Task: Explore Airbnb properties in Alaska, emphasizing the  natural beauty and  wildlife.
Action: Mouse pressed left at (456, 84)
Screenshot: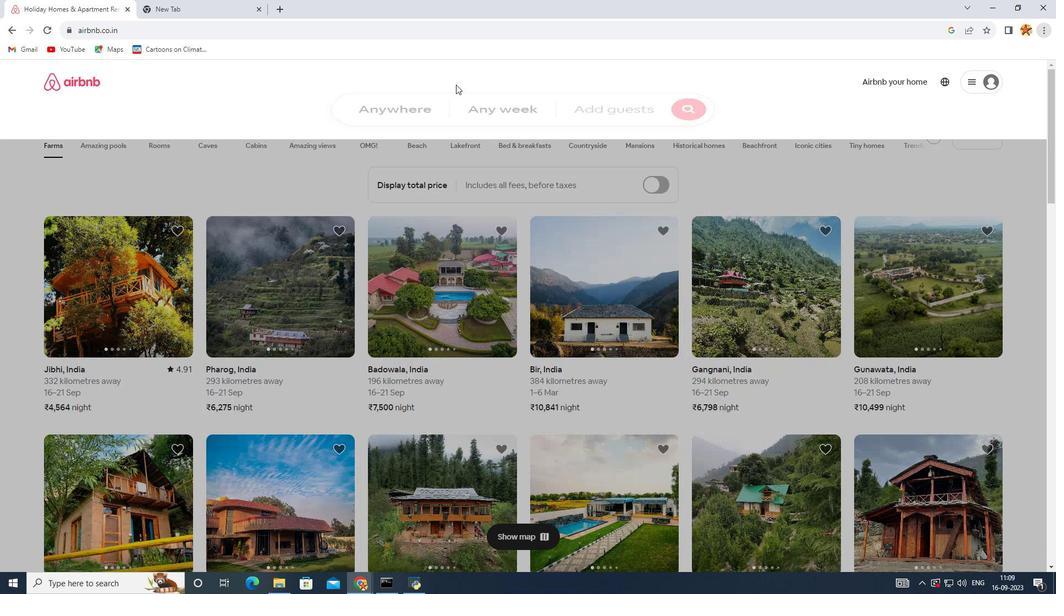 
Action: Mouse moved to (389, 121)
Screenshot: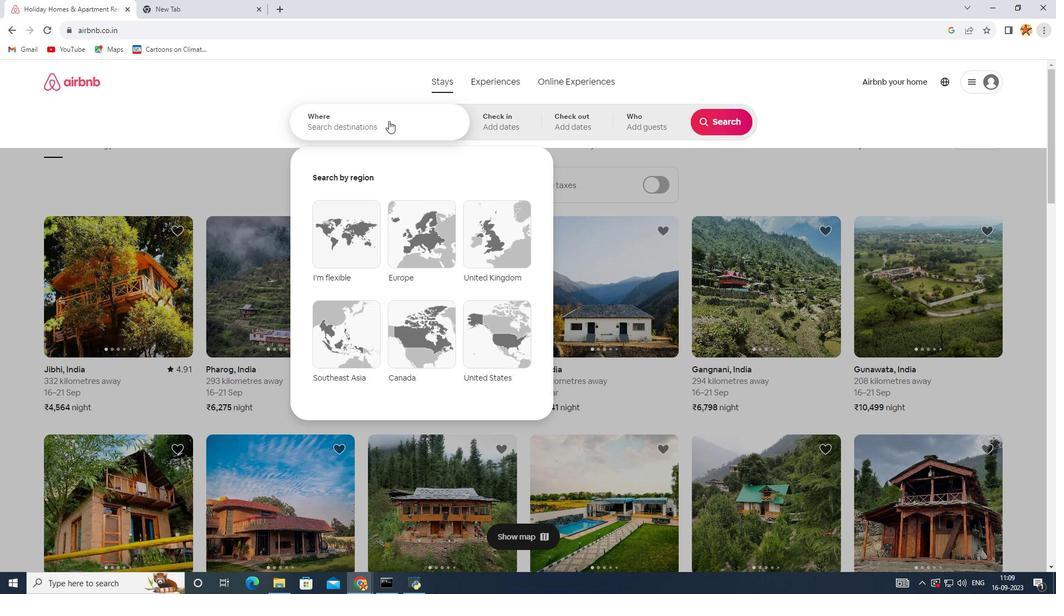 
Action: Mouse pressed left at (389, 121)
Screenshot: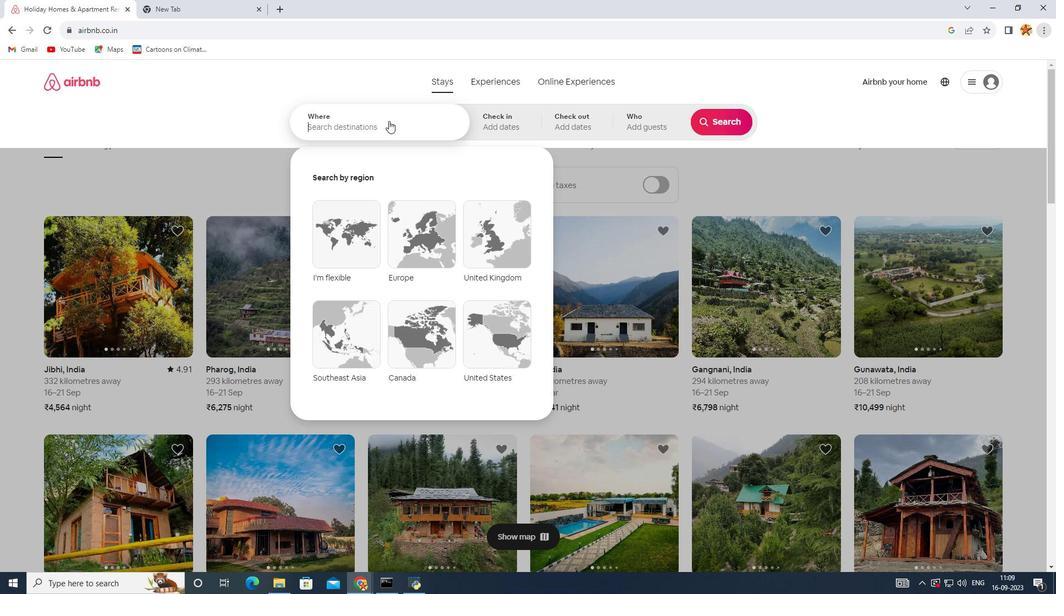 
Action: Mouse moved to (387, 121)
Screenshot: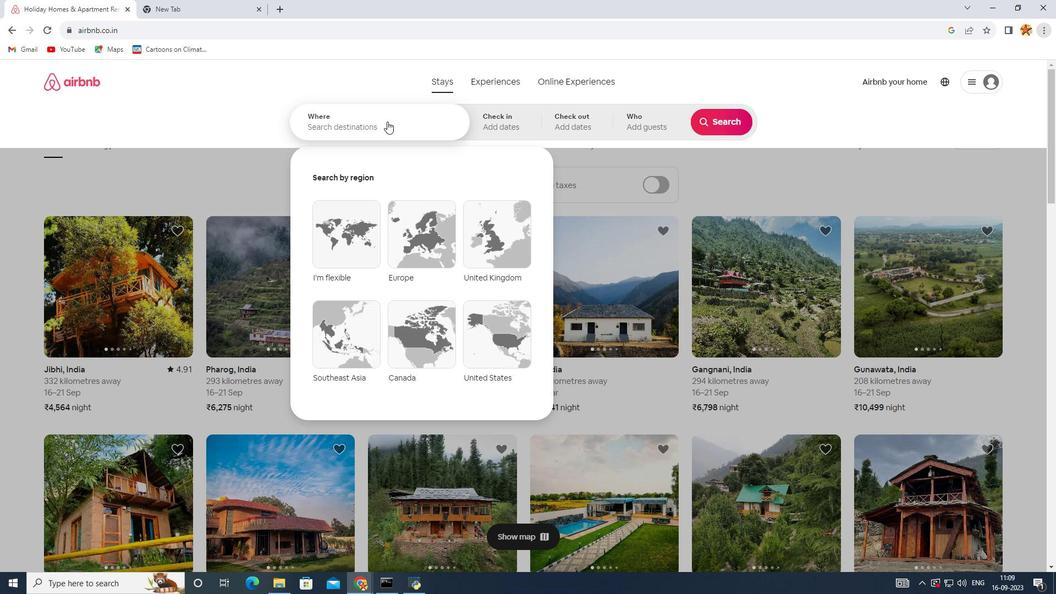 
Action: Key pressed <Key.caps_lock>A<Key.caps_lock>laska
Screenshot: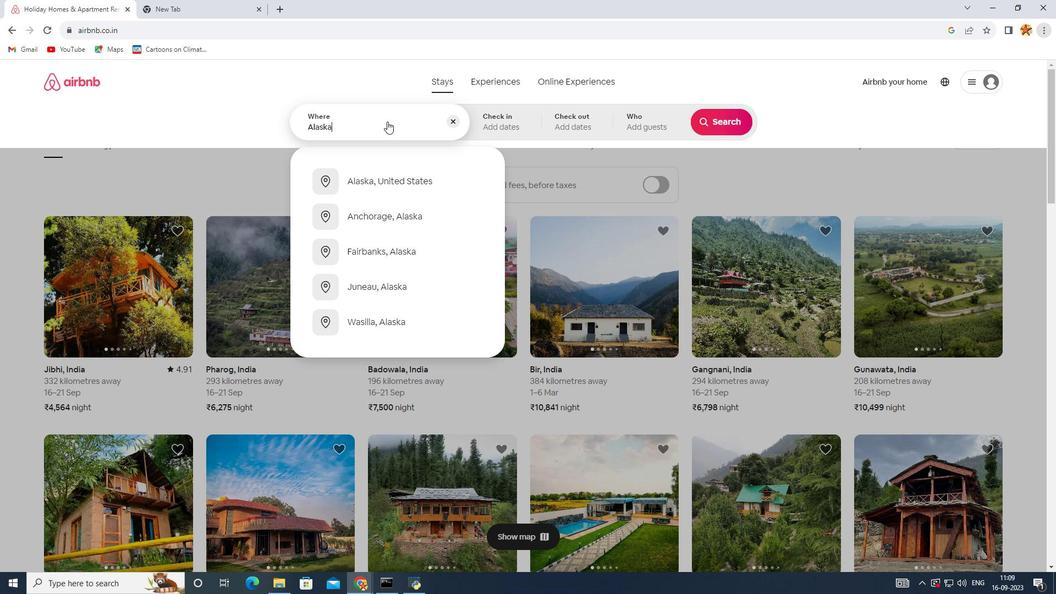 
Action: Mouse moved to (364, 184)
Screenshot: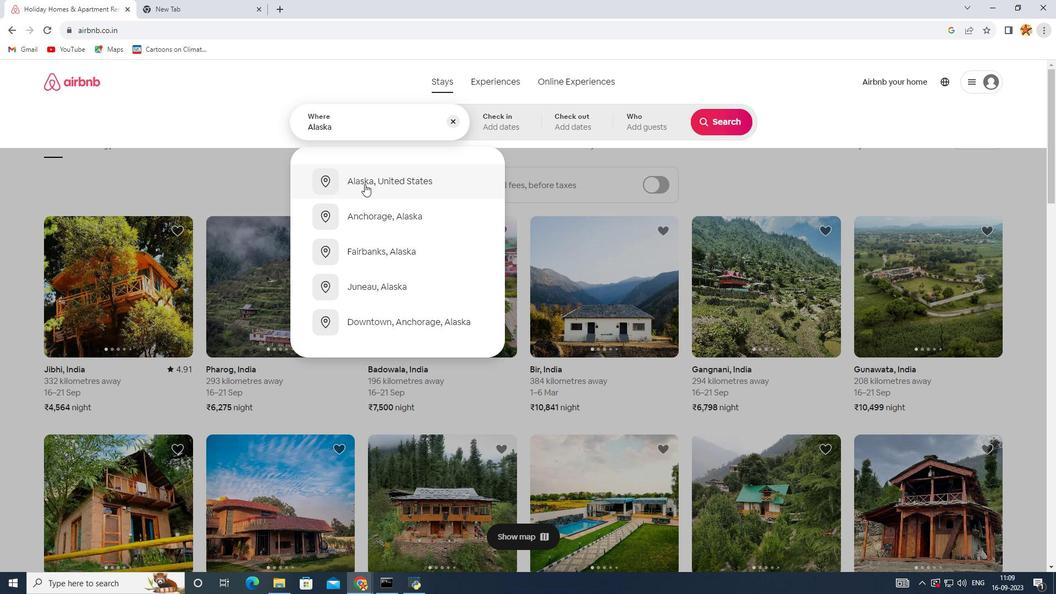 
Action: Mouse pressed left at (364, 184)
Screenshot: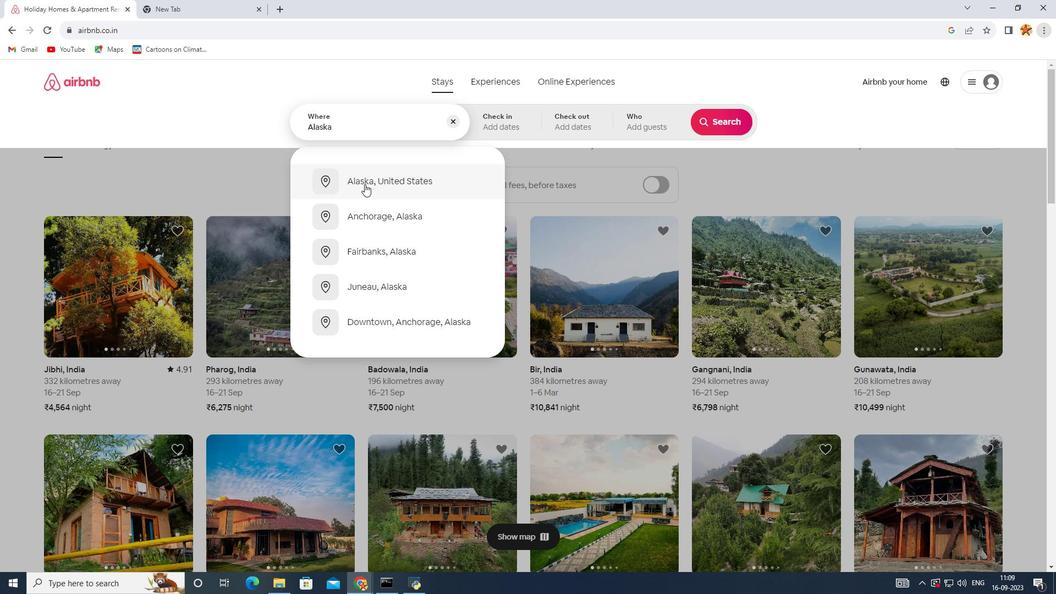
Action: Mouse moved to (707, 120)
Screenshot: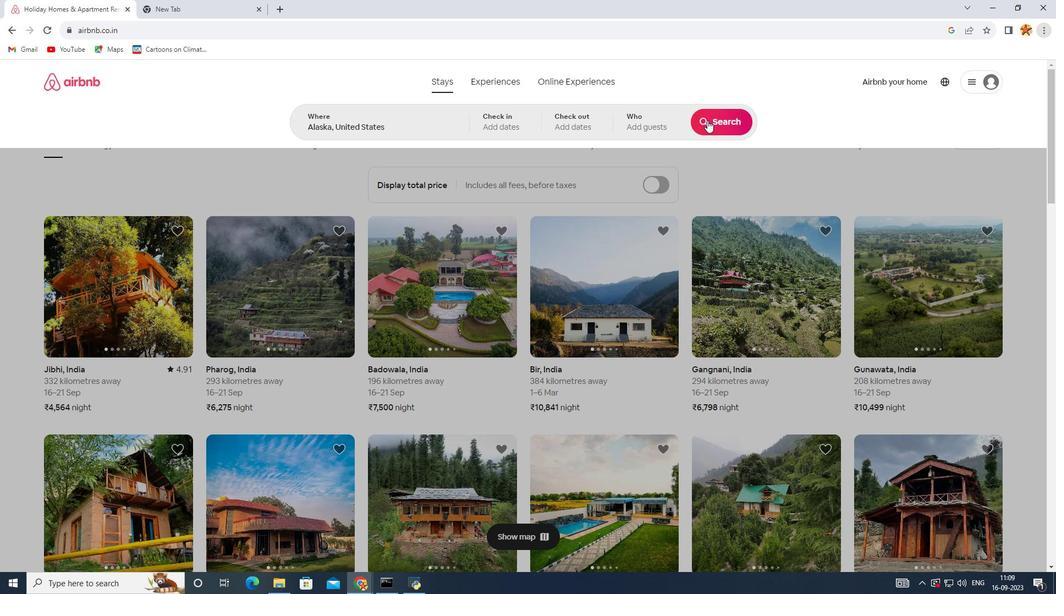 
Action: Mouse pressed left at (707, 120)
Screenshot: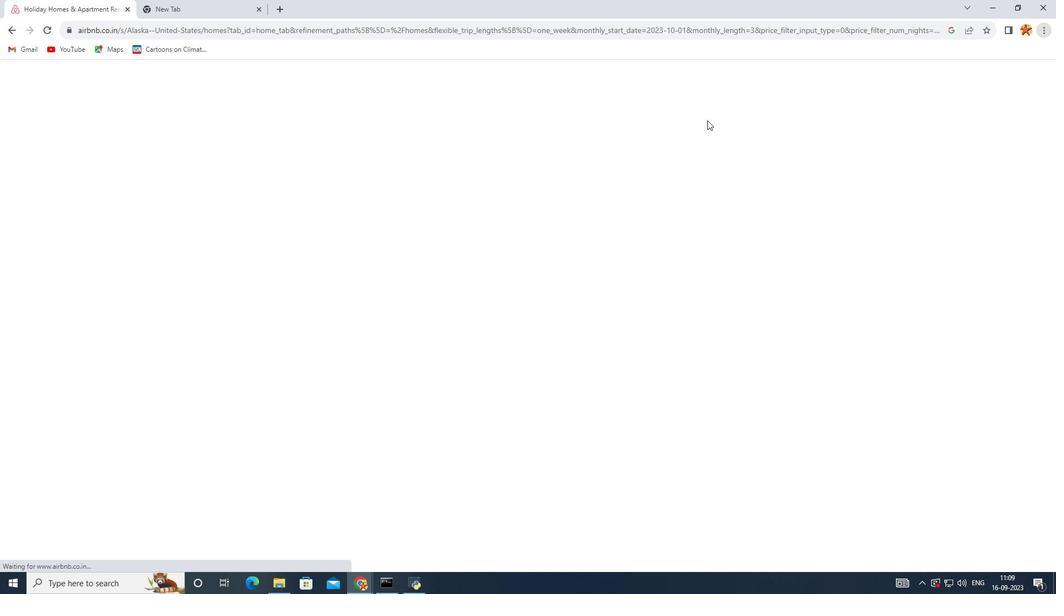 
Action: Mouse moved to (996, 124)
Screenshot: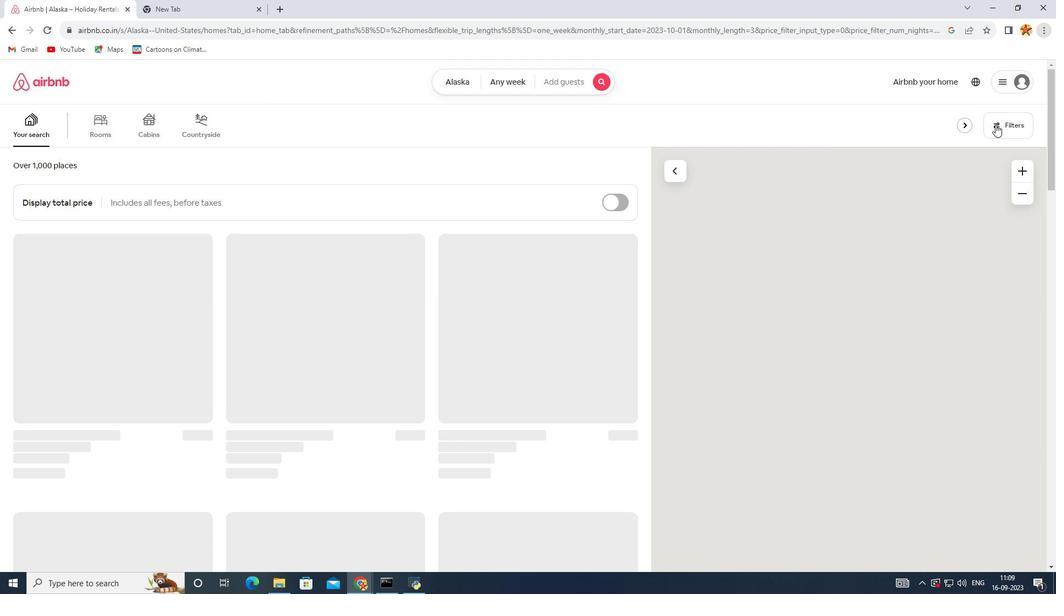 
Action: Mouse pressed left at (996, 124)
Screenshot: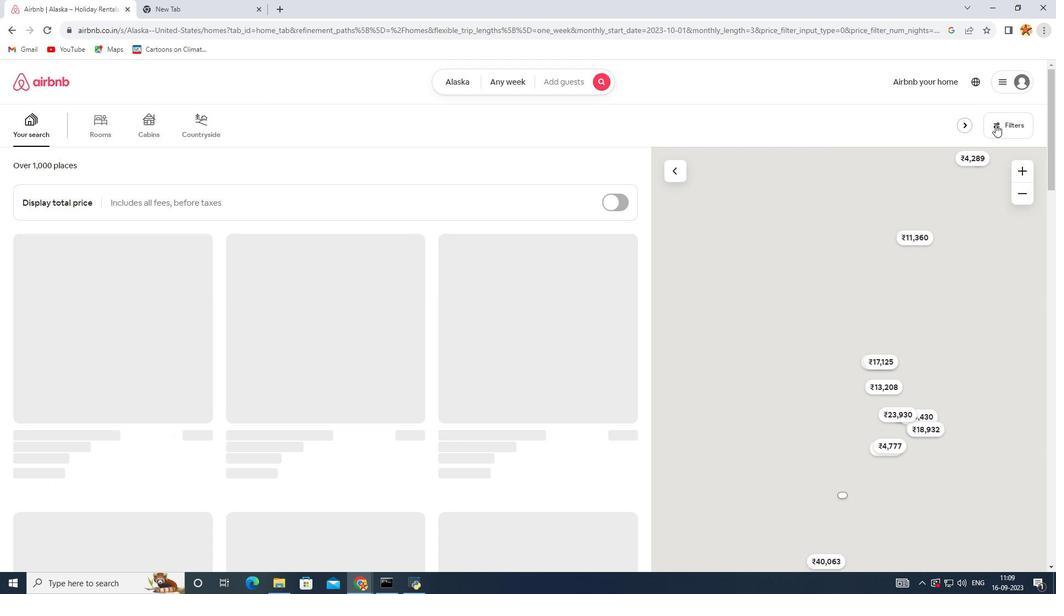 
Action: Mouse moved to (1011, 127)
Screenshot: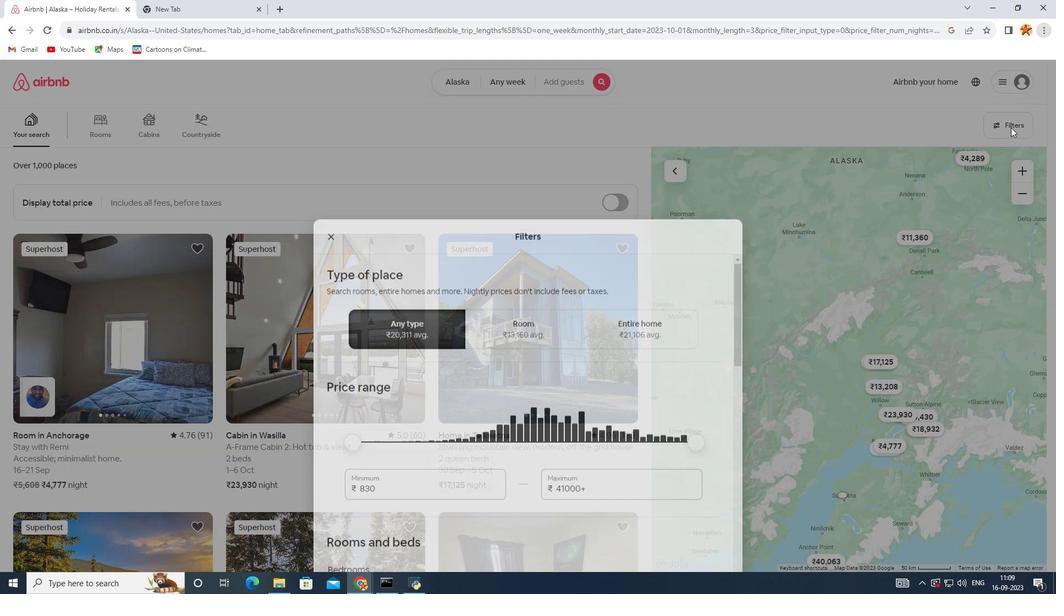
Action: Mouse pressed left at (1011, 127)
Screenshot: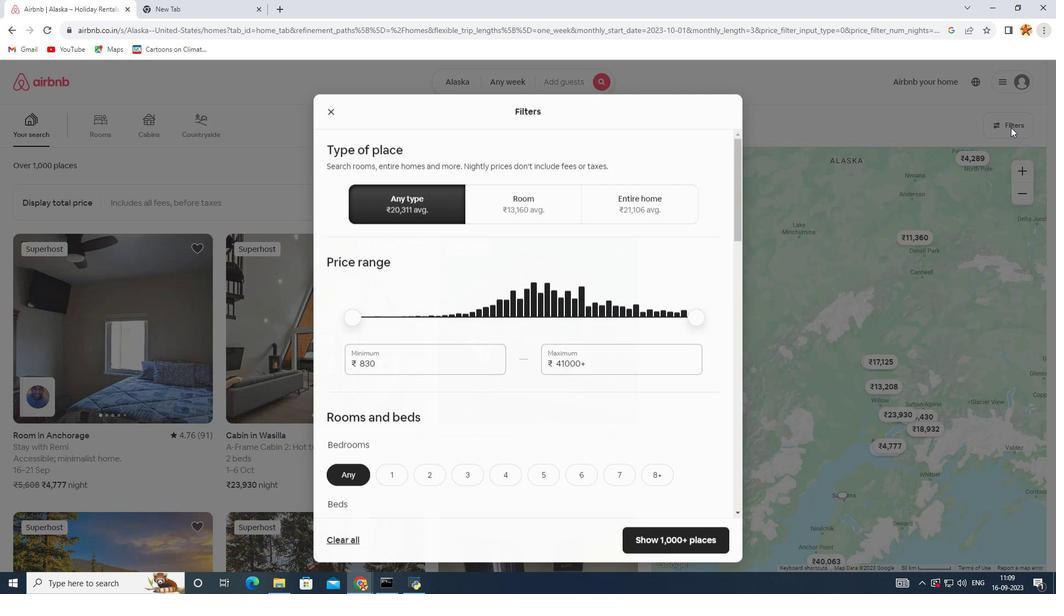 
Action: Mouse moved to (1027, 124)
Screenshot: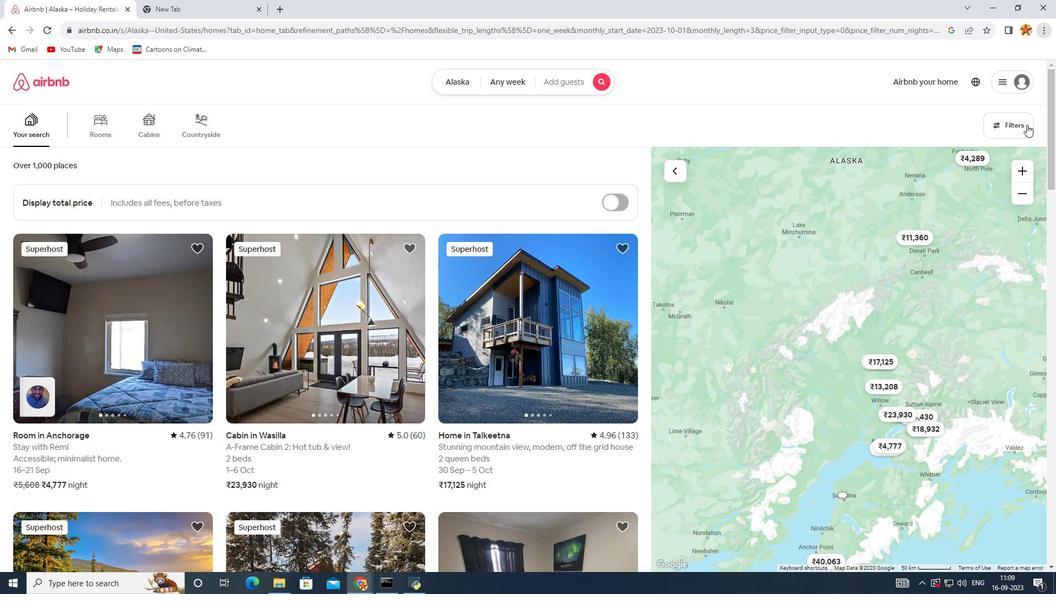 
Action: Mouse pressed left at (1027, 124)
Screenshot: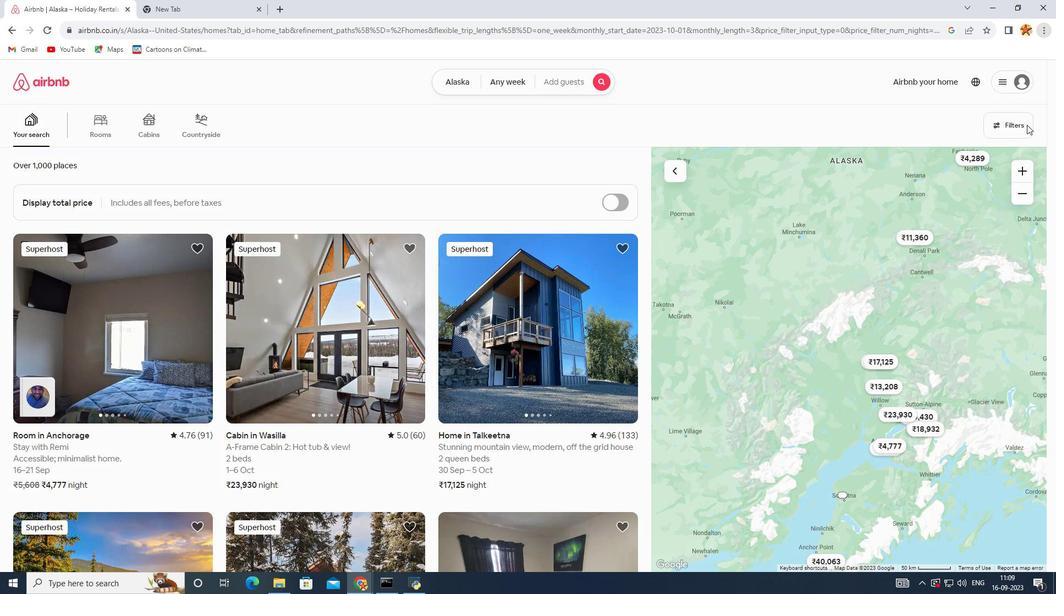 
Action: Mouse moved to (421, 384)
Screenshot: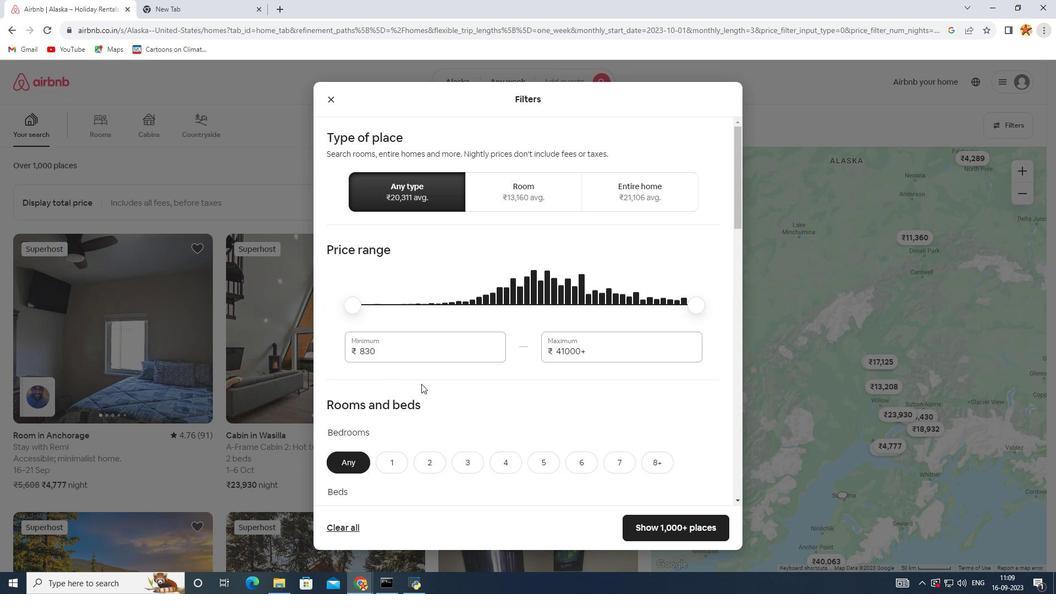 
Action: Mouse scrolled (421, 383) with delta (0, 0)
Screenshot: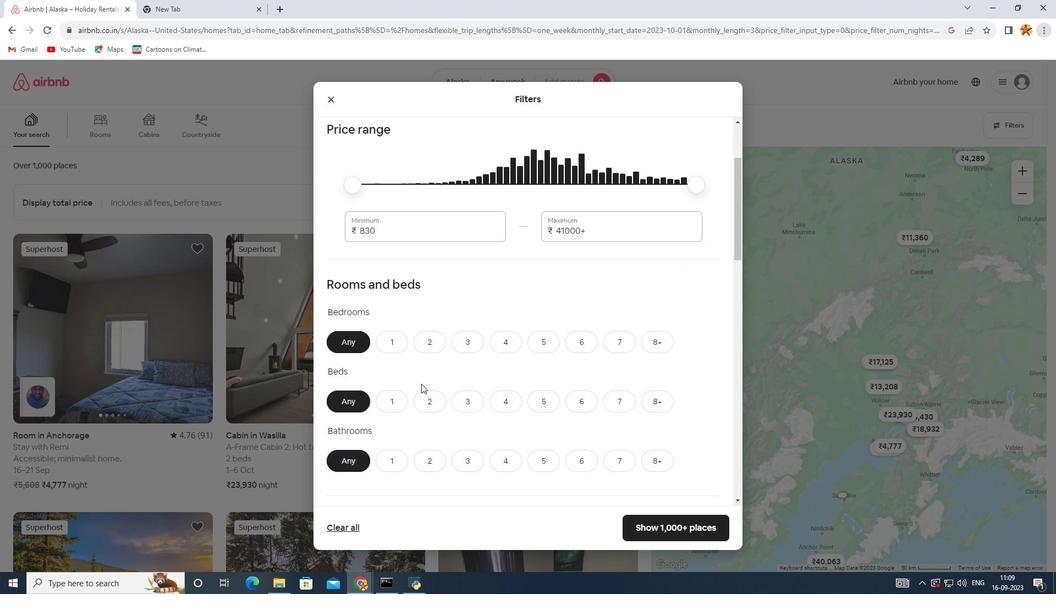 
Action: Mouse scrolled (421, 383) with delta (0, 0)
Screenshot: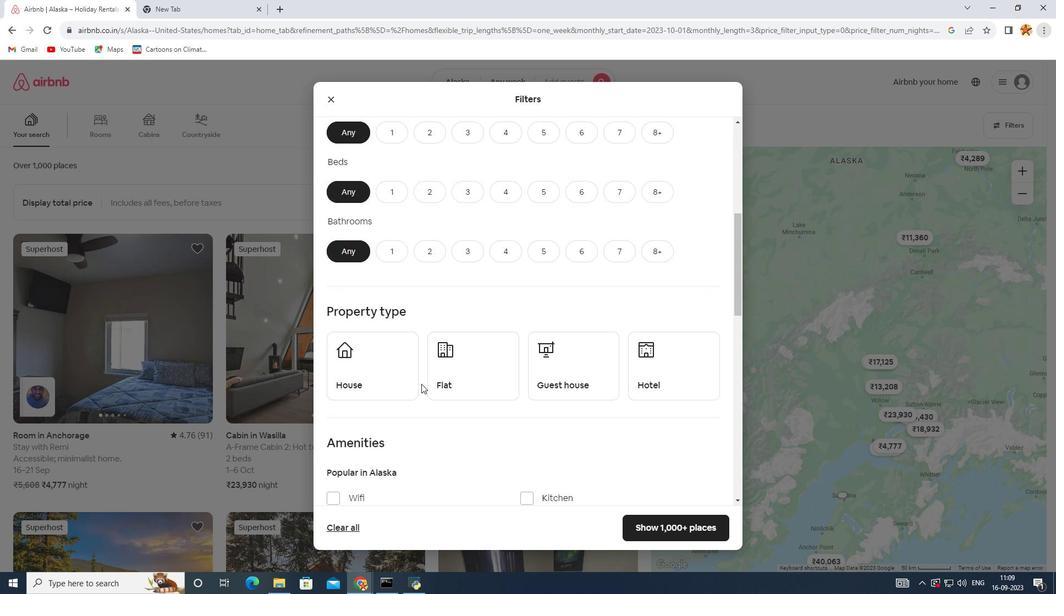 
Action: Mouse scrolled (421, 383) with delta (0, 0)
Screenshot: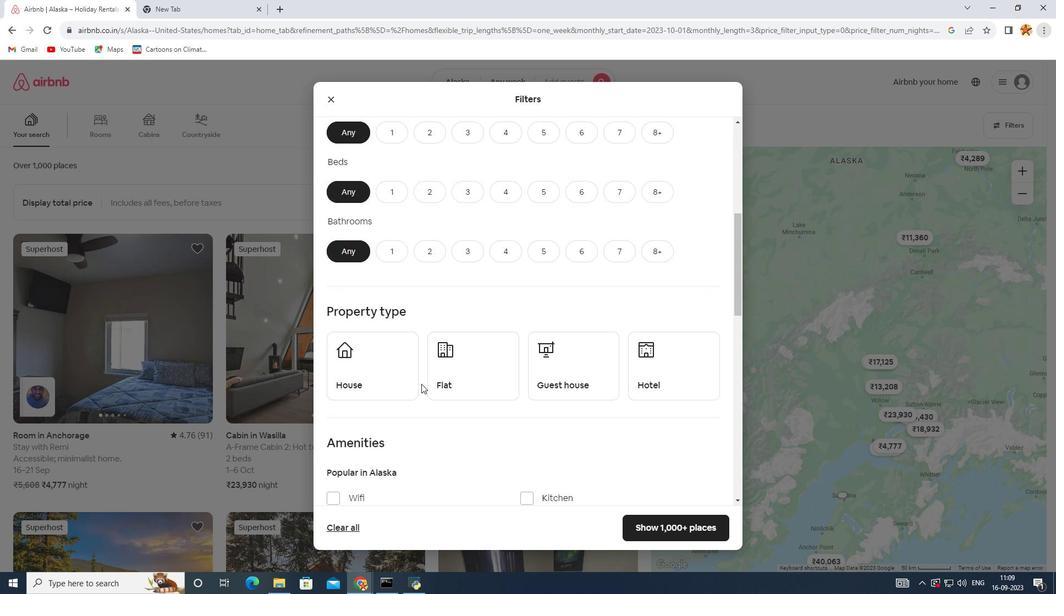 
Action: Mouse scrolled (421, 383) with delta (0, 0)
Screenshot: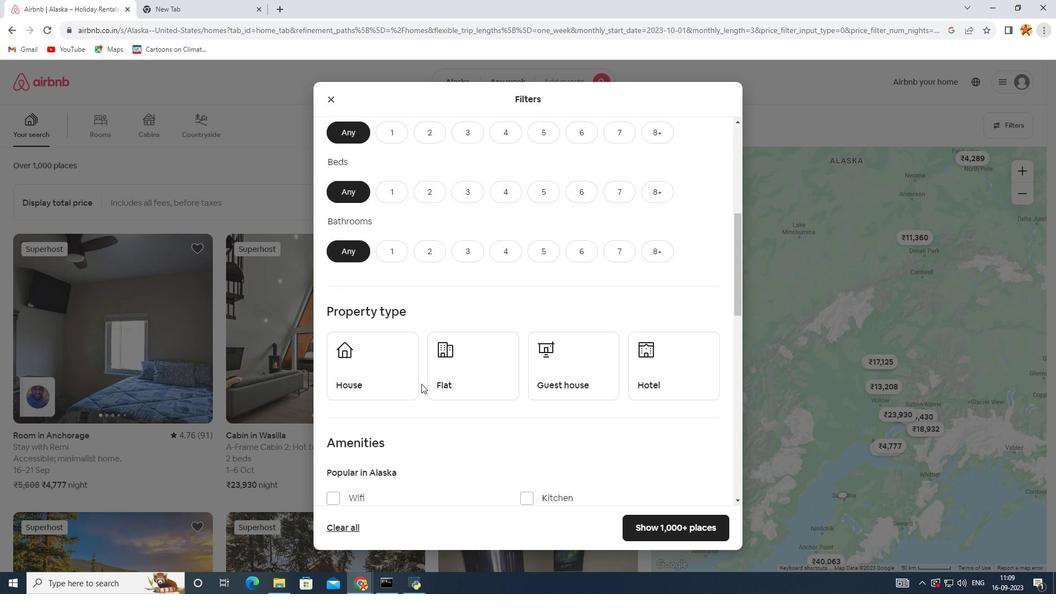 
Action: Mouse scrolled (421, 383) with delta (0, 0)
Screenshot: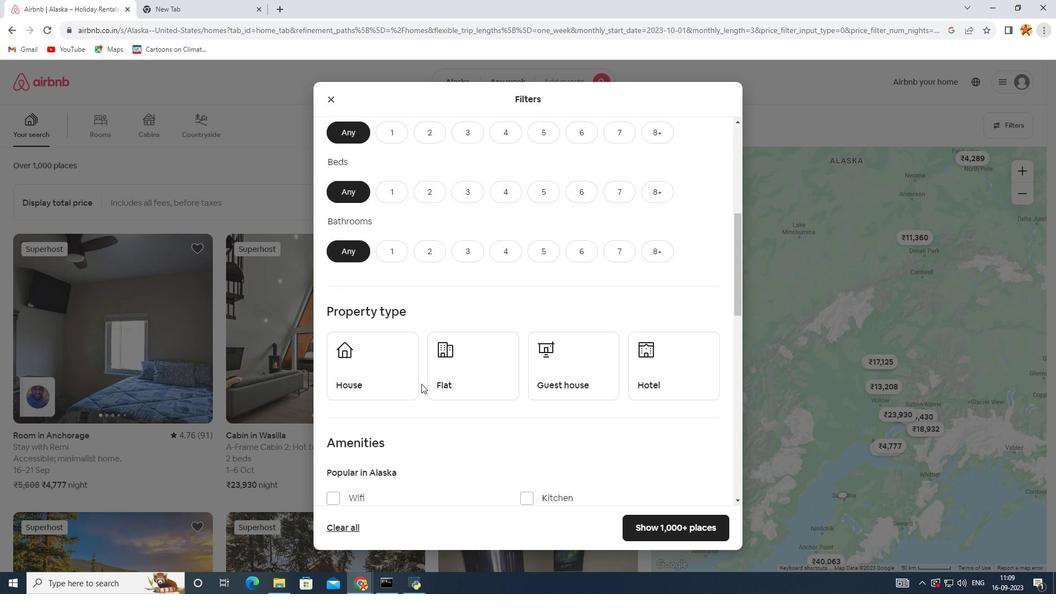 
Action: Mouse scrolled (421, 383) with delta (0, 0)
Screenshot: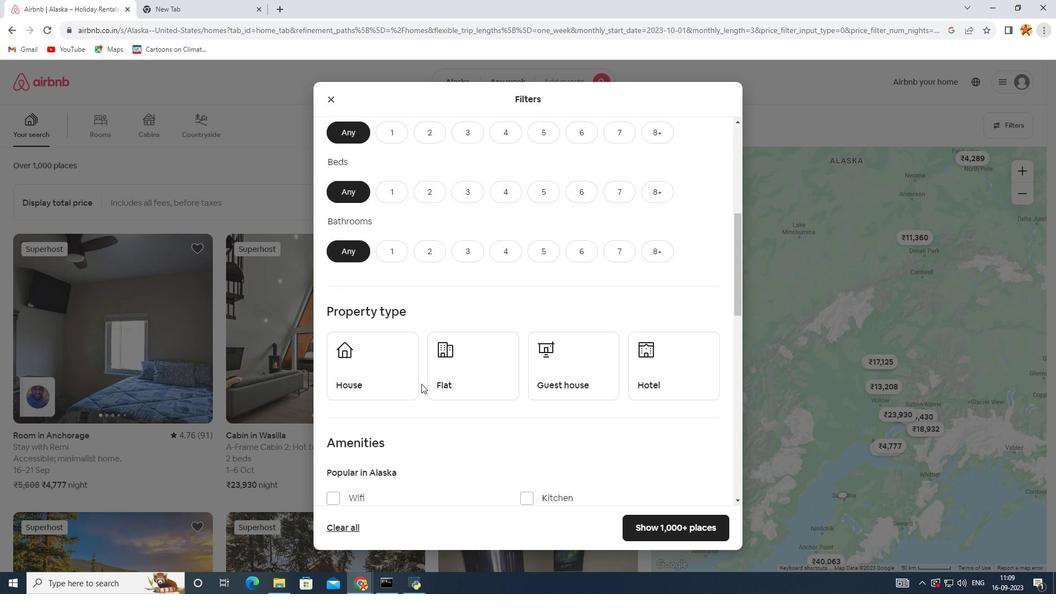 
Action: Mouse scrolled (421, 383) with delta (0, 0)
Screenshot: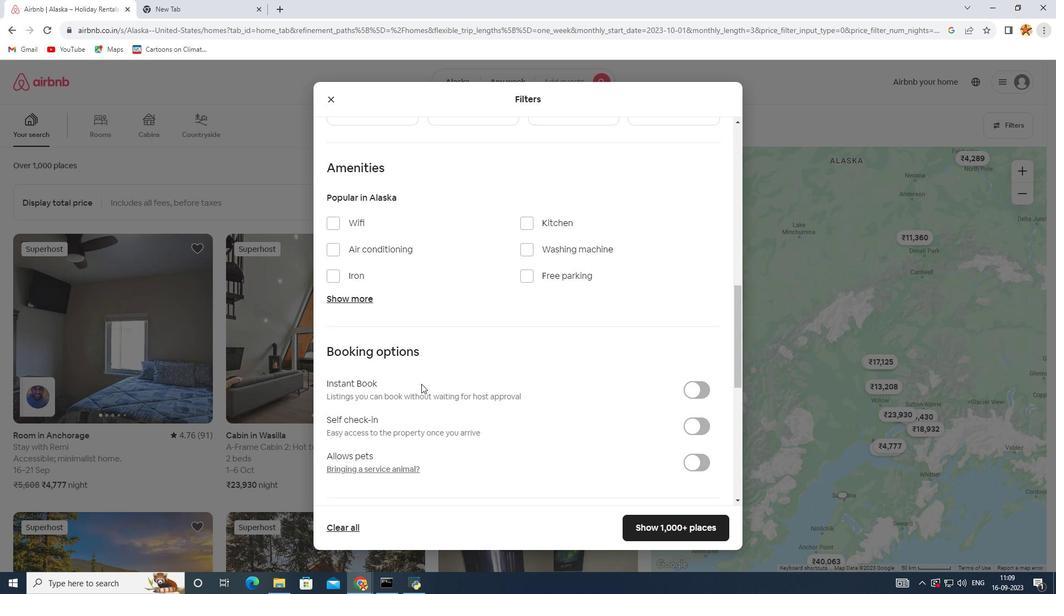 
Action: Mouse scrolled (421, 383) with delta (0, 0)
Screenshot: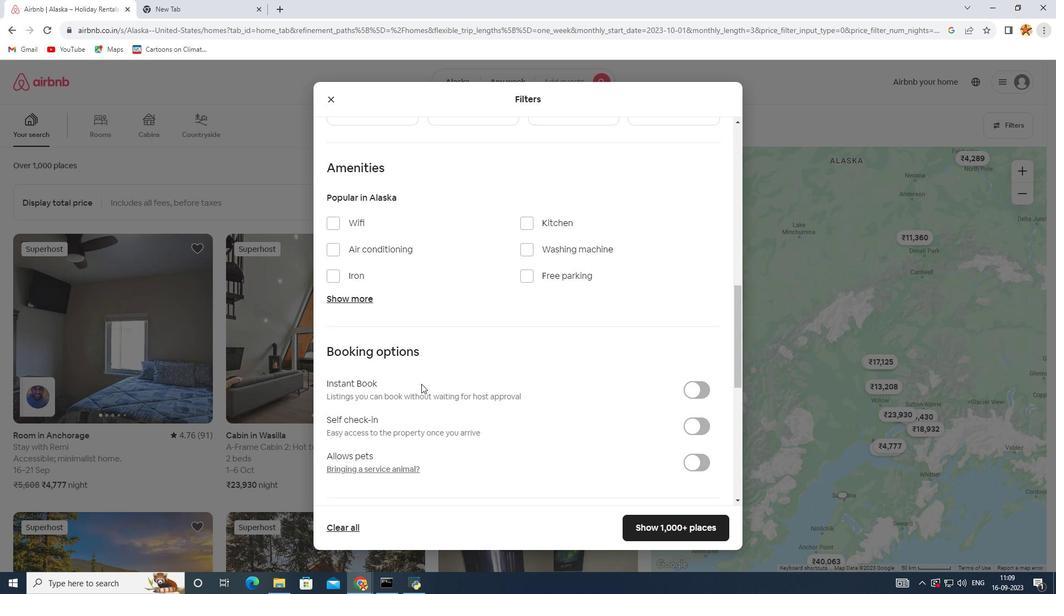 
Action: Mouse scrolled (421, 383) with delta (0, 0)
Screenshot: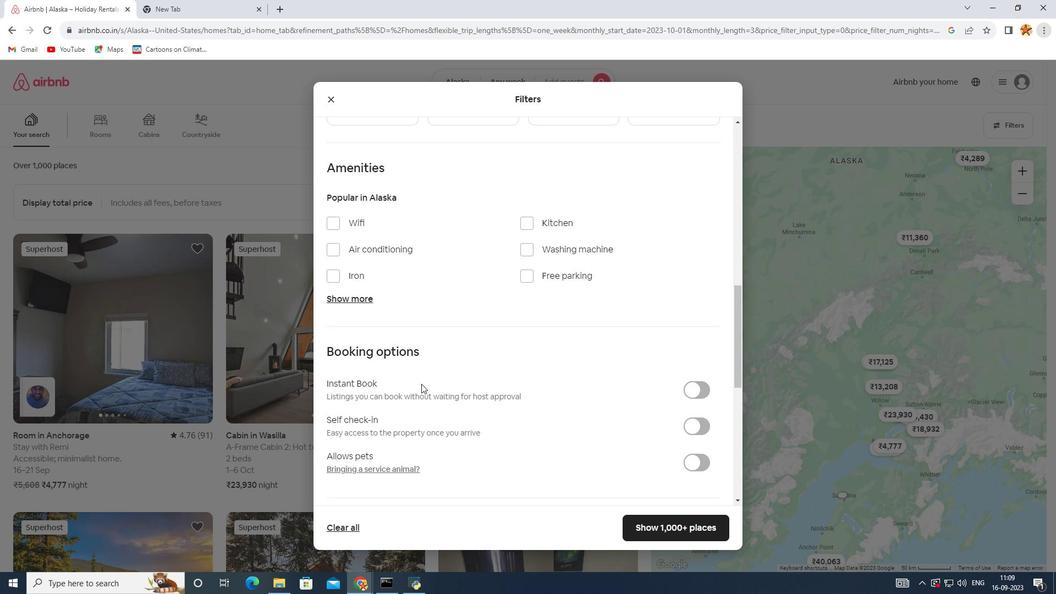 
Action: Mouse scrolled (421, 383) with delta (0, 0)
Screenshot: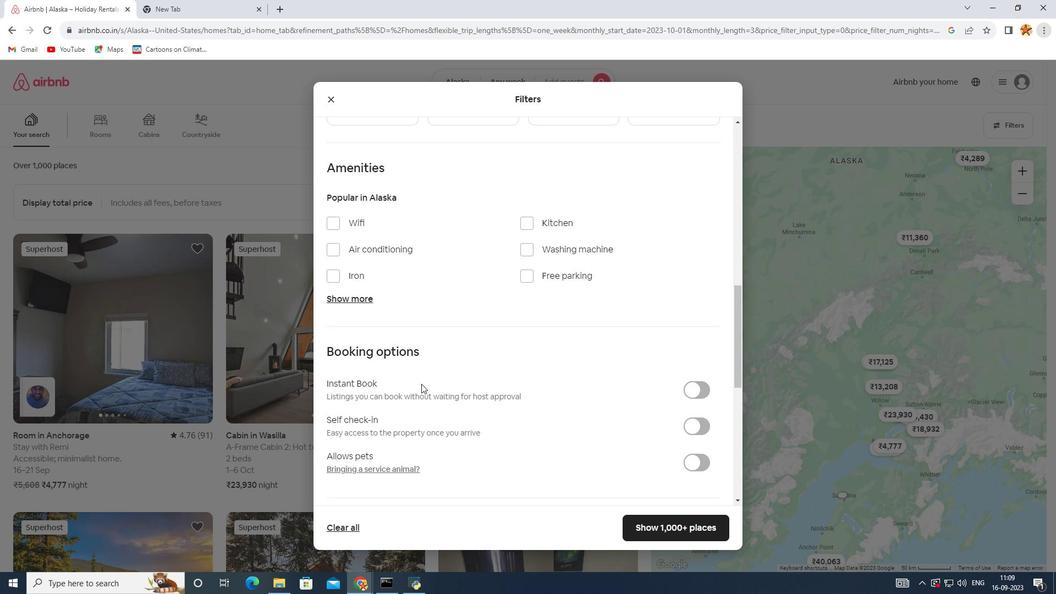 
Action: Mouse scrolled (421, 383) with delta (0, 0)
Screenshot: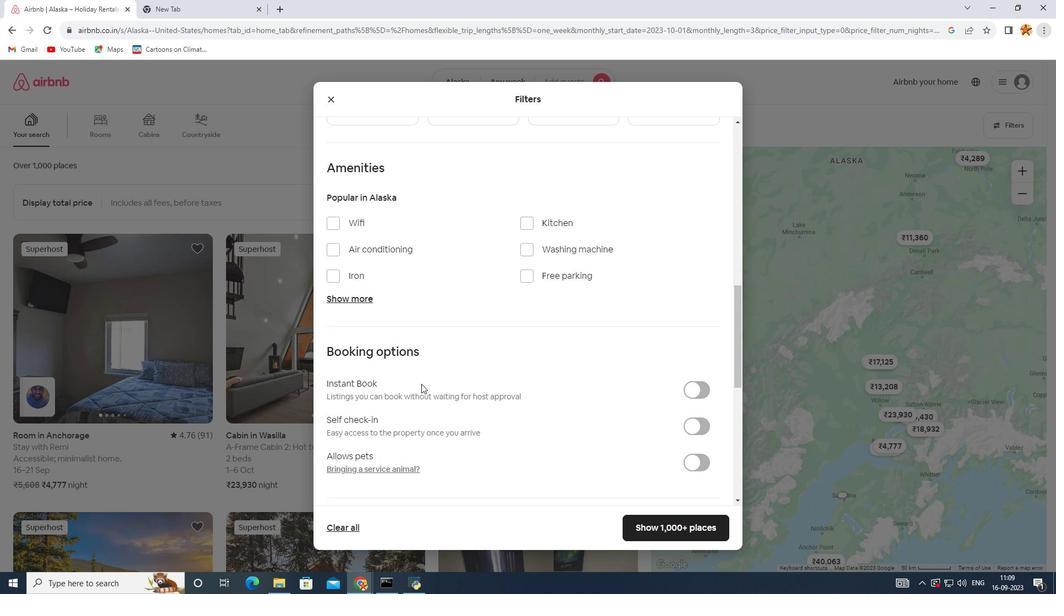 
Action: Mouse moved to (360, 300)
Screenshot: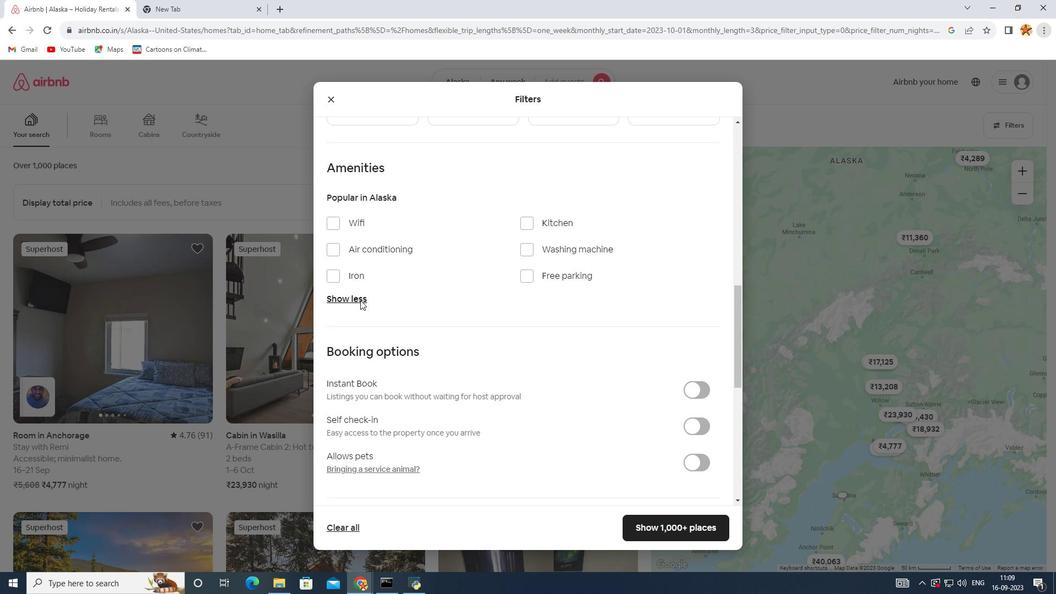 
Action: Mouse pressed left at (360, 300)
Screenshot: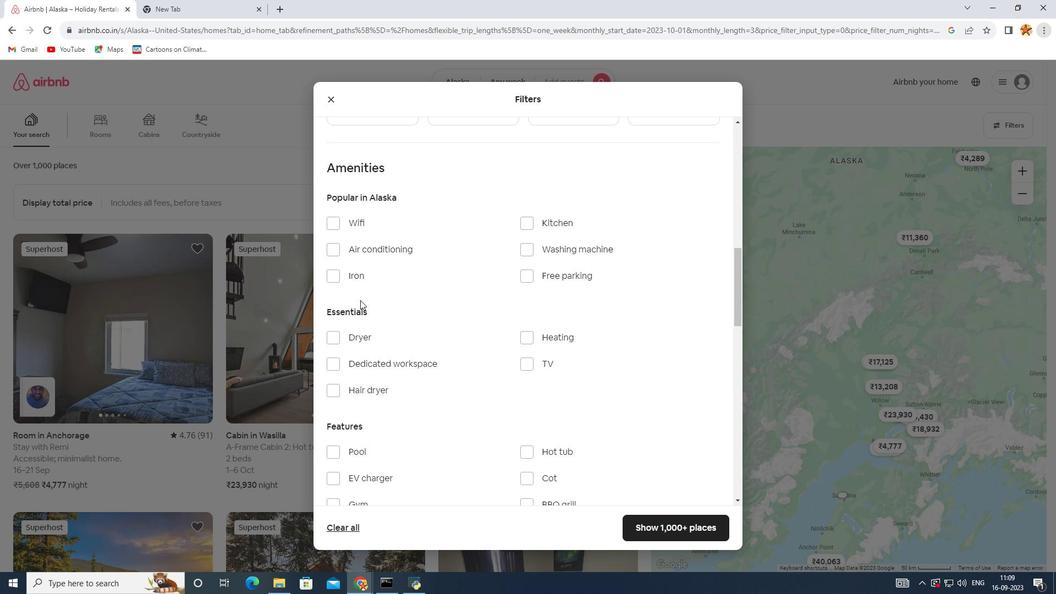 
Action: Mouse moved to (341, 250)
Screenshot: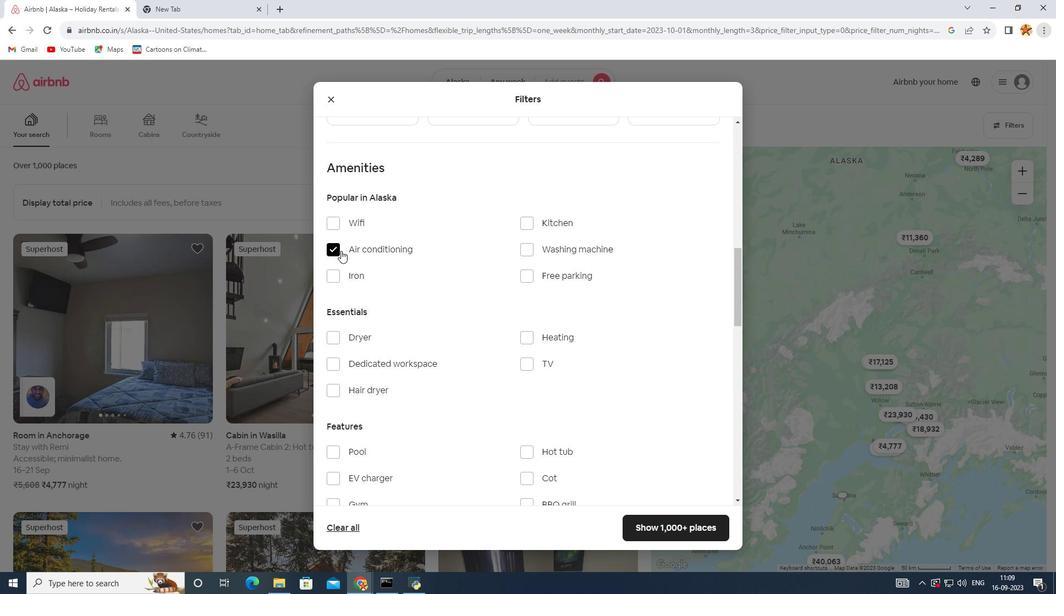 
Action: Mouse pressed left at (341, 250)
Screenshot: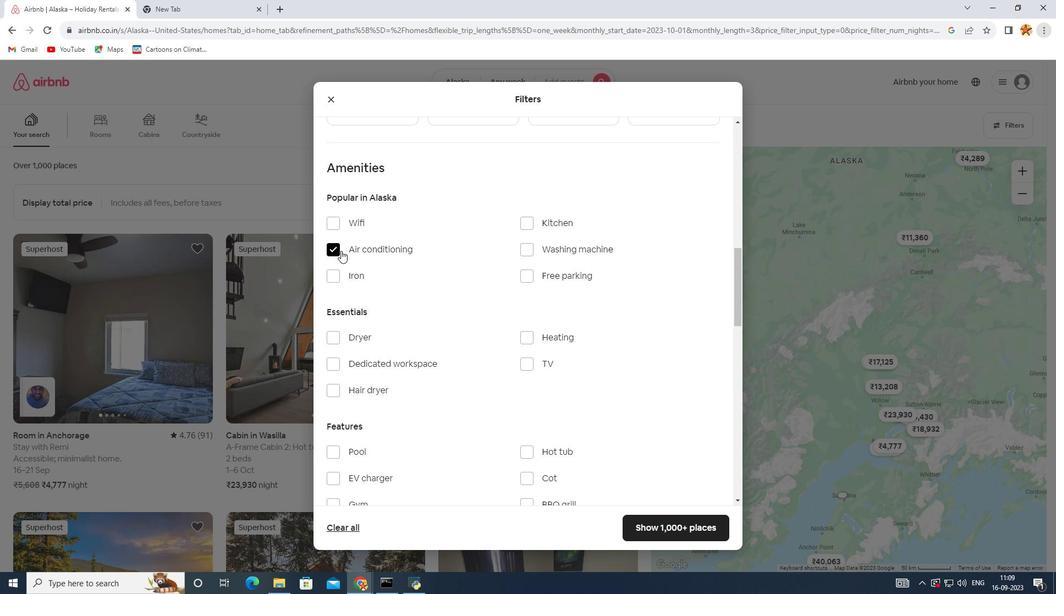 
Action: Mouse moved to (336, 212)
Screenshot: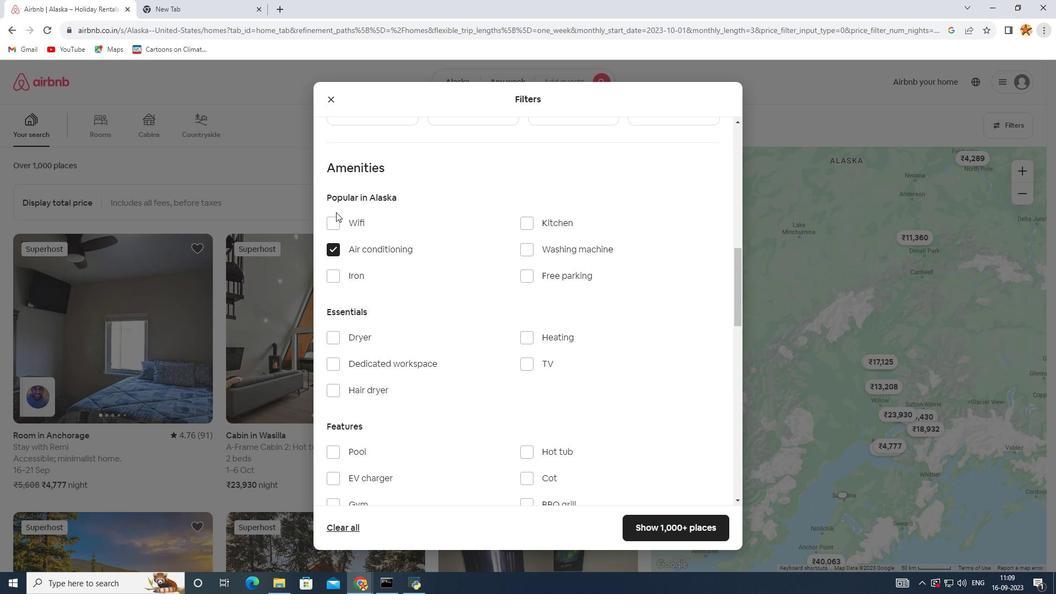 
Action: Mouse pressed left at (336, 212)
Screenshot: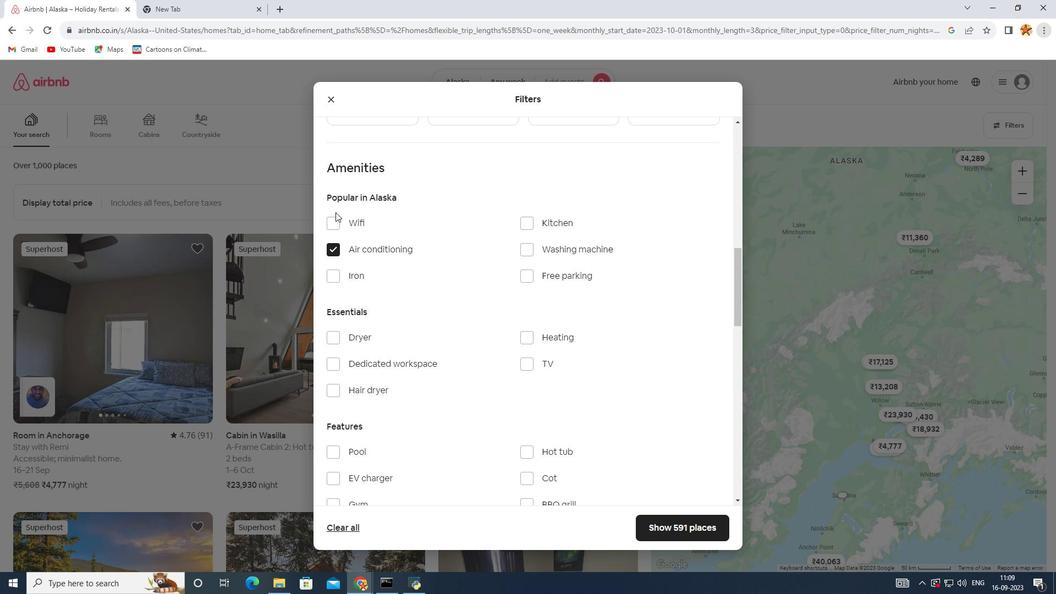 
Action: Mouse moved to (333, 226)
Screenshot: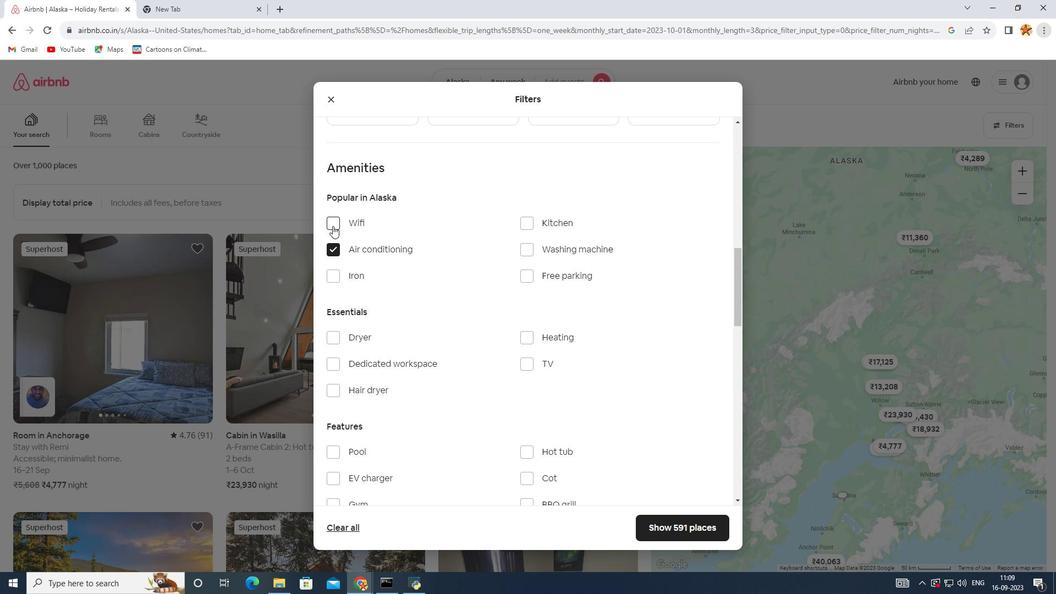 
Action: Mouse pressed left at (333, 226)
Screenshot: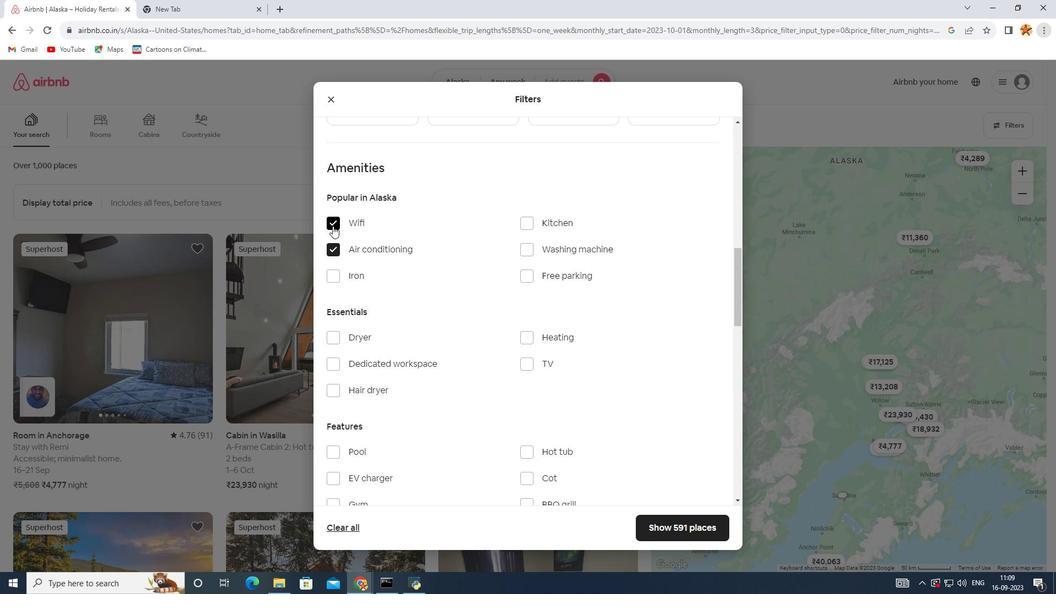 
Action: Mouse moved to (331, 253)
Screenshot: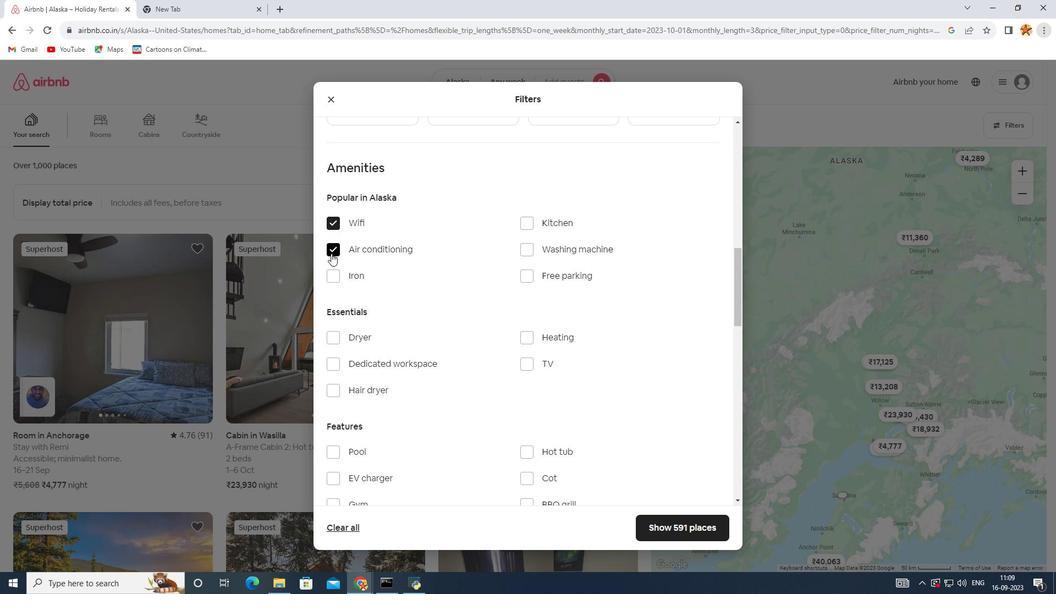 
Action: Mouse pressed left at (331, 253)
Screenshot: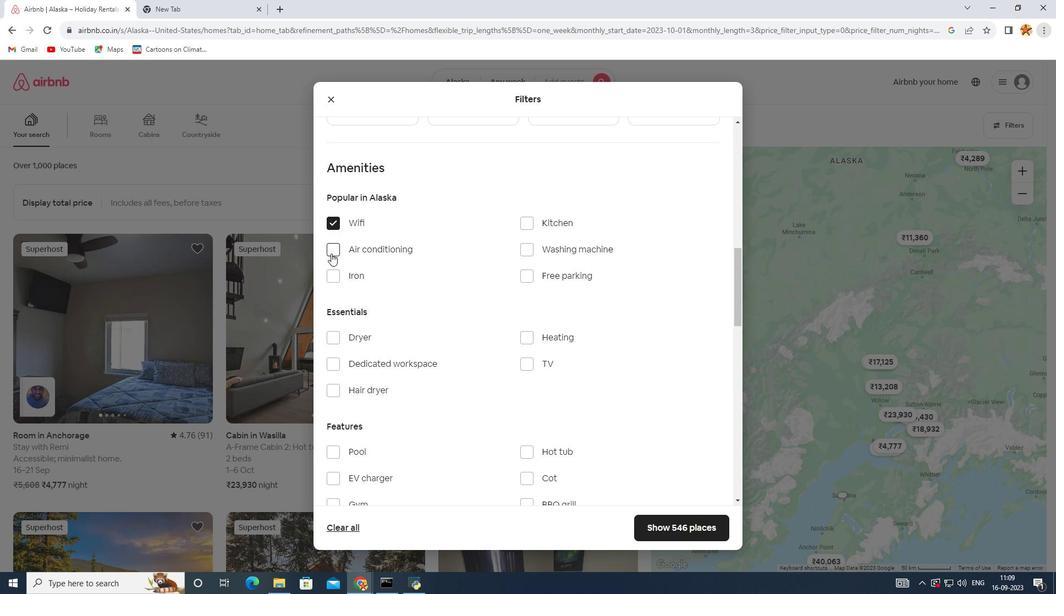 
Action: Mouse moved to (522, 249)
Screenshot: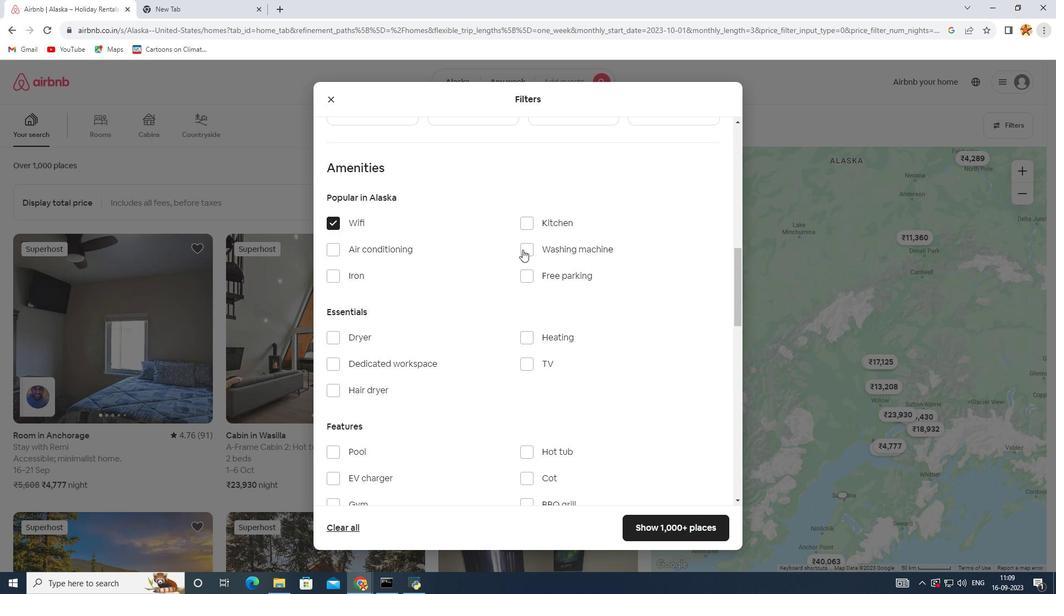 
Action: Mouse pressed left at (522, 249)
Screenshot: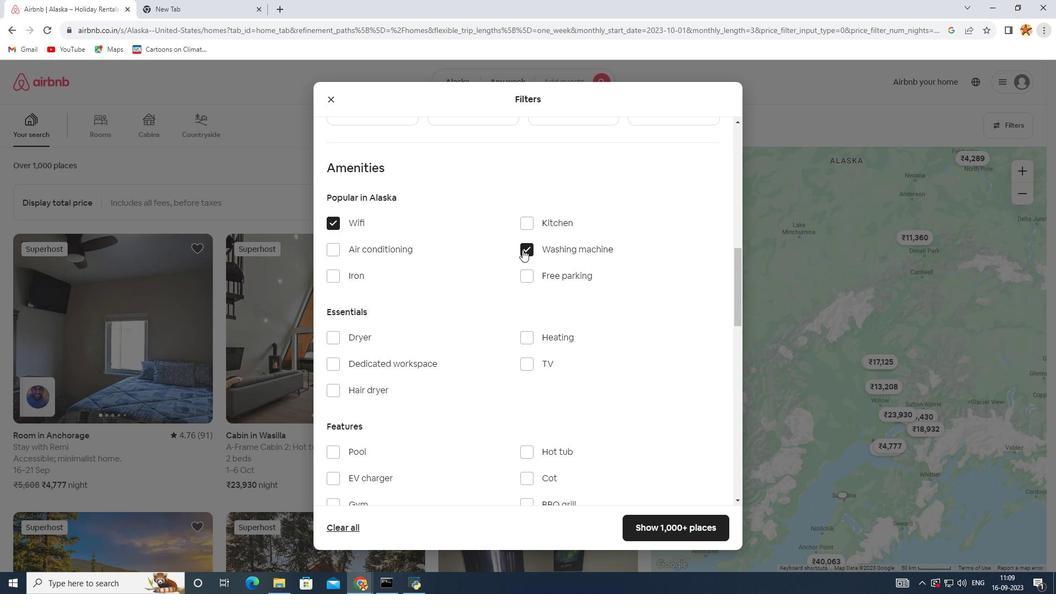
Action: Mouse moved to (530, 284)
Screenshot: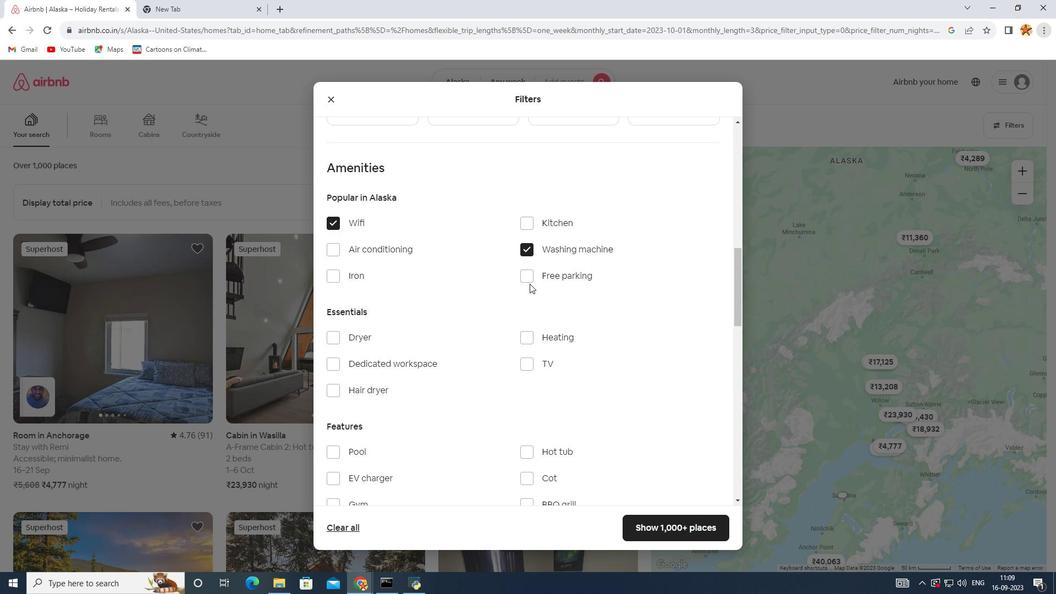 
Action: Mouse pressed left at (530, 284)
Screenshot: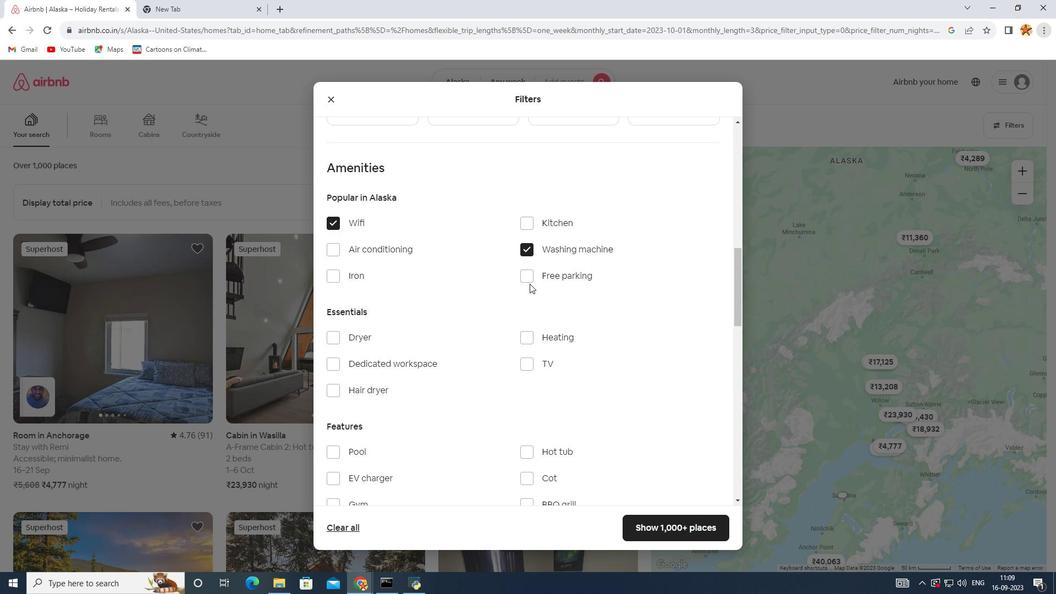 
Action: Mouse moved to (529, 270)
Screenshot: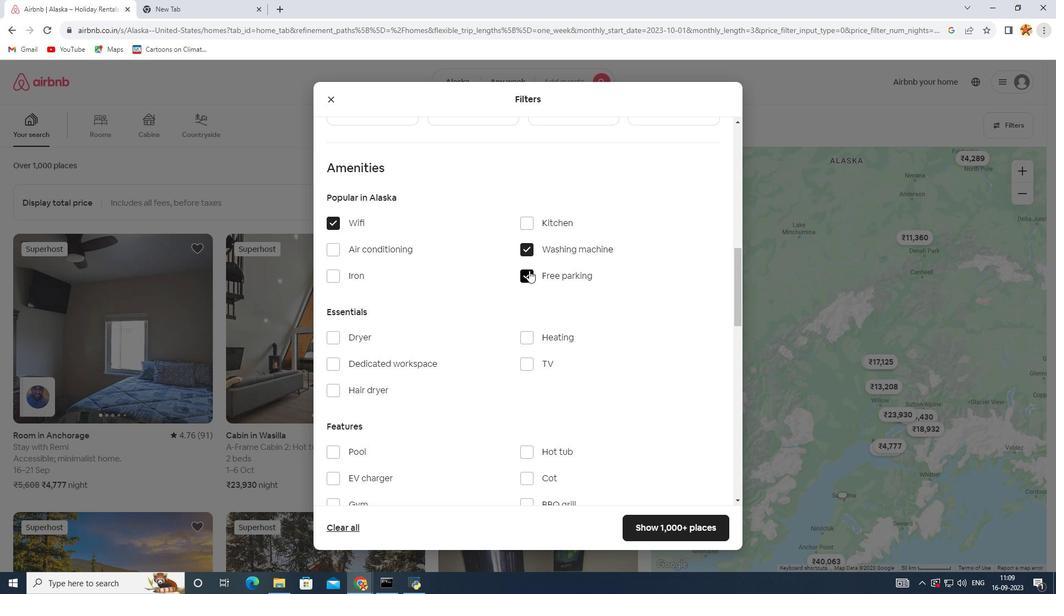 
Action: Mouse pressed left at (529, 270)
Screenshot: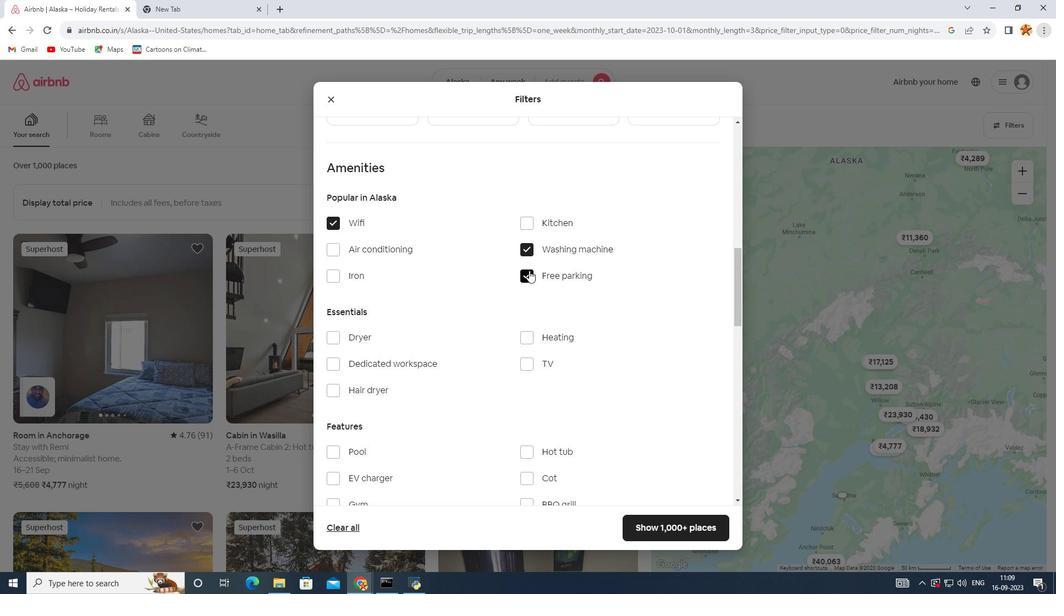 
Action: Mouse moved to (535, 342)
Screenshot: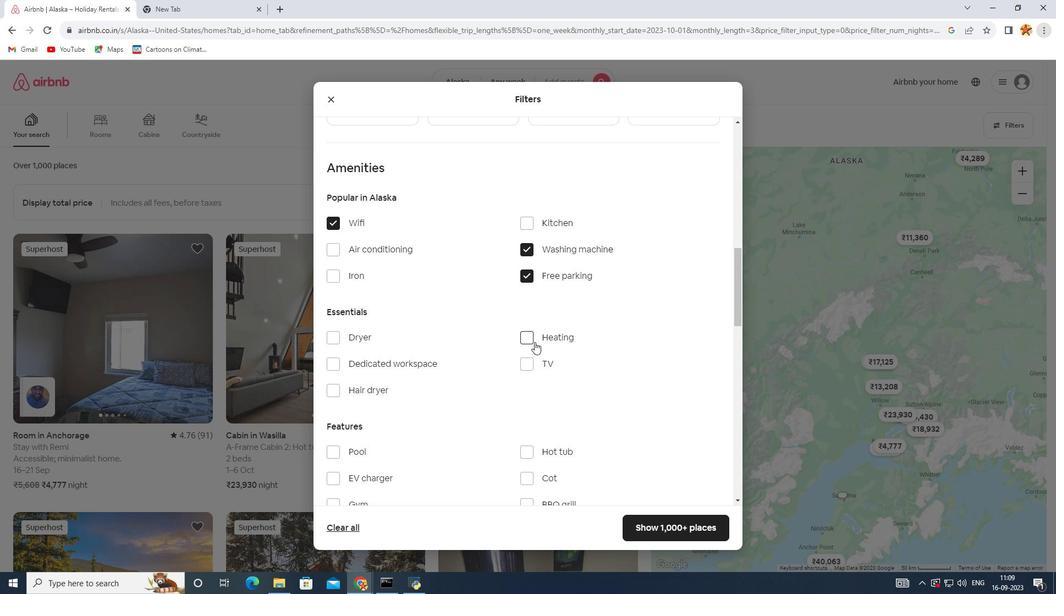 
Action: Mouse pressed left at (535, 342)
Screenshot: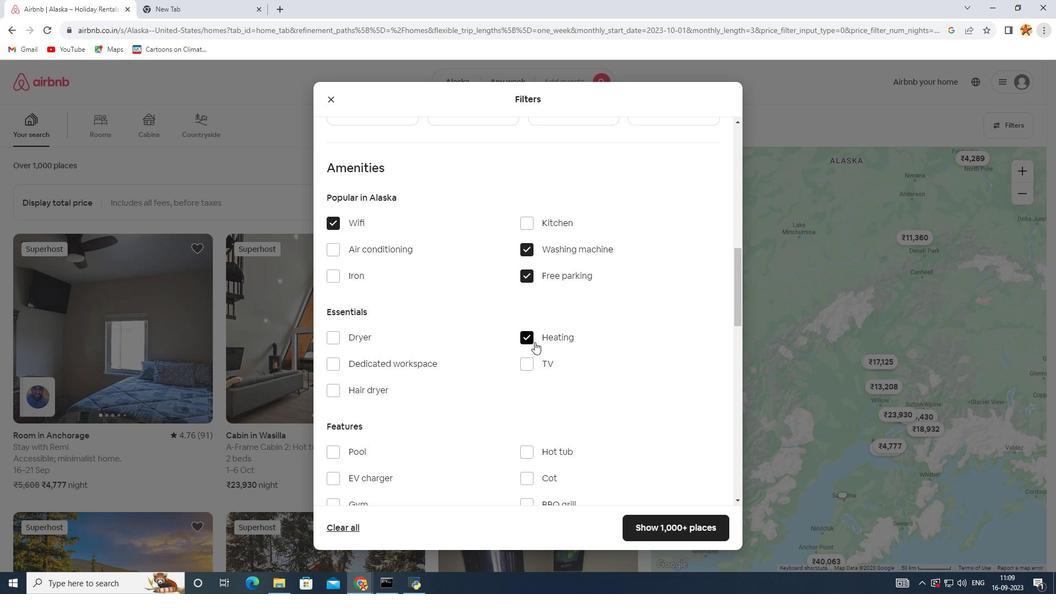 
Action: Mouse moved to (319, 397)
Screenshot: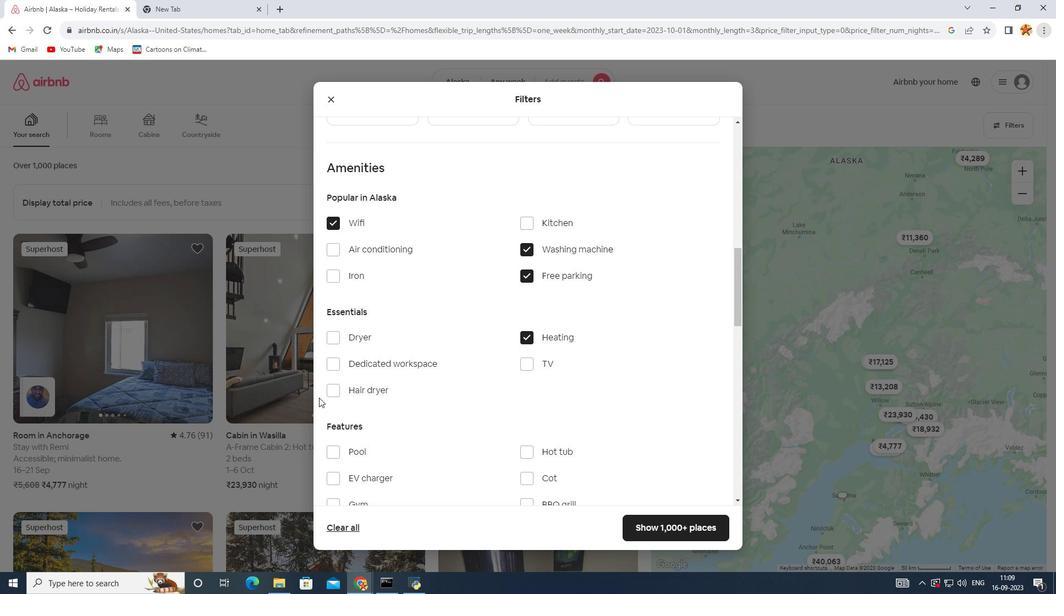 
Action: Mouse scrolled (319, 397) with delta (0, 0)
Screenshot: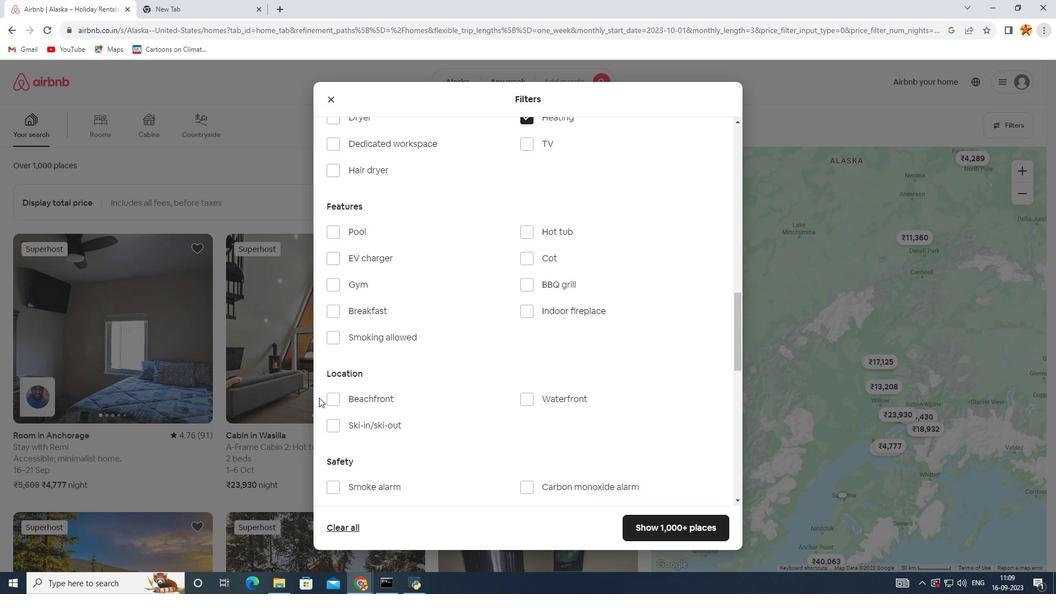 
Action: Mouse scrolled (319, 397) with delta (0, 0)
Screenshot: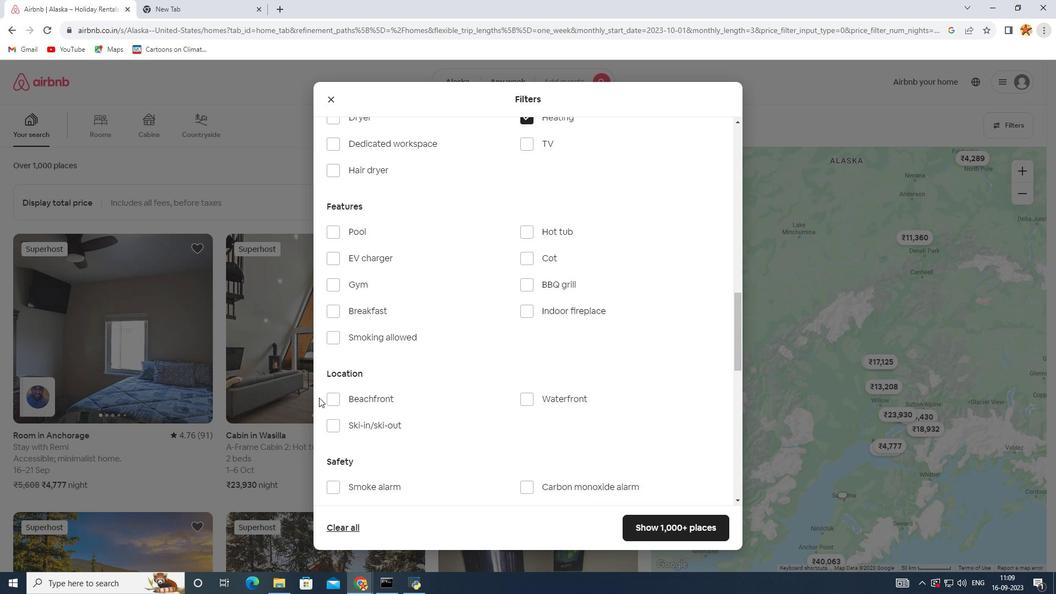 
Action: Mouse scrolled (319, 397) with delta (0, 0)
Screenshot: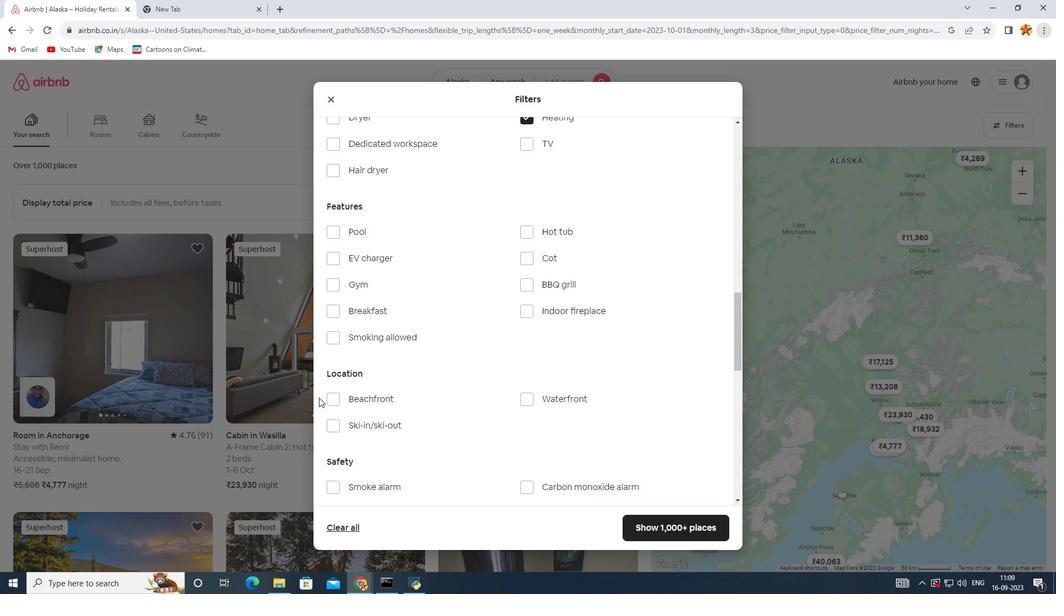 
Action: Mouse scrolled (319, 397) with delta (0, 0)
Screenshot: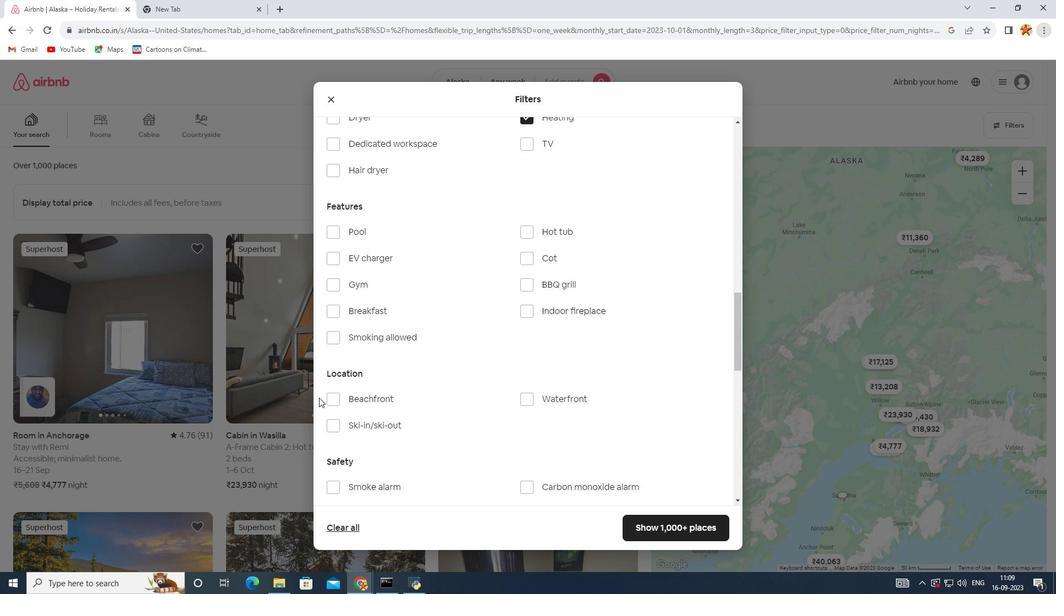 
Action: Mouse moved to (538, 285)
Screenshot: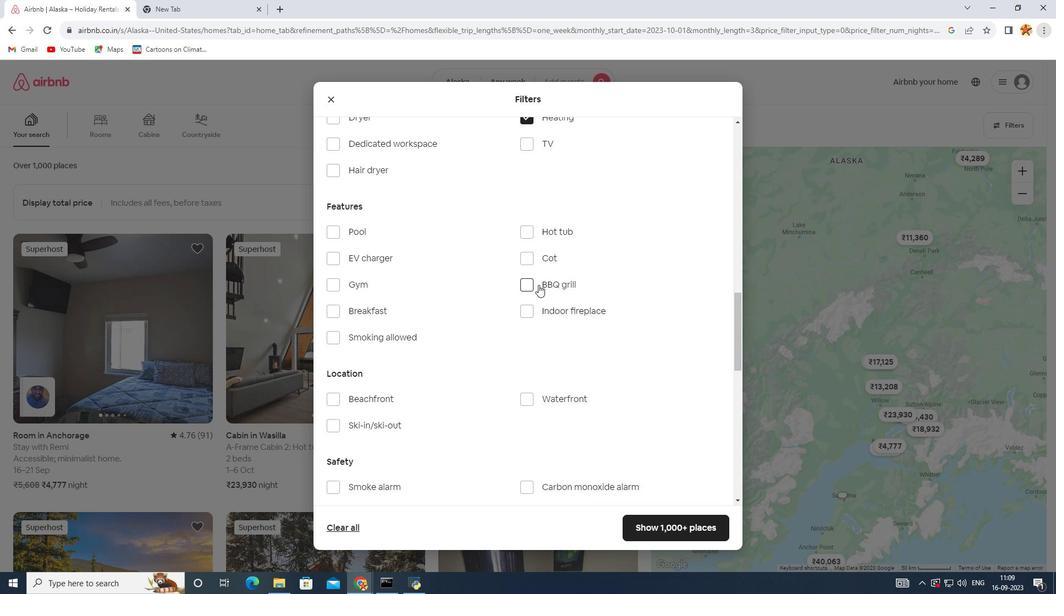 
Action: Mouse pressed left at (538, 285)
Screenshot: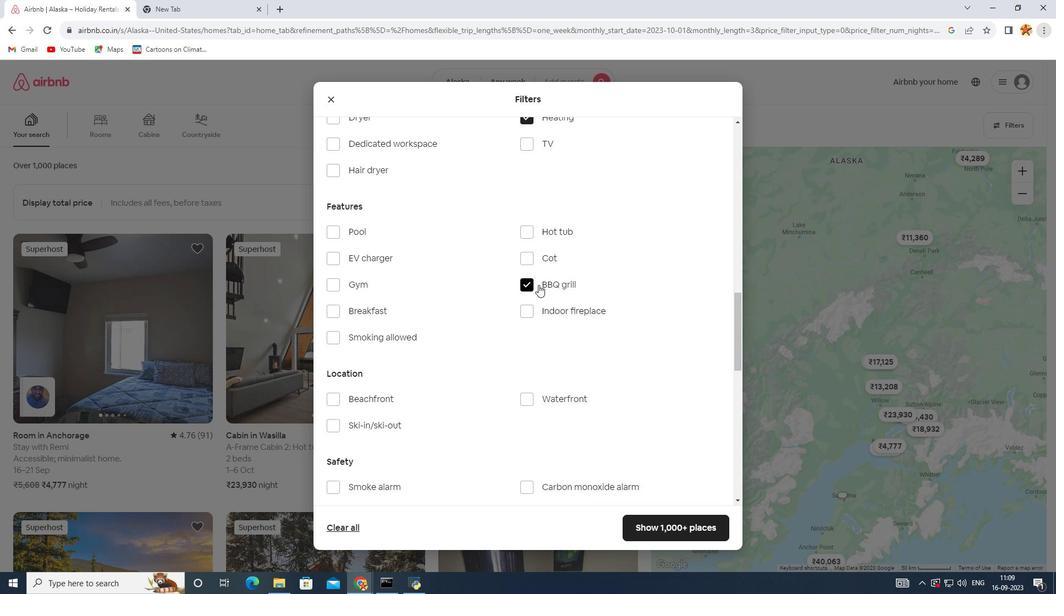 
Action: Mouse moved to (518, 312)
Screenshot: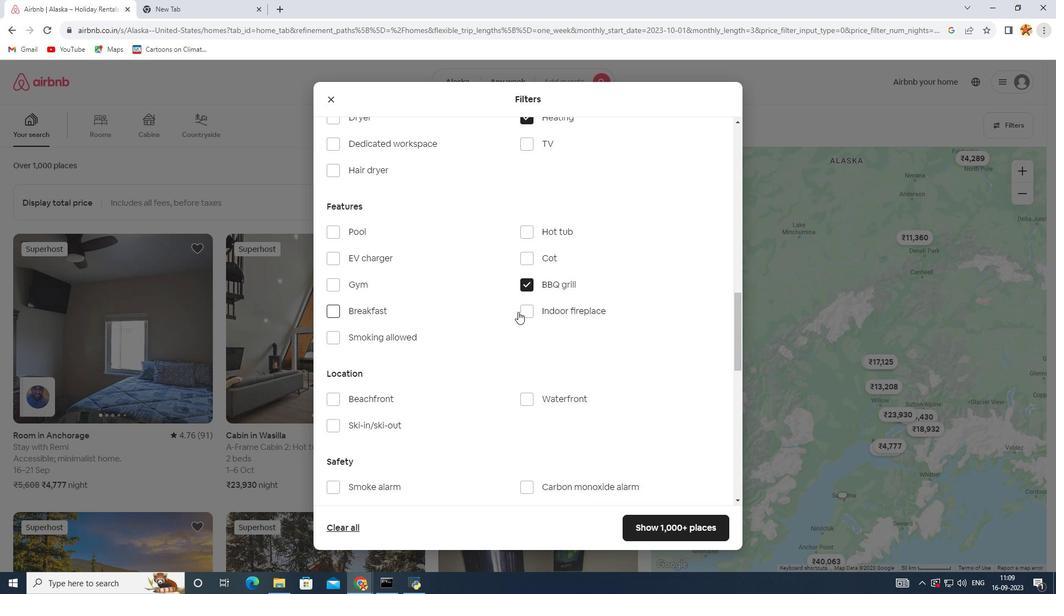
Action: Mouse pressed left at (518, 312)
Screenshot: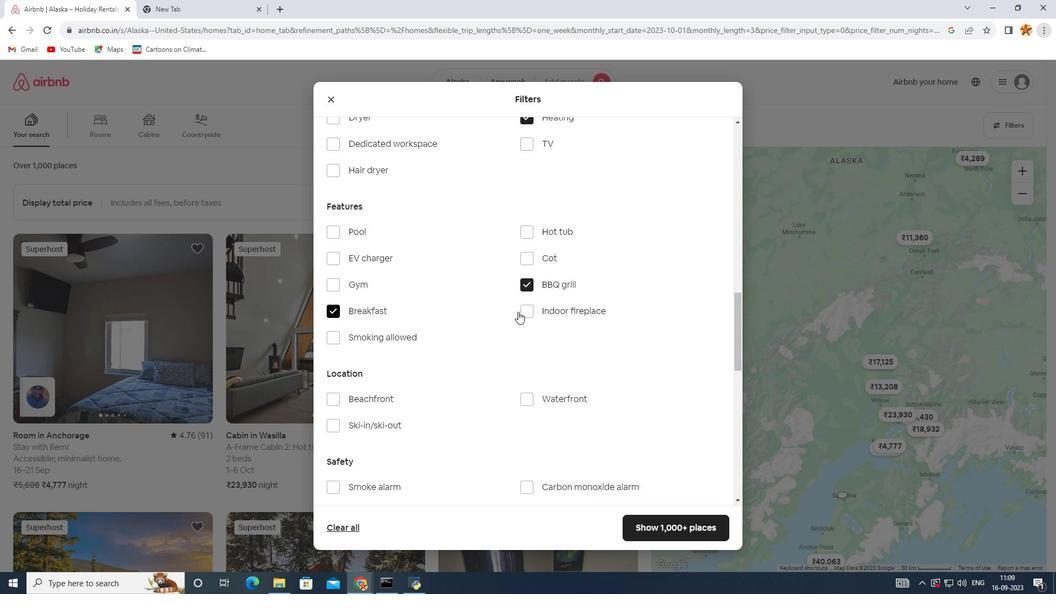 
Action: Mouse moved to (331, 313)
Screenshot: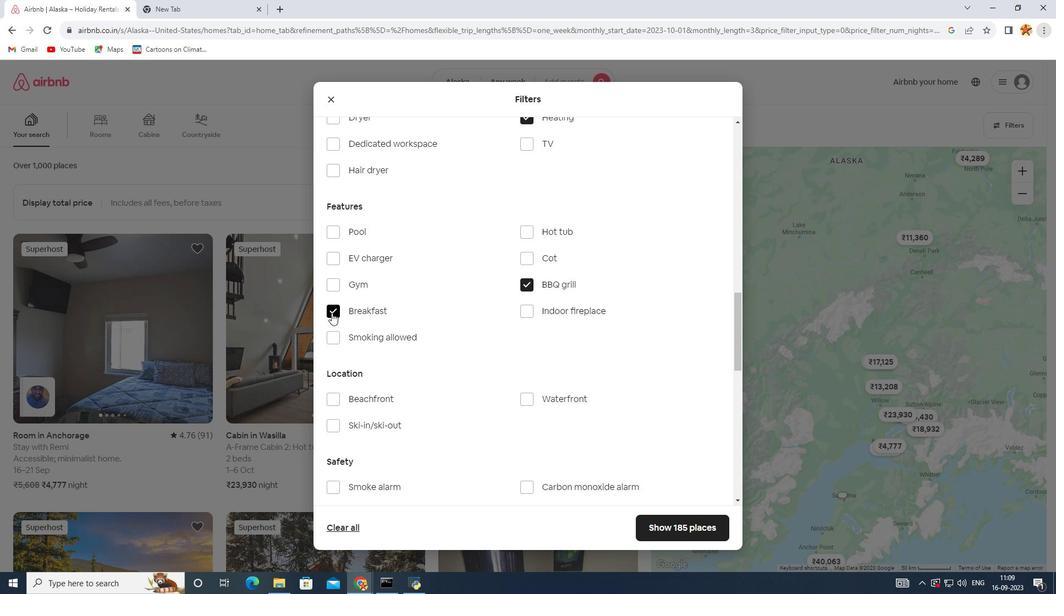 
Action: Mouse pressed left at (331, 313)
Screenshot: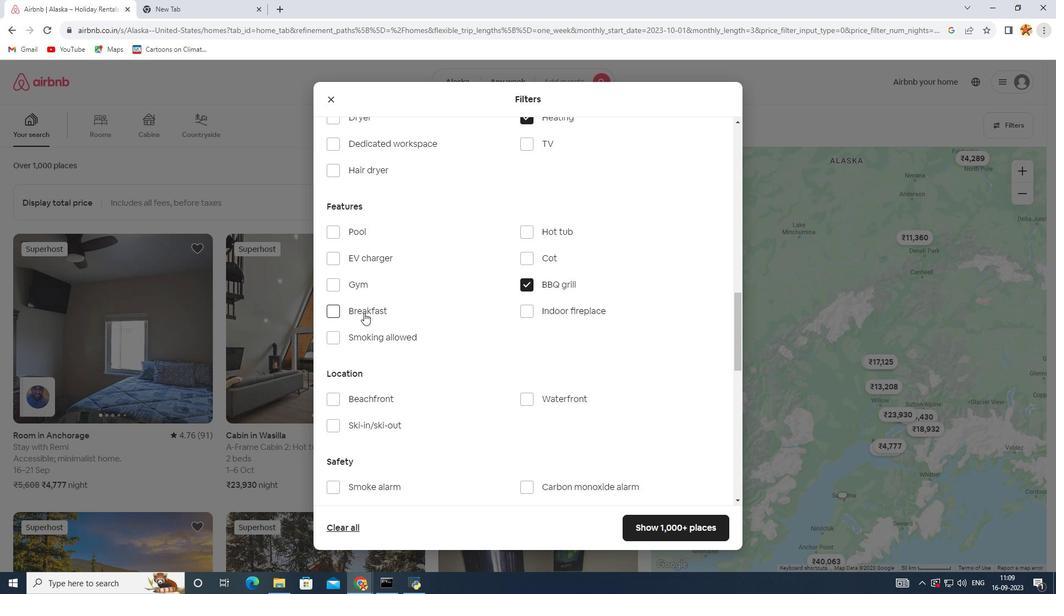 
Action: Mouse moved to (518, 308)
Screenshot: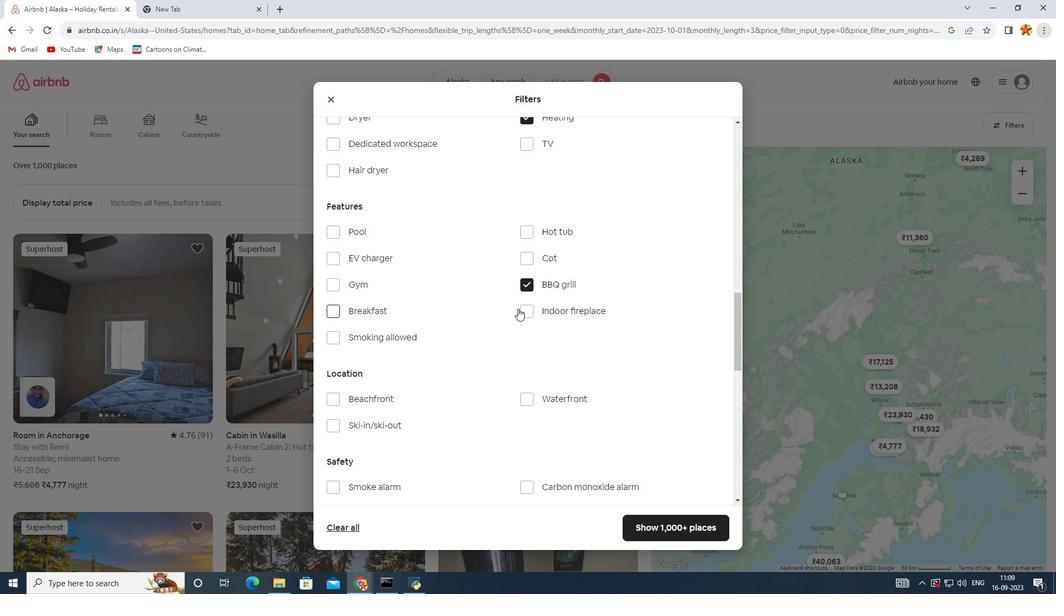 
Action: Mouse pressed left at (518, 308)
Screenshot: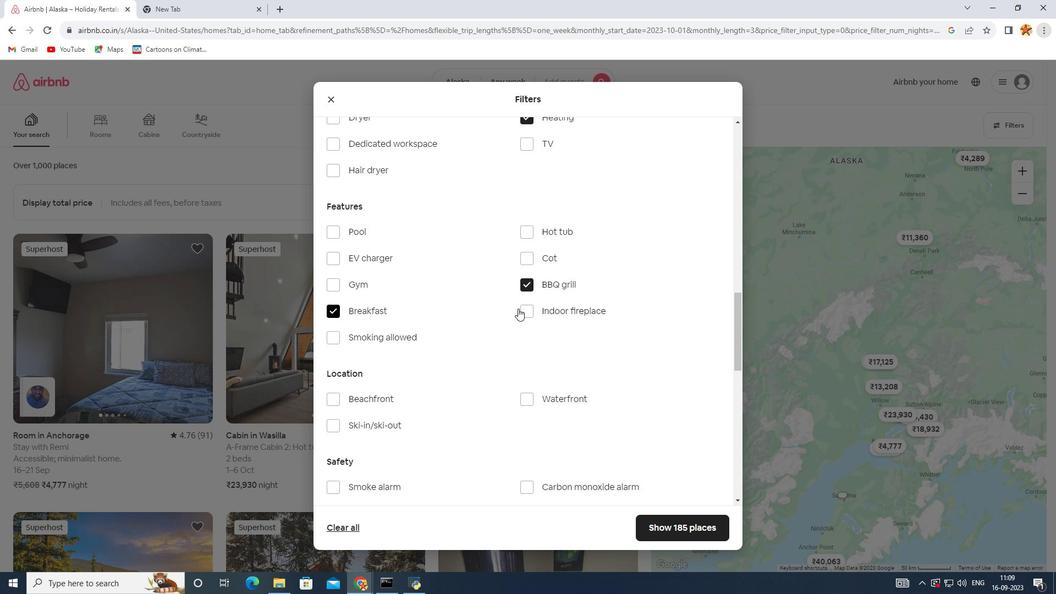 
Action: Mouse moved to (532, 309)
Screenshot: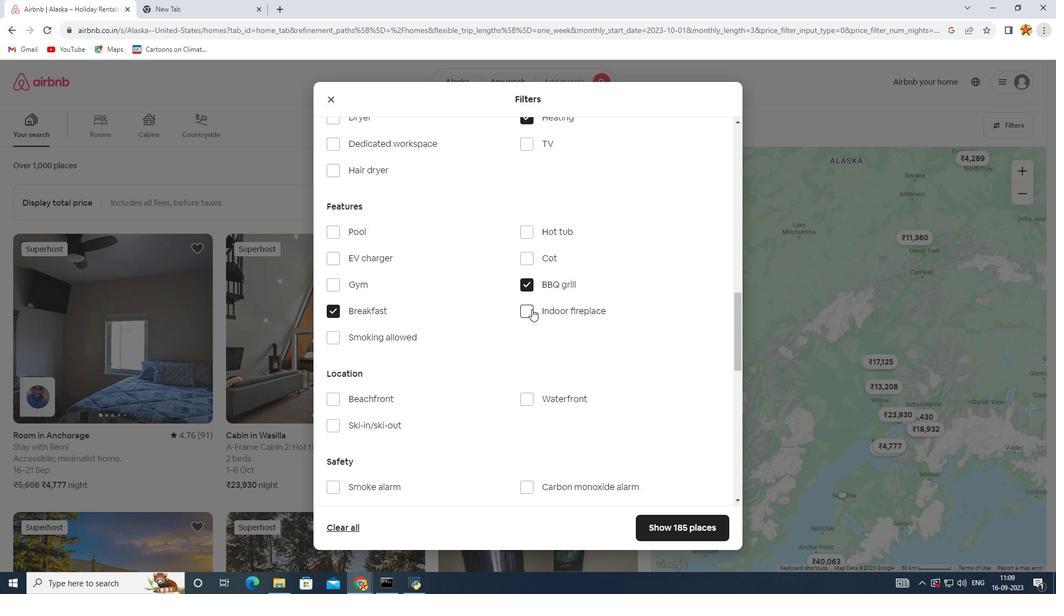 
Action: Mouse pressed left at (532, 309)
Screenshot: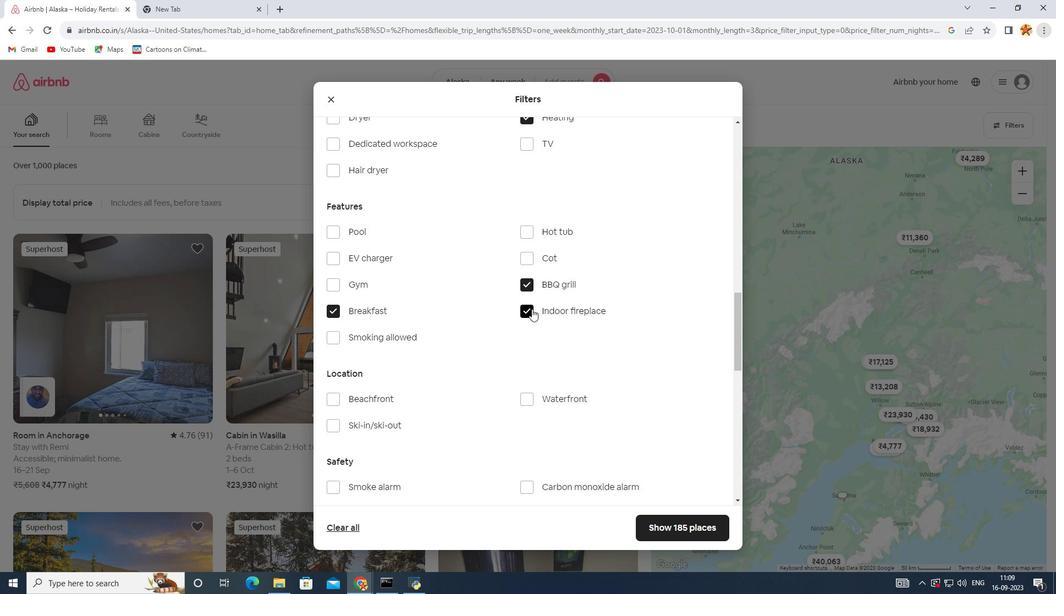 
Action: Mouse moved to (364, 363)
Screenshot: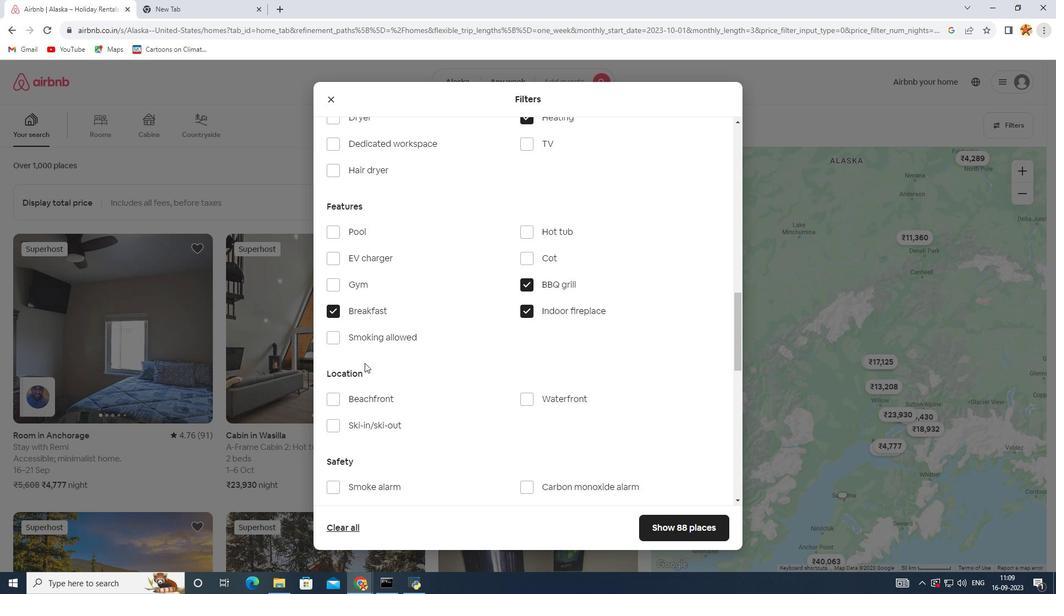 
Action: Mouse scrolled (364, 362) with delta (0, 0)
Screenshot: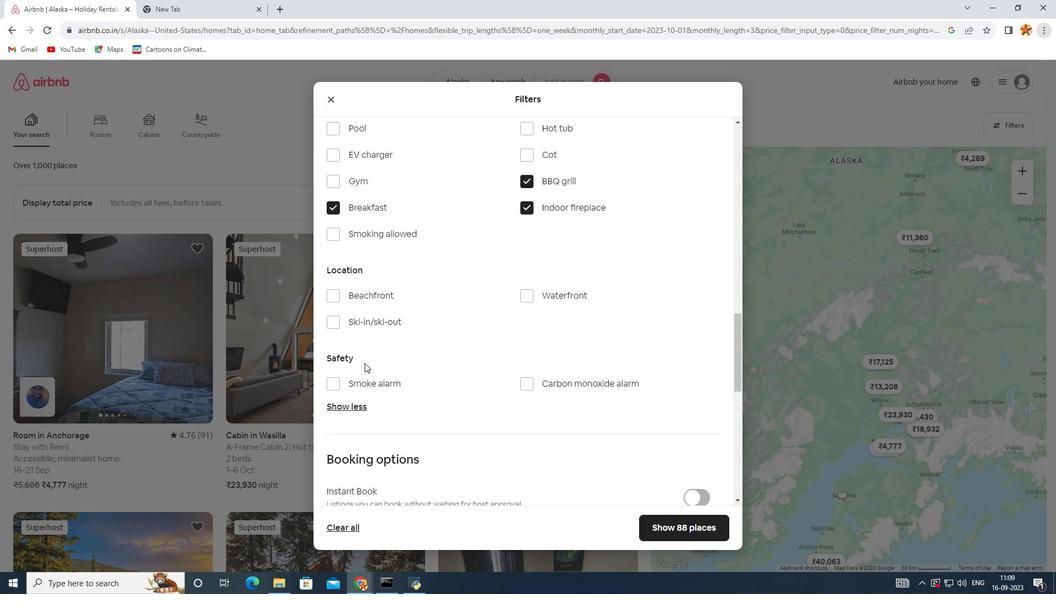 
Action: Mouse scrolled (364, 362) with delta (0, 0)
Screenshot: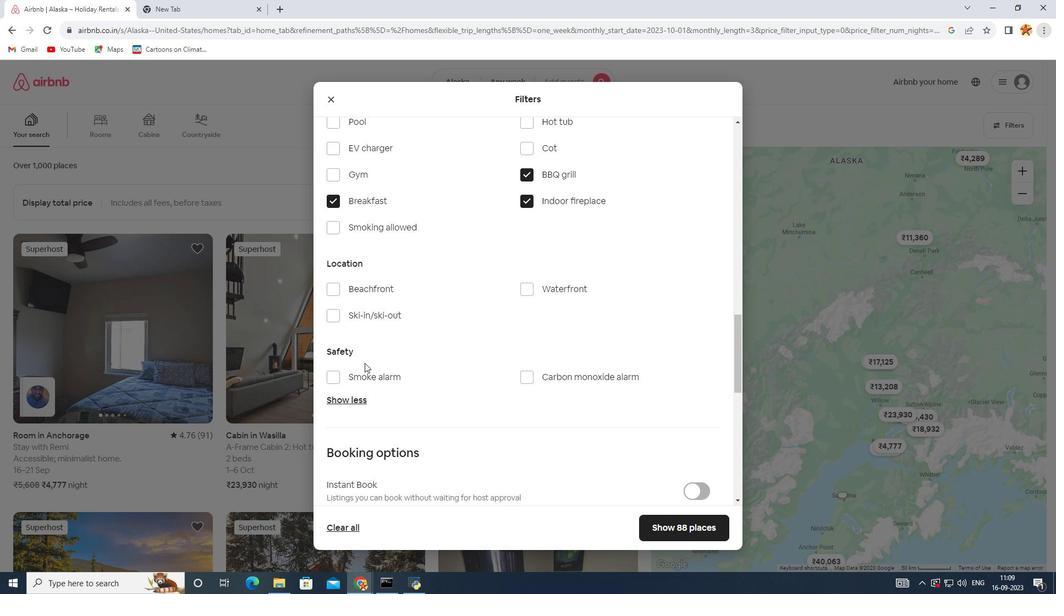 
Action: Mouse moved to (346, 292)
Screenshot: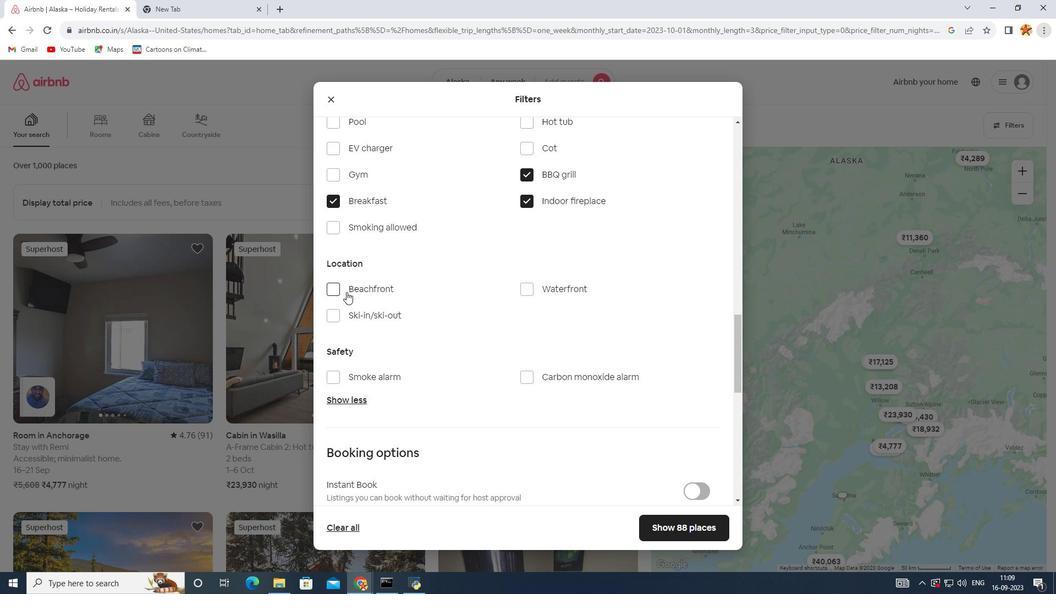 
Action: Mouse pressed left at (346, 292)
Screenshot: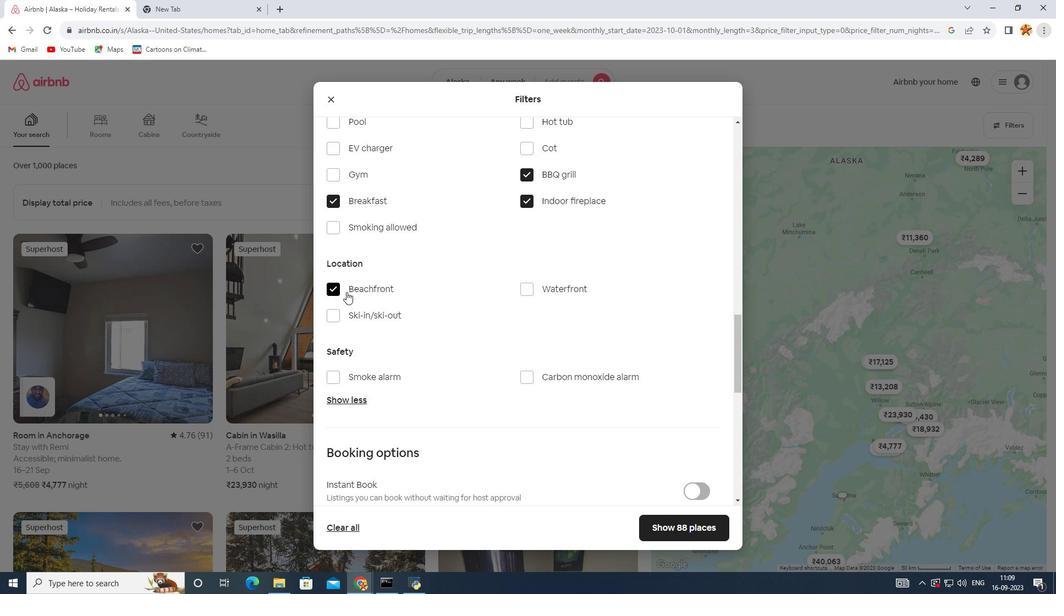 
Action: Mouse moved to (333, 325)
Screenshot: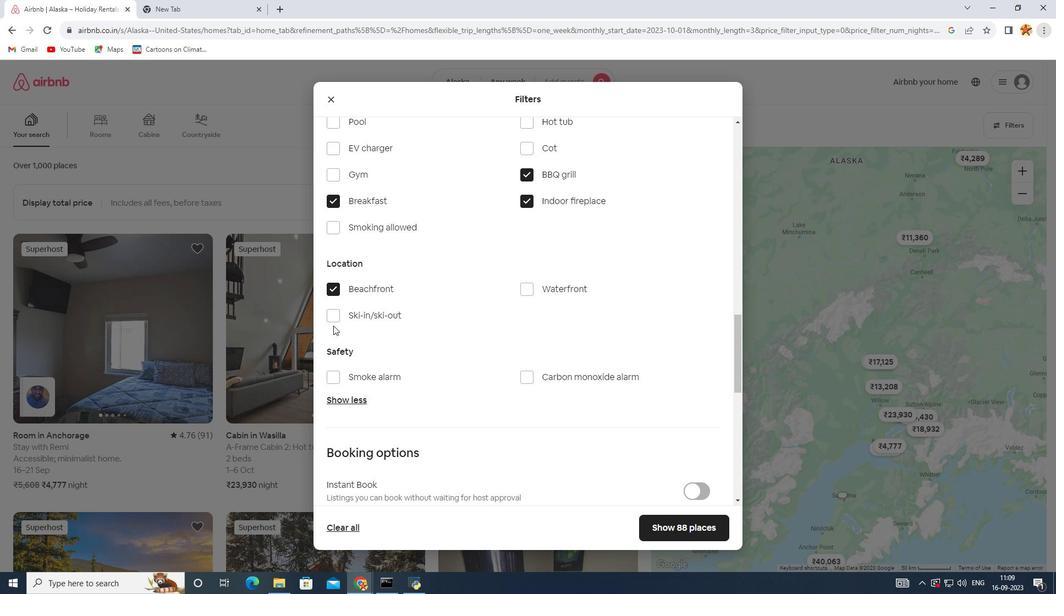 
Action: Mouse pressed left at (333, 325)
Screenshot: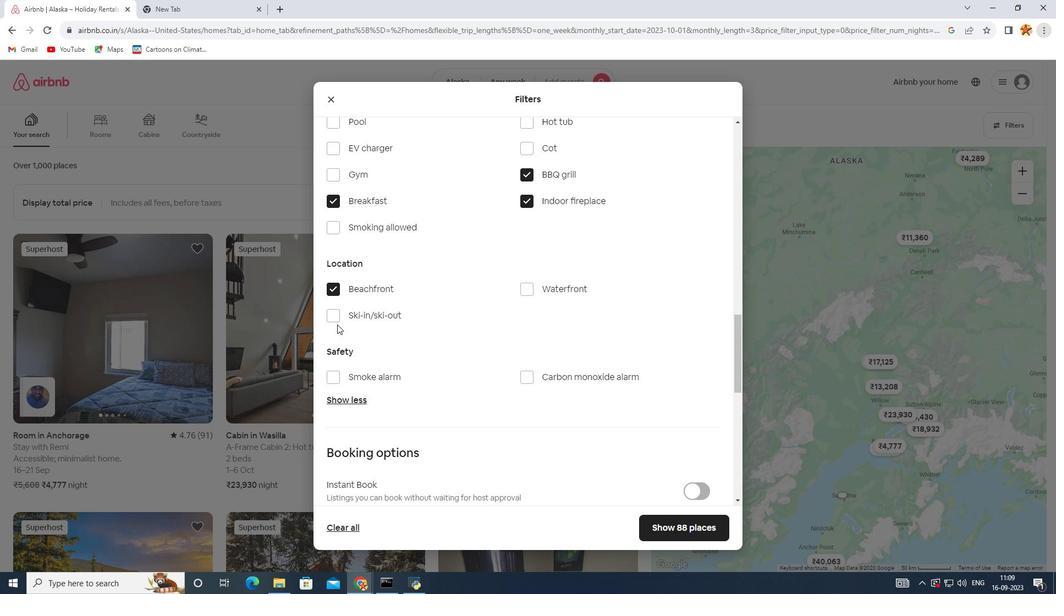 
Action: Mouse moved to (341, 315)
Screenshot: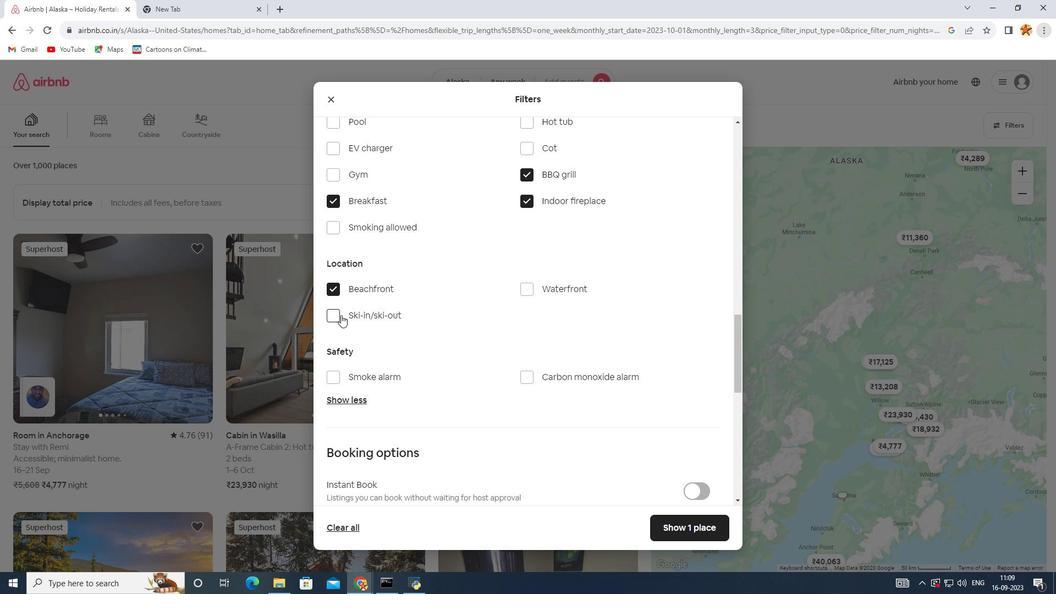 
Action: Mouse pressed left at (341, 315)
Screenshot: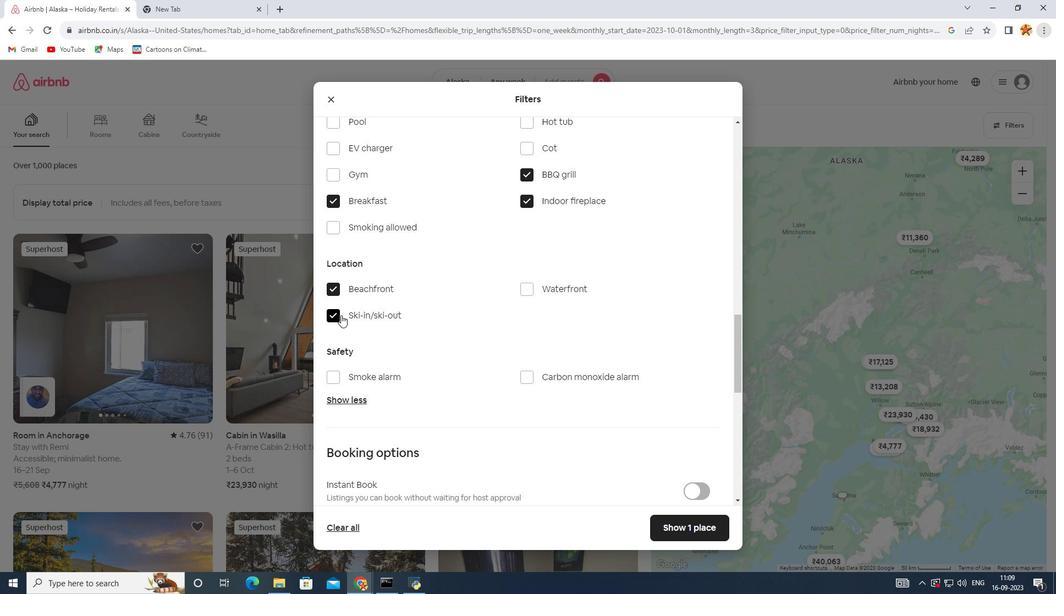 
Action: Mouse moved to (526, 293)
Screenshot: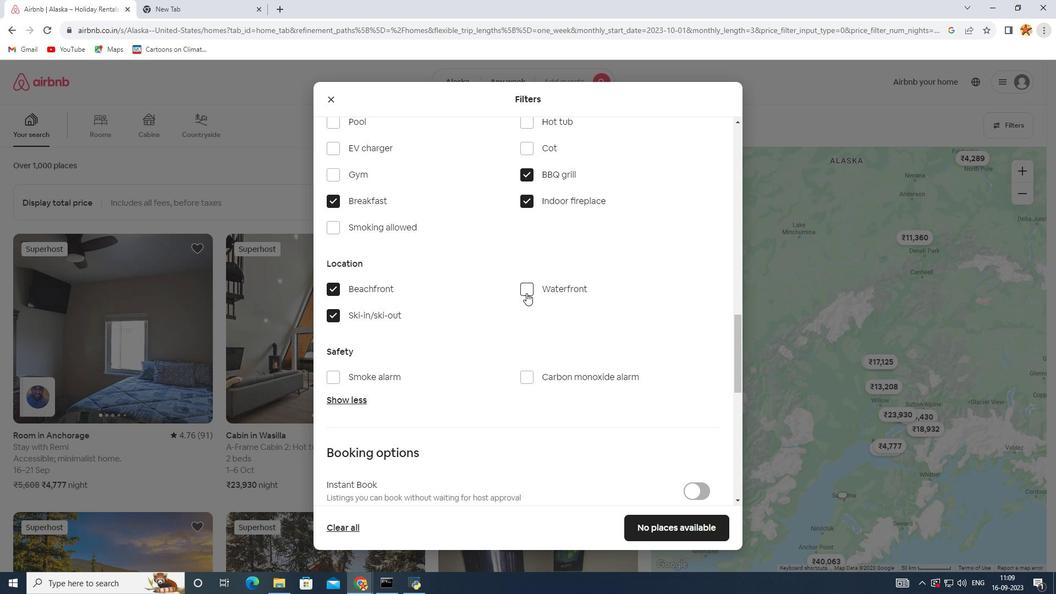 
Action: Mouse pressed left at (526, 293)
Screenshot: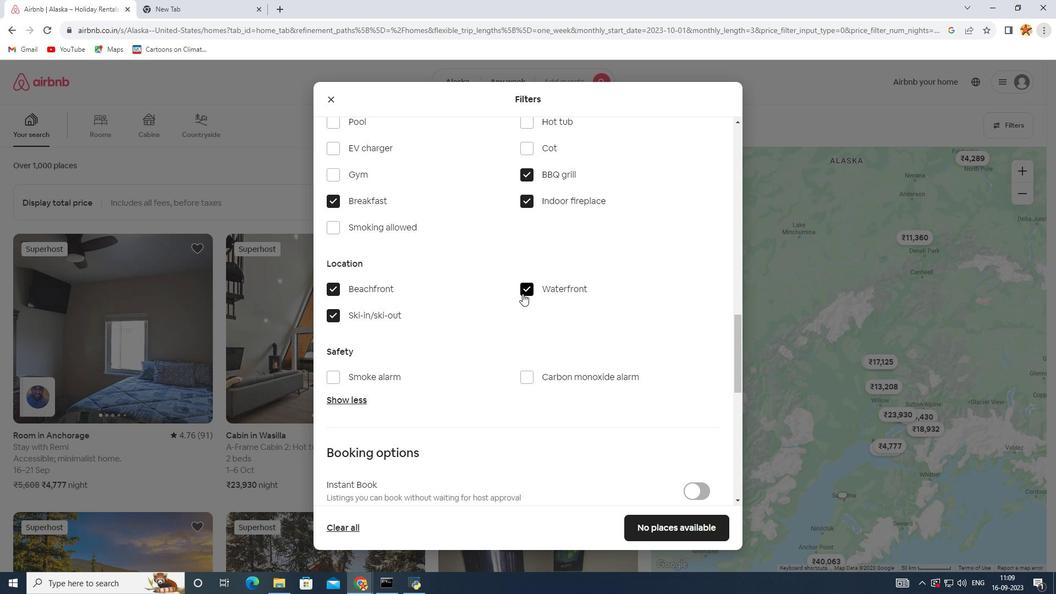 
Action: Mouse moved to (392, 345)
Screenshot: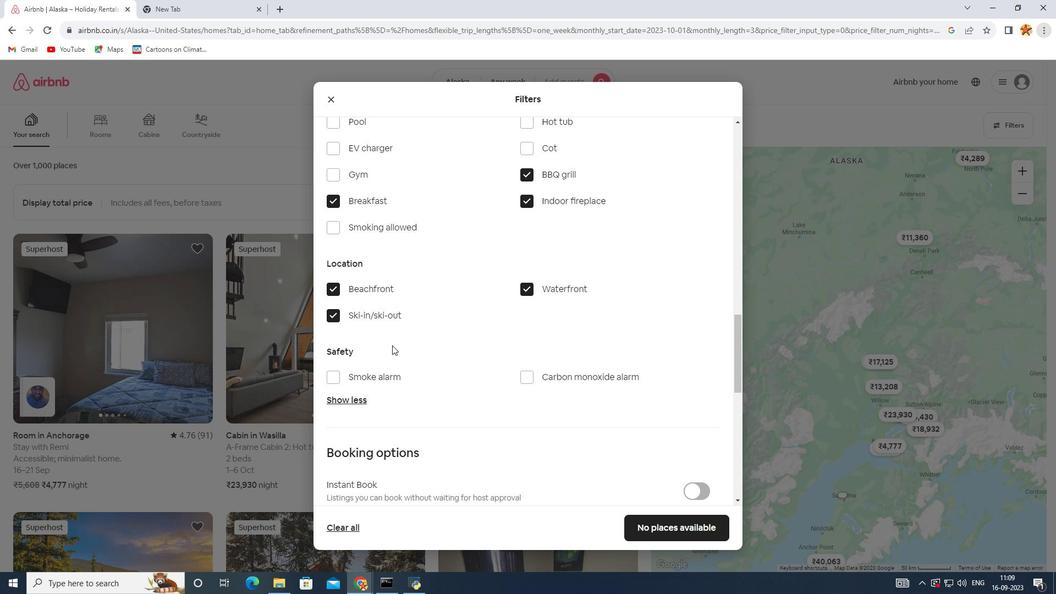 
Action: Mouse scrolled (392, 345) with delta (0, 0)
Screenshot: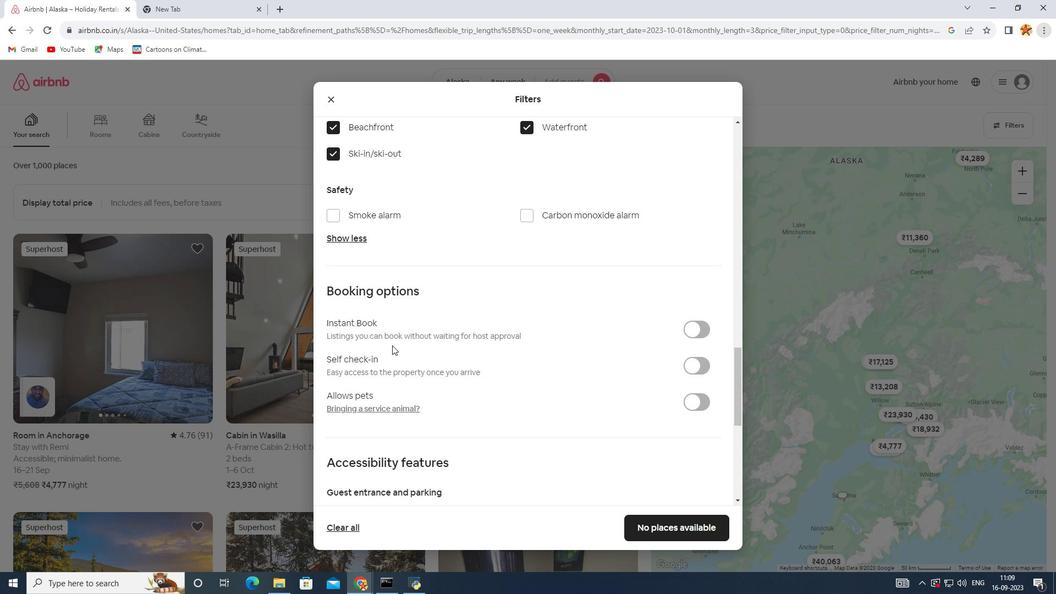 
Action: Mouse scrolled (392, 345) with delta (0, 0)
Screenshot: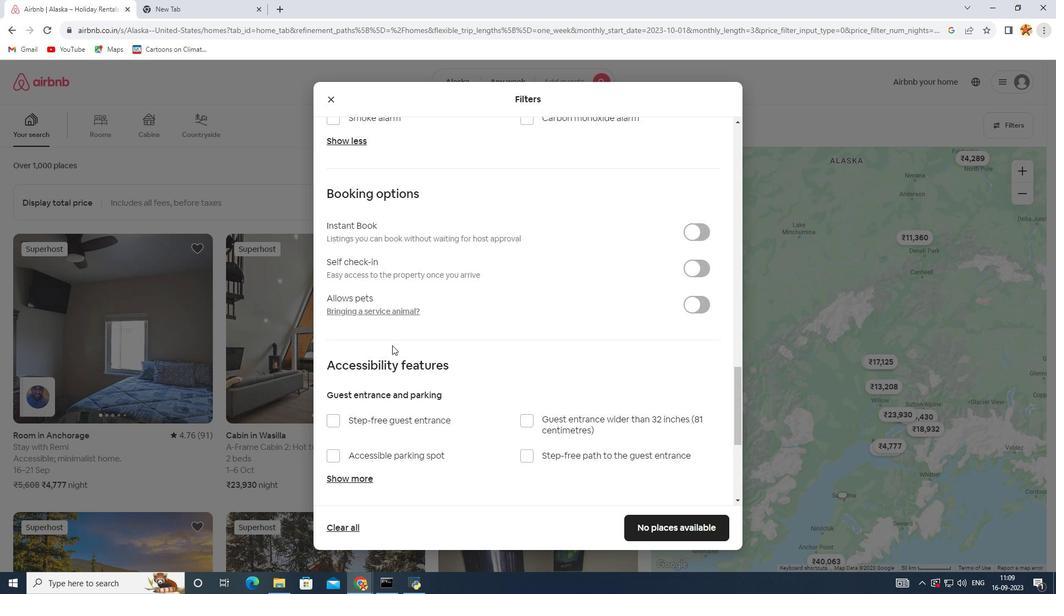 
Action: Mouse scrolled (392, 345) with delta (0, 0)
Screenshot: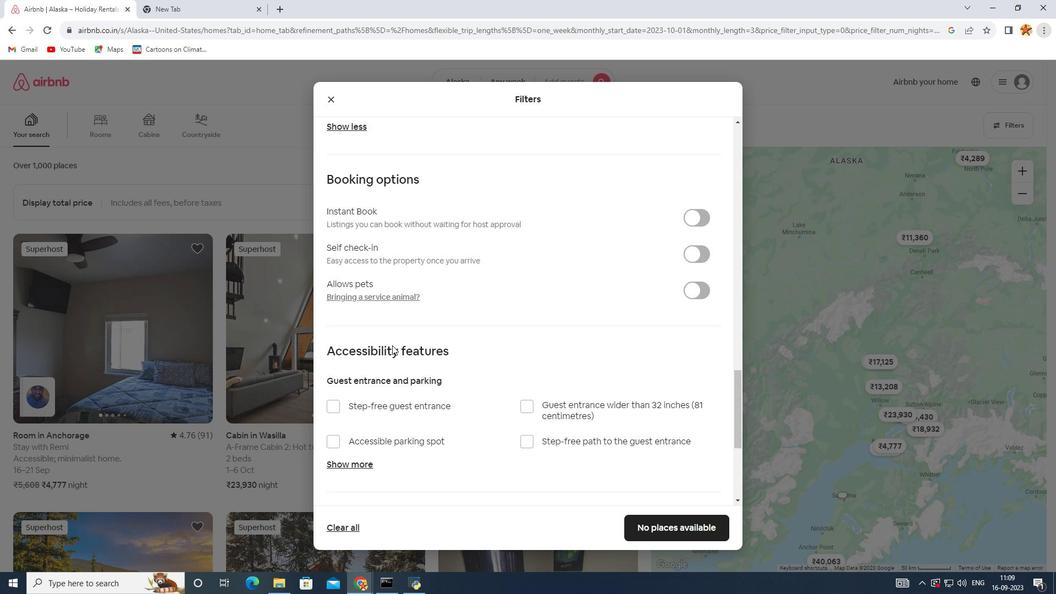 
Action: Mouse scrolled (392, 345) with delta (0, 0)
Screenshot: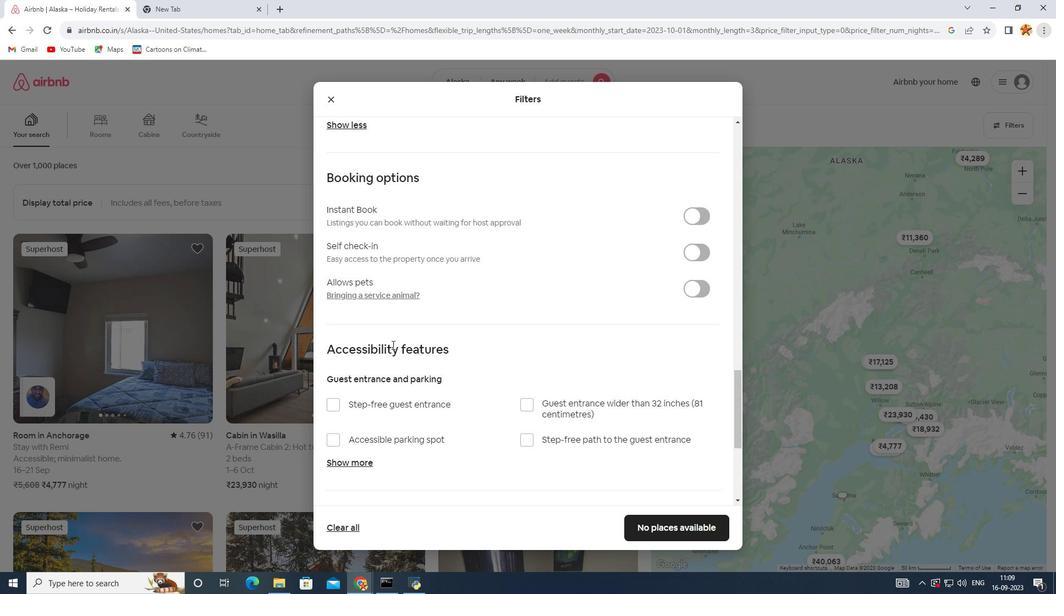 
Action: Mouse scrolled (392, 345) with delta (0, 0)
Screenshot: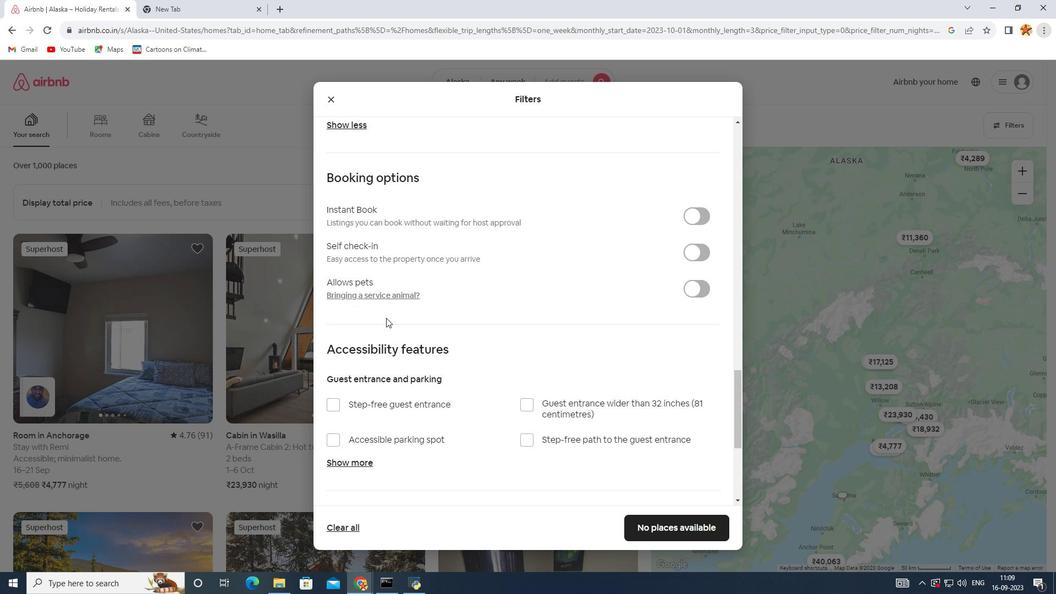 
Action: Mouse moved to (385, 366)
Screenshot: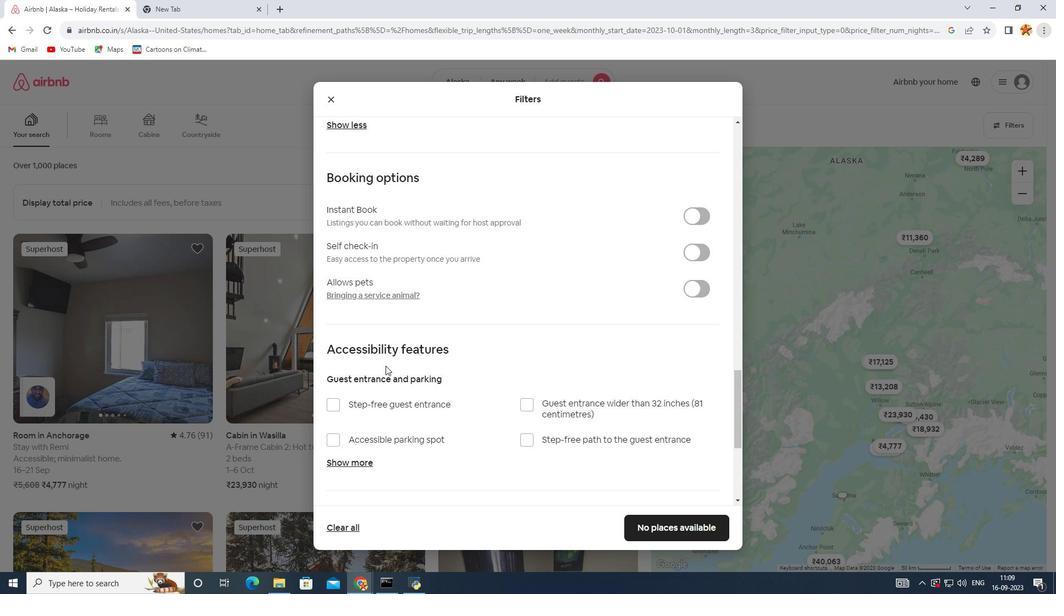 
Action: Mouse scrolled (385, 365) with delta (0, 0)
Screenshot: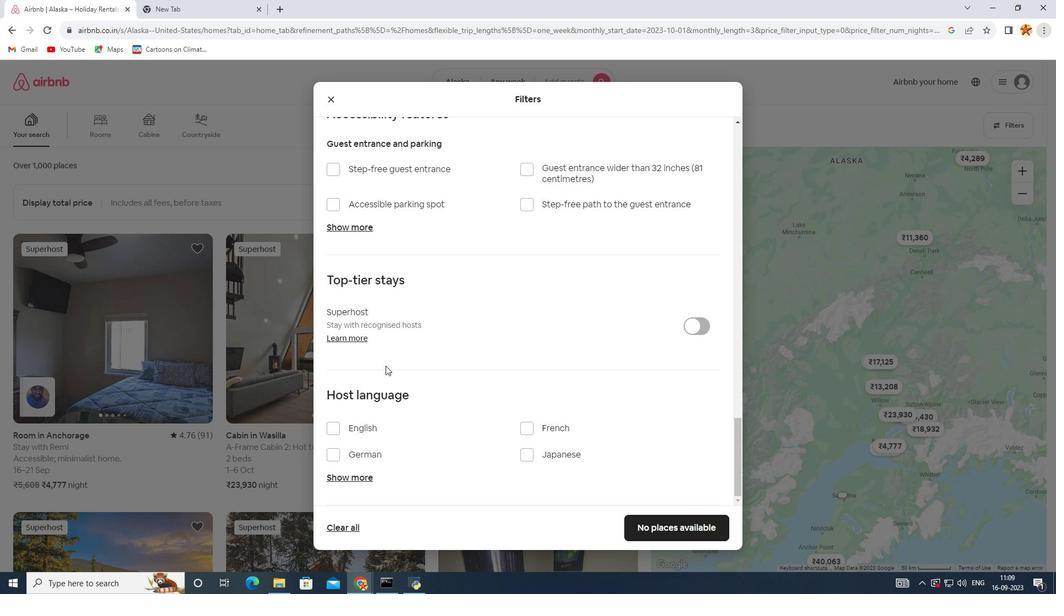 
Action: Mouse scrolled (385, 365) with delta (0, 0)
Screenshot: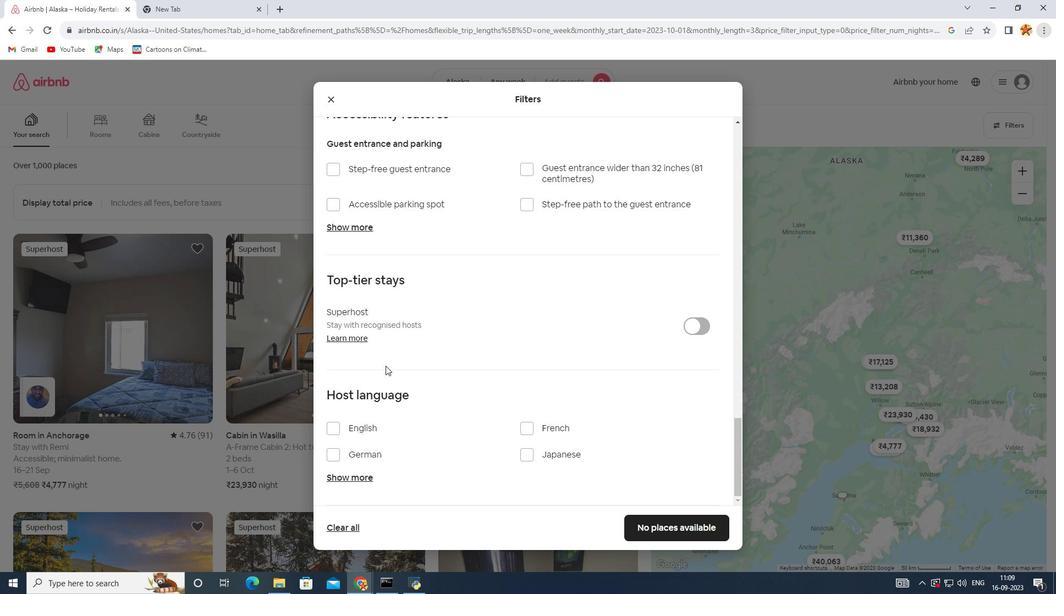 
Action: Mouse scrolled (385, 365) with delta (0, 0)
Screenshot: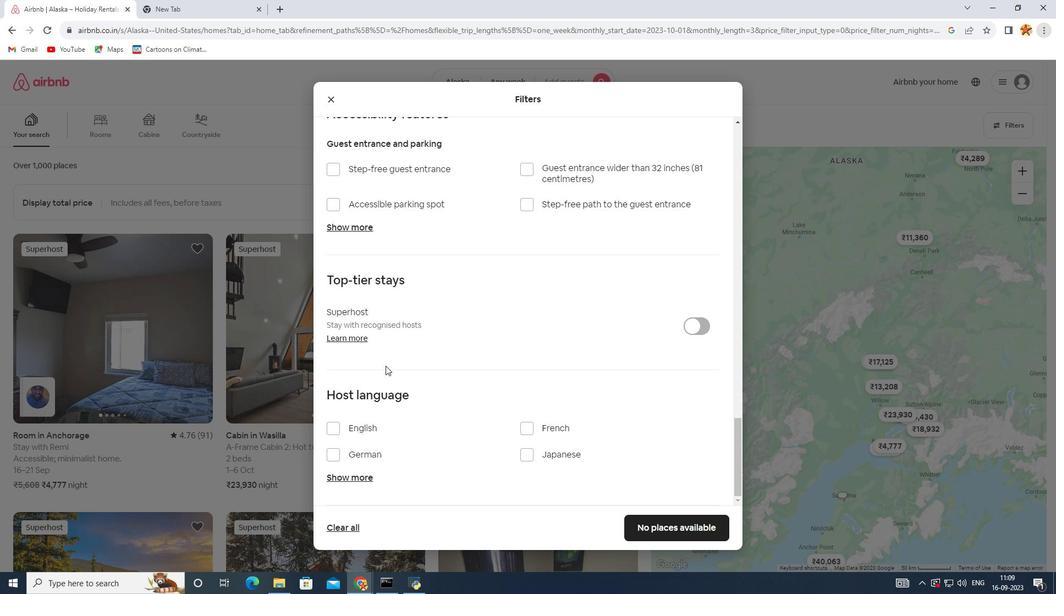 
Action: Mouse scrolled (385, 364) with delta (0, -1)
Screenshot: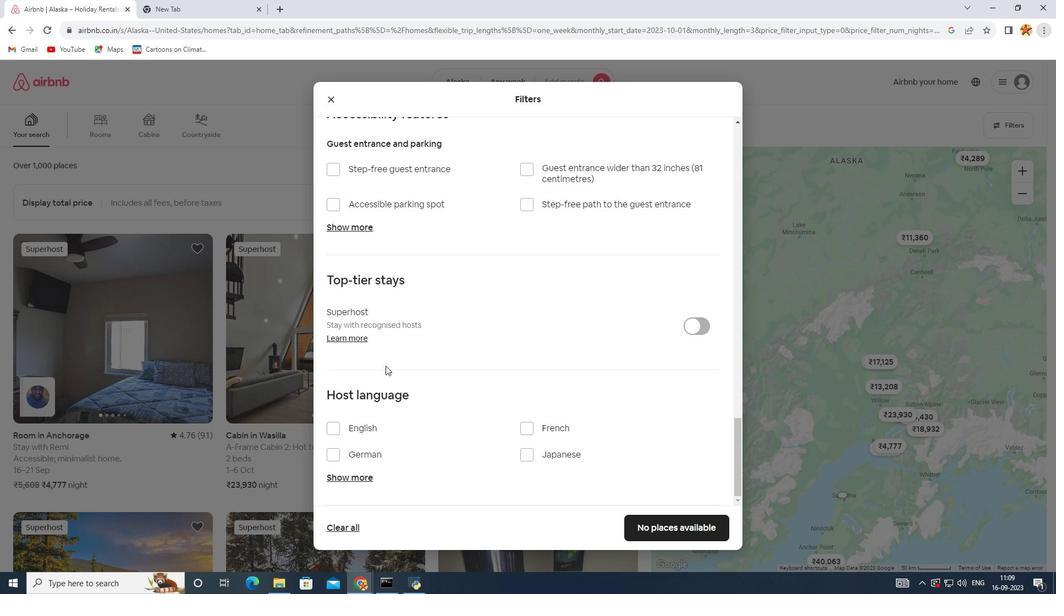 
Action: Mouse scrolled (385, 365) with delta (0, 0)
Screenshot: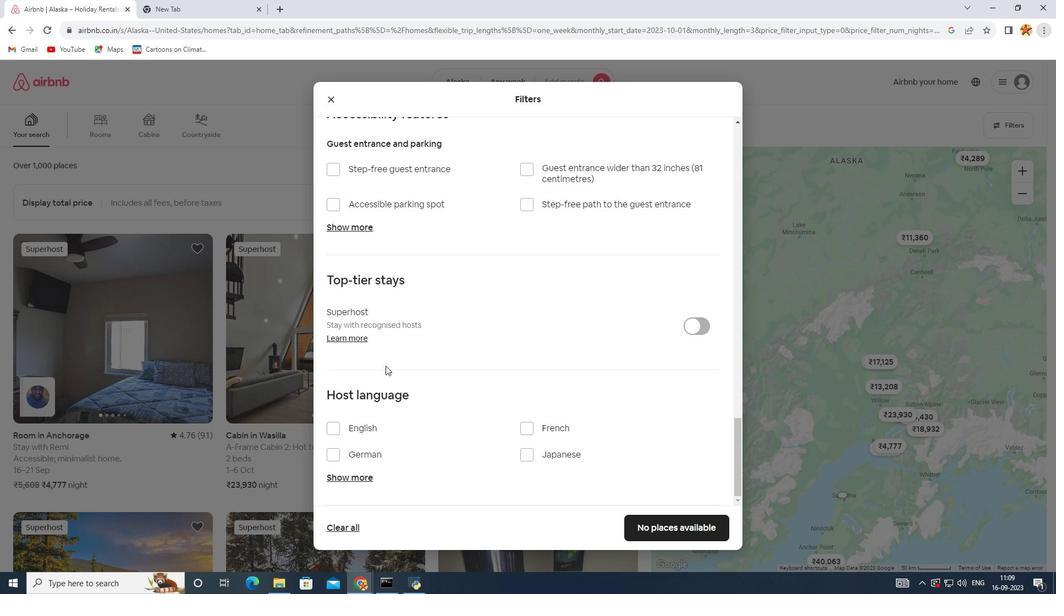 
Action: Mouse scrolled (385, 365) with delta (0, 0)
Screenshot: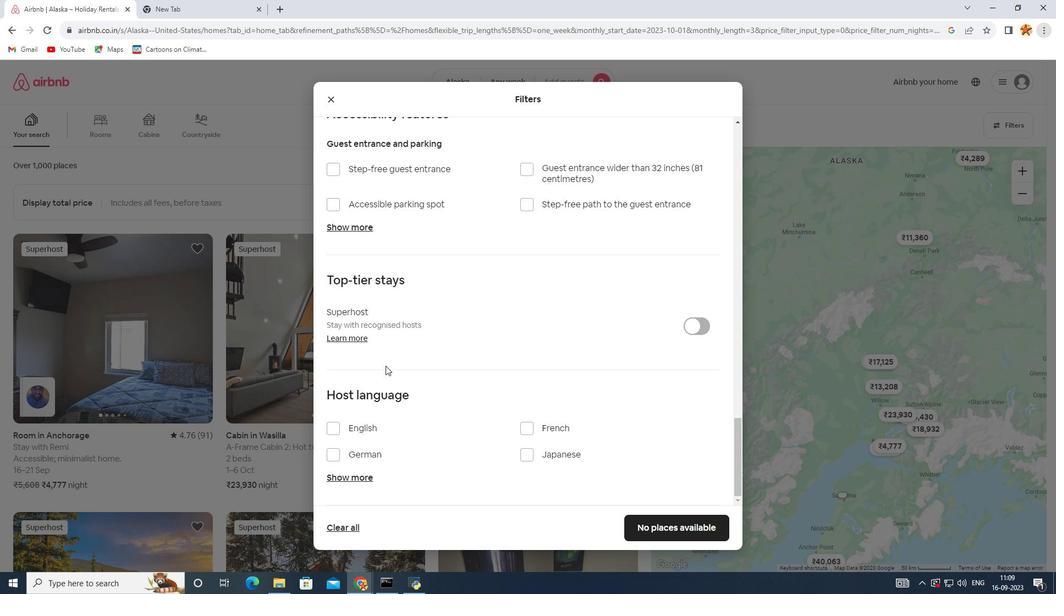 
Action: Mouse scrolled (385, 365) with delta (0, 0)
Screenshot: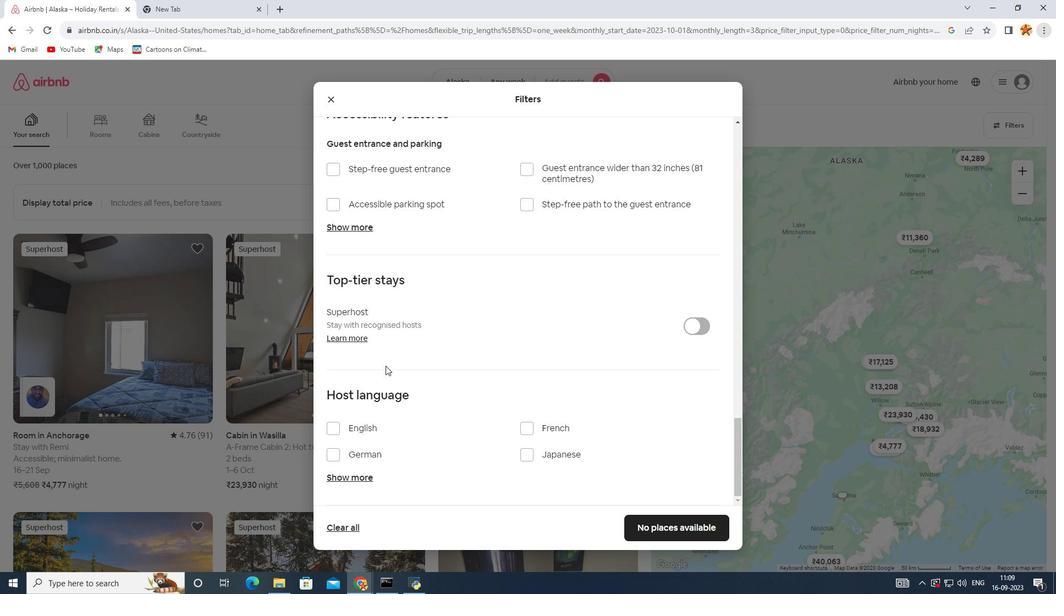 
Action: Mouse scrolled (385, 365) with delta (0, 0)
Screenshot: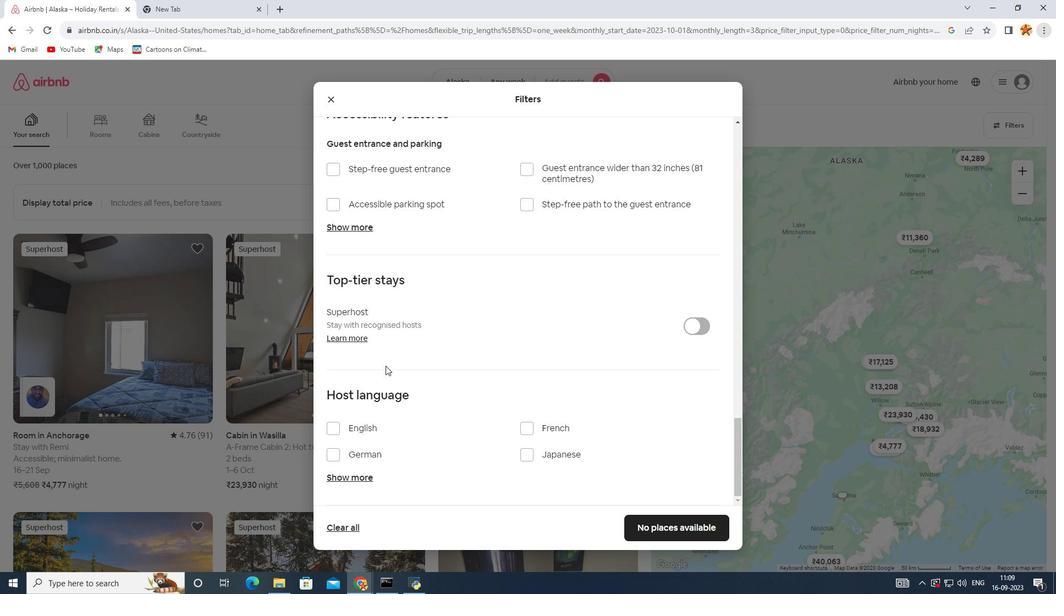
Action: Mouse scrolled (385, 365) with delta (0, 0)
Screenshot: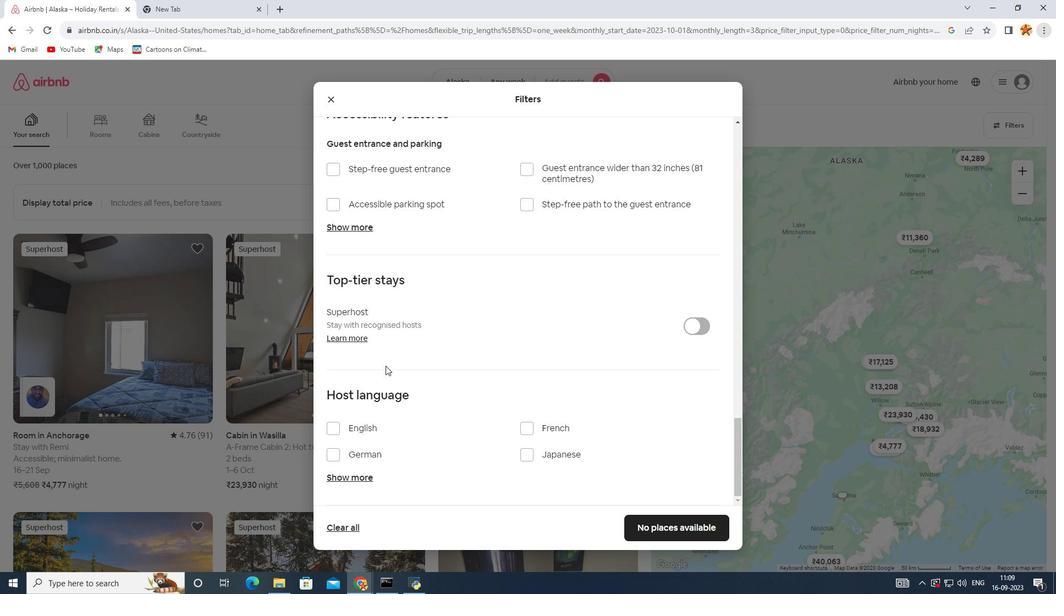 
Action: Mouse scrolled (385, 365) with delta (0, 0)
Screenshot: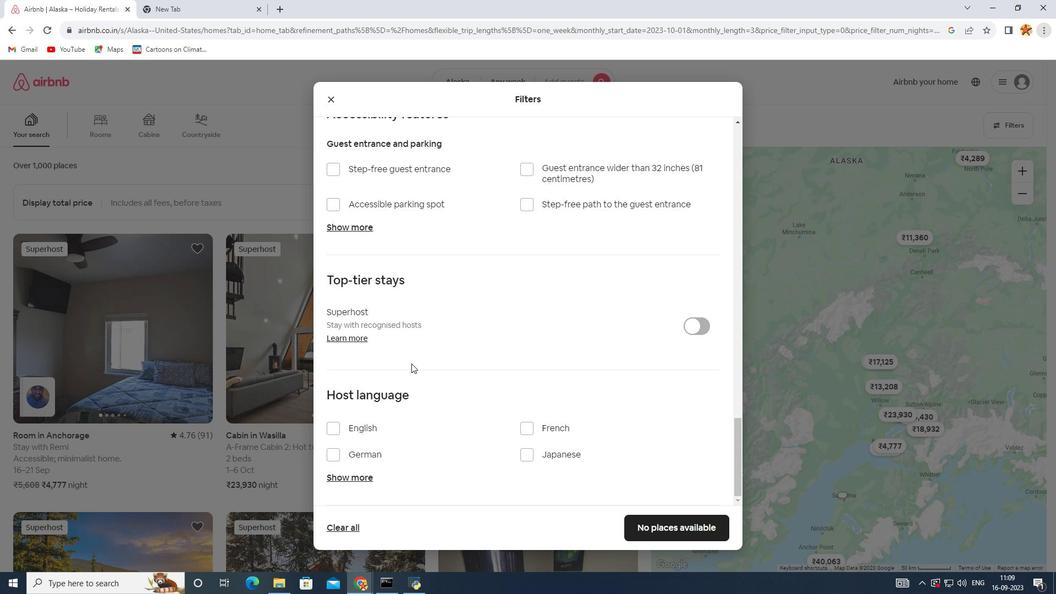 
Action: Mouse scrolled (385, 365) with delta (0, 0)
Screenshot: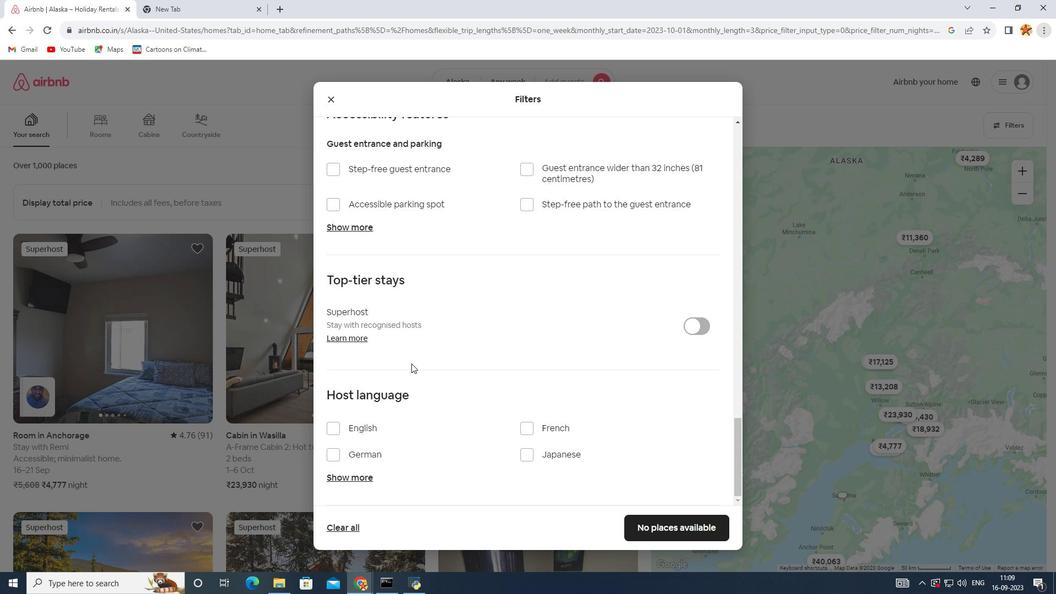
Action: Mouse moved to (457, 241)
Screenshot: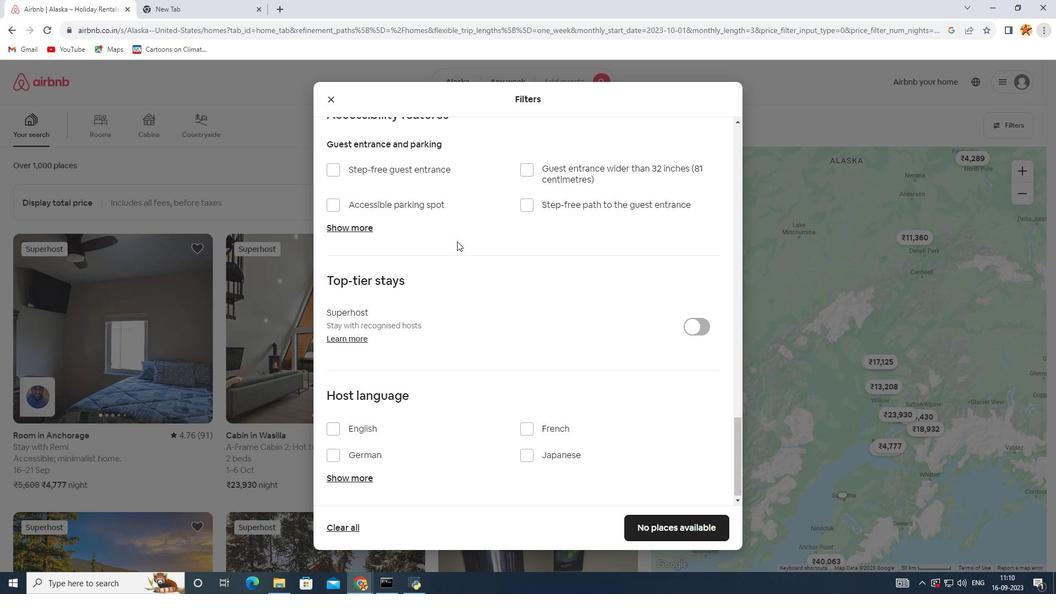 
Action: Mouse scrolled (457, 242) with delta (0, 0)
Screenshot: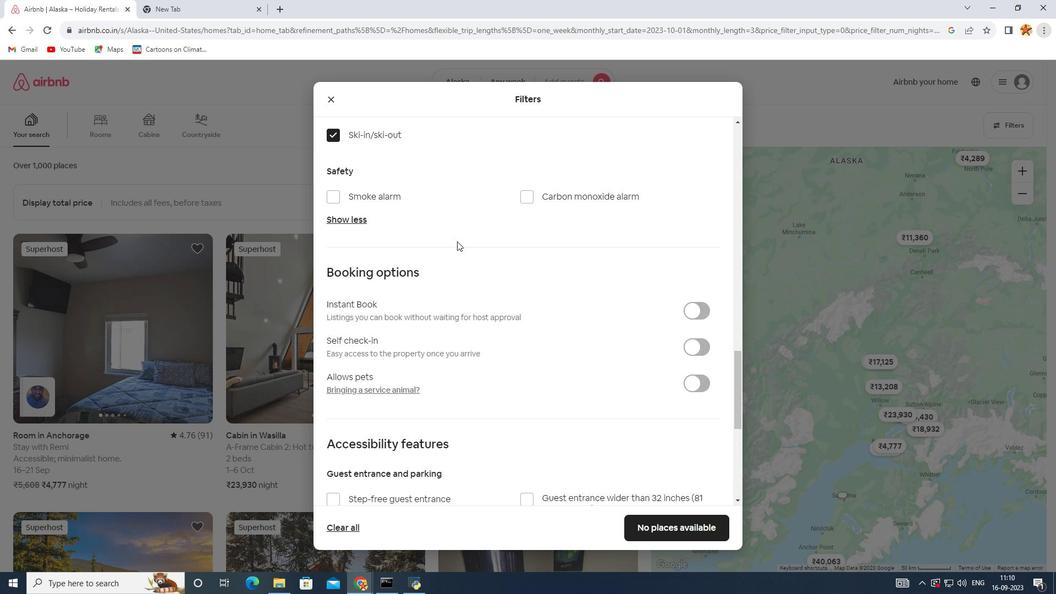 
Action: Mouse scrolled (457, 242) with delta (0, 0)
Screenshot: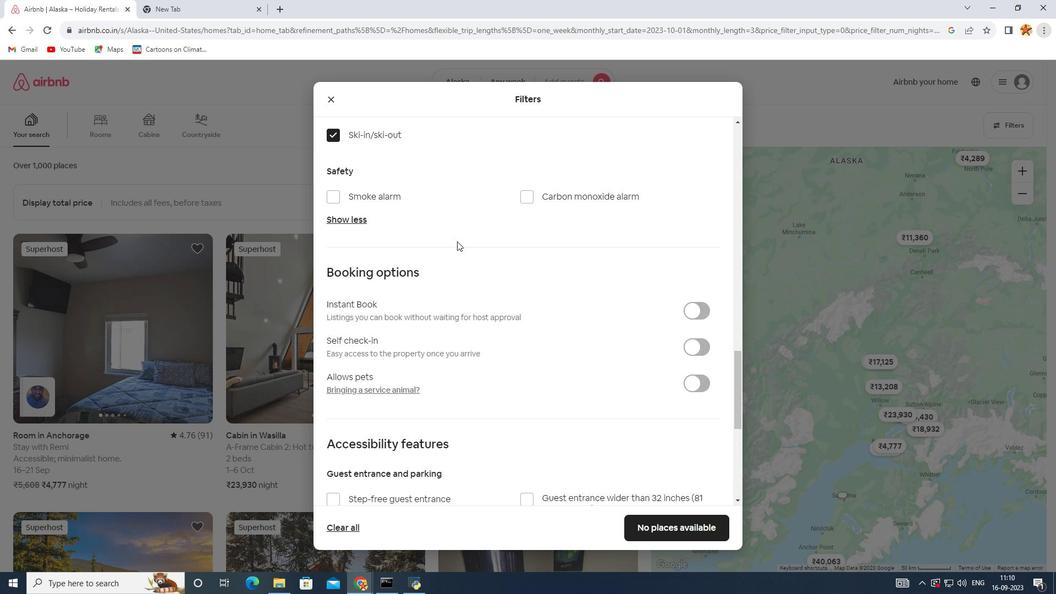 
Action: Mouse scrolled (457, 242) with delta (0, 0)
Screenshot: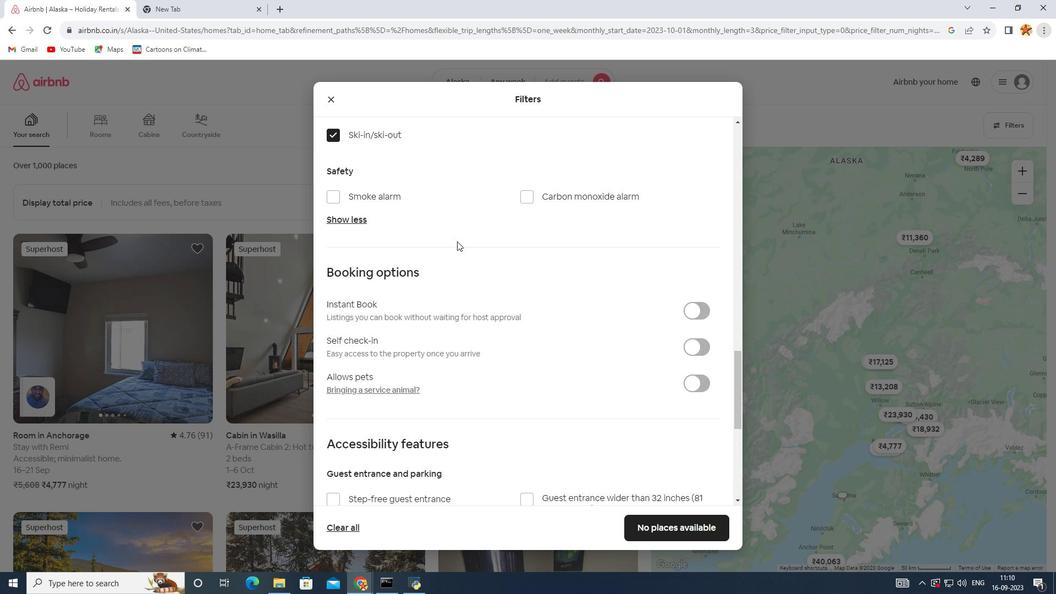 
Action: Mouse scrolled (457, 242) with delta (0, 0)
Screenshot: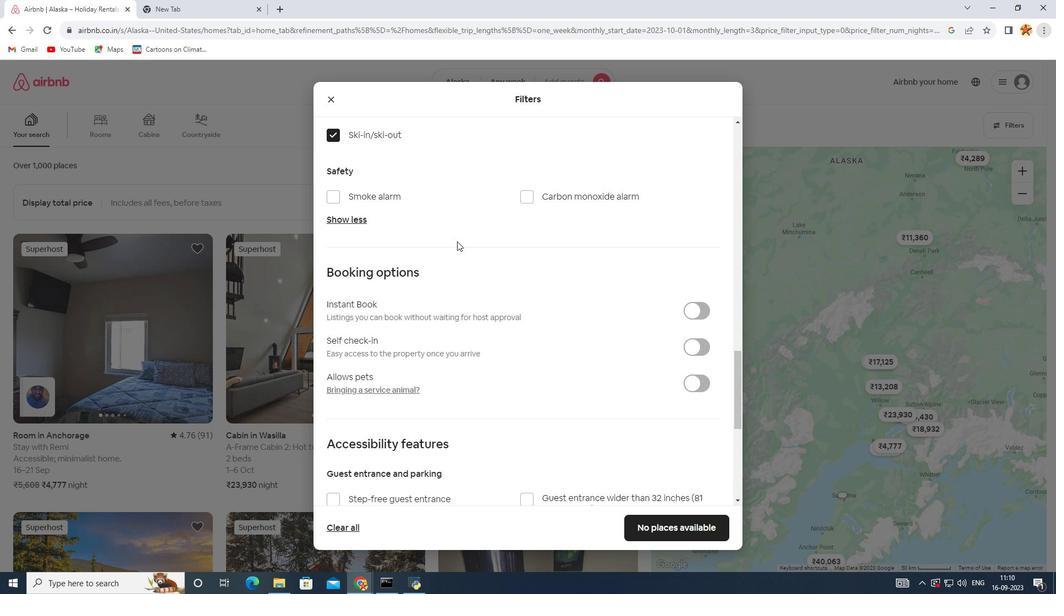 
Action: Mouse scrolled (457, 242) with delta (0, 0)
Screenshot: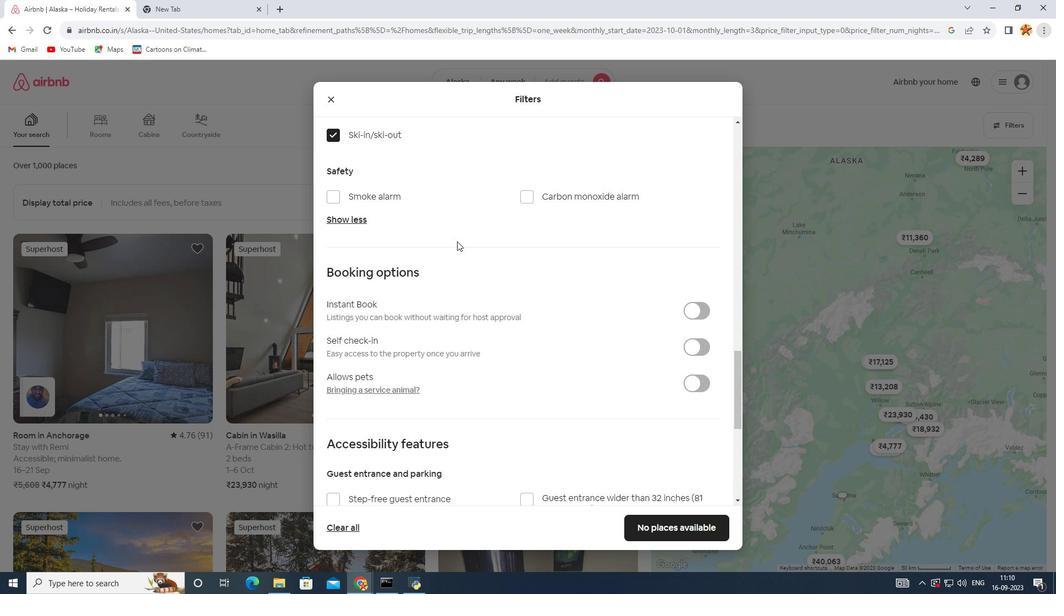 
Action: Mouse scrolled (457, 242) with delta (0, 0)
Screenshot: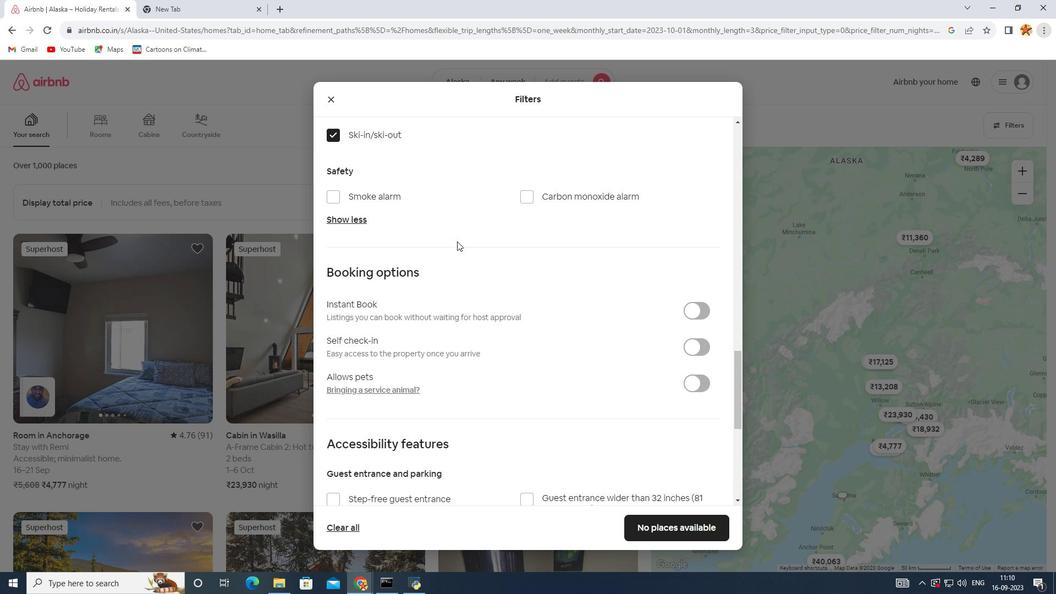 
Action: Mouse scrolled (457, 242) with delta (0, 0)
Screenshot: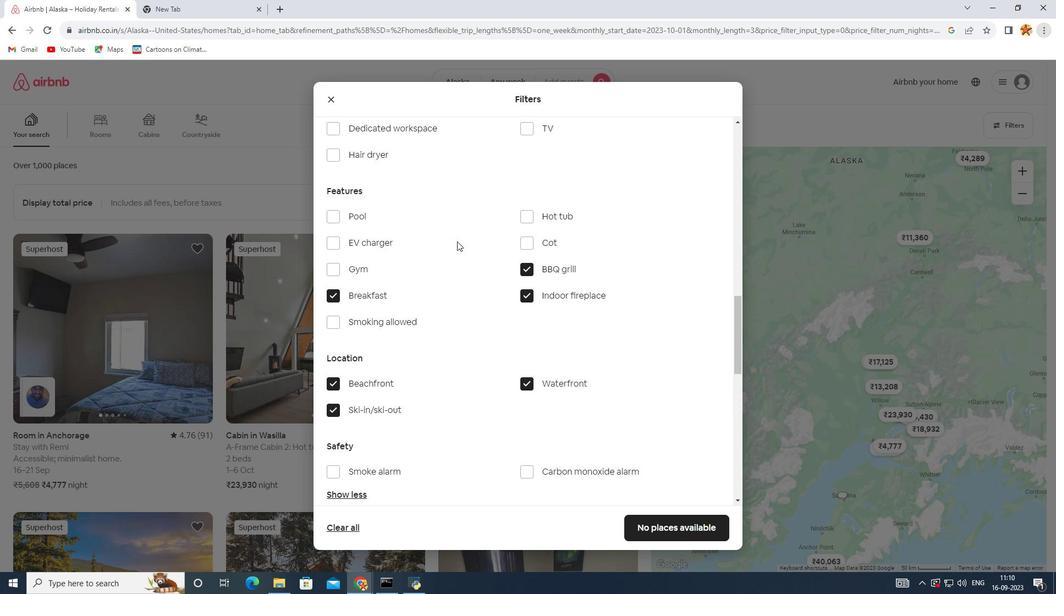 
Action: Mouse scrolled (457, 242) with delta (0, 0)
Screenshot: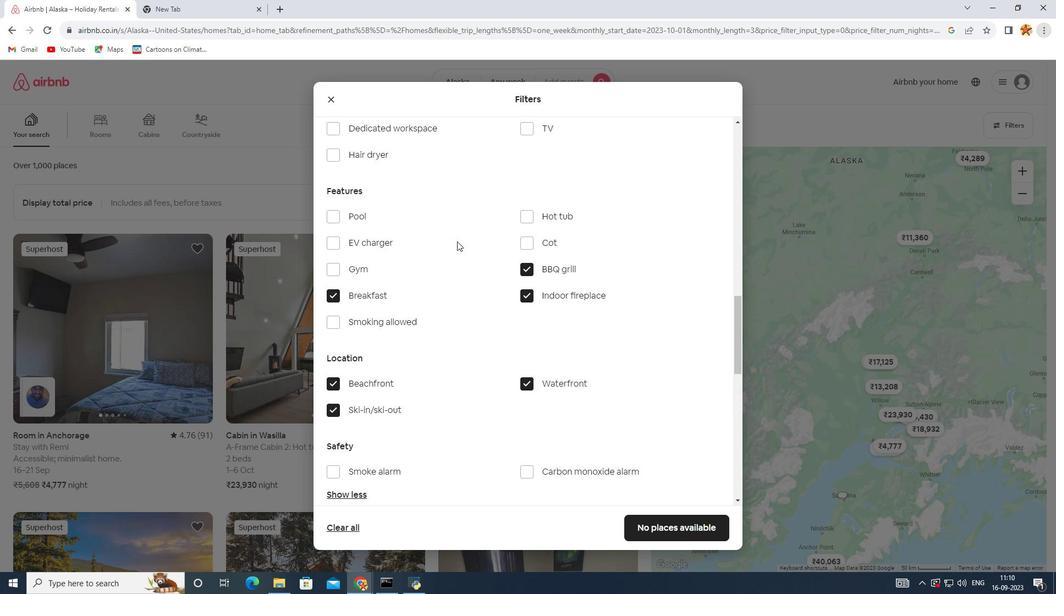 
Action: Mouse scrolled (457, 242) with delta (0, 0)
Screenshot: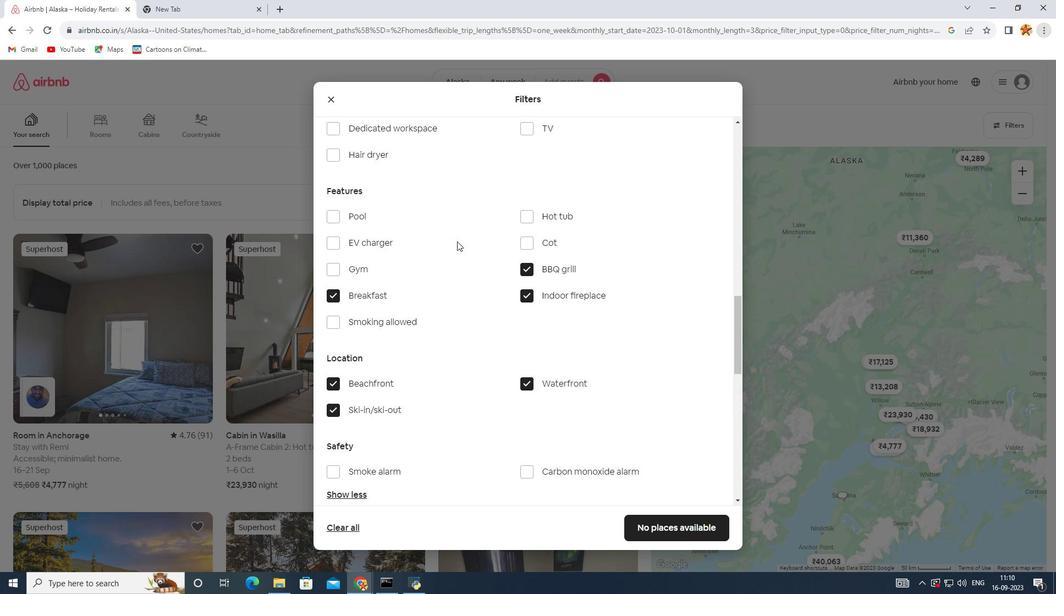 
Action: Mouse scrolled (457, 242) with delta (0, 0)
Screenshot: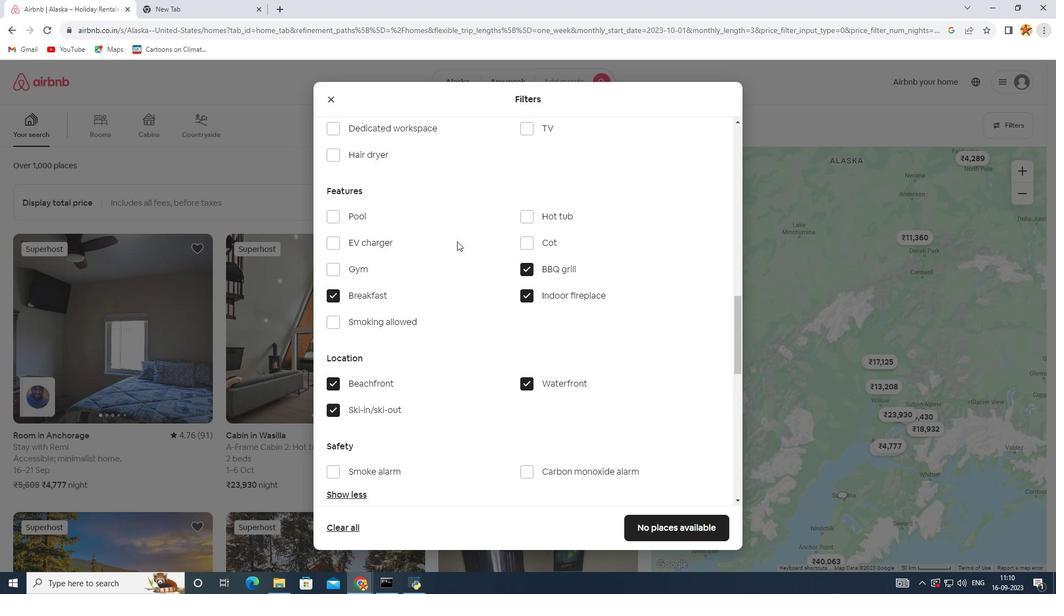 
Action: Mouse scrolled (457, 242) with delta (0, 0)
Screenshot: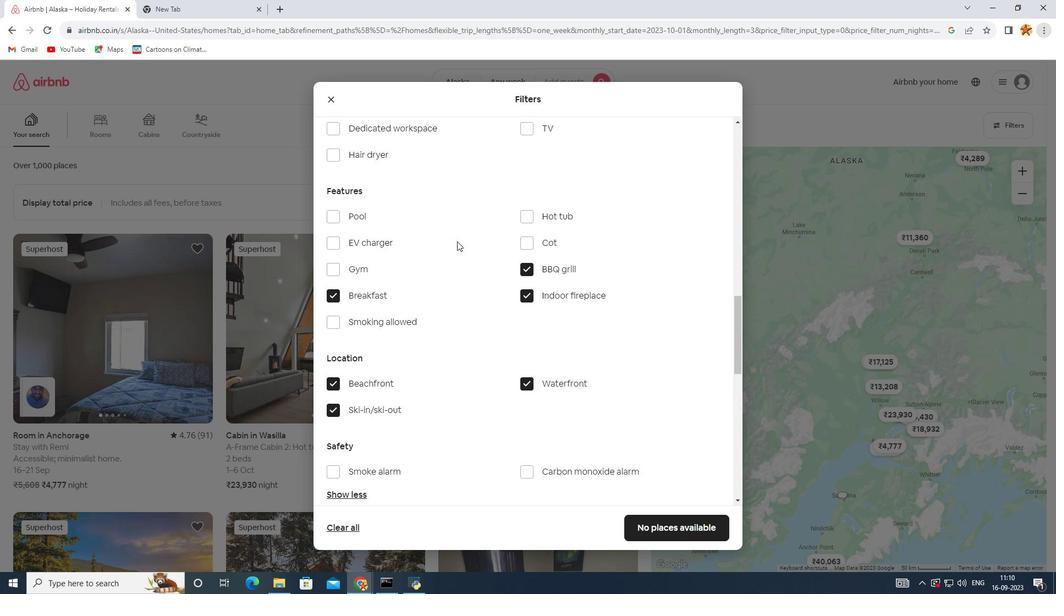 
Action: Mouse moved to (525, 384)
Screenshot: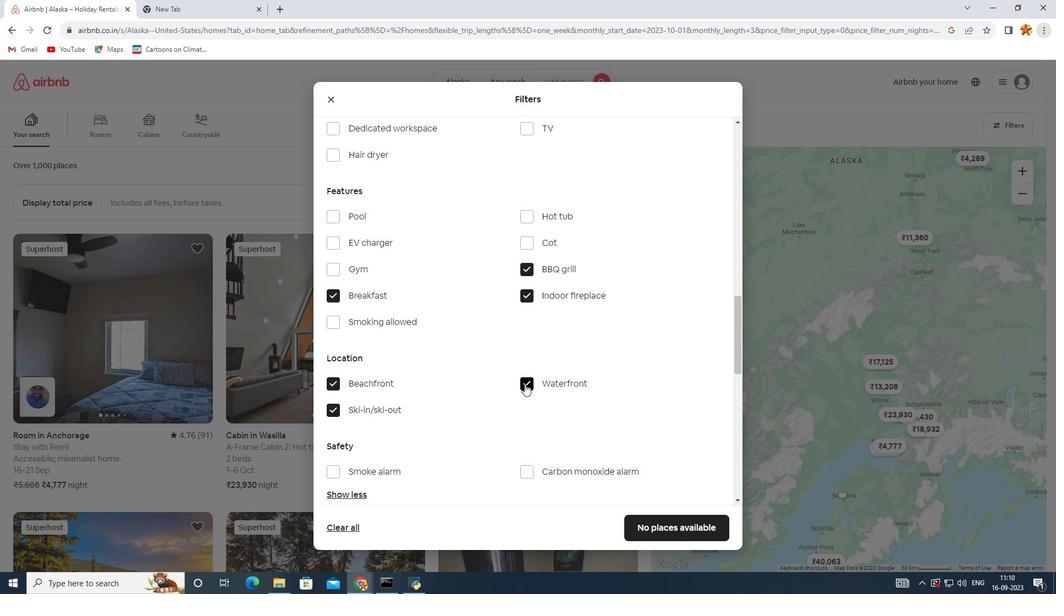 
Action: Mouse pressed left at (525, 384)
Screenshot: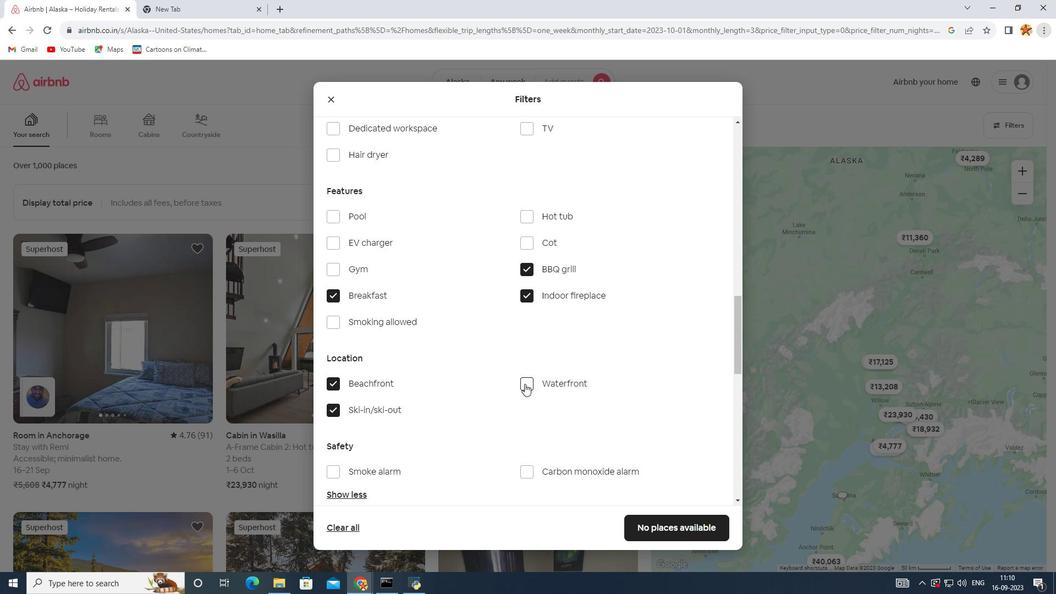 
Action: Mouse moved to (333, 410)
Screenshot: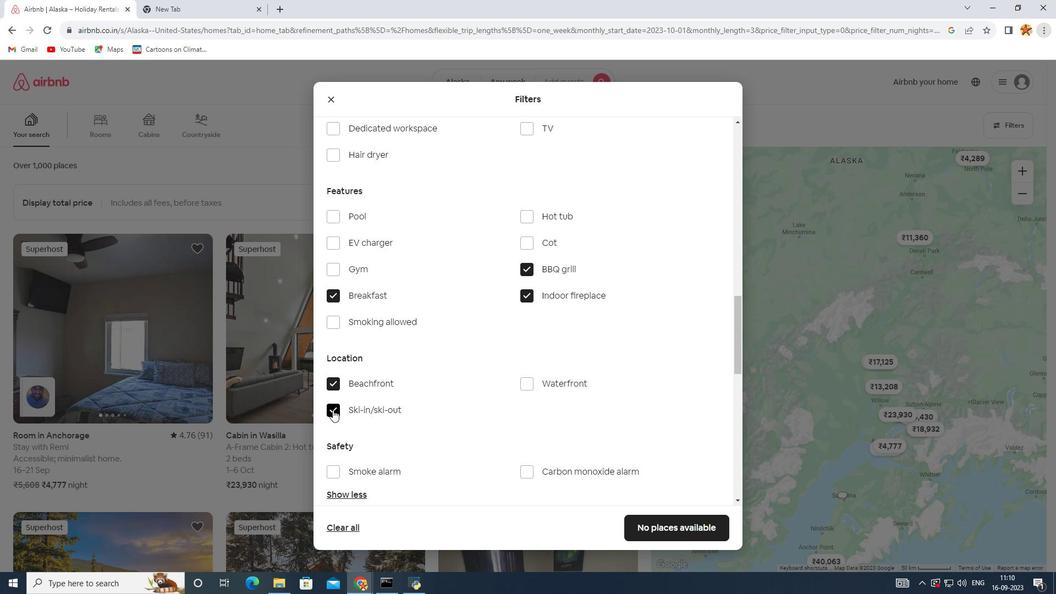 
Action: Mouse pressed left at (333, 410)
Screenshot: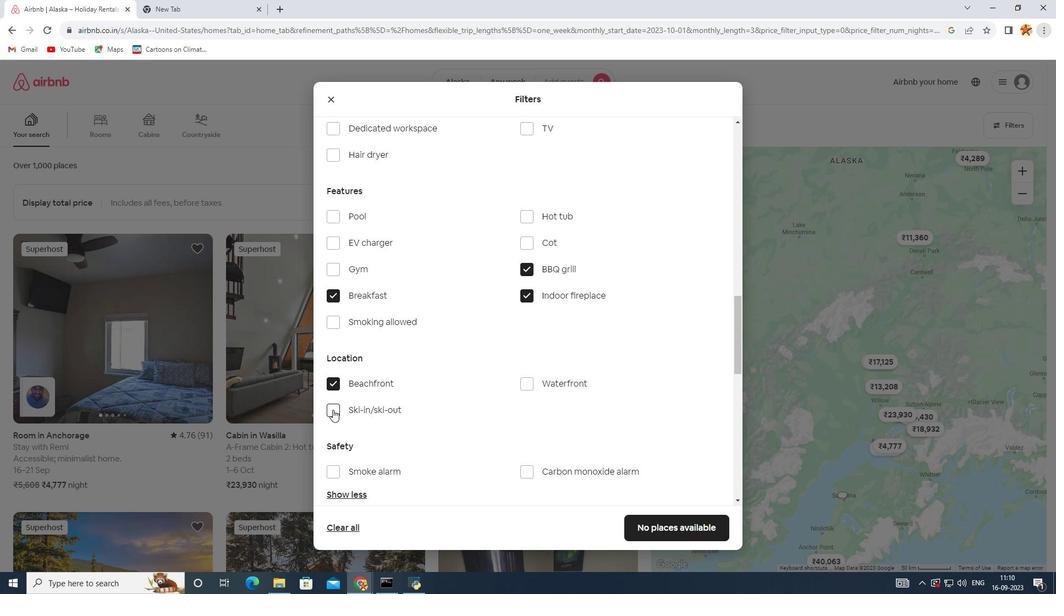 
Action: Mouse moved to (346, 304)
Screenshot: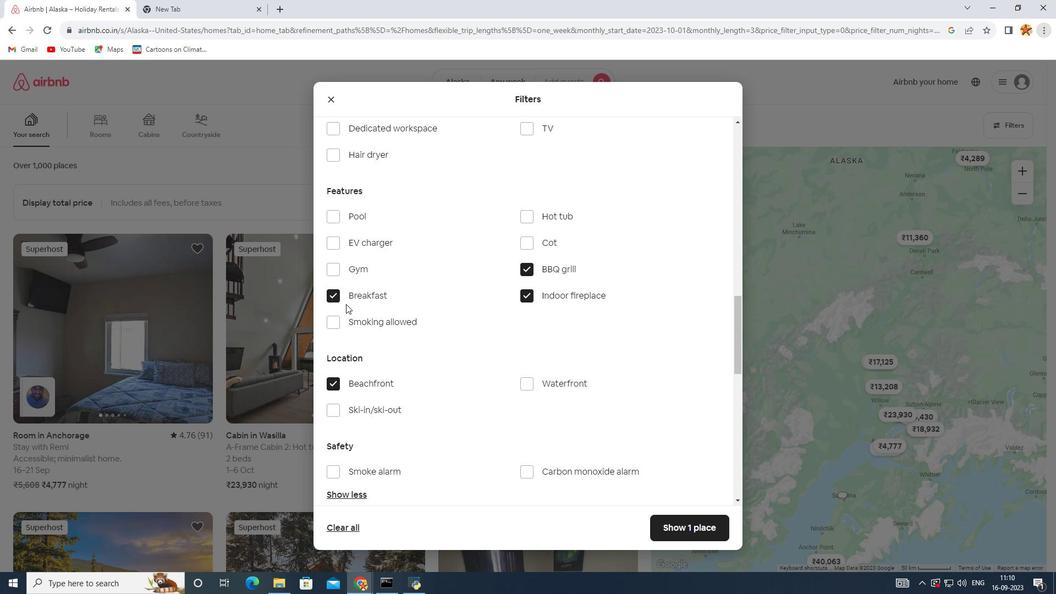 
Action: Mouse pressed left at (346, 304)
Screenshot: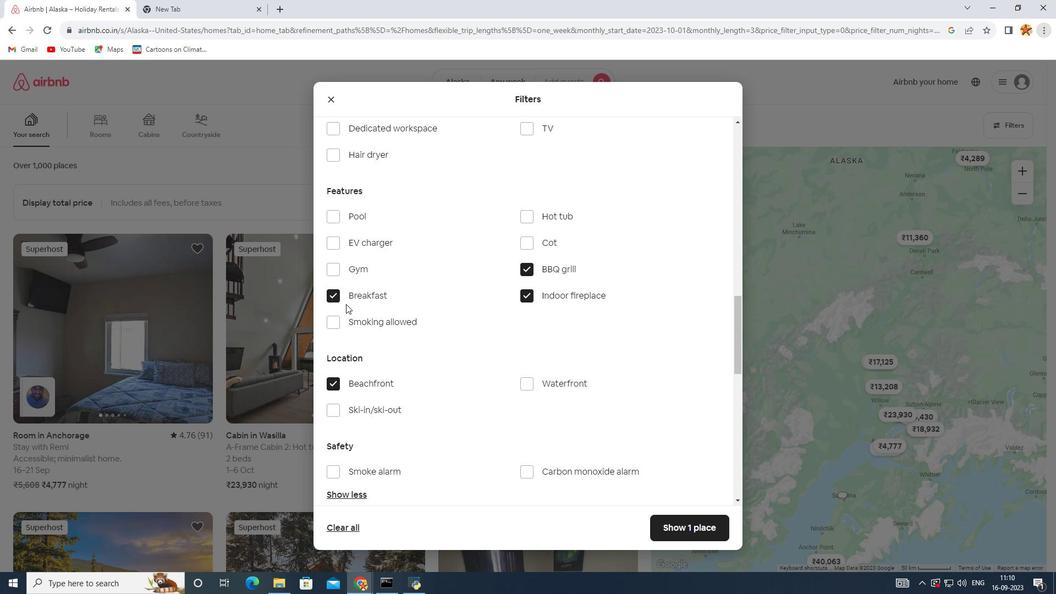 
Action: Mouse moved to (333, 301)
Screenshot: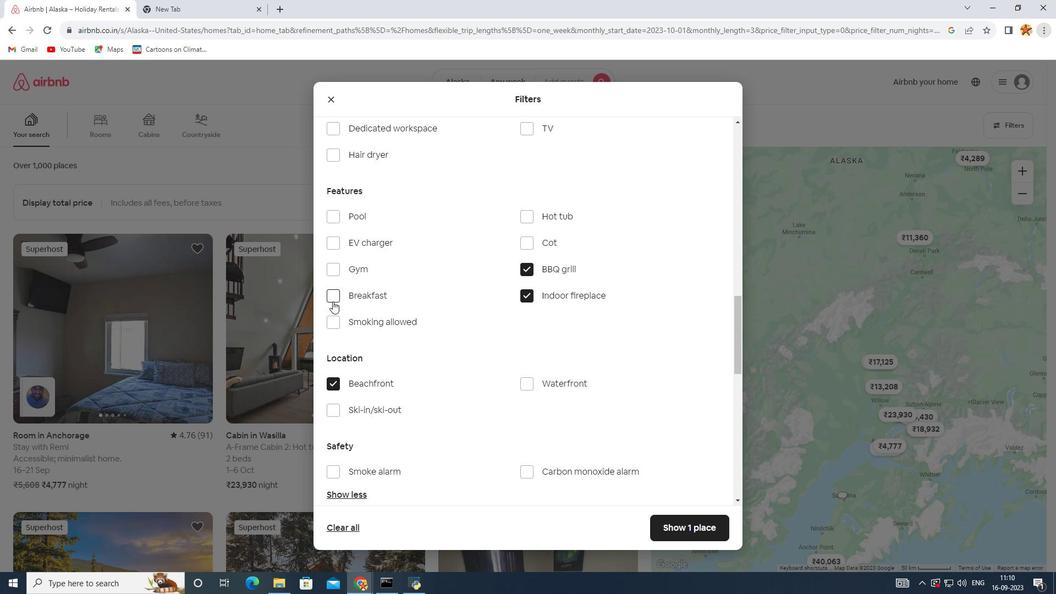 
Action: Mouse pressed left at (333, 301)
Screenshot: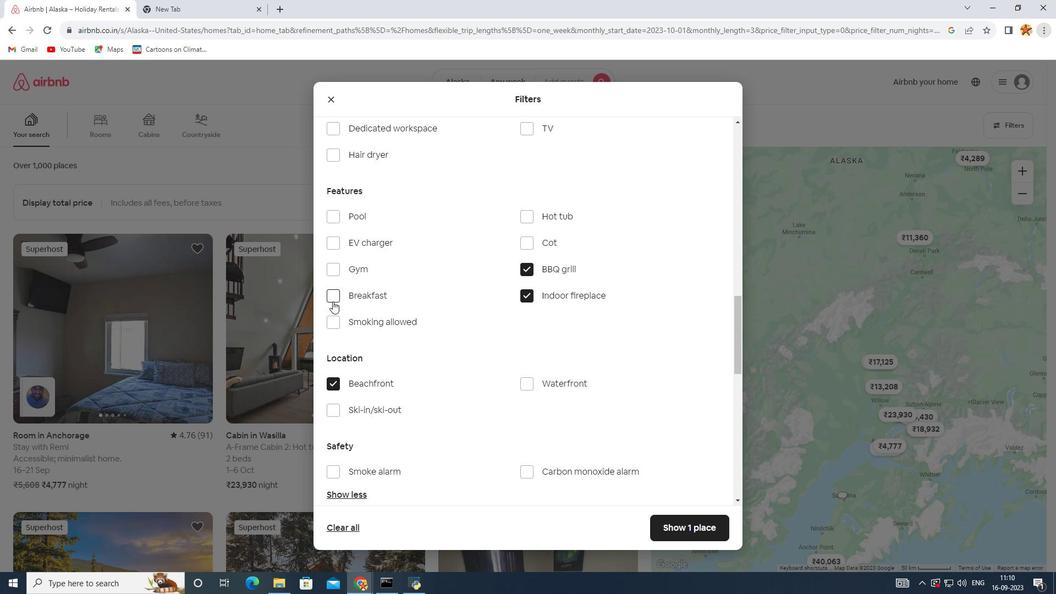
Action: Mouse moved to (533, 296)
Screenshot: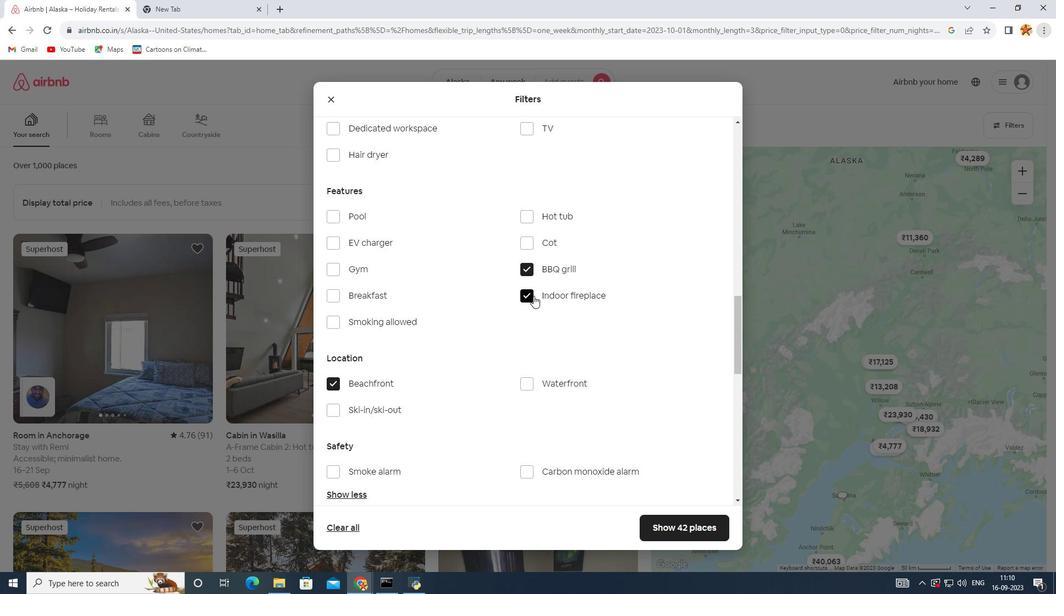 
Action: Mouse pressed left at (533, 296)
Screenshot: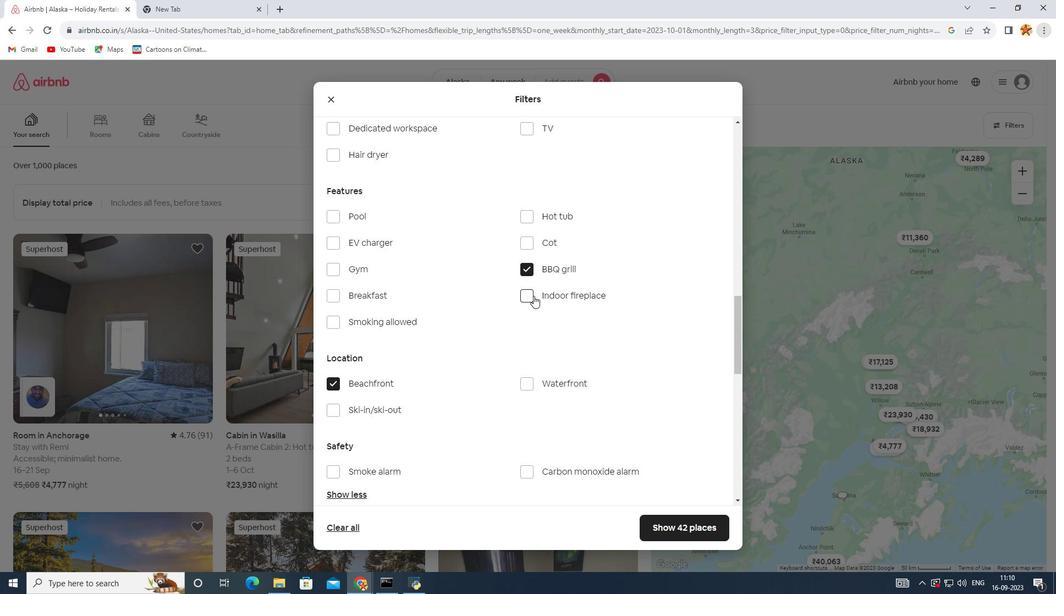 
Action: Mouse moved to (522, 261)
Screenshot: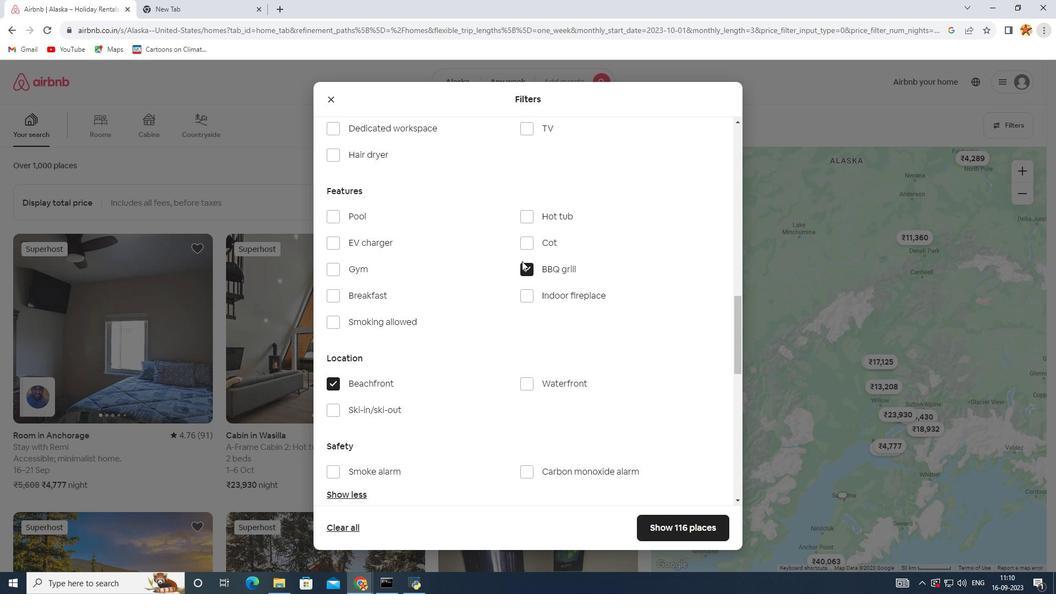 
Action: Mouse pressed left at (522, 261)
Screenshot: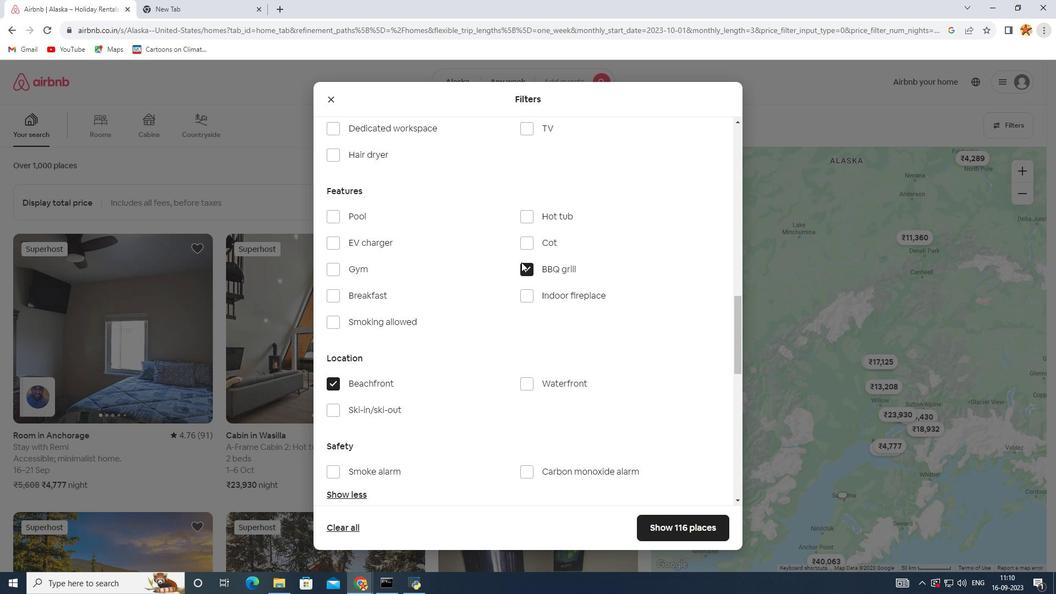 
Action: Mouse moved to (526, 277)
Screenshot: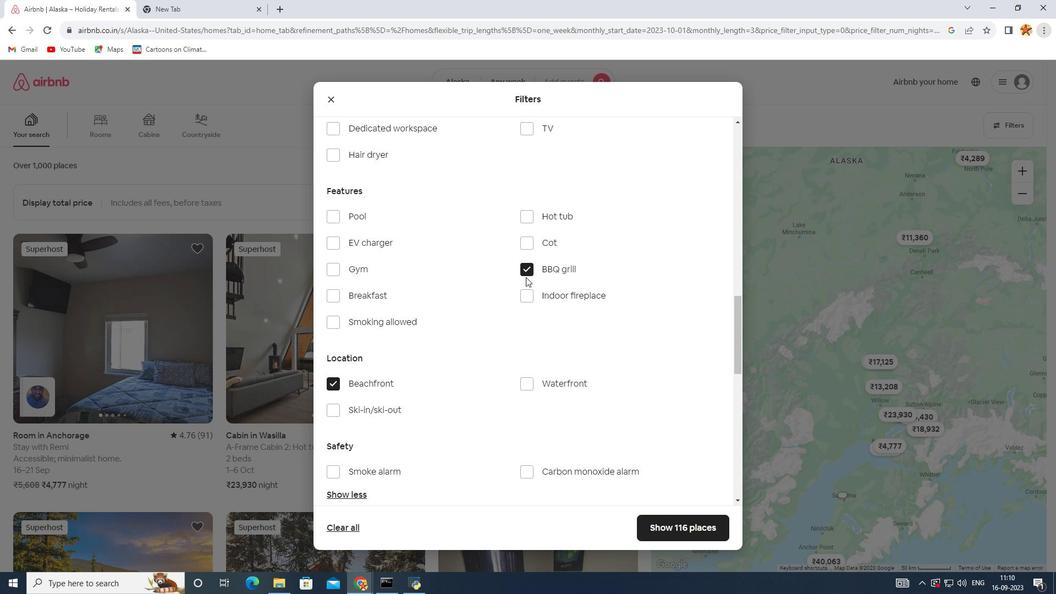 
Action: Mouse pressed left at (526, 277)
Screenshot: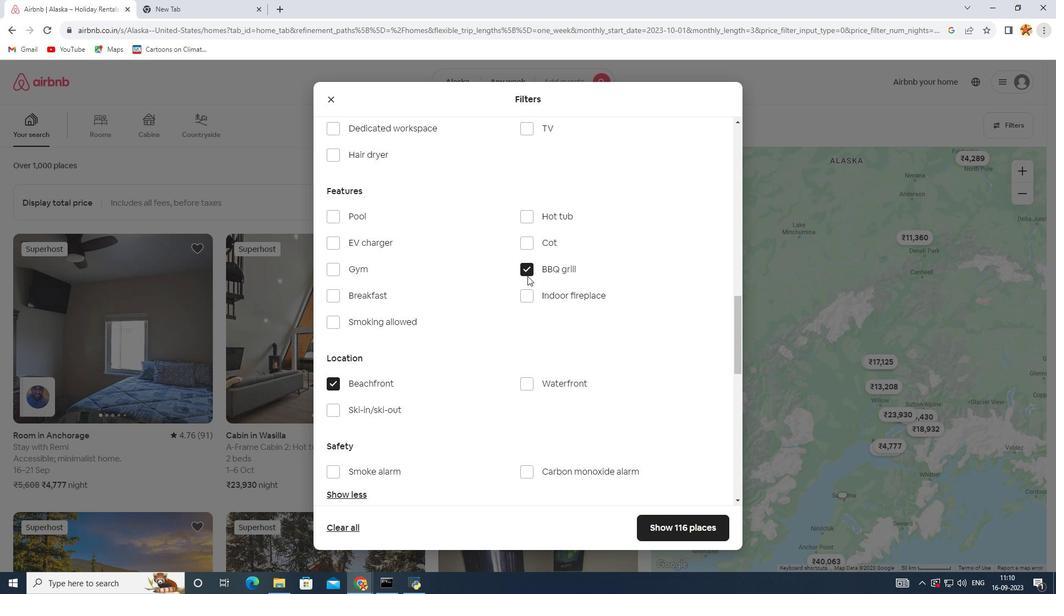 
Action: Mouse moved to (529, 271)
Screenshot: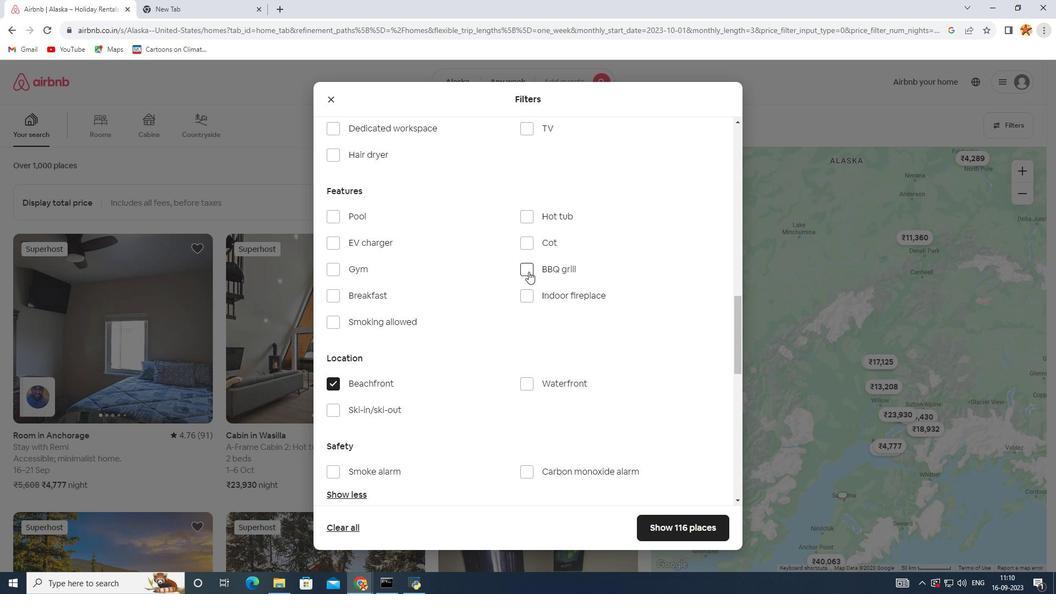 
Action: Mouse pressed left at (529, 271)
Screenshot: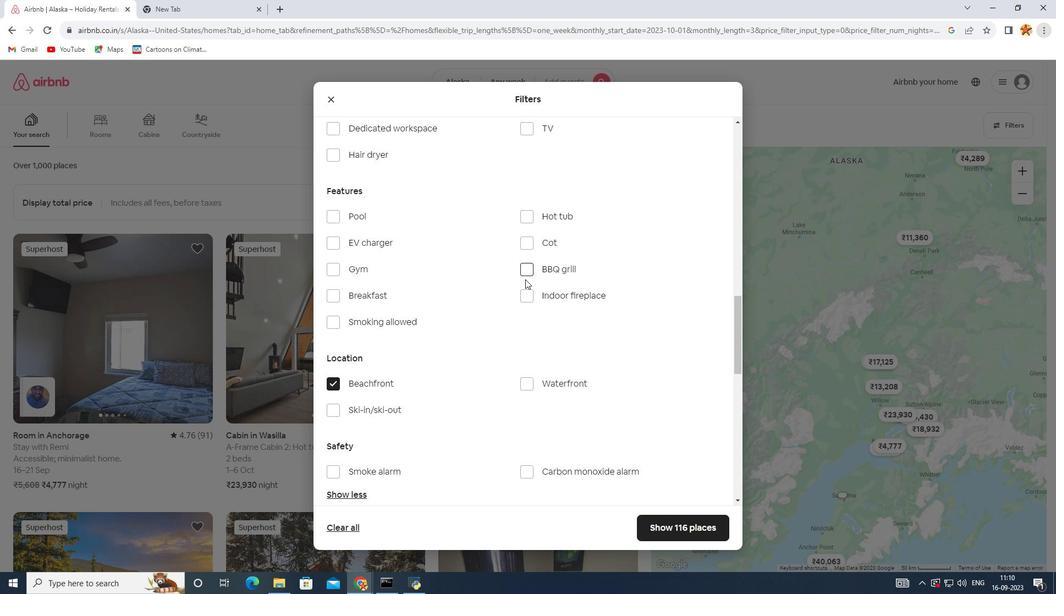 
Action: Mouse moved to (520, 300)
Screenshot: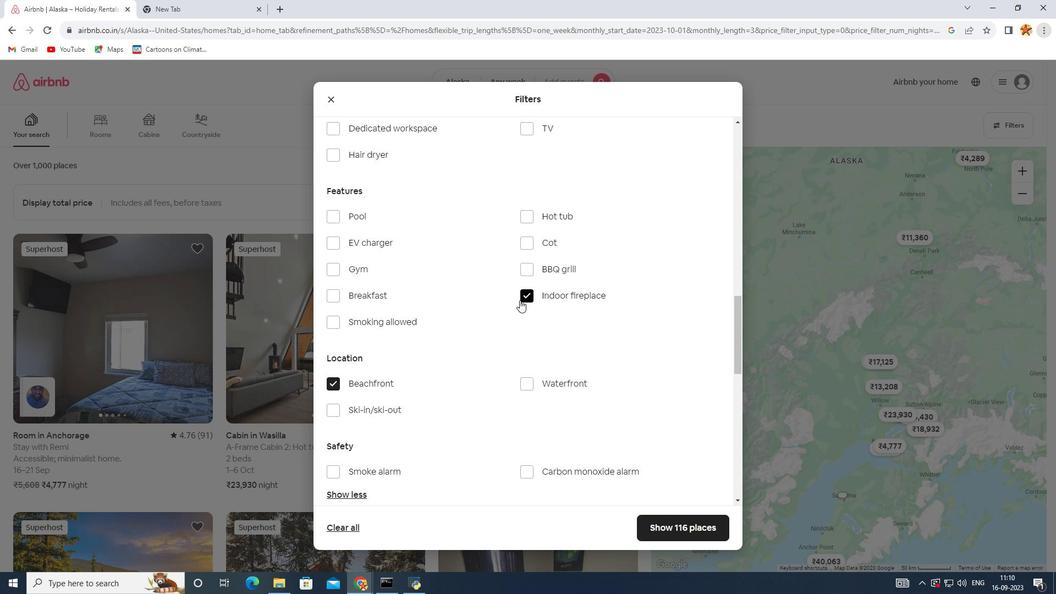 
Action: Mouse pressed left at (520, 300)
Screenshot: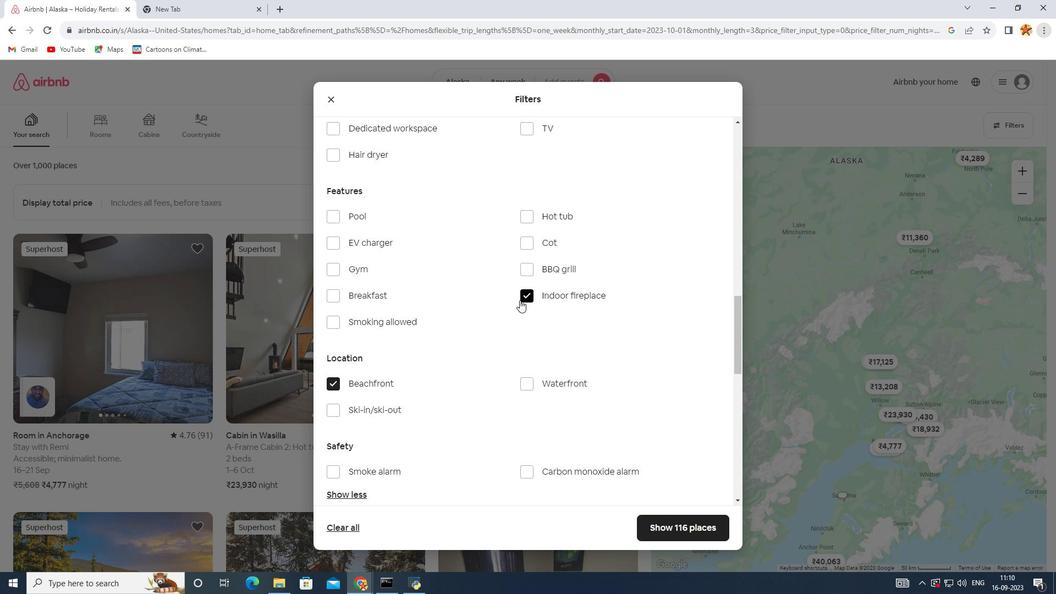 
Action: Mouse moved to (448, 304)
Screenshot: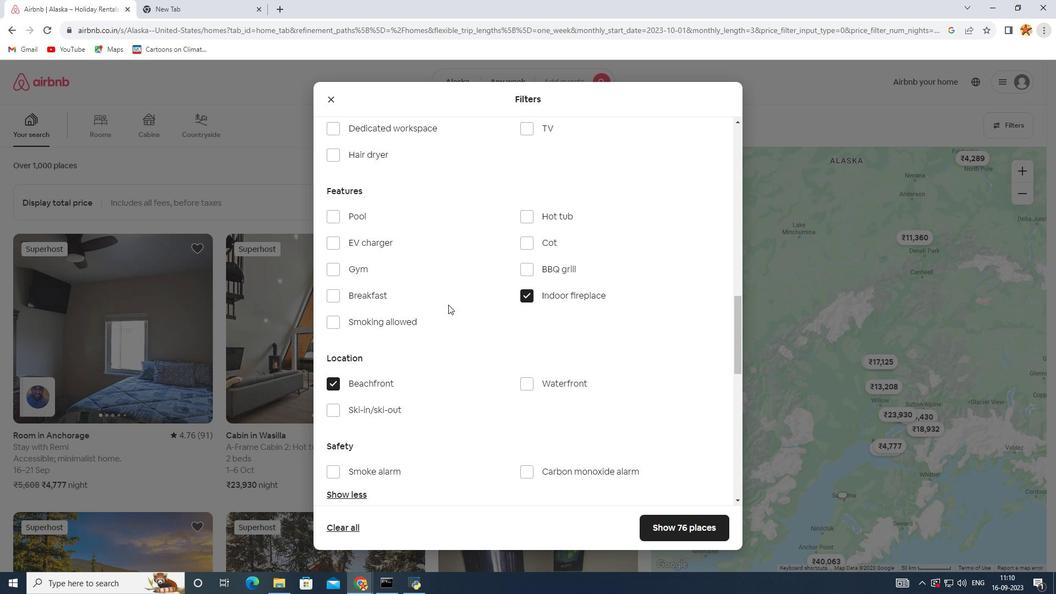 
Action: Mouse scrolled (448, 305) with delta (0, 0)
Screenshot: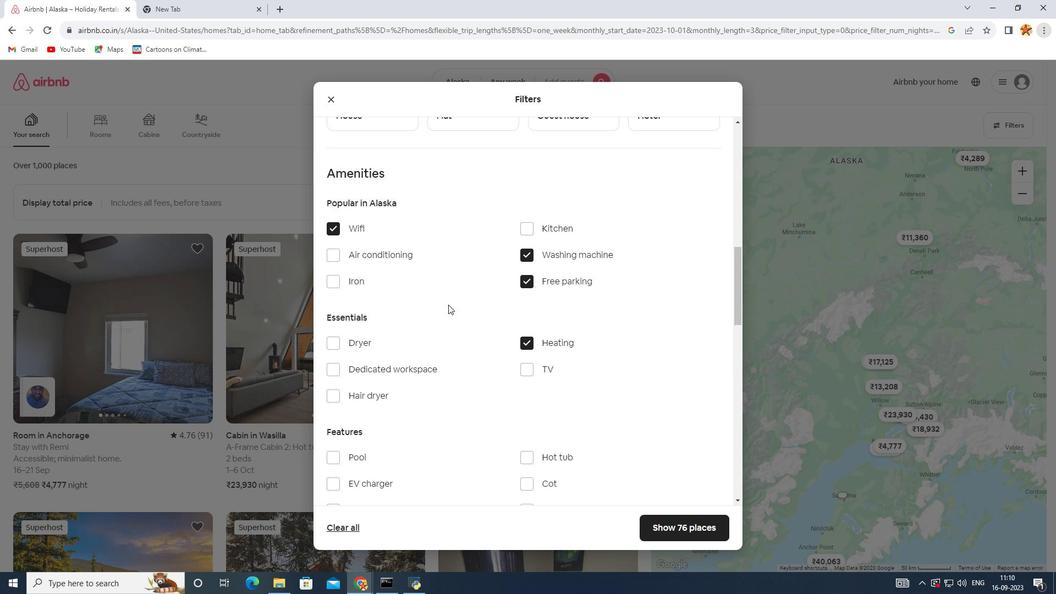 
Action: Mouse scrolled (448, 305) with delta (0, 0)
Screenshot: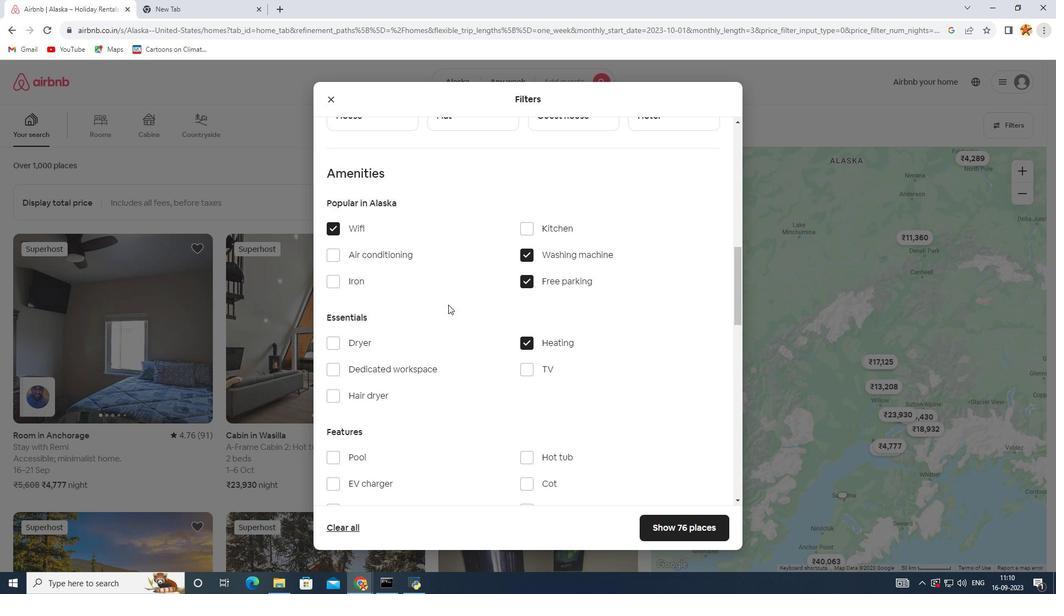 
Action: Mouse scrolled (448, 305) with delta (0, 0)
Screenshot: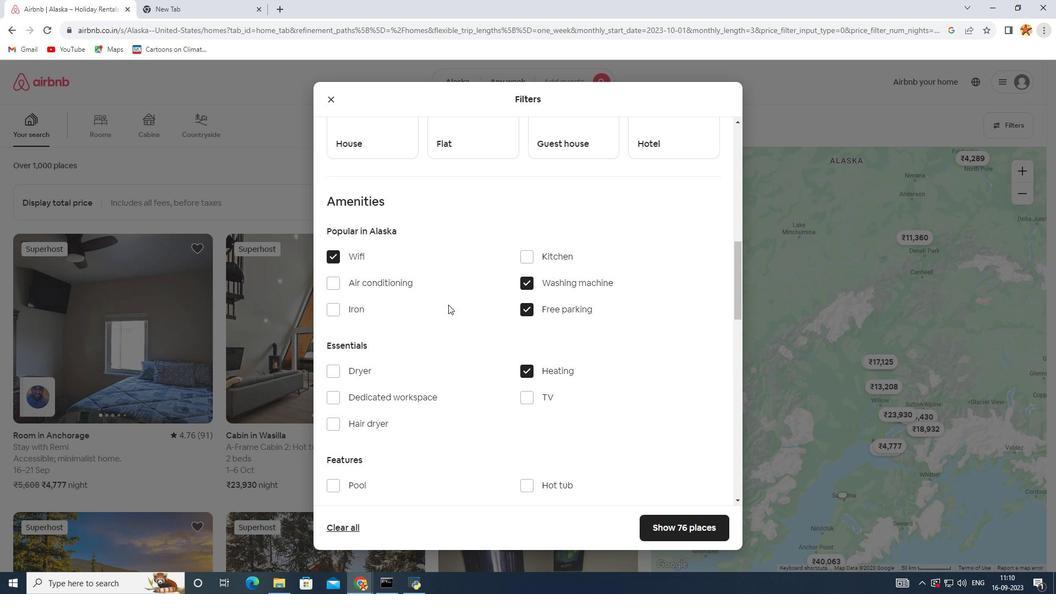 
Action: Mouse scrolled (448, 305) with delta (0, 0)
Screenshot: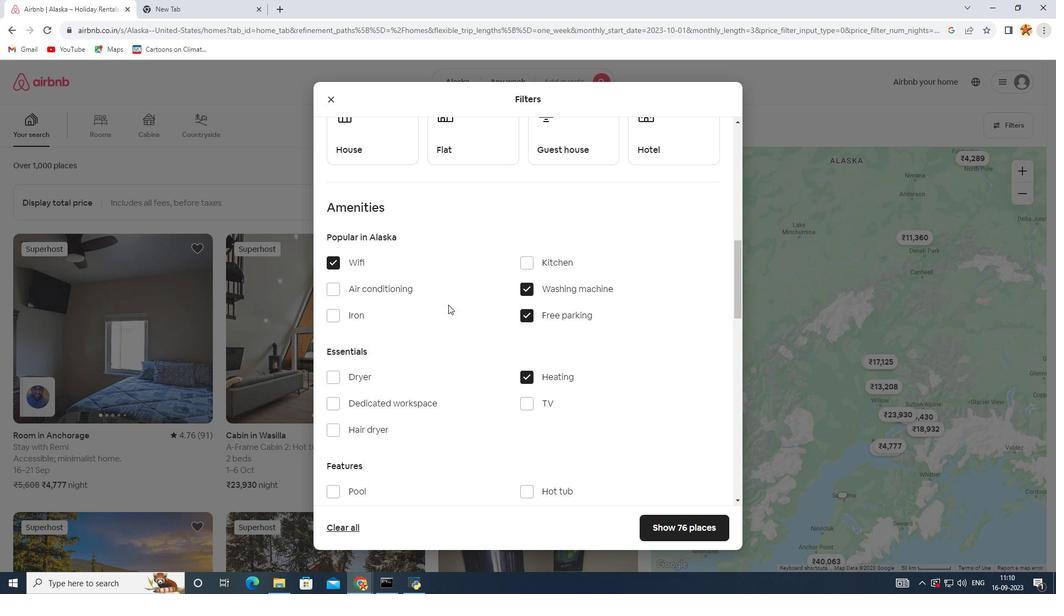 
Action: Mouse scrolled (448, 305) with delta (0, 0)
Screenshot: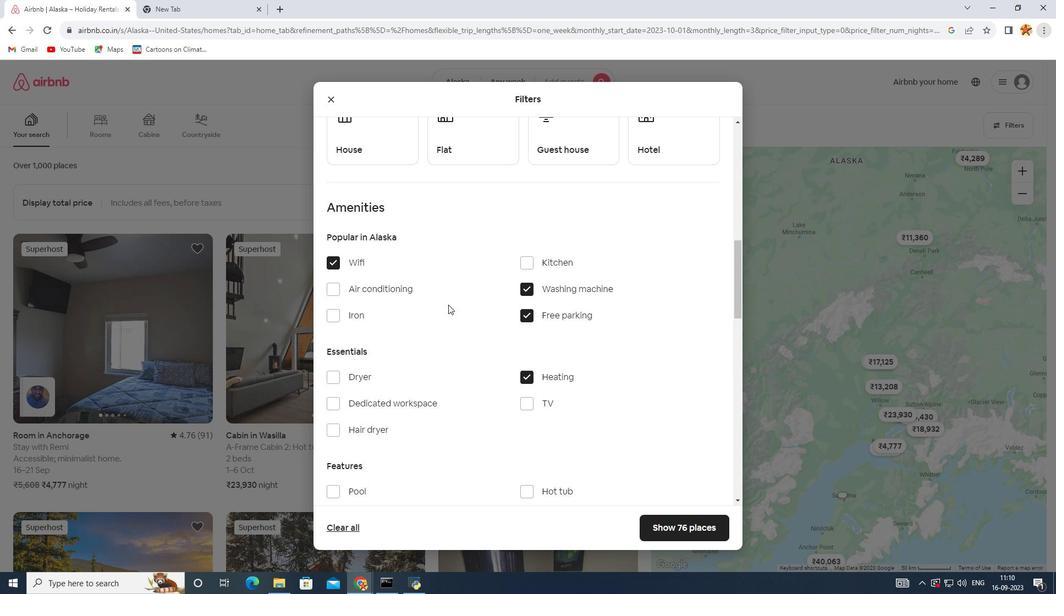 
Action: Mouse moved to (527, 314)
Screenshot: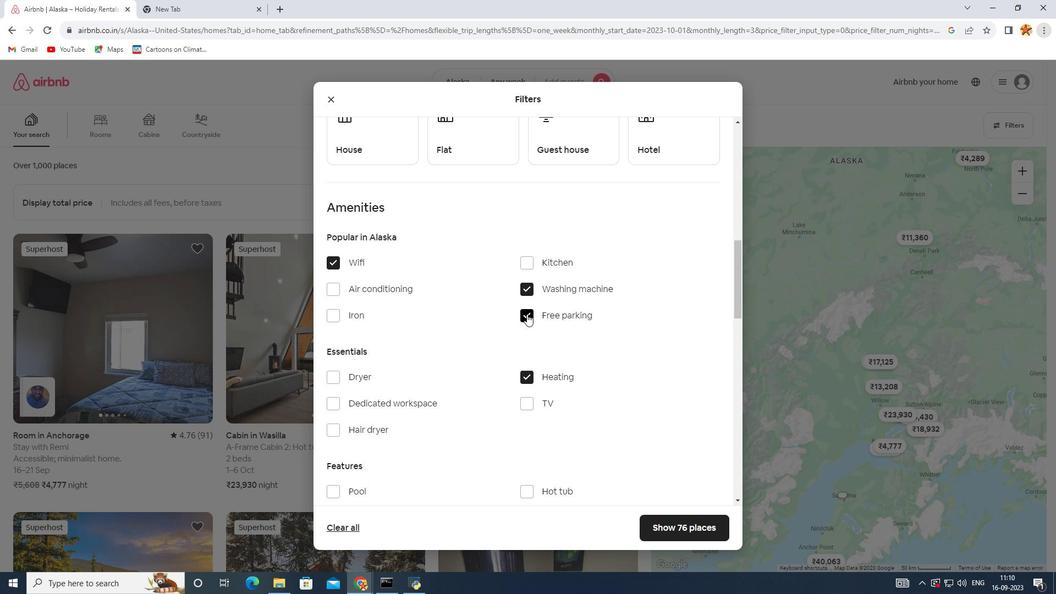 
Action: Mouse pressed left at (527, 314)
Screenshot: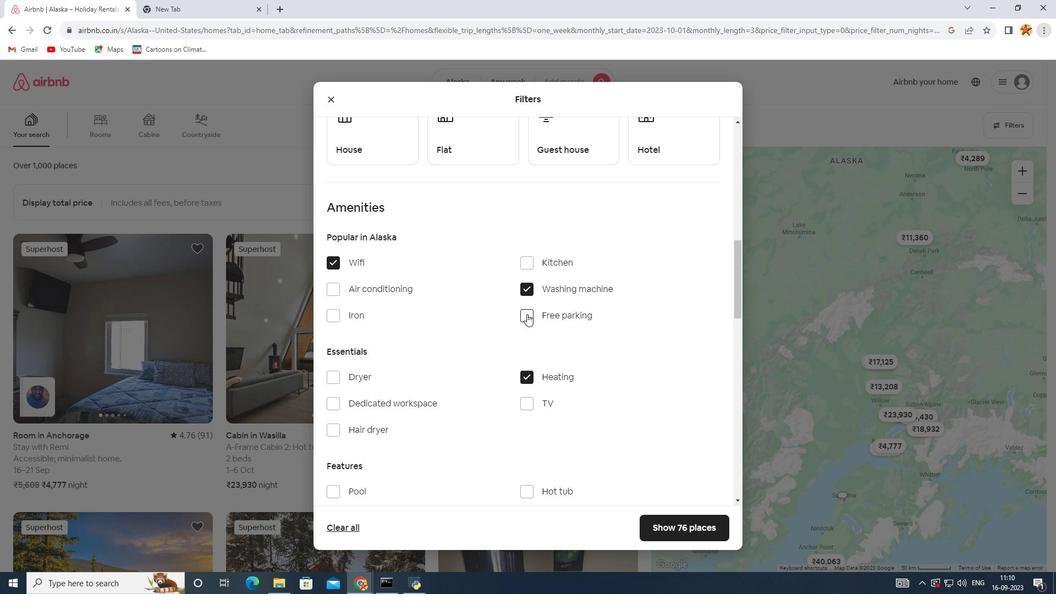 
Action: Mouse moved to (529, 313)
Screenshot: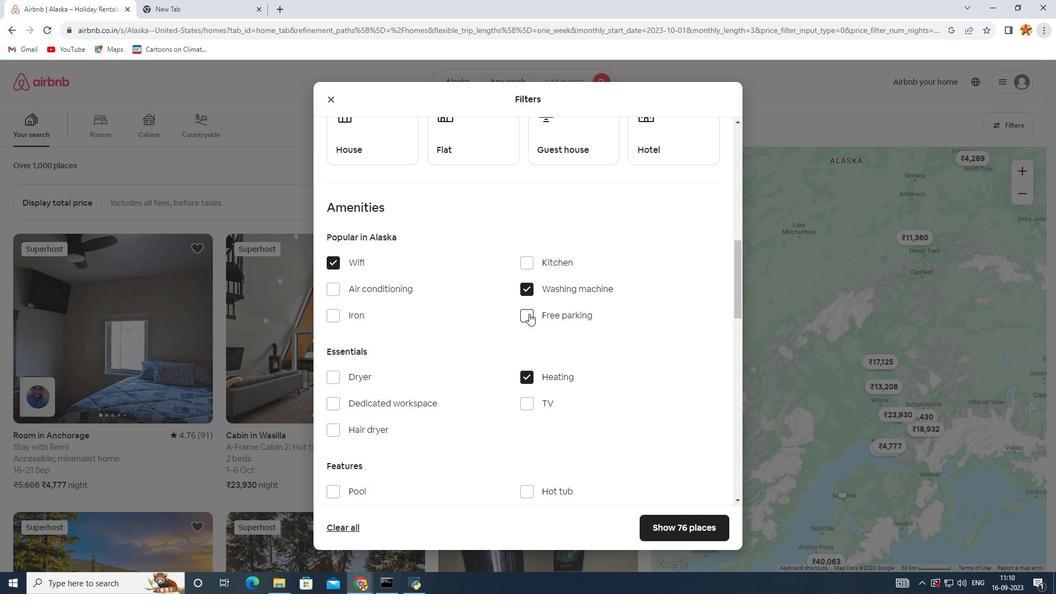 
Action: Mouse pressed left at (529, 313)
Screenshot: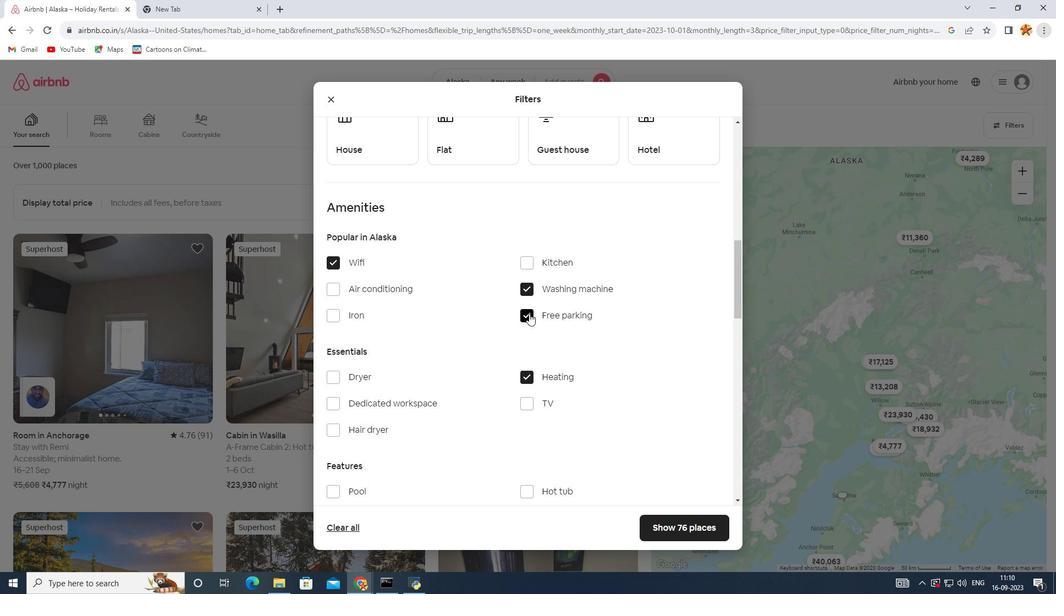 
Action: Mouse pressed left at (529, 313)
Screenshot: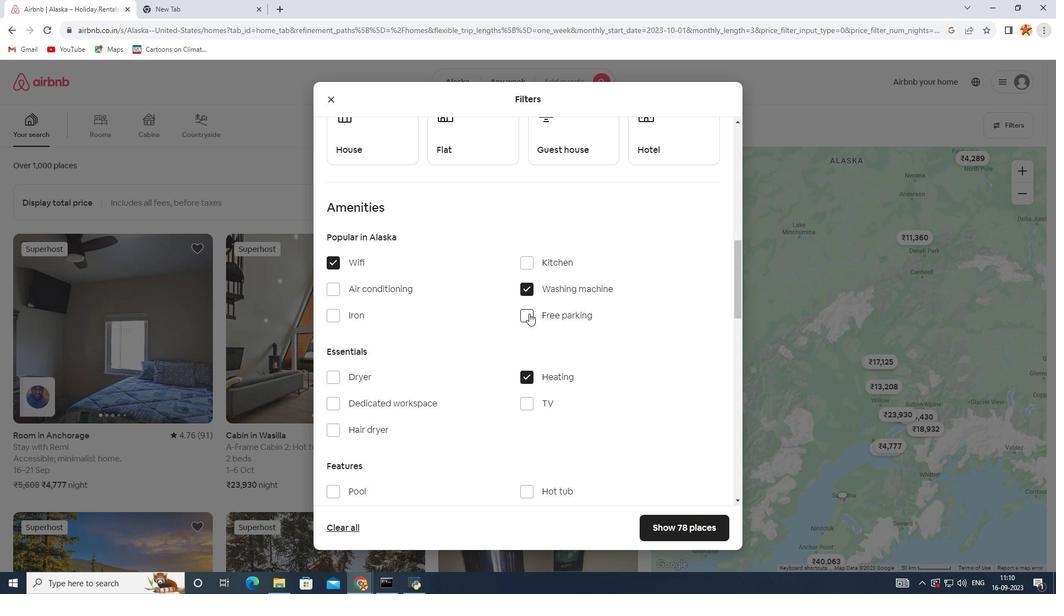 
Action: Mouse moved to (523, 287)
Screenshot: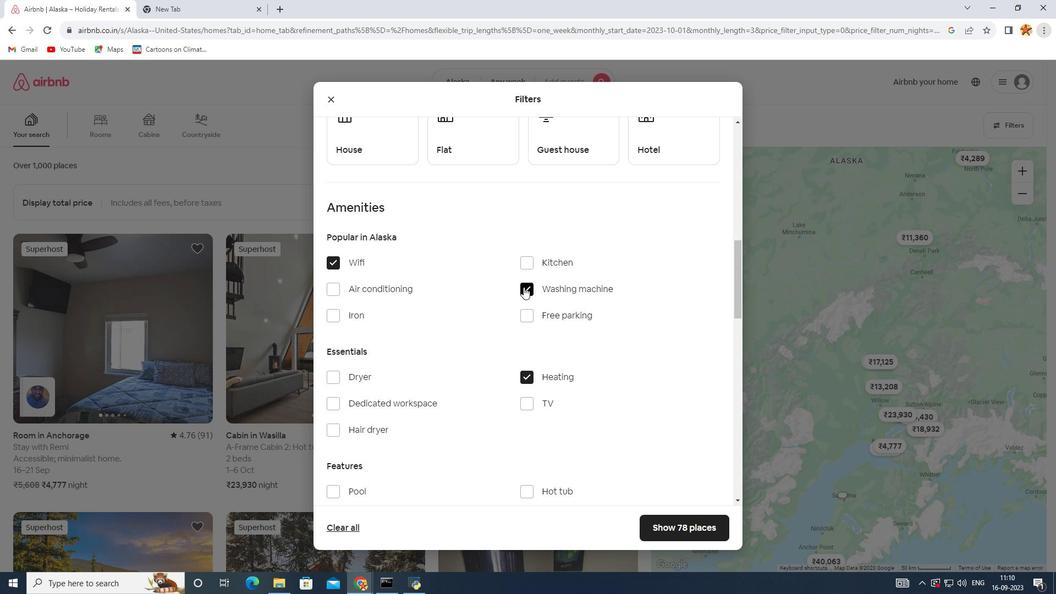 
Action: Mouse pressed left at (523, 287)
Screenshot: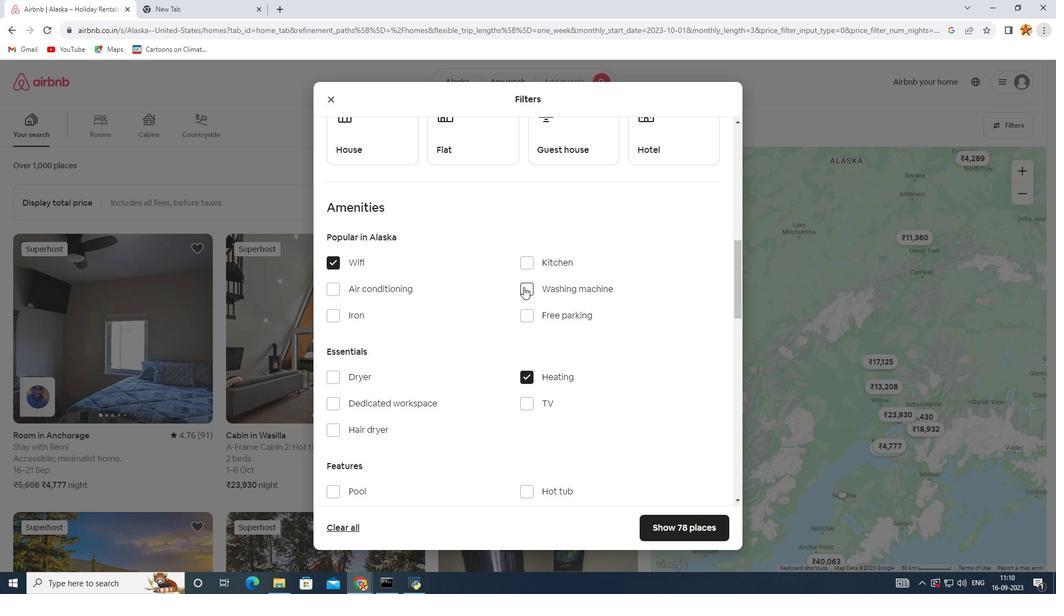 
Action: Mouse moved to (441, 346)
Screenshot: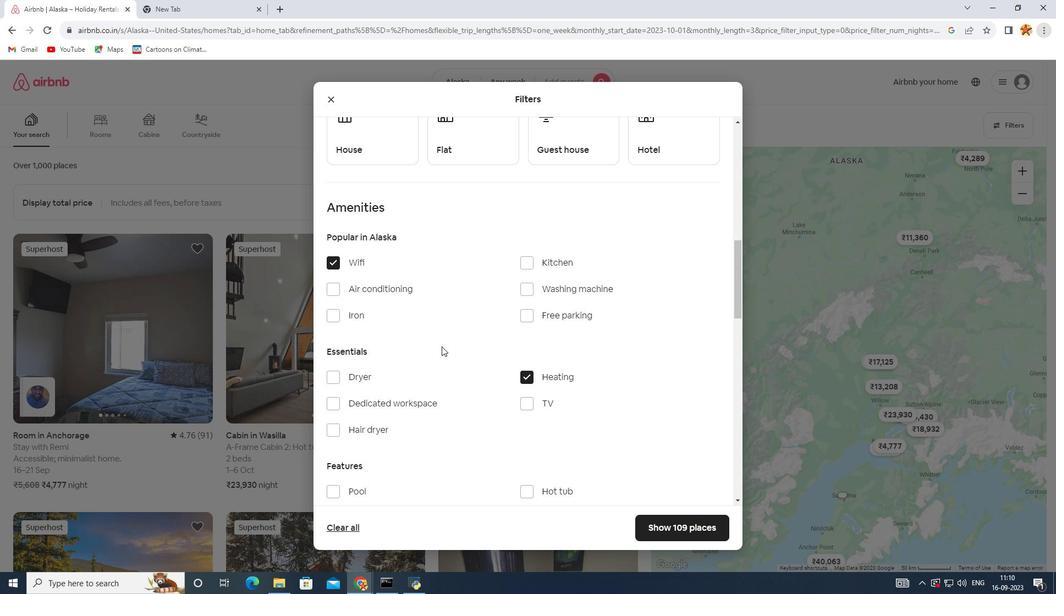 
Action: Mouse scrolled (441, 347) with delta (0, 0)
Screenshot: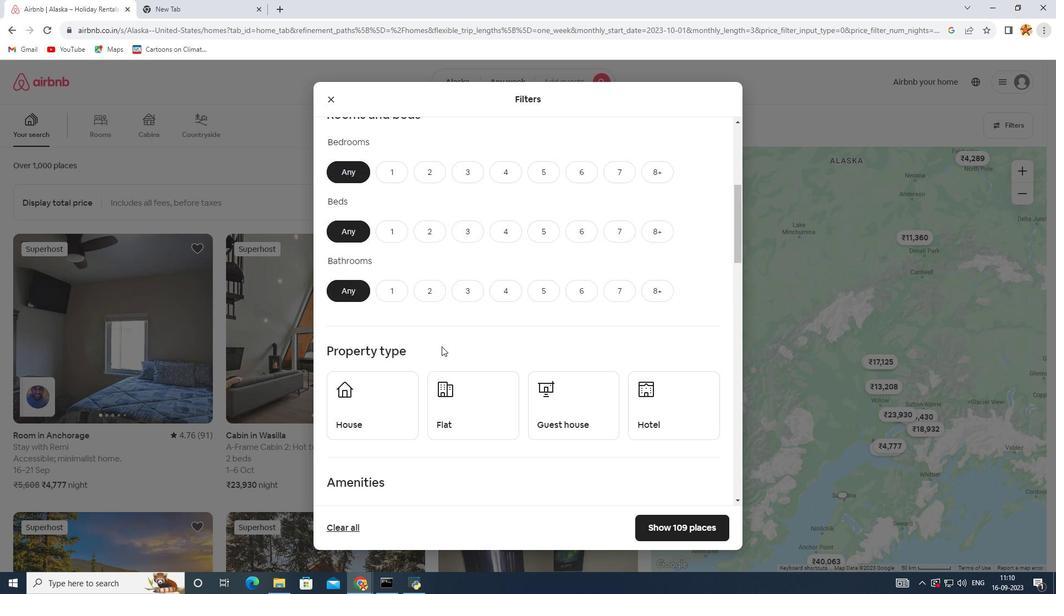 
Action: Mouse scrolled (441, 347) with delta (0, 0)
Screenshot: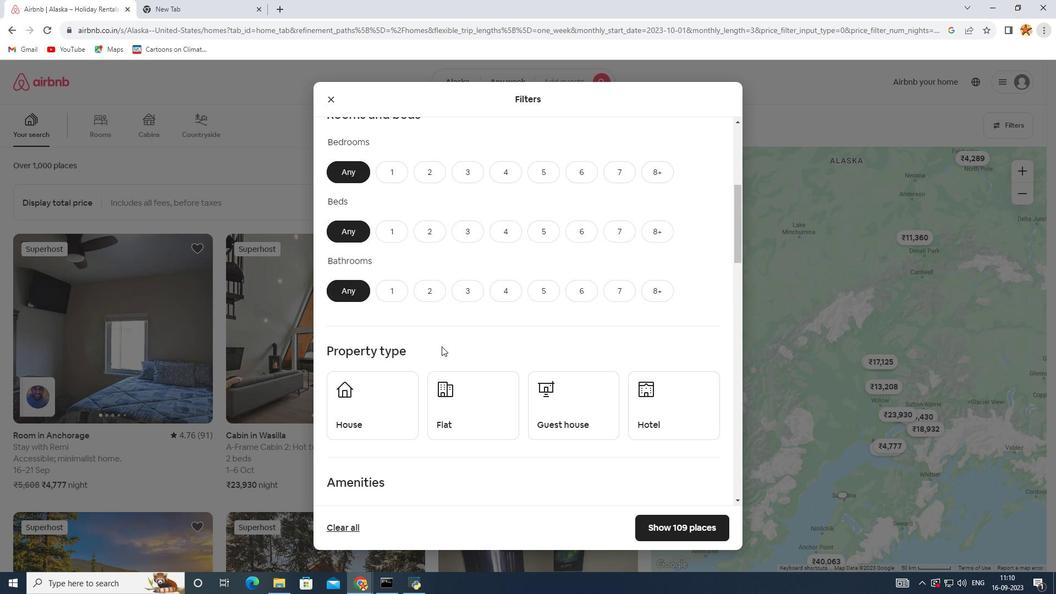 
Action: Mouse scrolled (441, 347) with delta (0, 0)
Screenshot: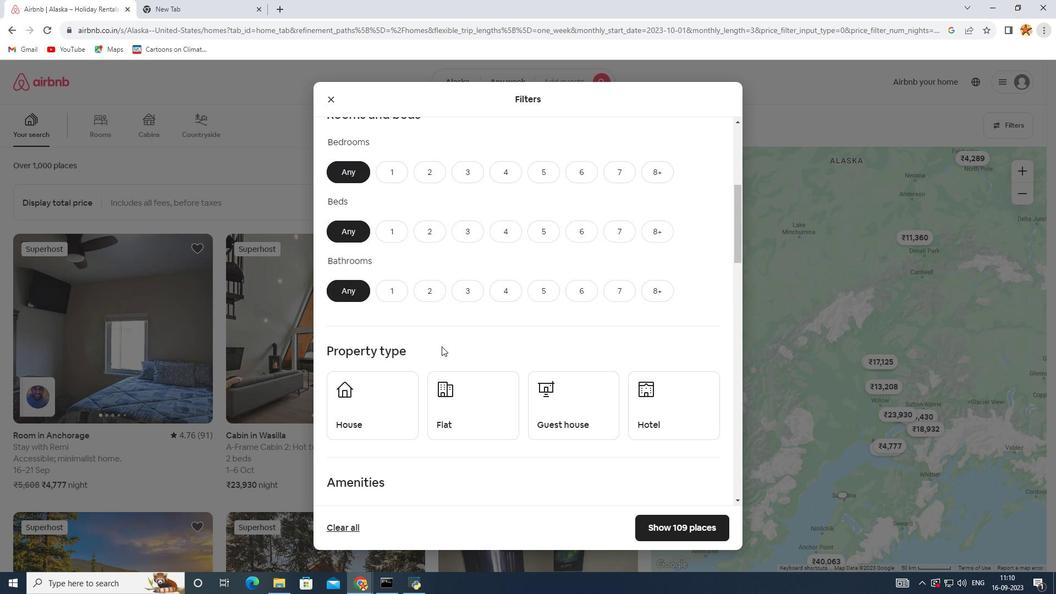
Action: Mouse scrolled (441, 347) with delta (0, 0)
Screenshot: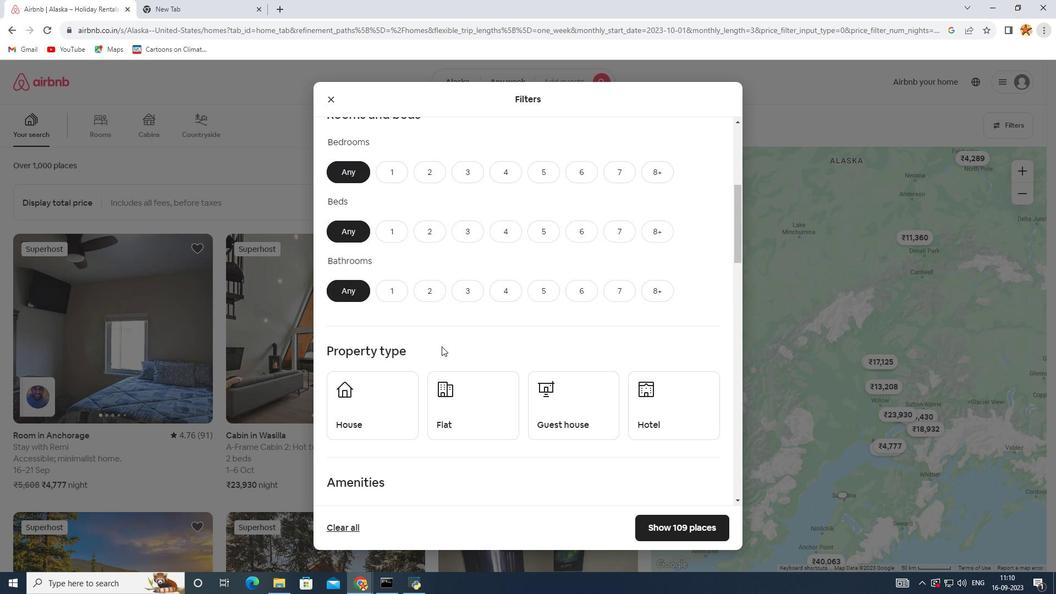 
Action: Mouse scrolled (441, 347) with delta (0, 0)
Screenshot: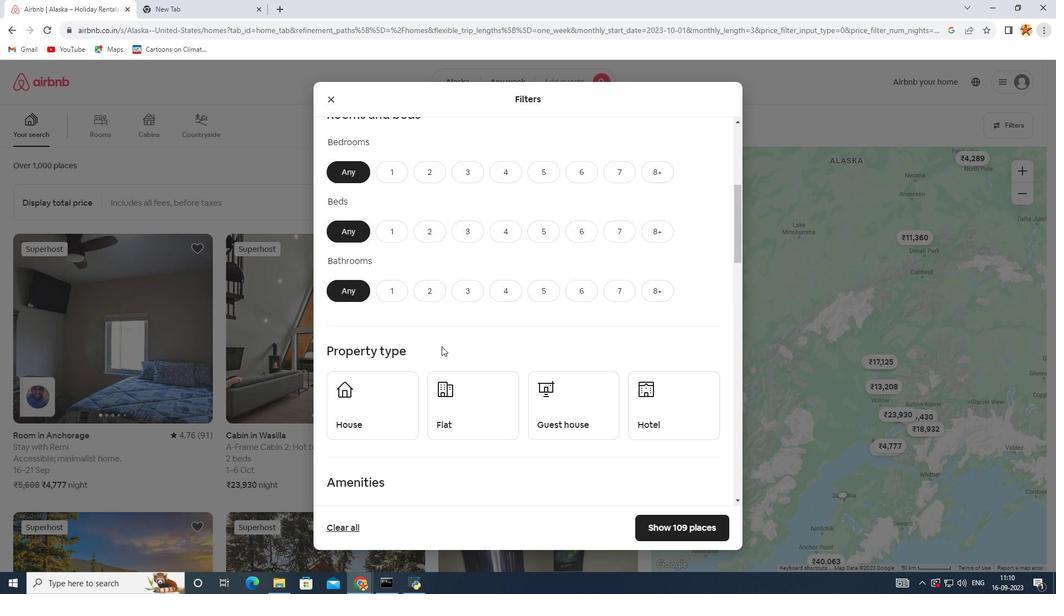 
Action: Mouse scrolled (441, 346) with delta (0, 0)
Screenshot: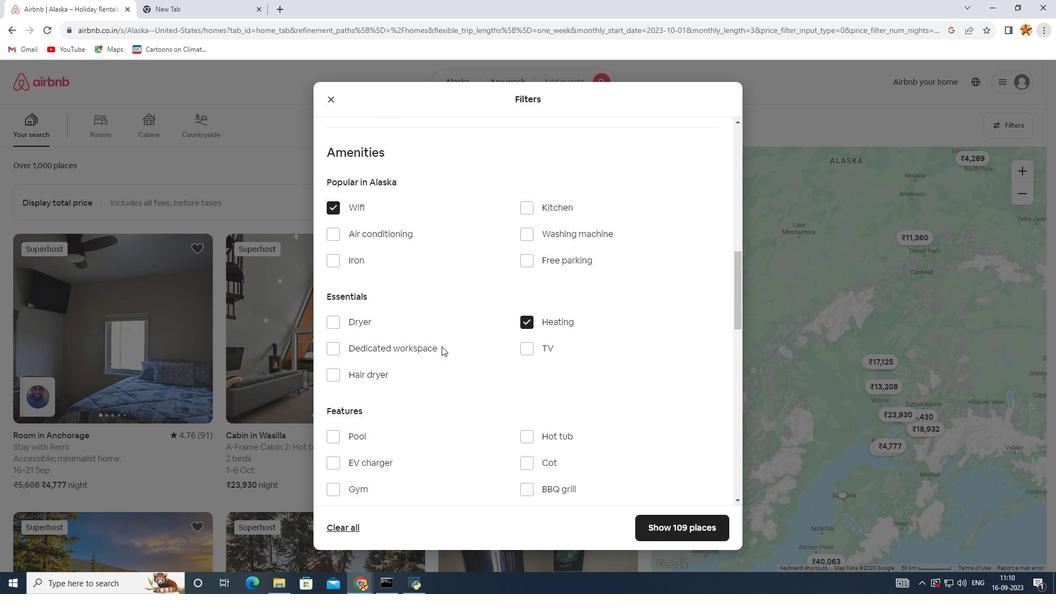 
Action: Mouse scrolled (441, 346) with delta (0, 0)
Screenshot: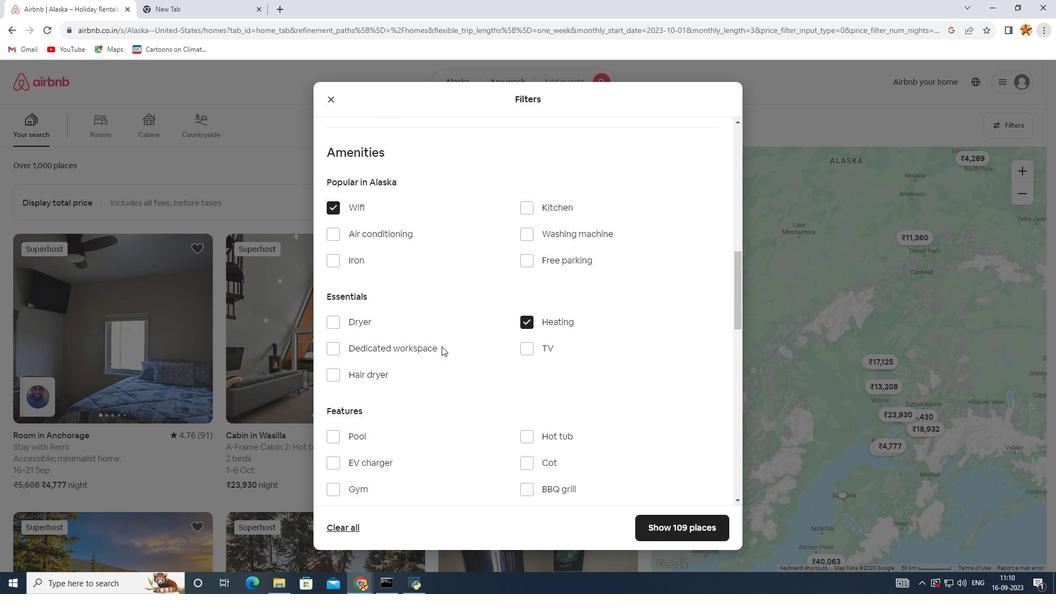 
Action: Mouse scrolled (441, 346) with delta (0, 0)
Screenshot: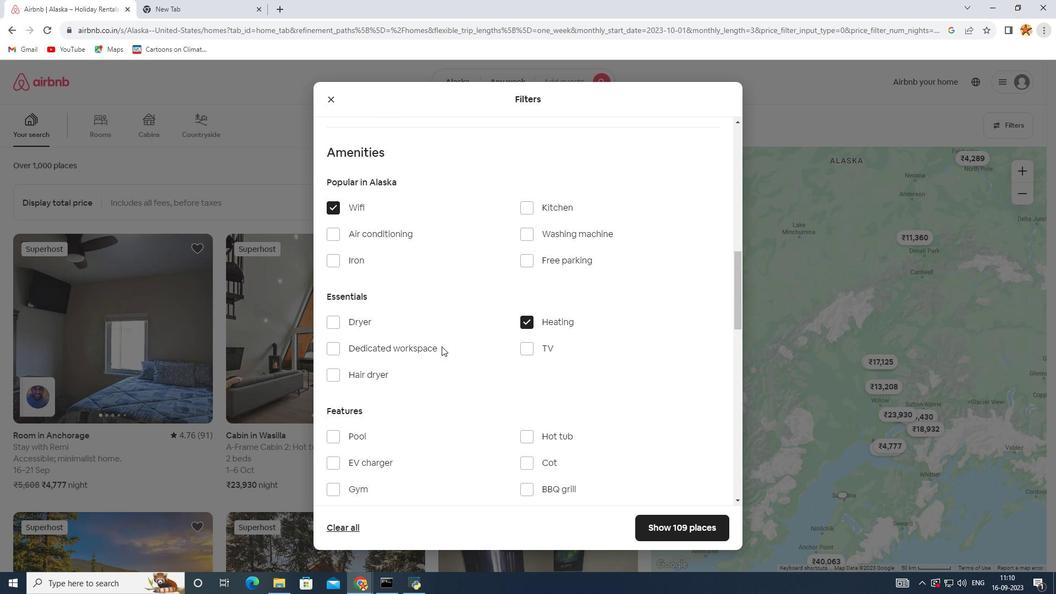 
Action: Mouse scrolled (441, 346) with delta (0, 0)
Screenshot: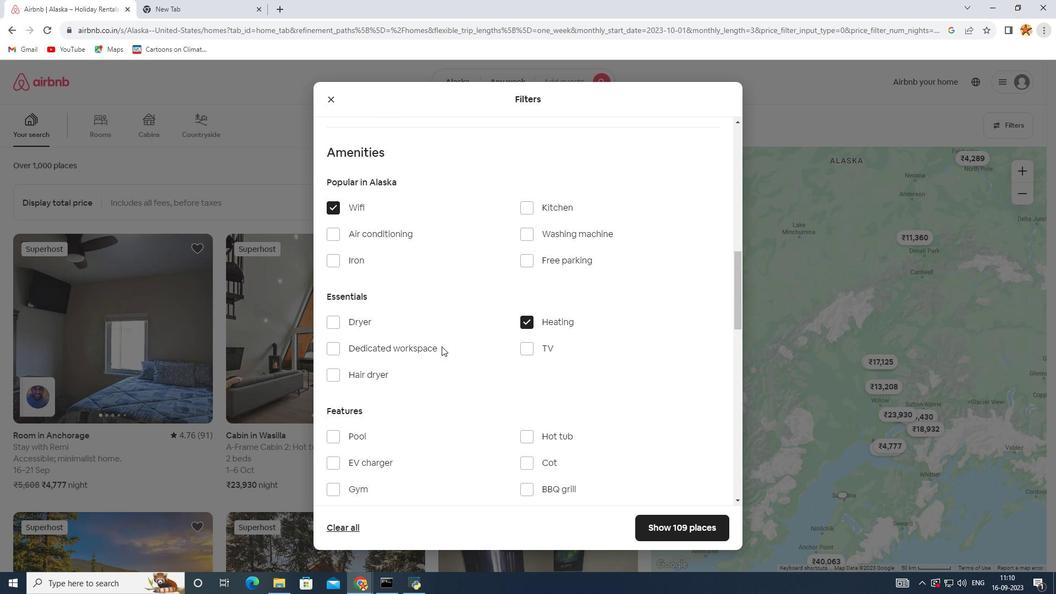 
Action: Mouse scrolled (441, 346) with delta (0, 0)
Screenshot: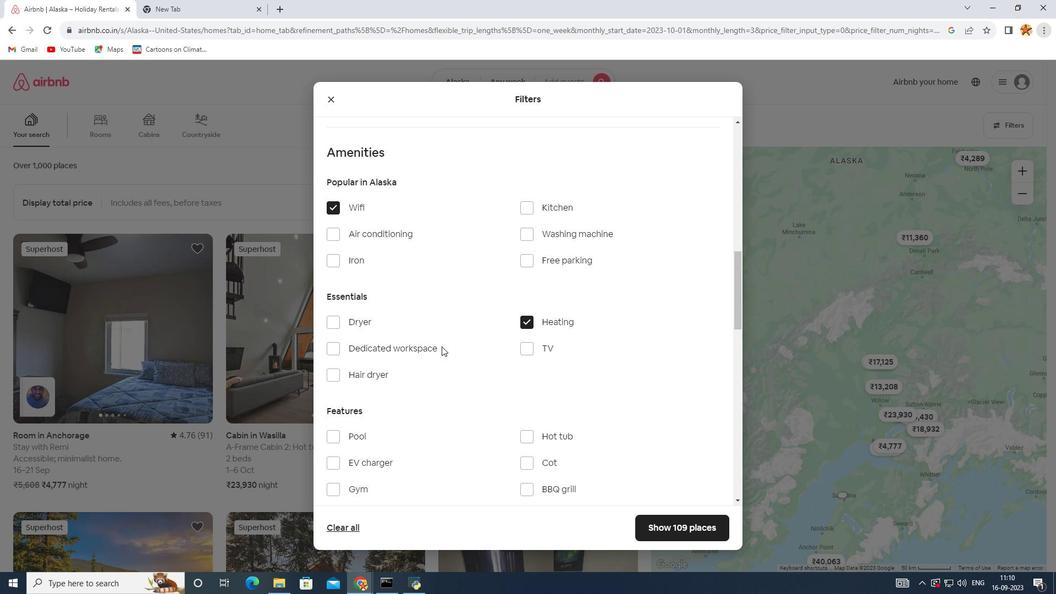 
Action: Mouse scrolled (441, 346) with delta (0, 0)
Screenshot: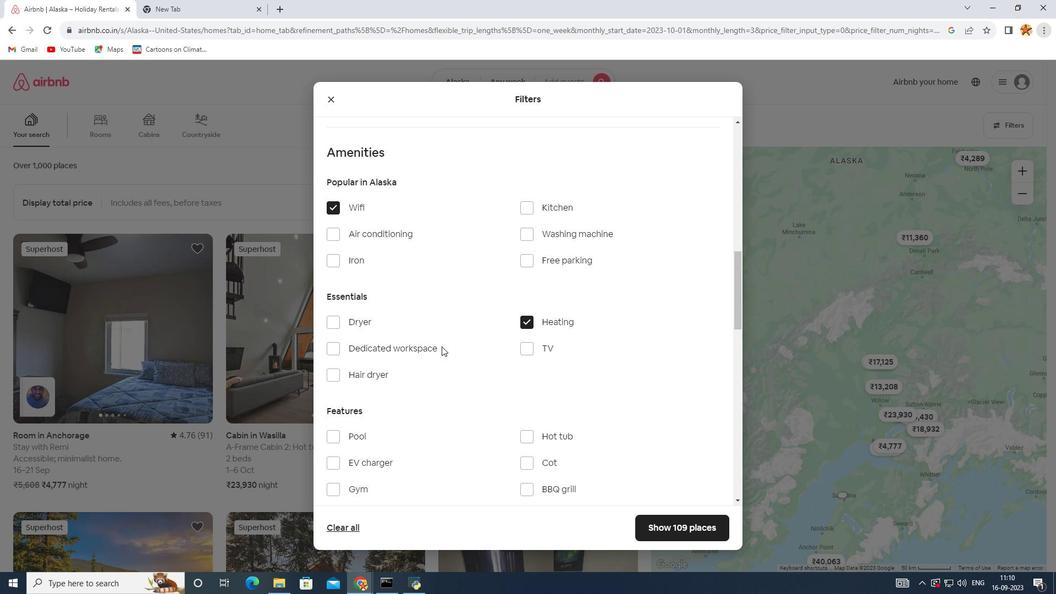 
Action: Mouse moved to (523, 320)
Screenshot: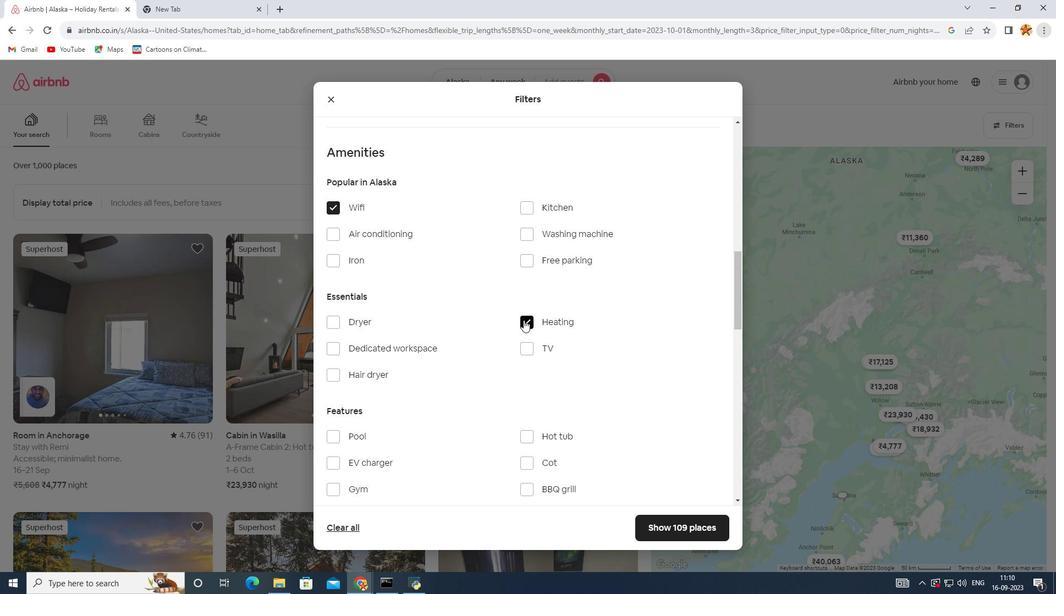 
Action: Mouse pressed left at (523, 320)
Screenshot: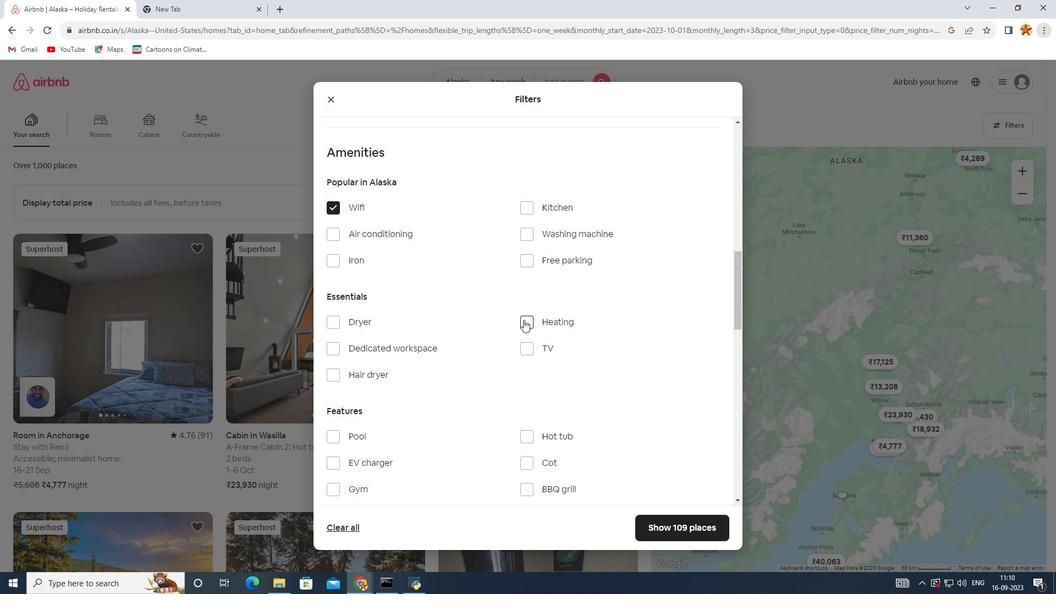 
Action: Mouse moved to (433, 336)
Screenshot: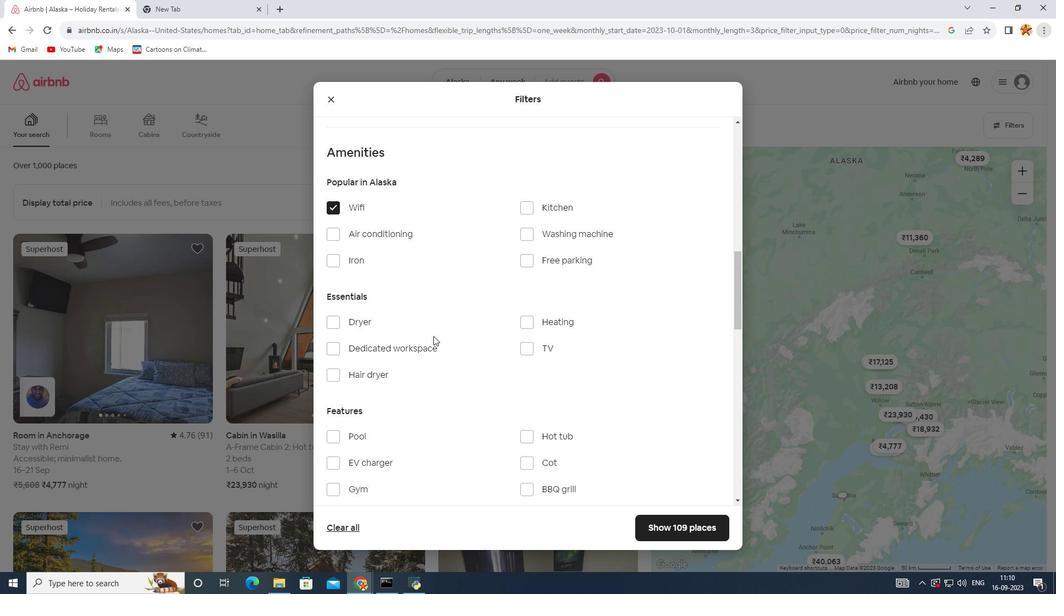 
Action: Mouse scrolled (433, 336) with delta (0, 0)
Screenshot: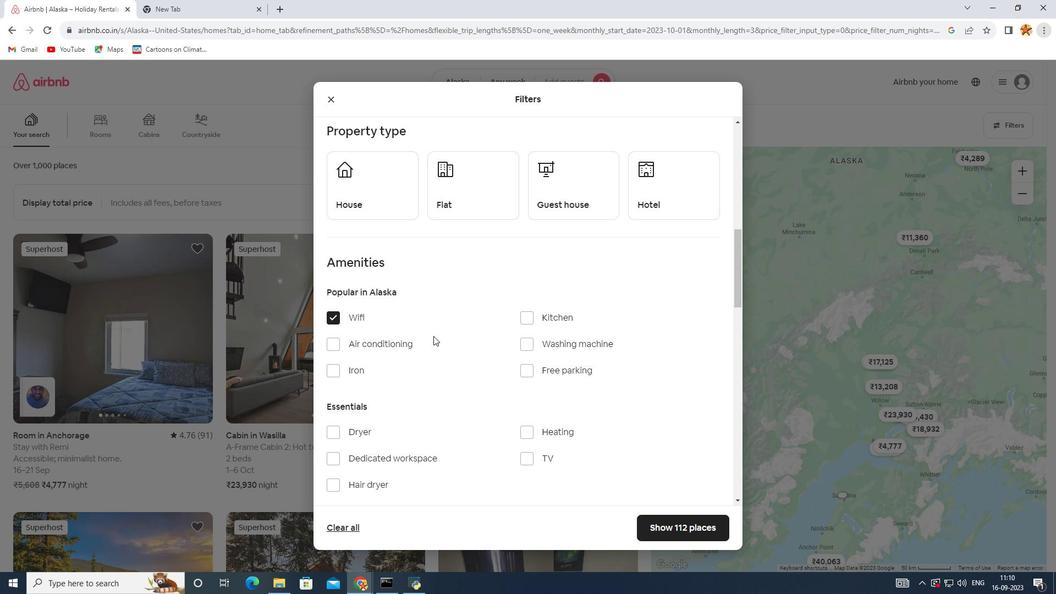 
Action: Mouse scrolled (433, 336) with delta (0, 0)
Screenshot: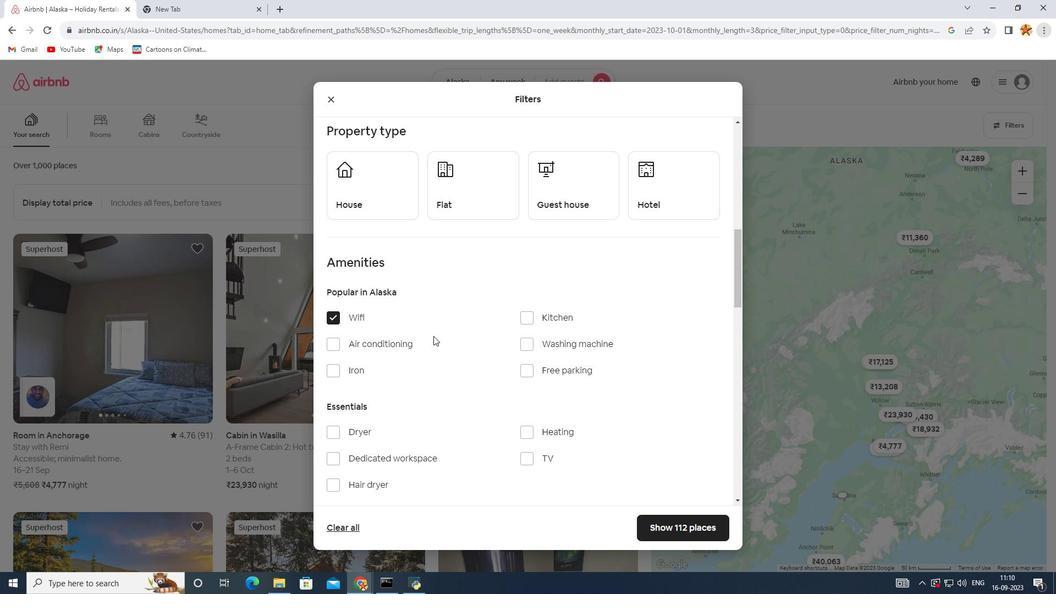 
Action: Mouse scrolled (433, 336) with delta (0, 0)
Screenshot: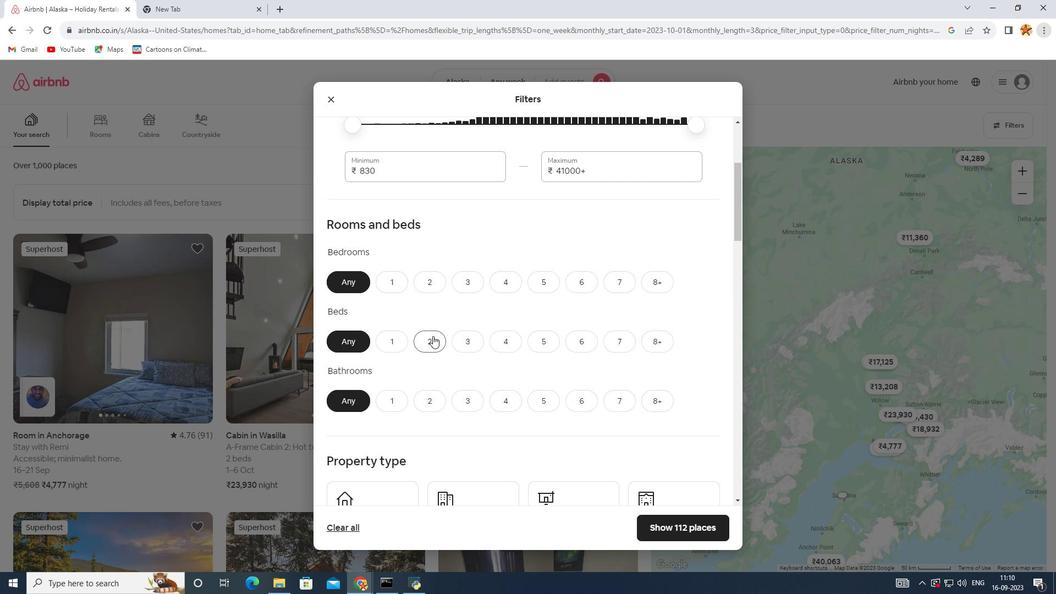
Action: Mouse scrolled (433, 336) with delta (0, 0)
Screenshot: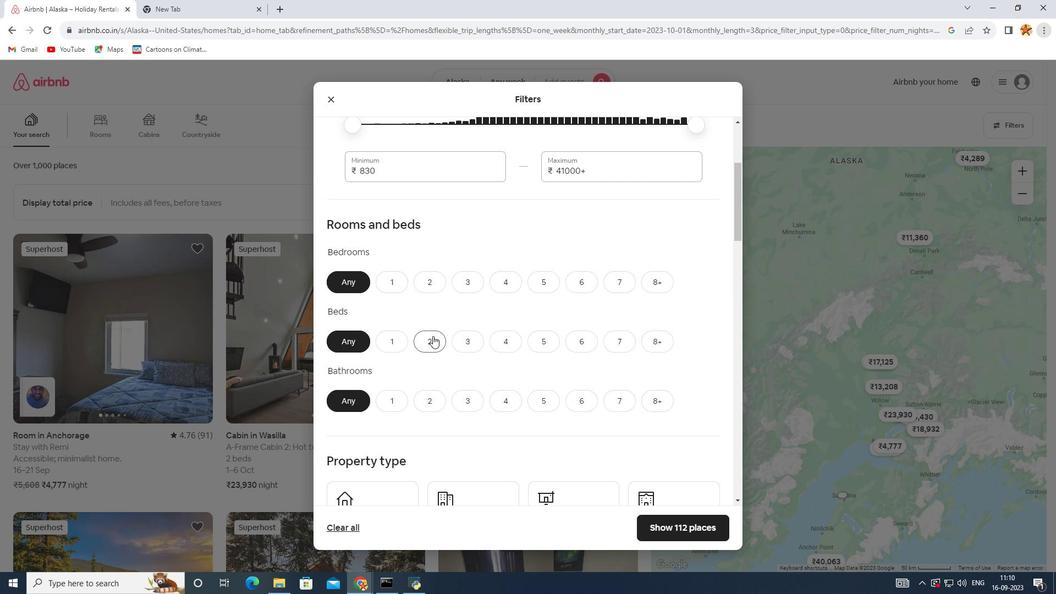 
Action: Mouse scrolled (433, 336) with delta (0, 0)
Screenshot: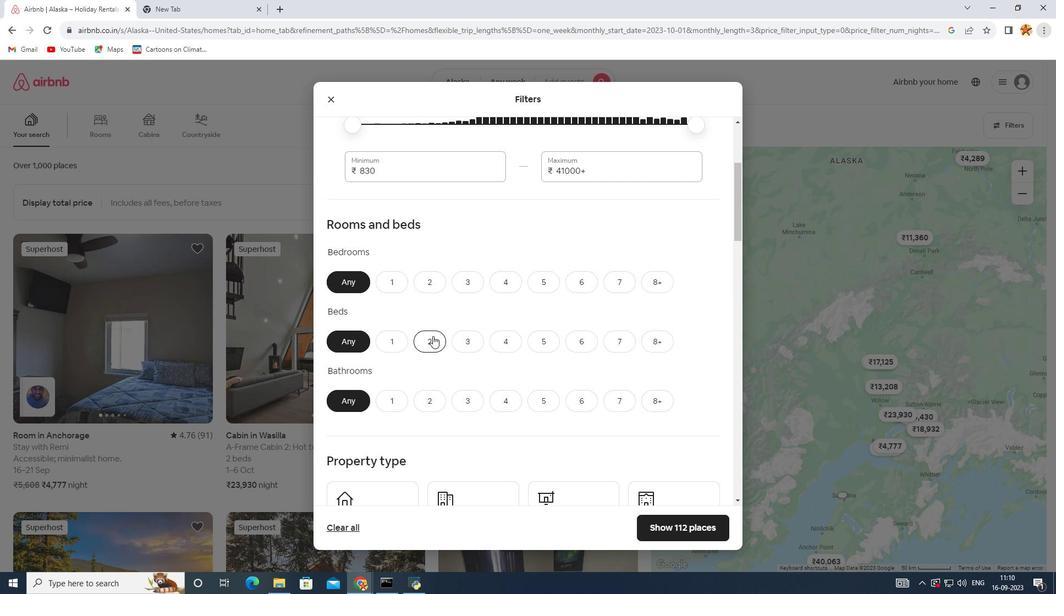 
Action: Mouse scrolled (433, 336) with delta (0, 0)
Screenshot: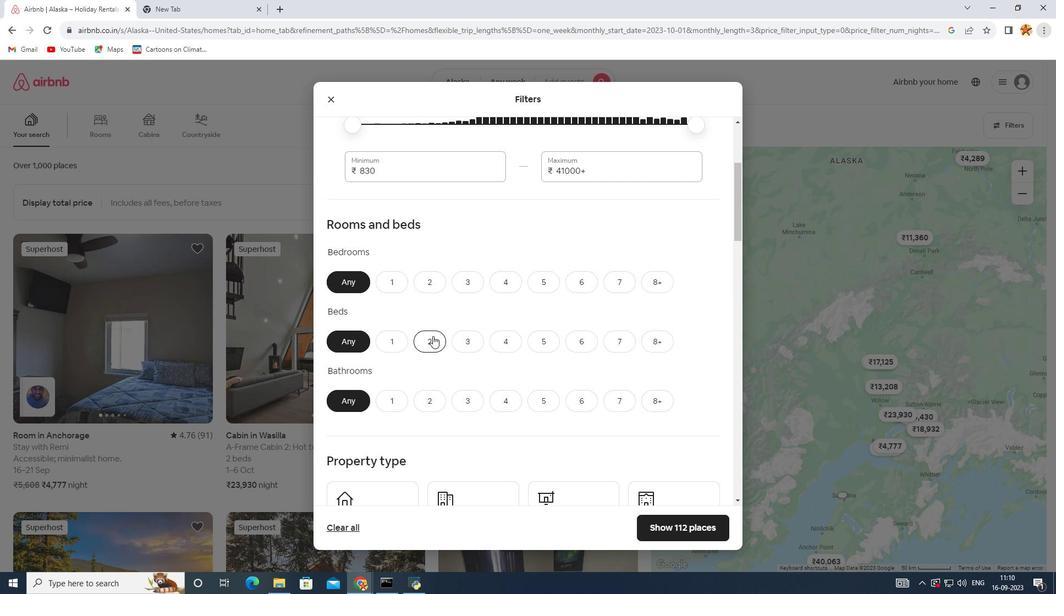 
Action: Mouse scrolled (433, 336) with delta (0, 0)
Screenshot: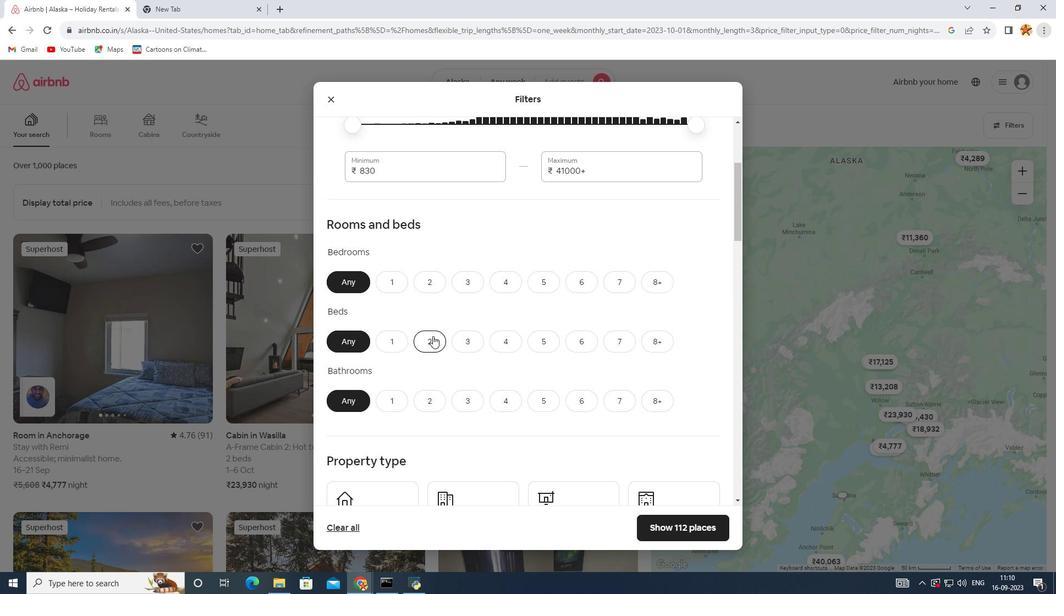 
Action: Mouse scrolled (433, 336) with delta (0, 0)
Screenshot: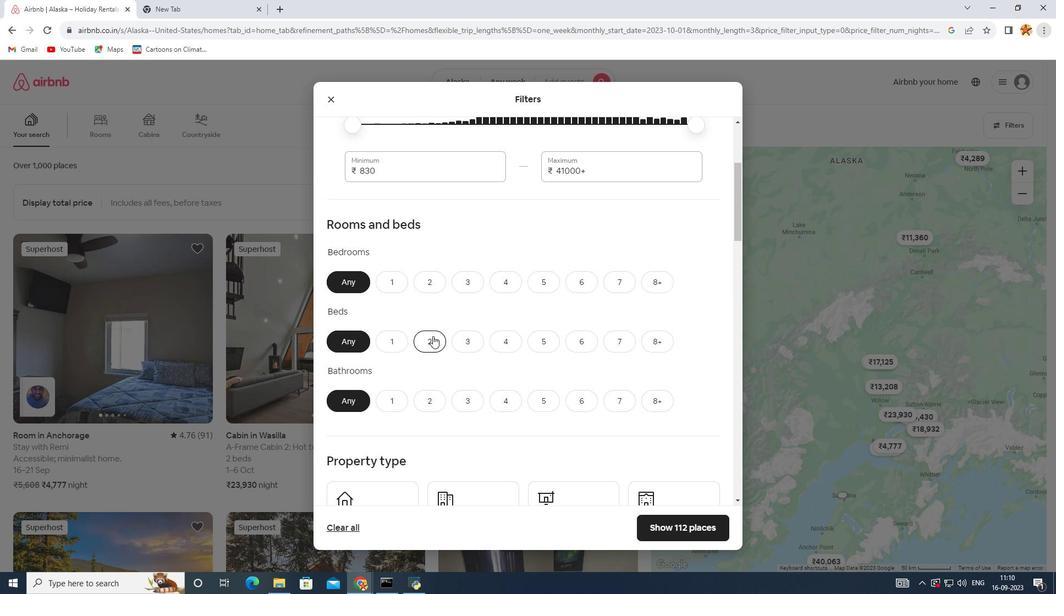
Action: Mouse moved to (433, 336)
Screenshot: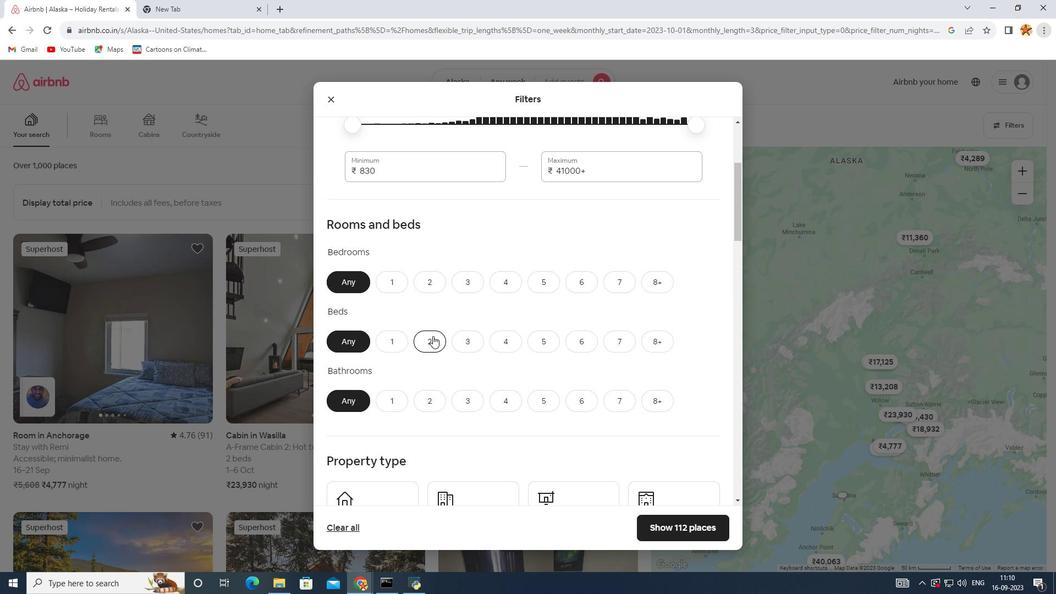 
Action: Mouse scrolled (433, 336) with delta (0, 0)
Screenshot: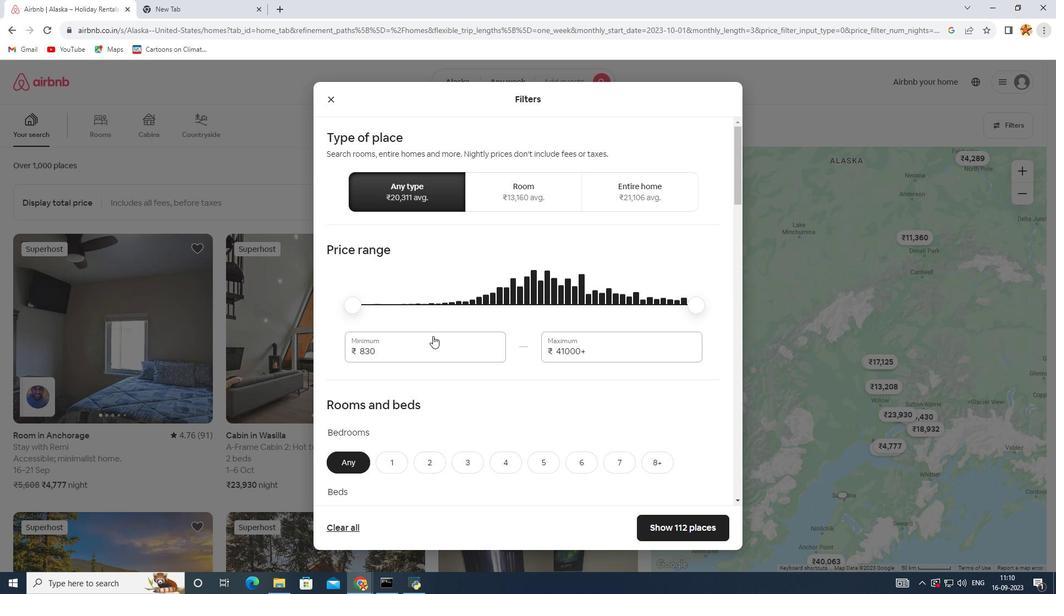 
Action: Mouse scrolled (433, 336) with delta (0, 0)
Screenshot: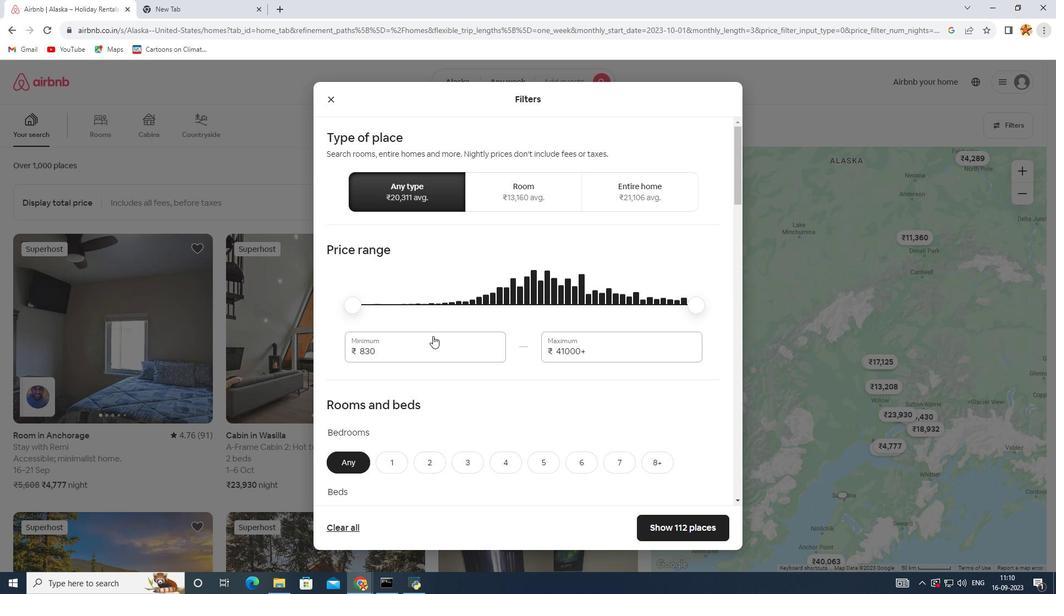 
Action: Mouse scrolled (433, 336) with delta (0, 0)
Screenshot: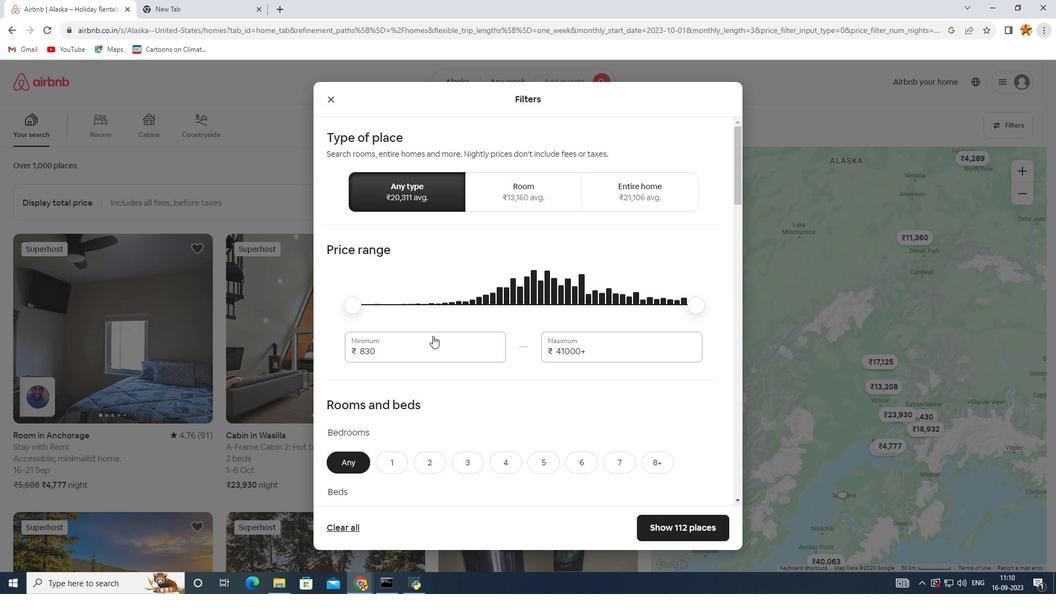 
Action: Mouse scrolled (433, 336) with delta (0, 0)
Screenshot: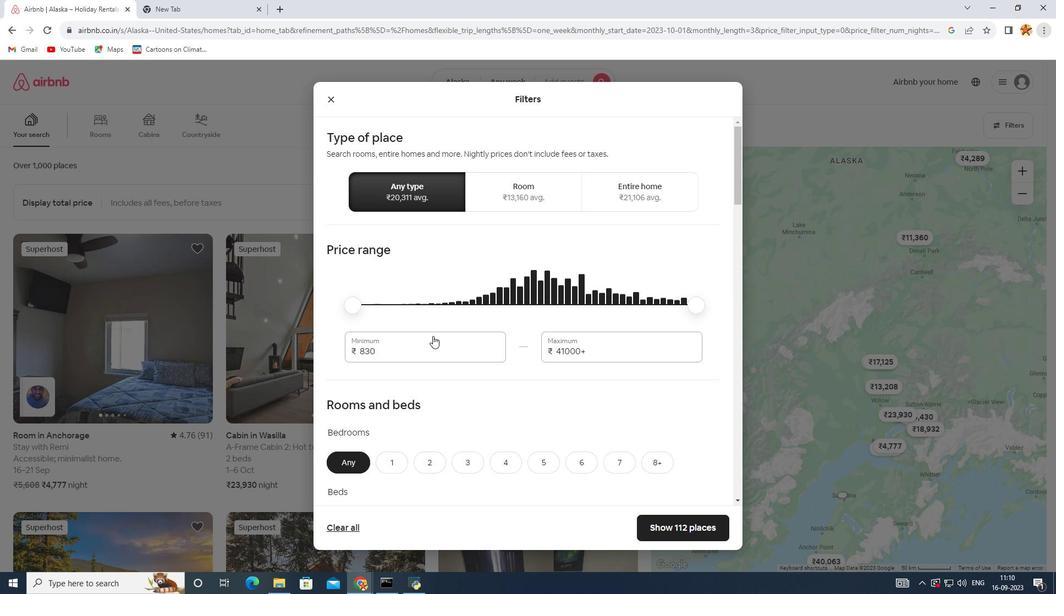 
Action: Mouse scrolled (433, 336) with delta (0, 0)
Screenshot: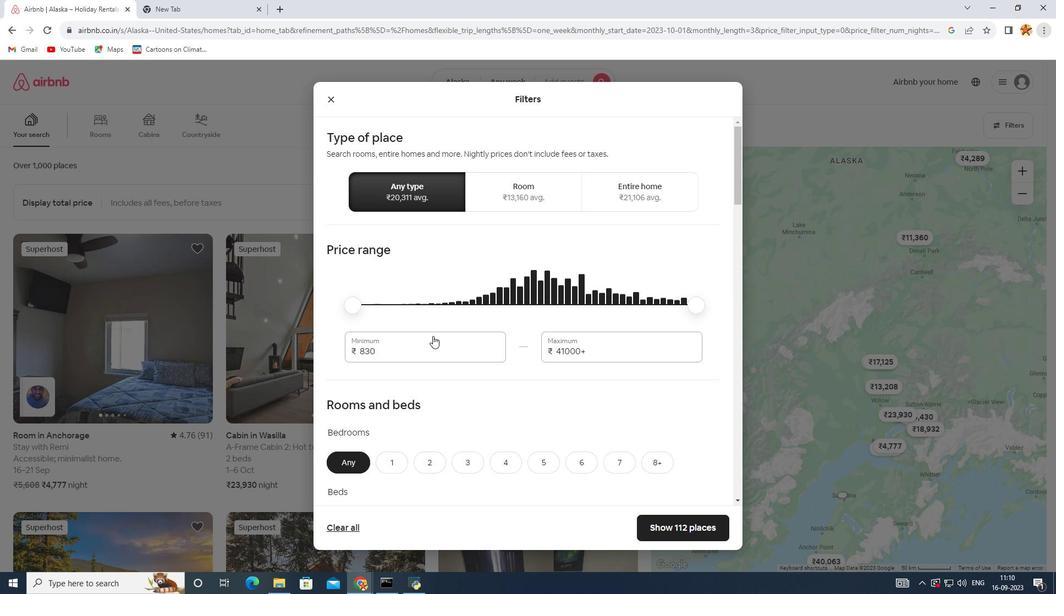
Action: Mouse scrolled (433, 336) with delta (0, 0)
Screenshot: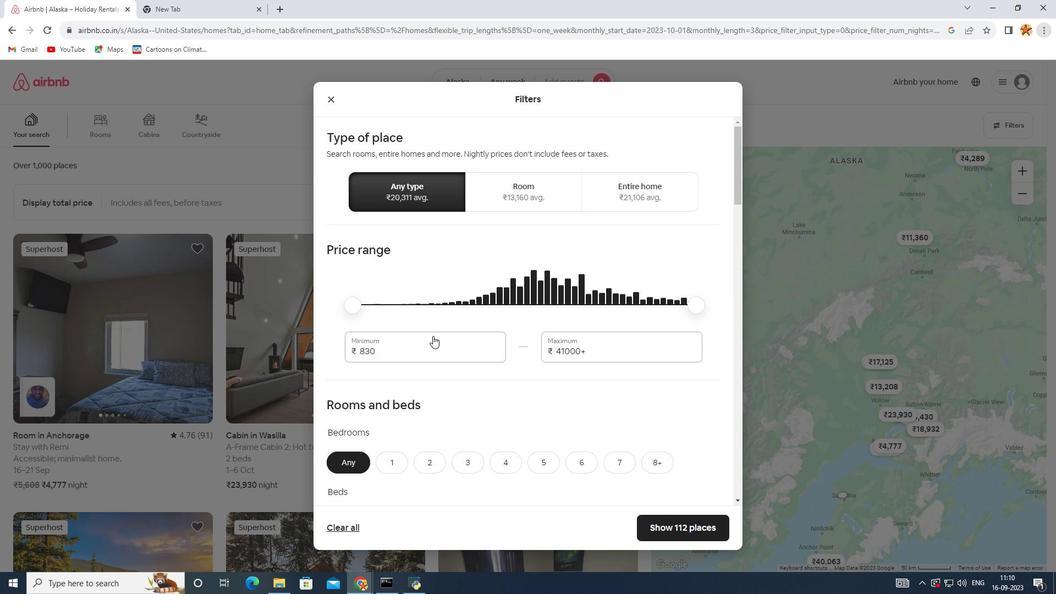 
Action: Mouse scrolled (433, 336) with delta (0, 0)
Screenshot: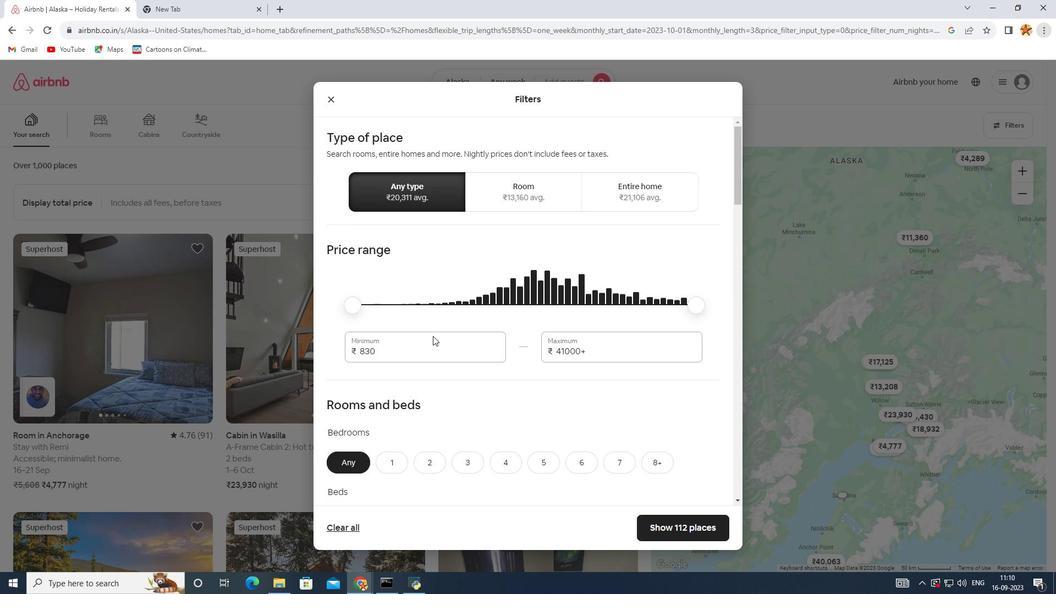 
Action: Mouse scrolled (433, 336) with delta (0, 0)
Screenshot: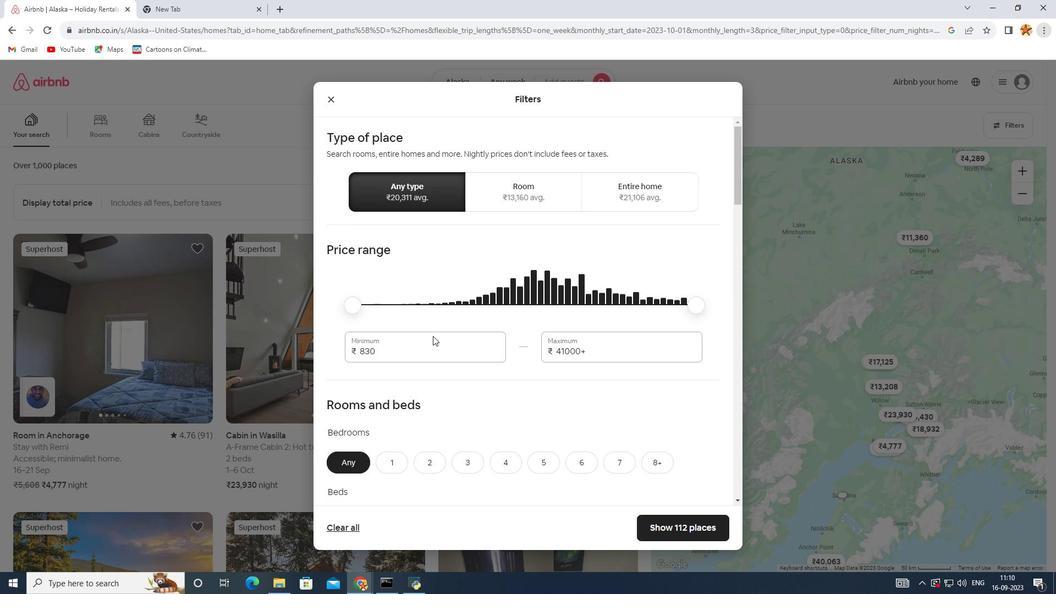 
Action: Mouse scrolled (433, 336) with delta (0, 0)
Screenshot: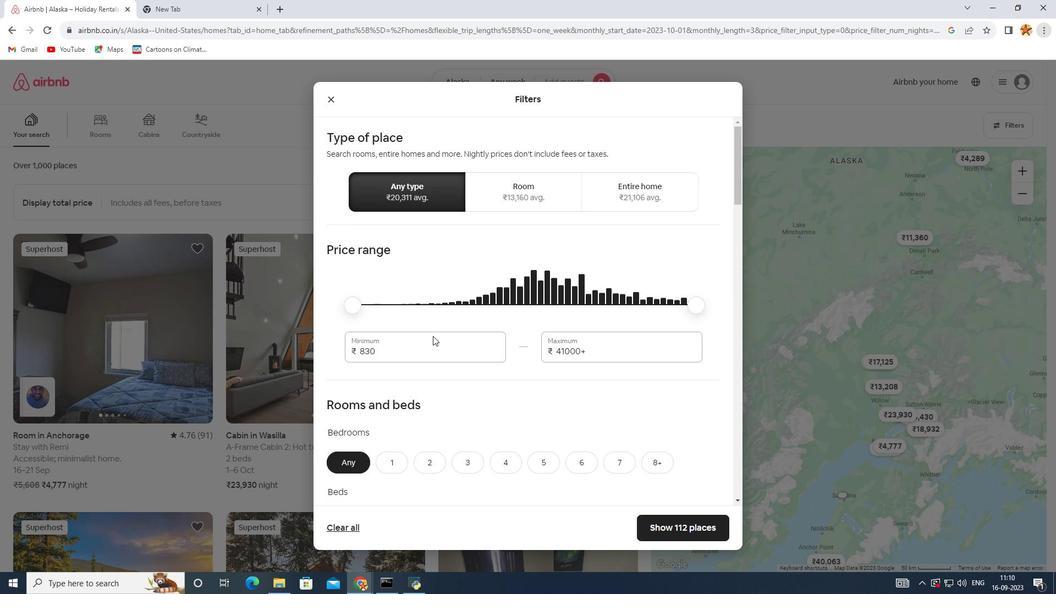 
Action: Mouse scrolled (433, 336) with delta (0, 0)
Screenshot: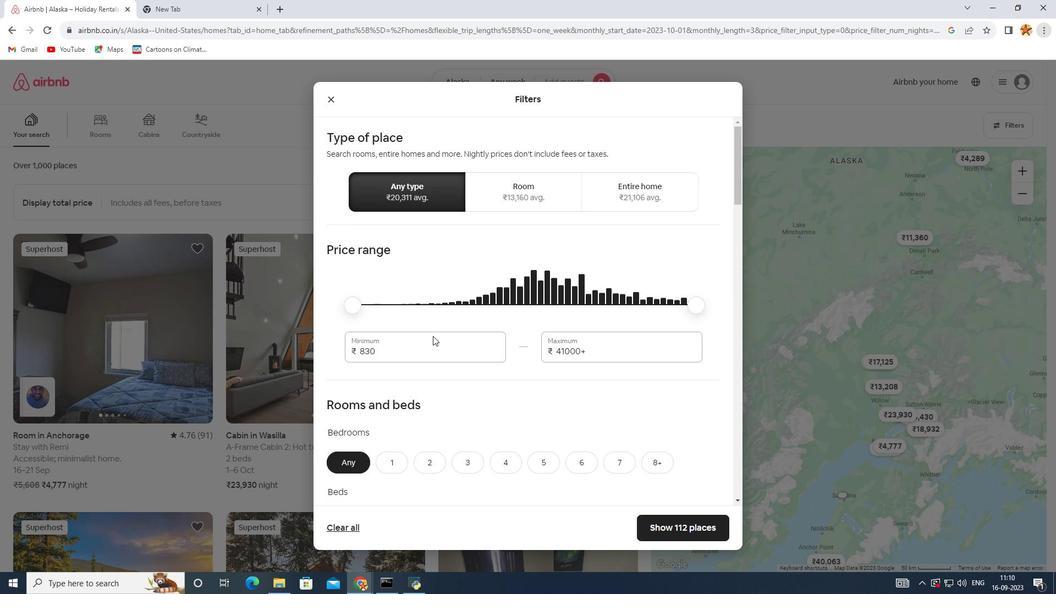 
Action: Mouse moved to (689, 531)
Screenshot: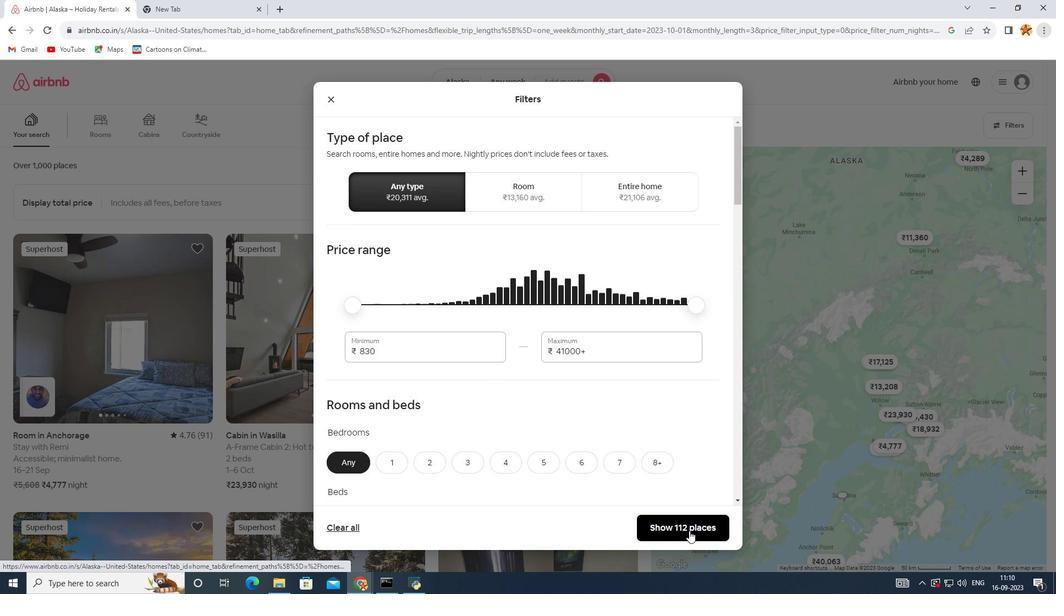 
Action: Mouse pressed left at (689, 531)
Screenshot: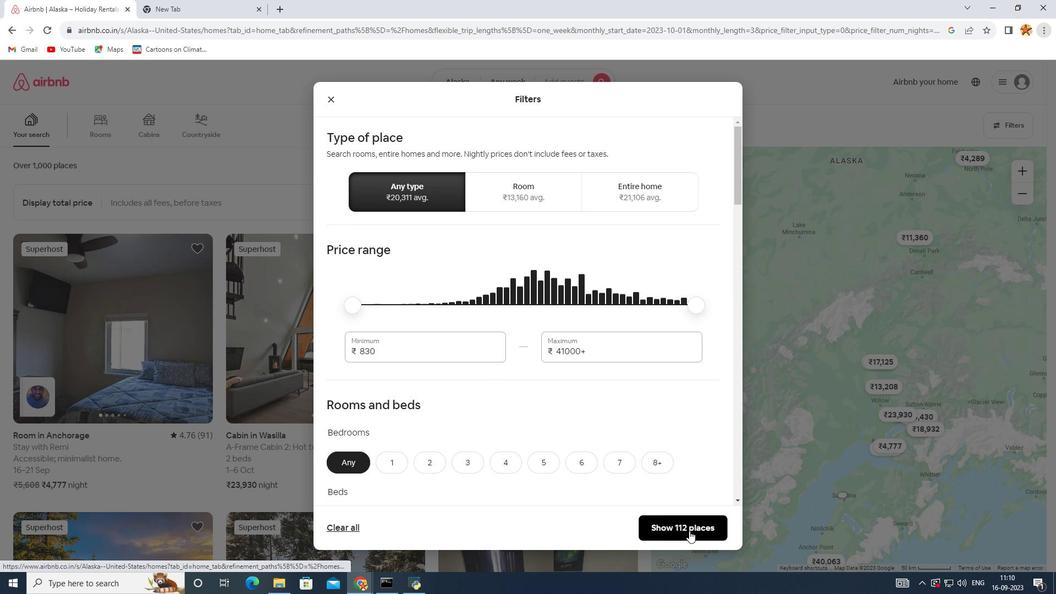 
Action: Mouse moved to (1020, 126)
Screenshot: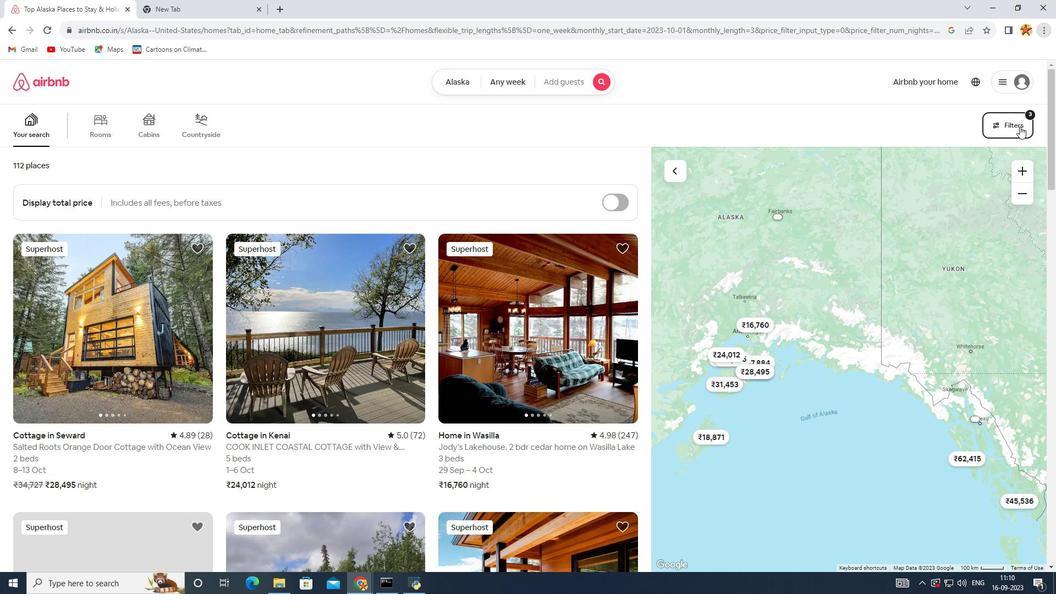 
Action: Mouse pressed left at (1020, 126)
Screenshot: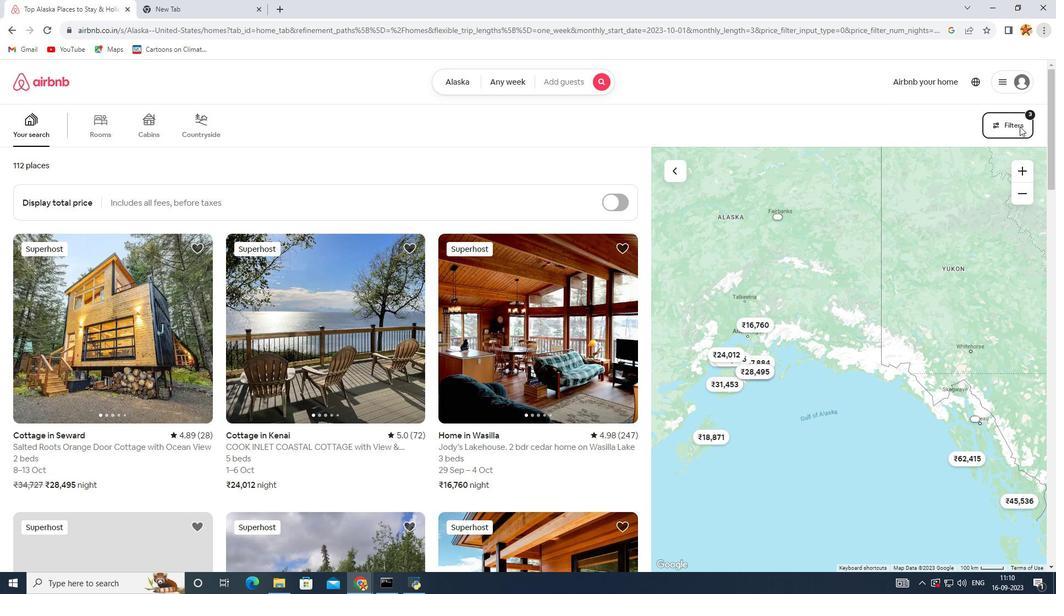 
Action: Mouse moved to (462, 394)
Screenshot: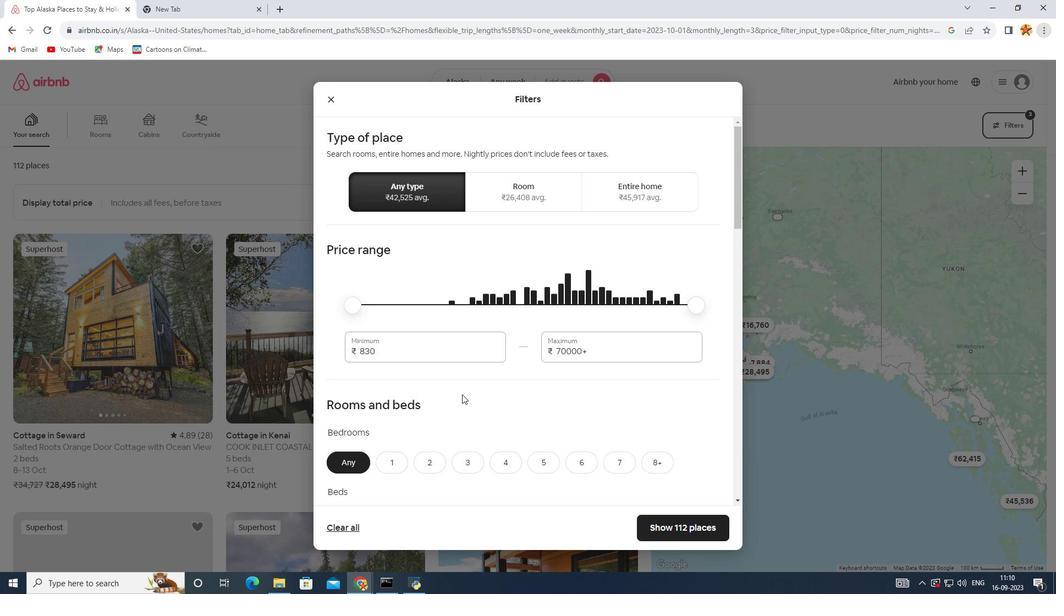 
Action: Mouse scrolled (462, 394) with delta (0, 0)
Screenshot: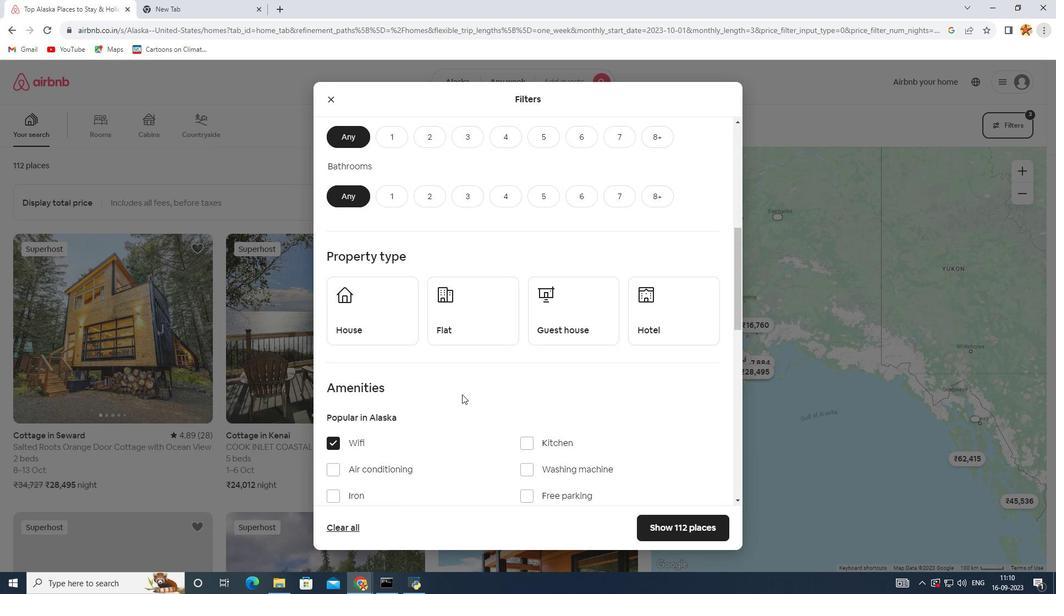 
Action: Mouse scrolled (462, 394) with delta (0, 0)
Screenshot: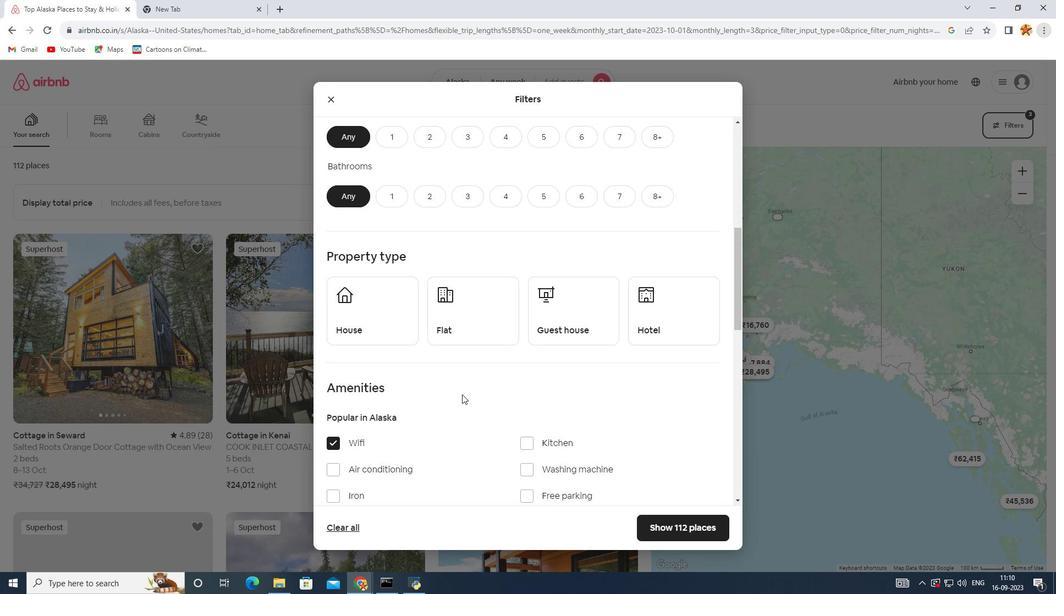 
Action: Mouse scrolled (462, 394) with delta (0, 0)
Screenshot: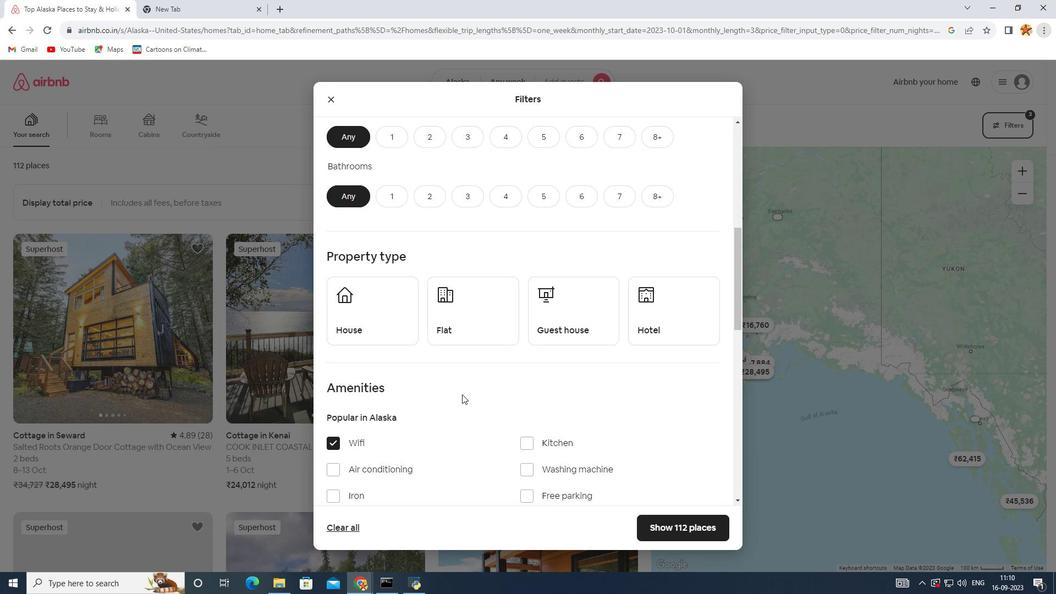 
Action: Mouse scrolled (462, 394) with delta (0, 0)
Screenshot: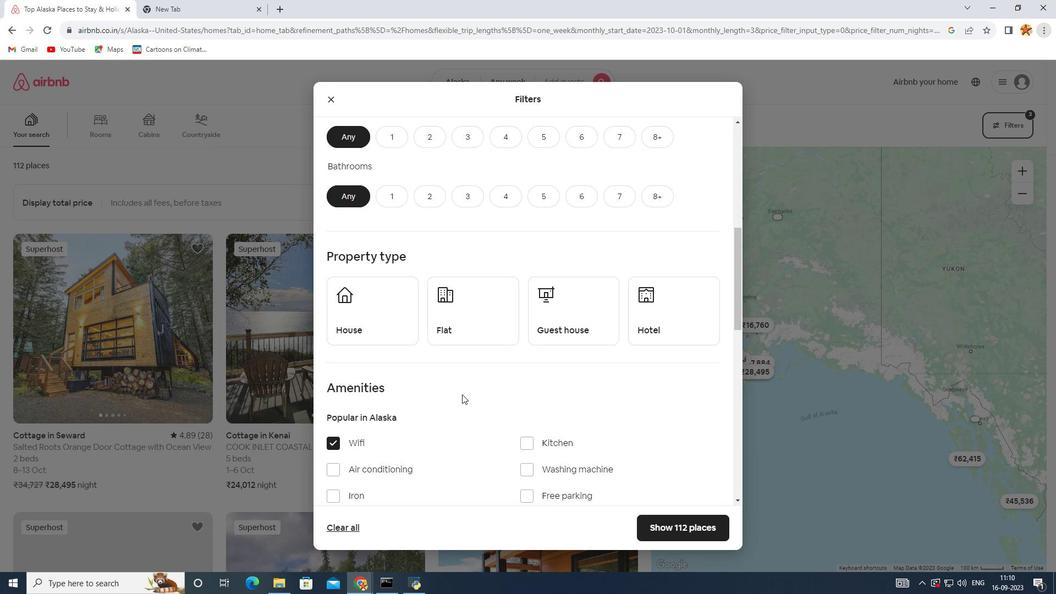 
Action: Mouse scrolled (462, 394) with delta (0, 0)
Screenshot: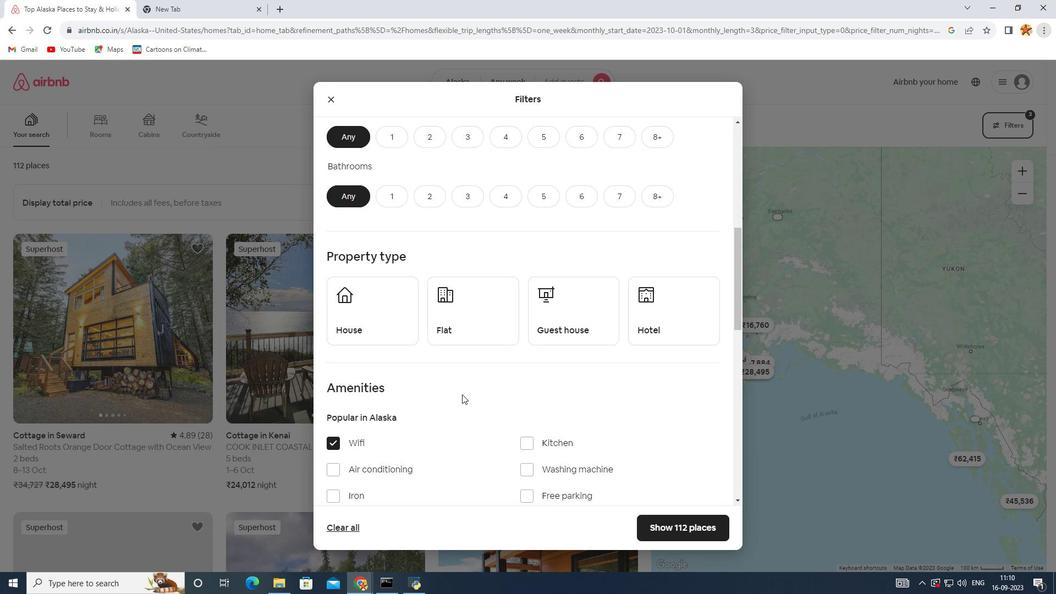 
Action: Mouse scrolled (462, 394) with delta (0, 0)
Screenshot: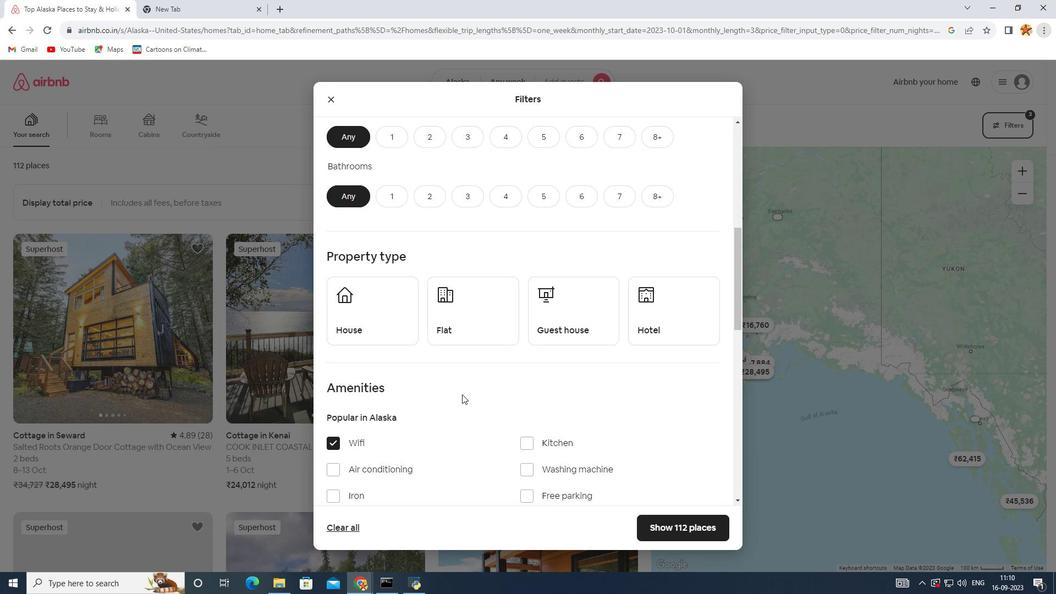 
Action: Mouse scrolled (462, 394) with delta (0, 0)
Screenshot: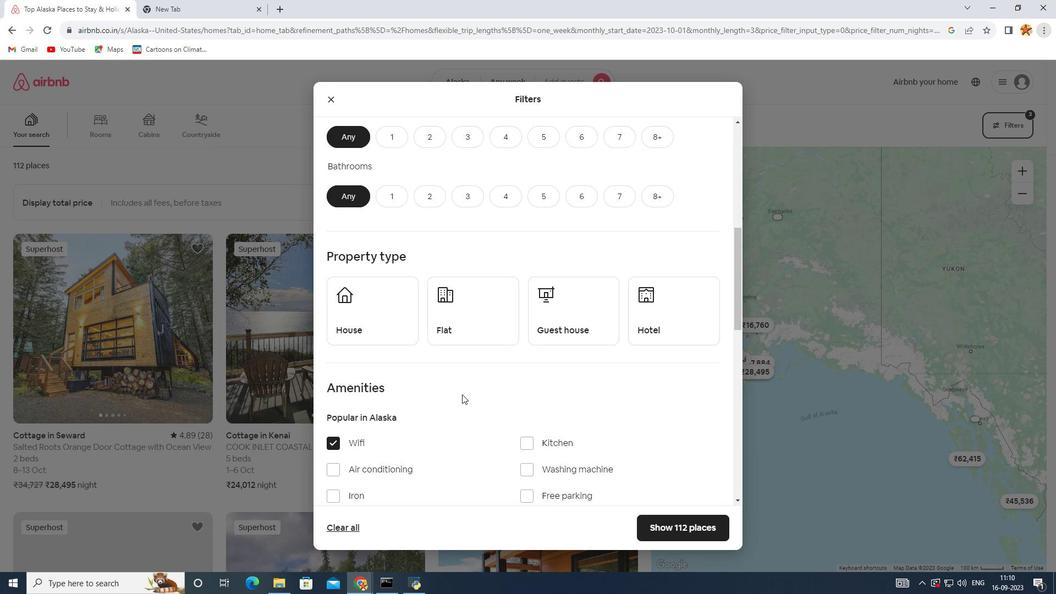 
Action: Mouse scrolled (462, 394) with delta (0, 0)
Screenshot: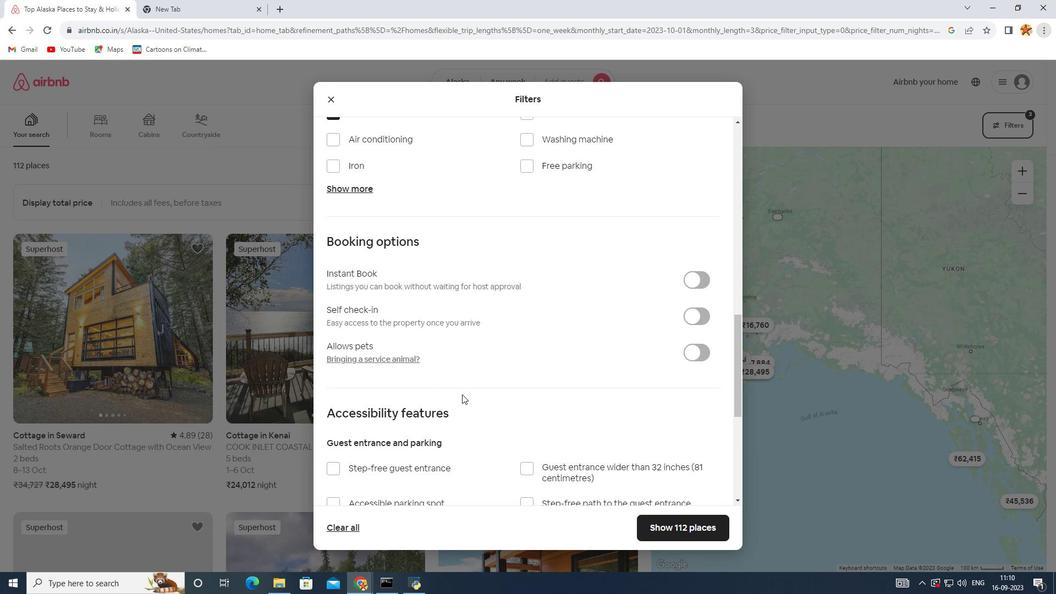 
Action: Mouse scrolled (462, 394) with delta (0, 0)
Screenshot: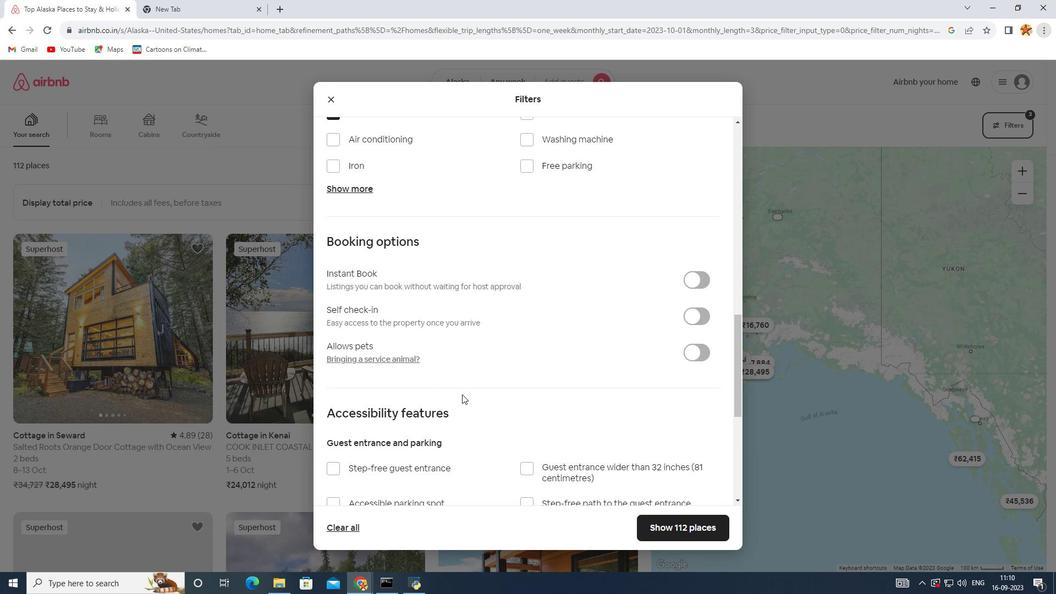 
Action: Mouse scrolled (462, 394) with delta (0, 0)
Screenshot: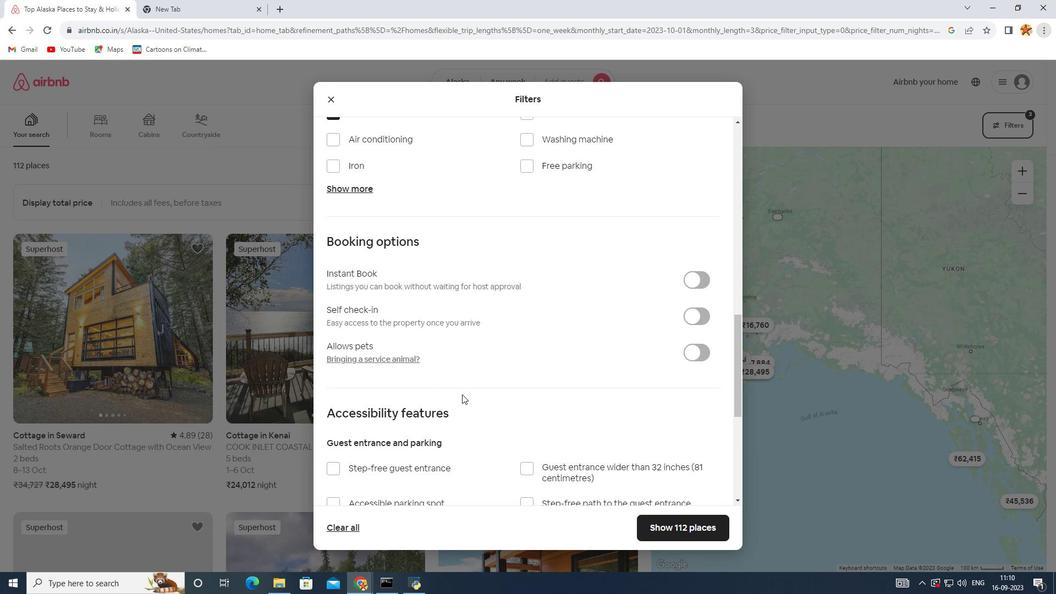 
Action: Mouse scrolled (462, 394) with delta (0, 0)
Screenshot: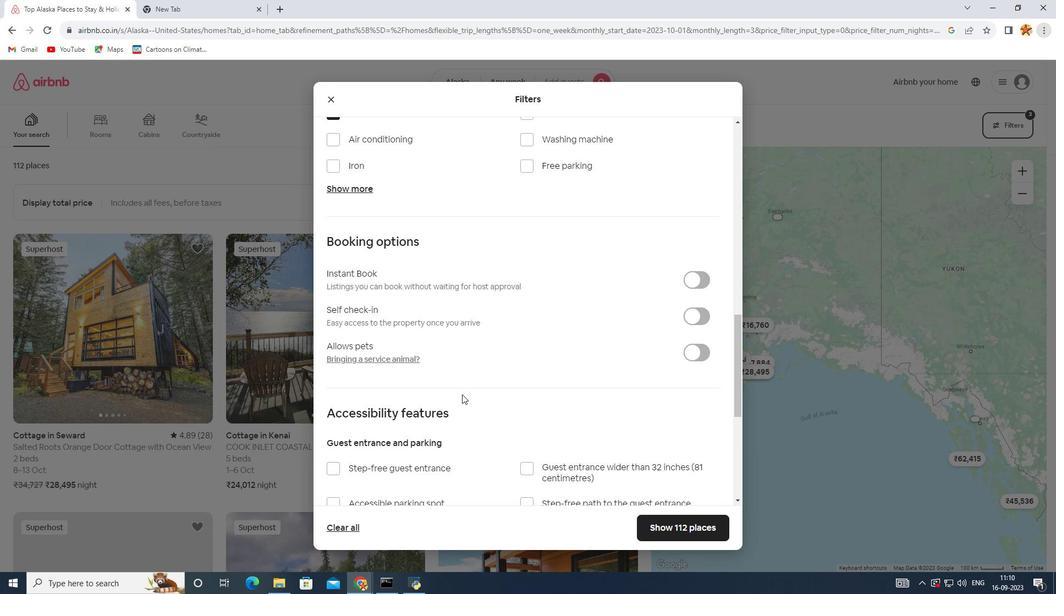 
Action: Mouse scrolled (462, 394) with delta (0, 0)
Screenshot: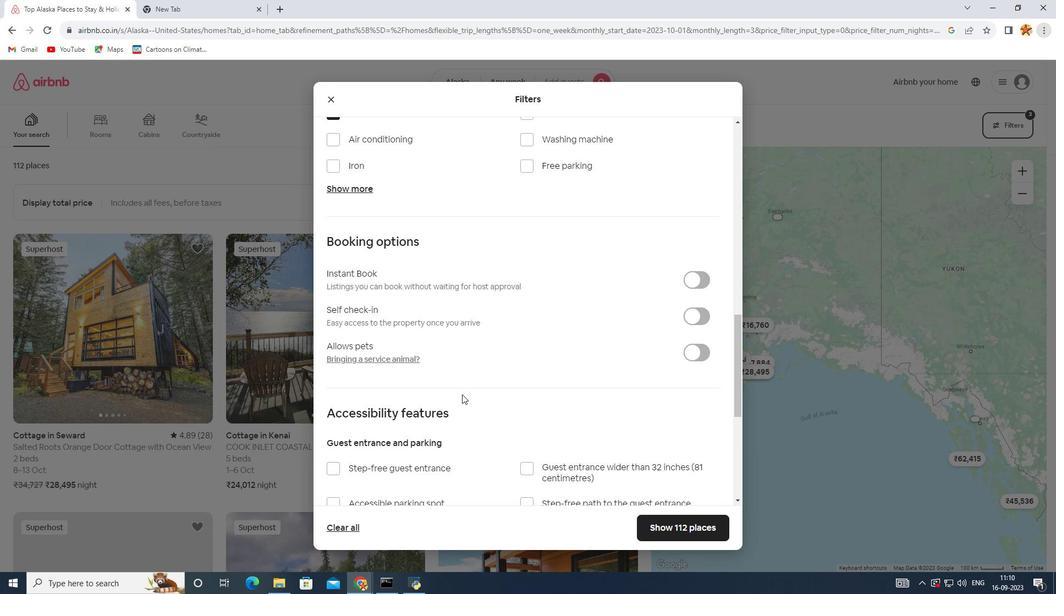 
Action: Mouse scrolled (462, 394) with delta (0, 0)
Screenshot: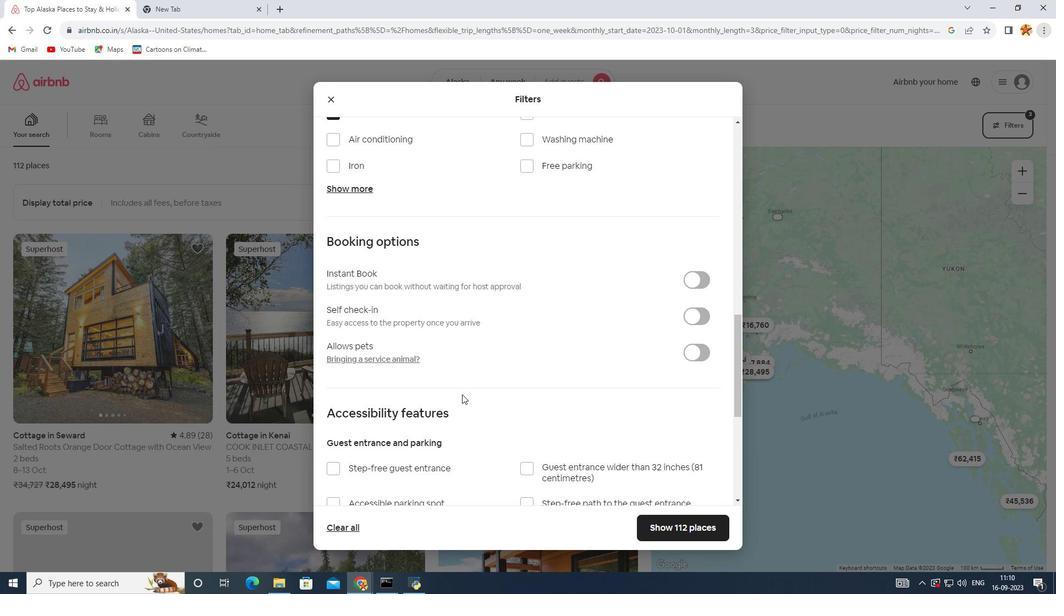 
Action: Mouse scrolled (462, 395) with delta (0, 0)
Screenshot: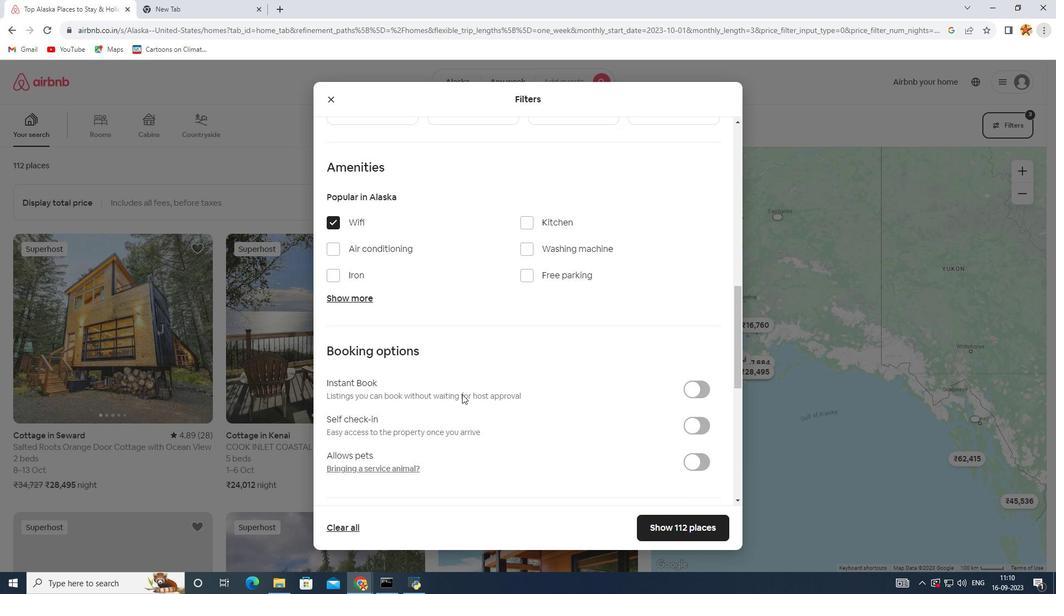 
Action: Mouse scrolled (462, 395) with delta (0, 0)
Screenshot: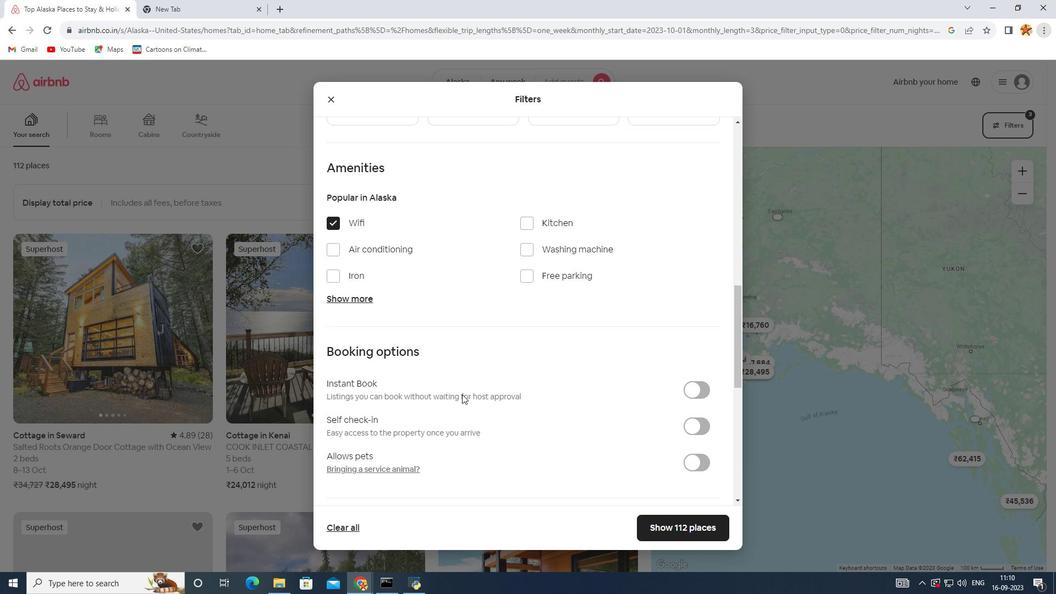 
Action: Mouse scrolled (462, 394) with delta (0, 0)
Screenshot: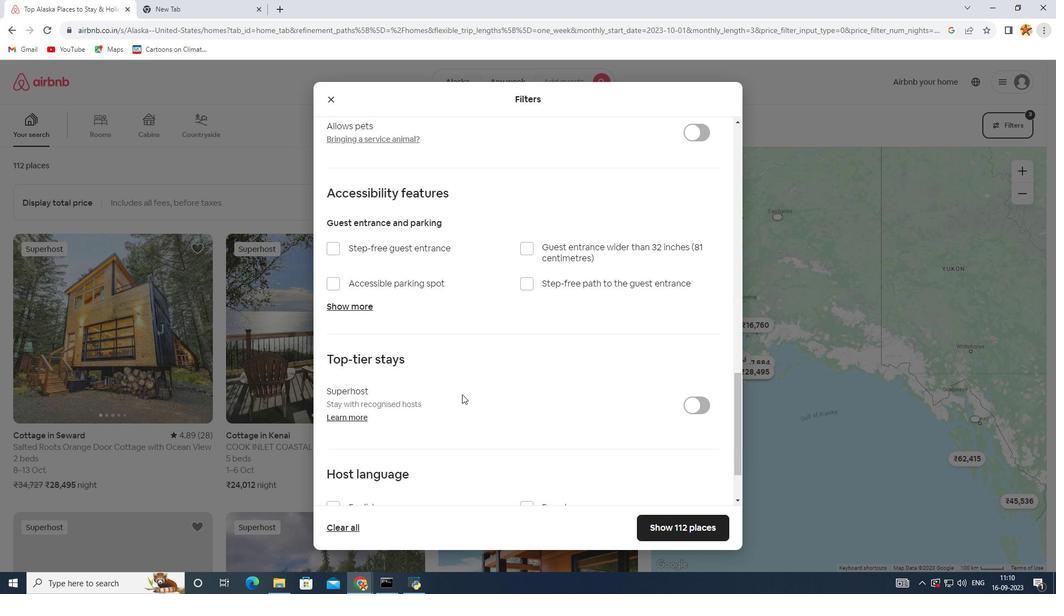 
Action: Mouse scrolled (462, 394) with delta (0, 0)
Screenshot: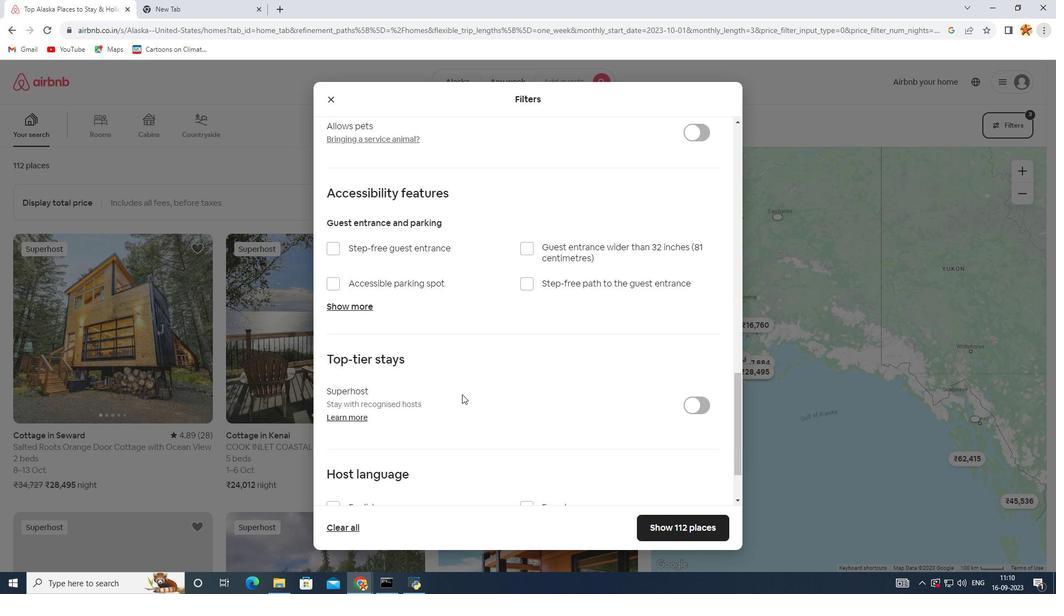 
Action: Mouse scrolled (462, 394) with delta (0, 0)
Screenshot: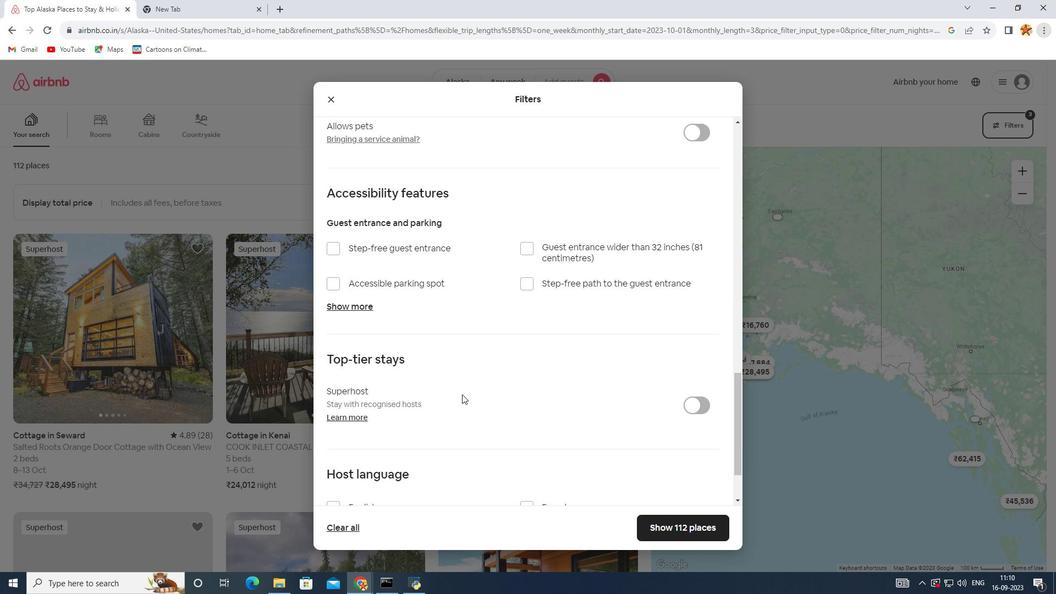 
Action: Mouse scrolled (462, 394) with delta (0, 0)
Screenshot: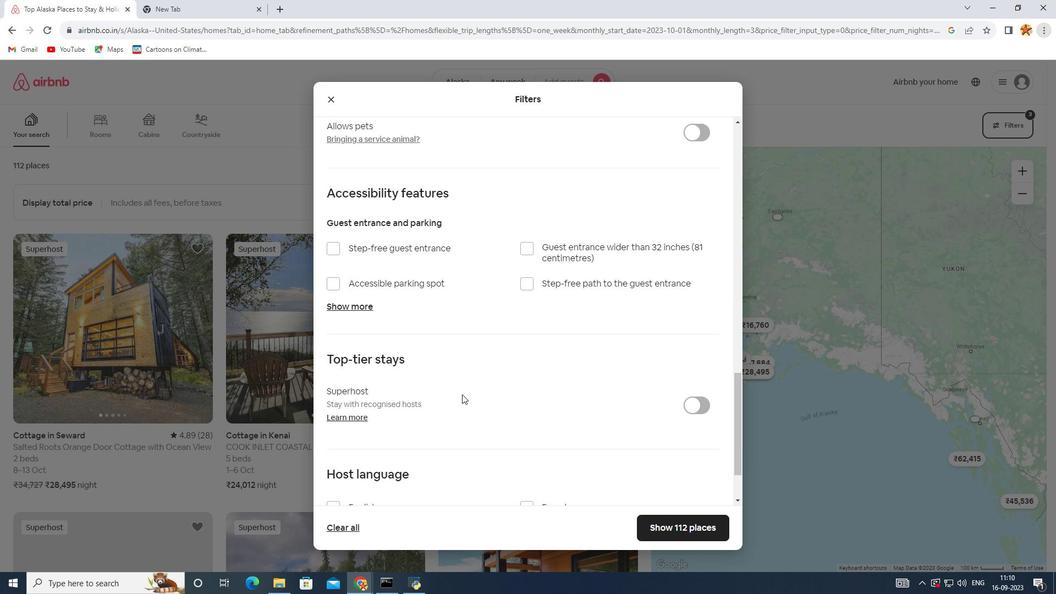 
Action: Mouse scrolled (462, 394) with delta (0, 0)
Screenshot: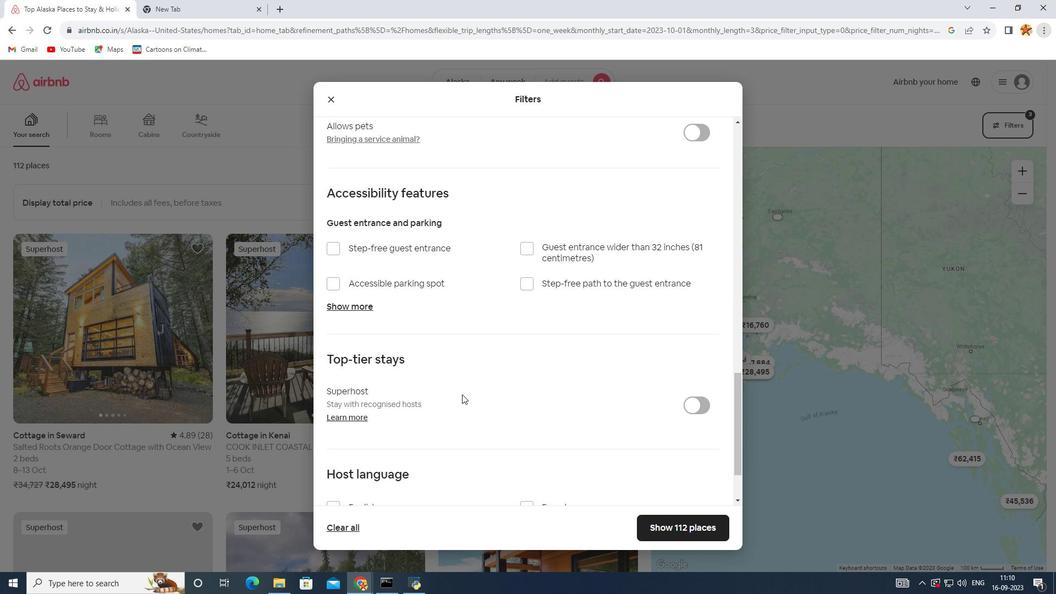 
Action: Mouse scrolled (462, 394) with delta (0, 0)
Screenshot: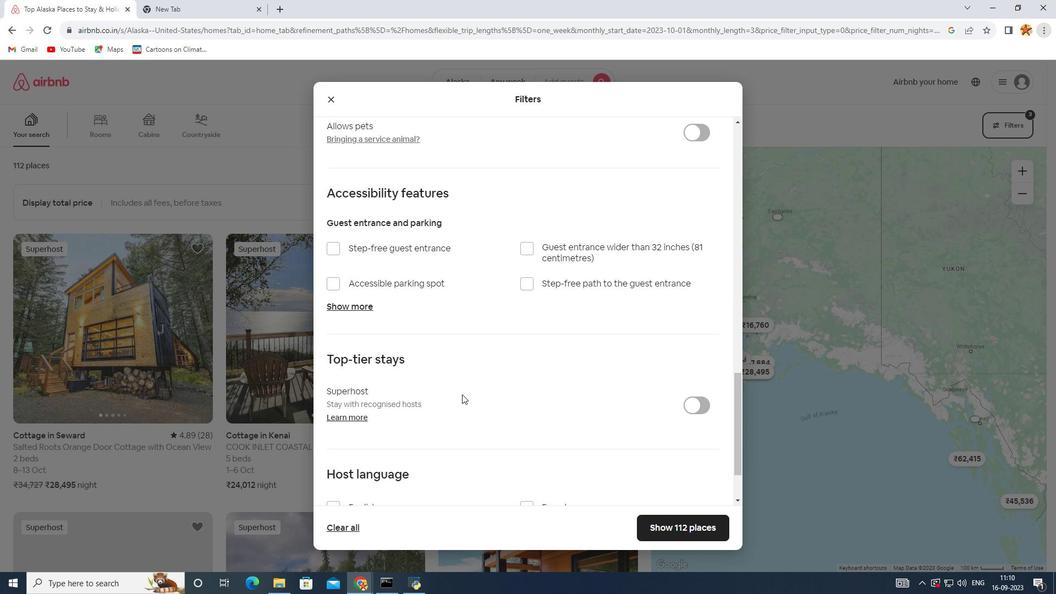 
Action: Mouse scrolled (462, 394) with delta (0, 0)
Screenshot: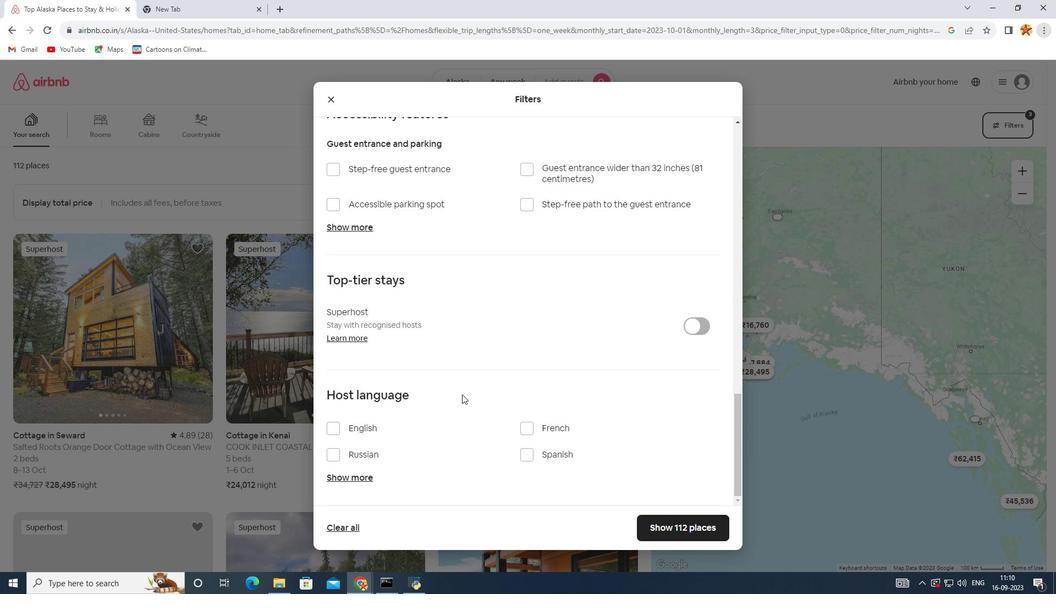 
Action: Mouse scrolled (462, 394) with delta (0, 0)
Screenshot: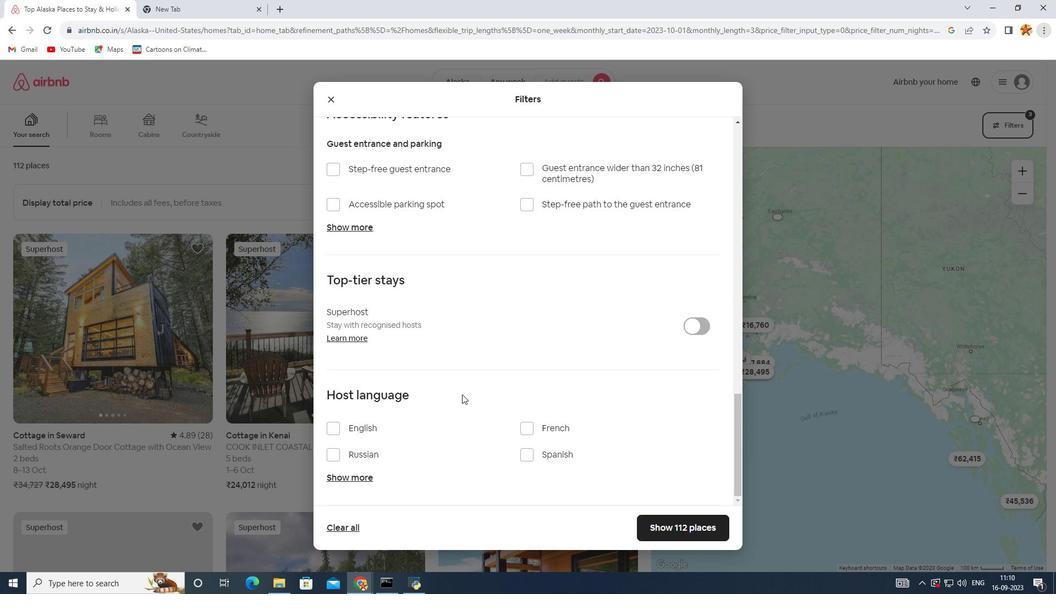 
Action: Mouse scrolled (462, 394) with delta (0, 0)
Screenshot: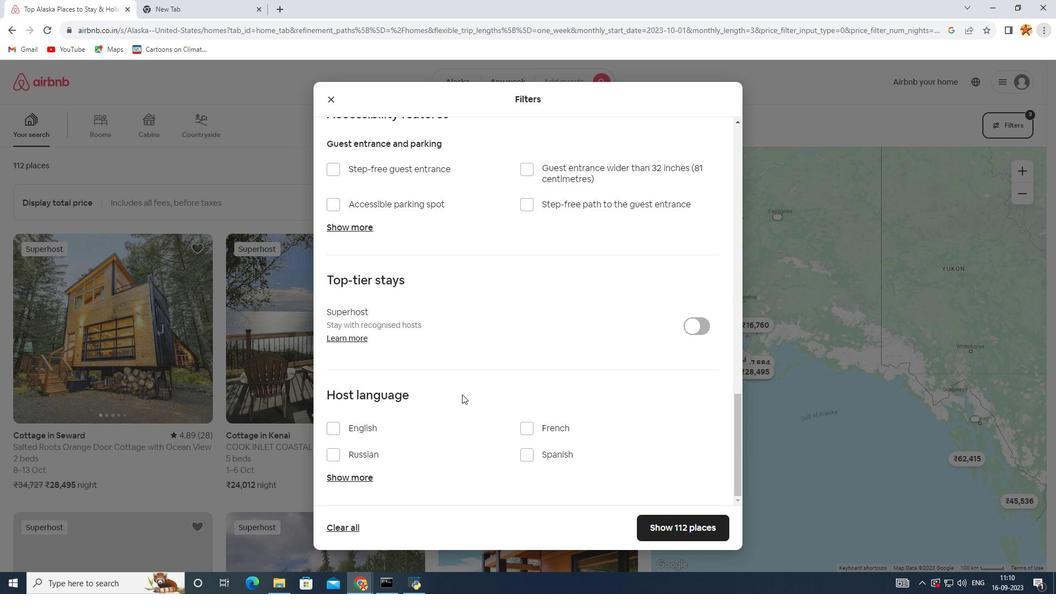 
Action: Mouse scrolled (462, 394) with delta (0, 0)
Screenshot: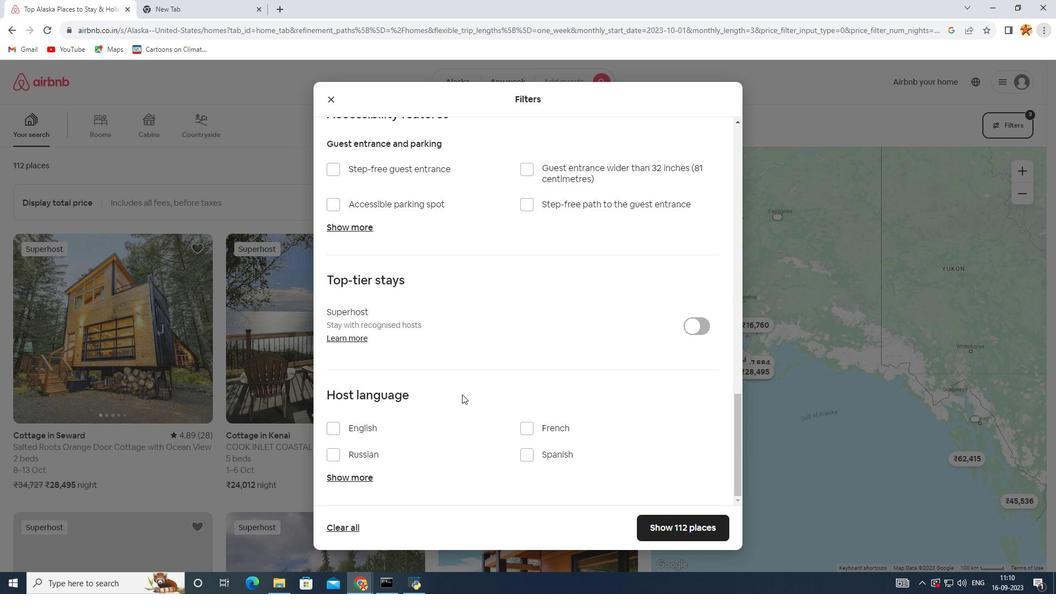 
Action: Mouse scrolled (462, 394) with delta (0, 0)
Screenshot: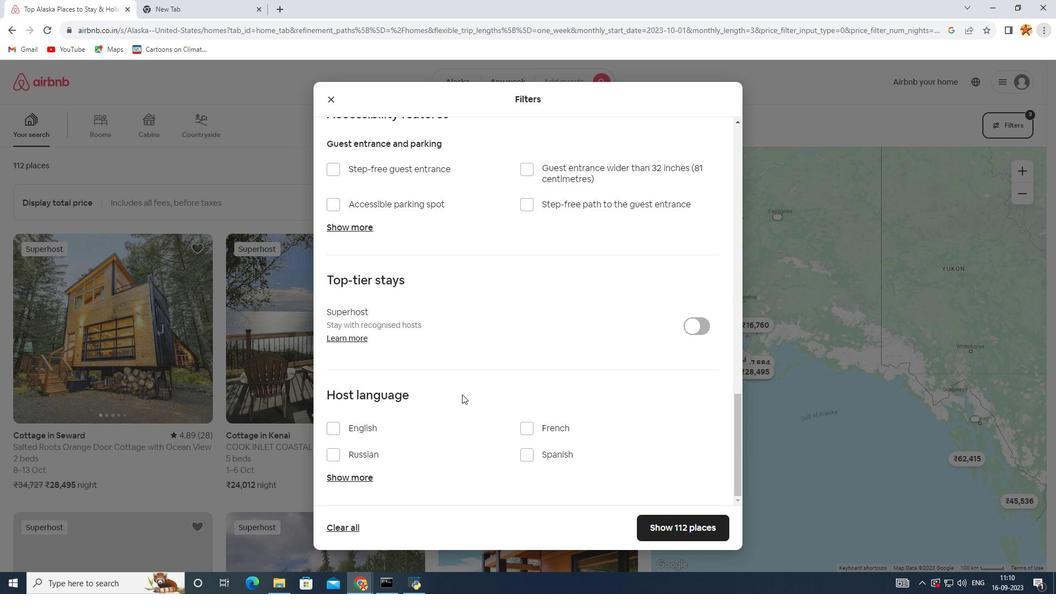
Action: Mouse scrolled (462, 395) with delta (0, 0)
Screenshot: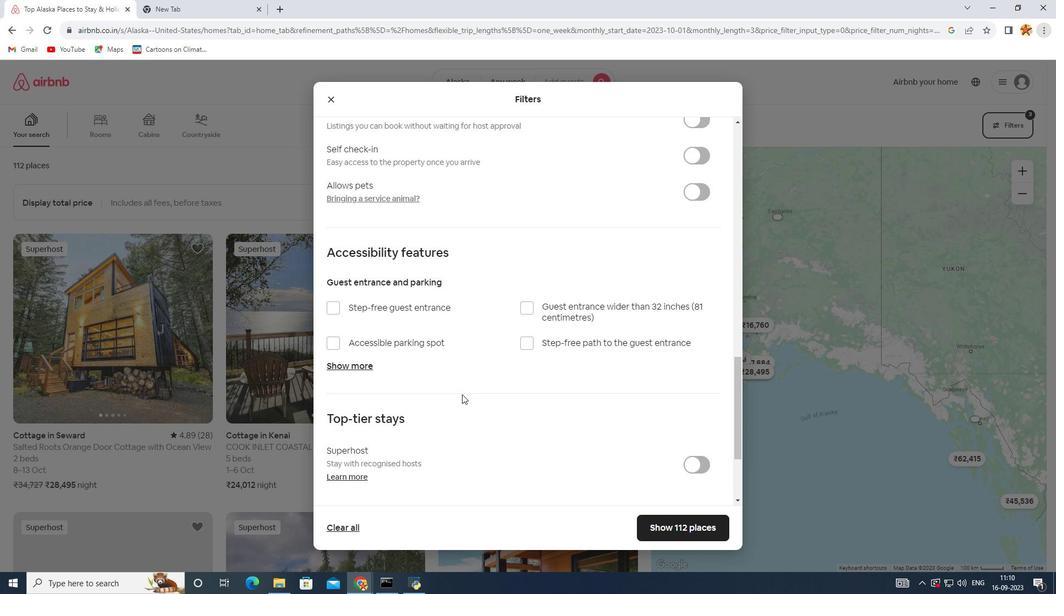 
Action: Mouse scrolled (462, 395) with delta (0, 0)
Screenshot: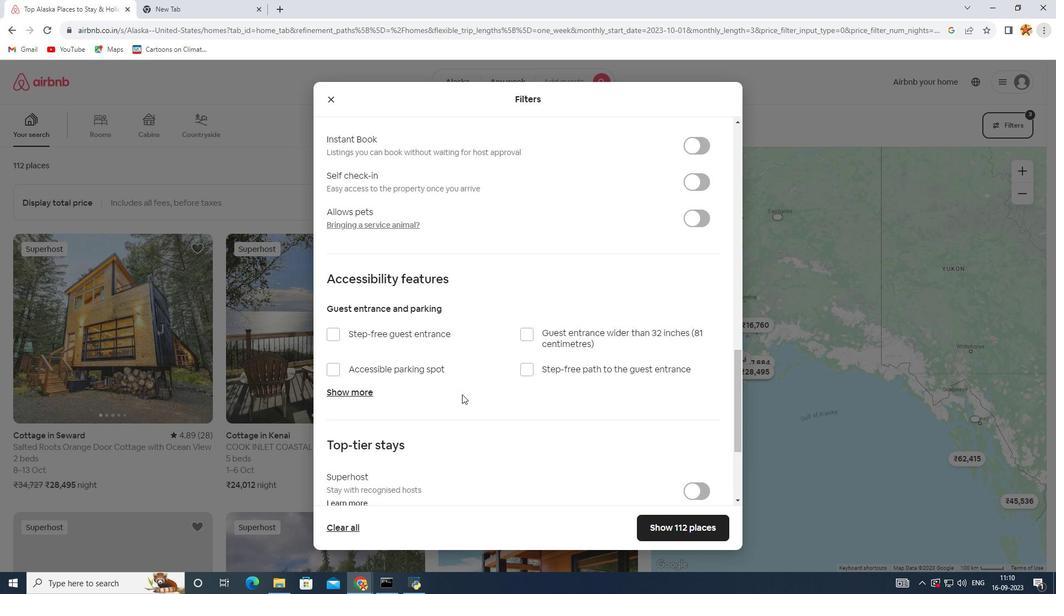
Action: Mouse scrolled (462, 395) with delta (0, 0)
Screenshot: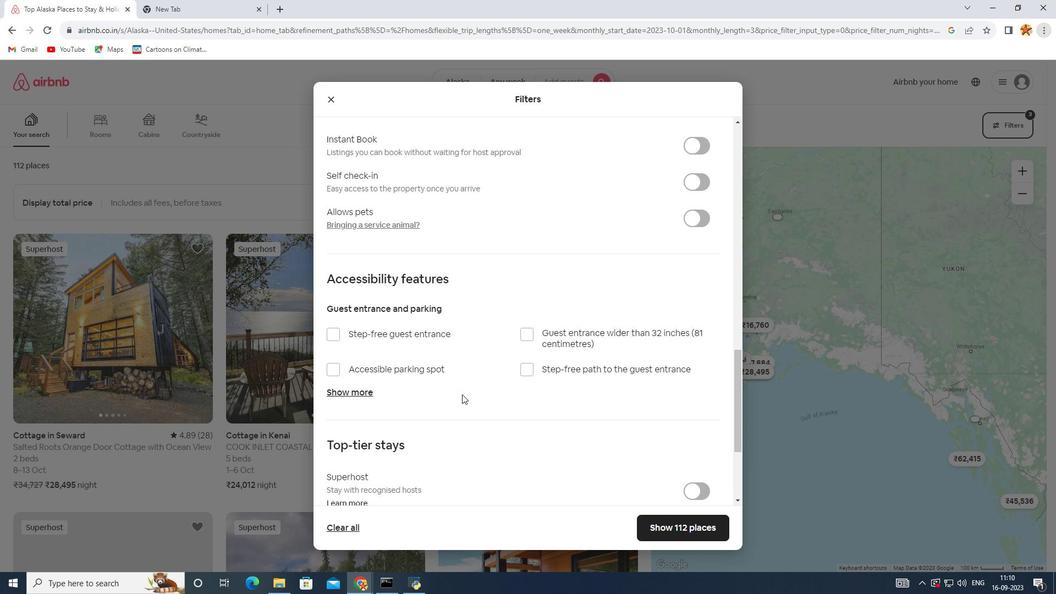 
Action: Mouse moved to (641, 525)
Screenshot: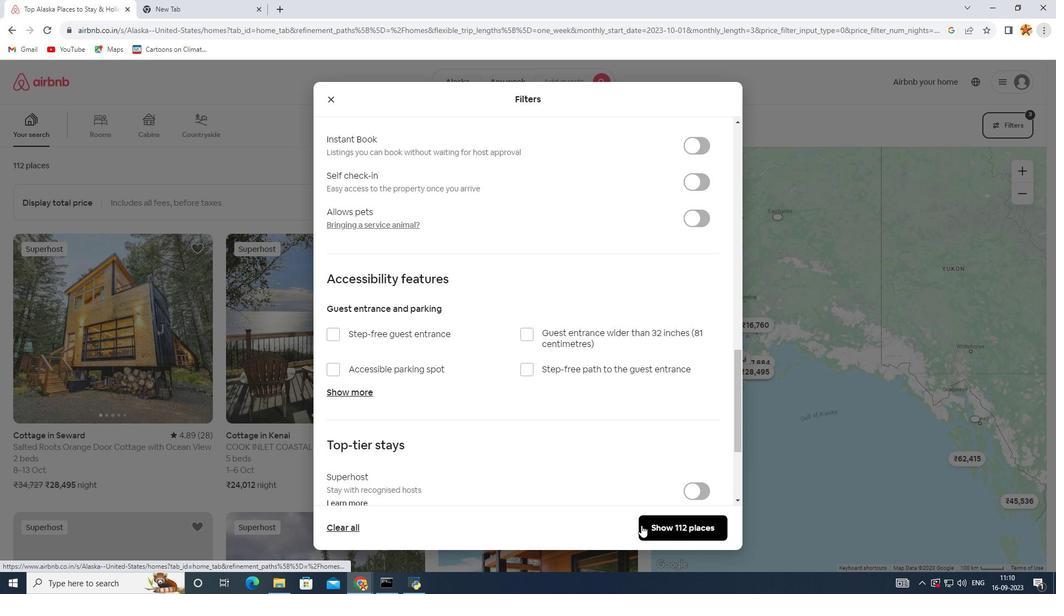 
Action: Mouse pressed left at (641, 525)
Screenshot: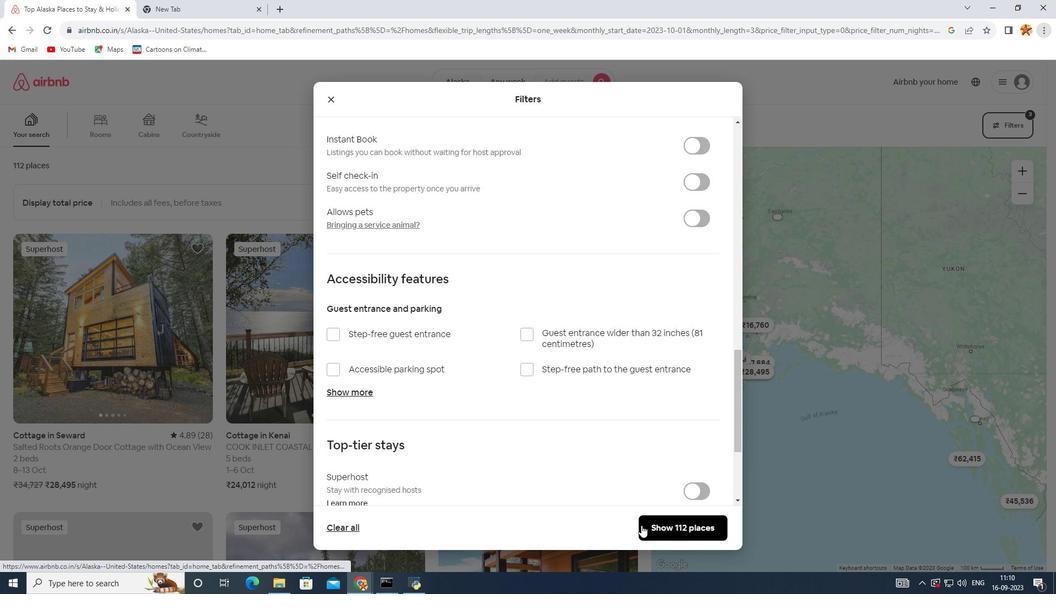 
Action: Mouse moved to (322, 417)
Screenshot: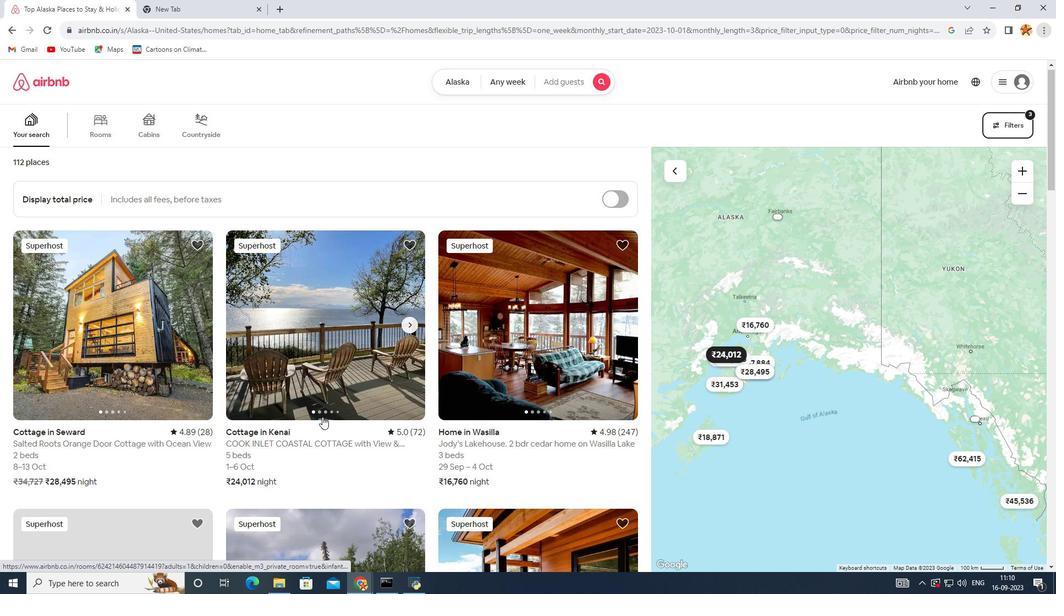 
Action: Mouse scrolled (322, 416) with delta (0, 0)
Screenshot: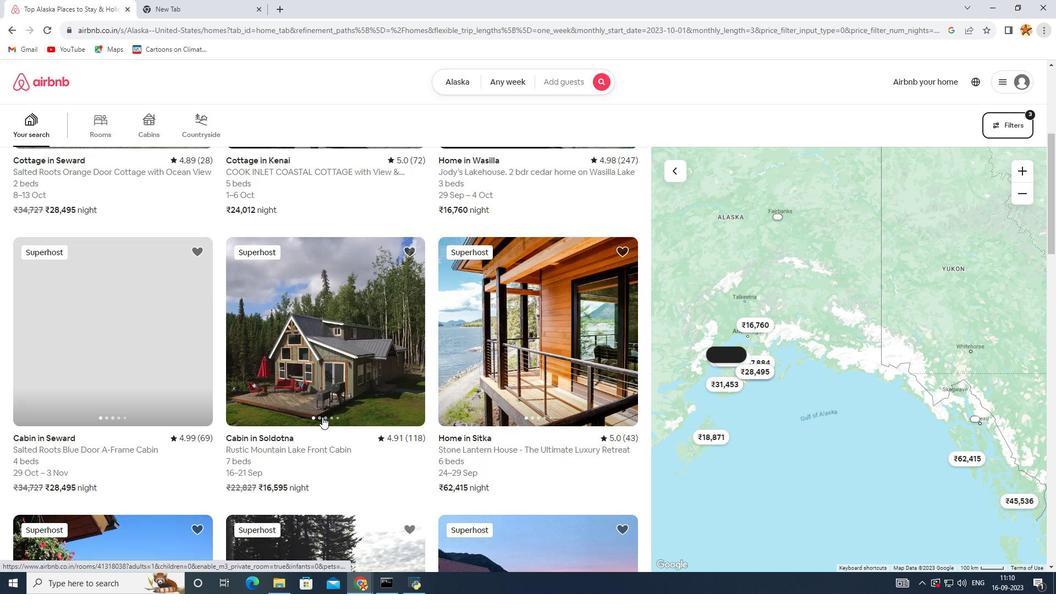 
Action: Mouse scrolled (322, 416) with delta (0, 0)
Screenshot: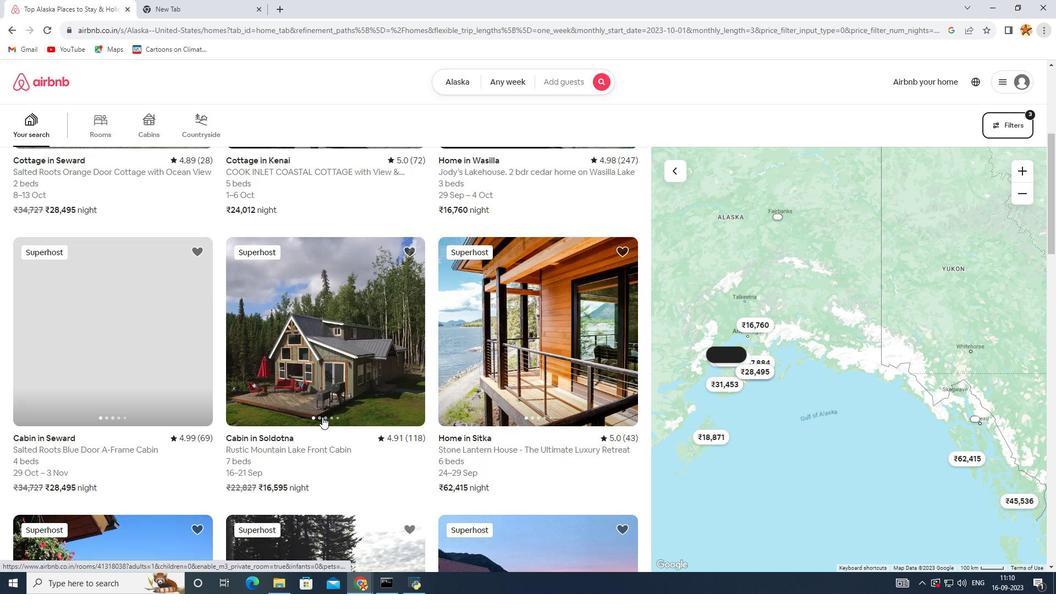 
Action: Mouse scrolled (322, 416) with delta (0, 0)
Screenshot: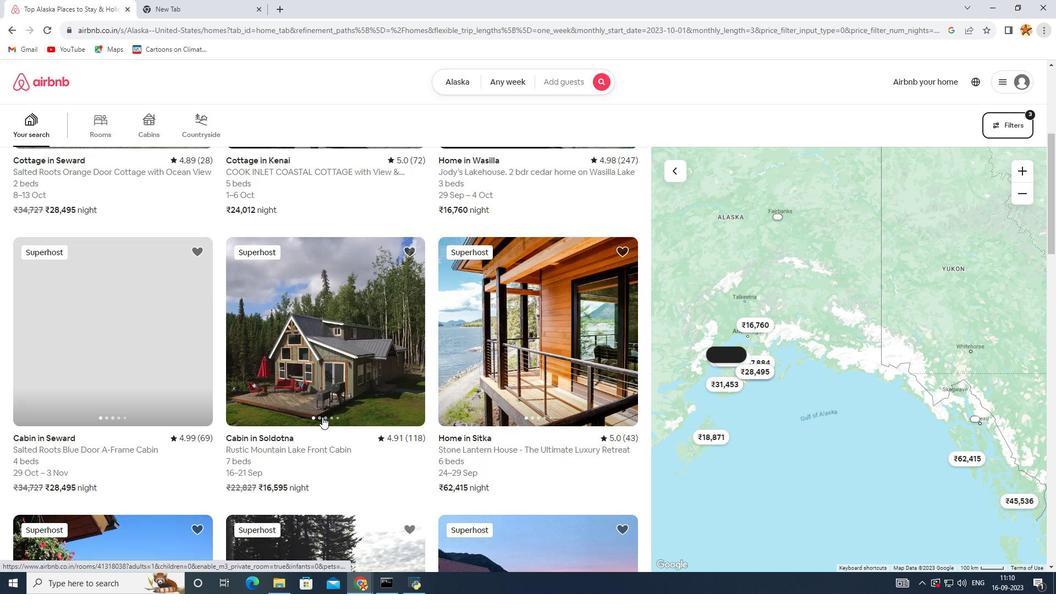 
Action: Mouse scrolled (322, 416) with delta (0, 0)
Screenshot: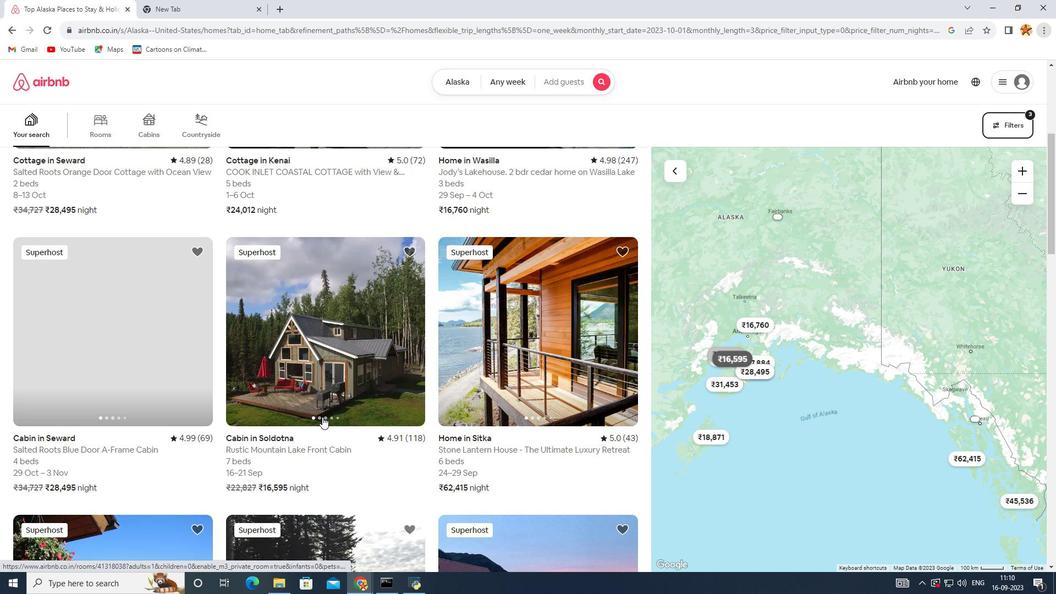 
Action: Mouse scrolled (322, 416) with delta (0, 0)
Screenshot: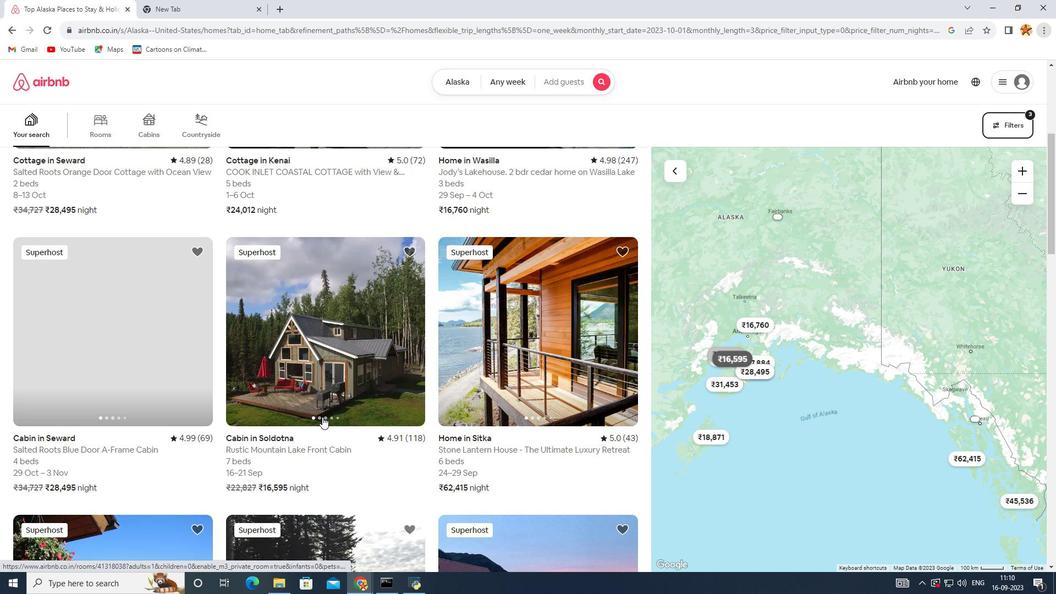 
Action: Mouse scrolled (322, 416) with delta (0, 0)
Screenshot: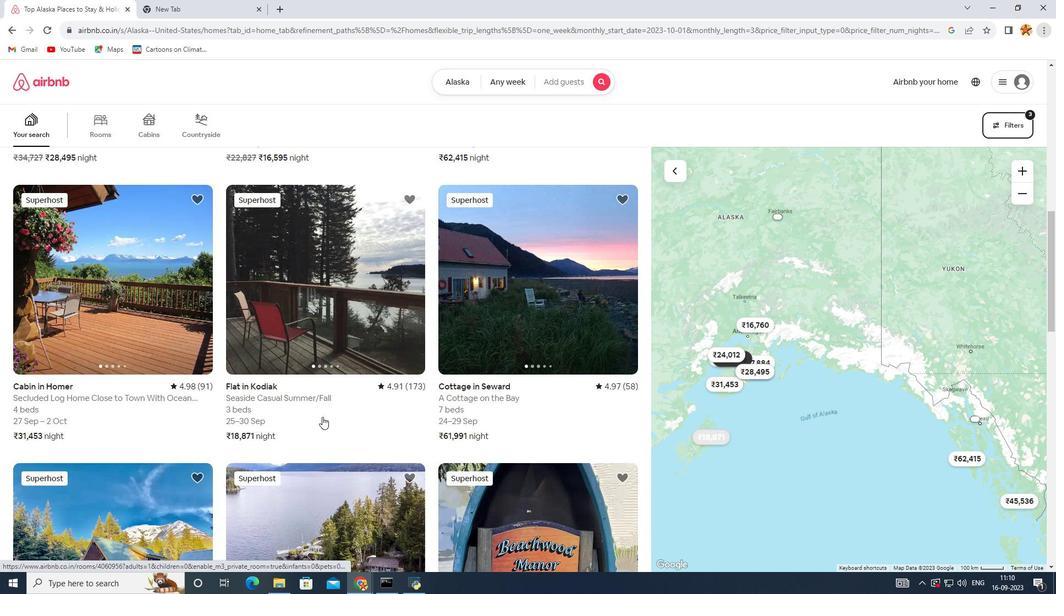
Action: Mouse scrolled (322, 416) with delta (0, 0)
Screenshot: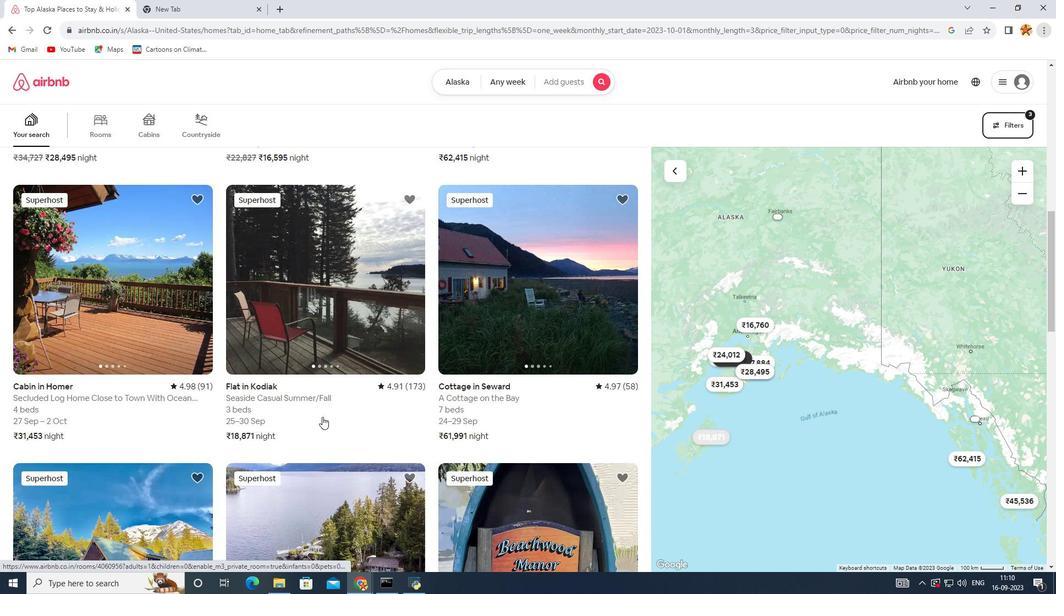 
Action: Mouse scrolled (322, 416) with delta (0, 0)
Screenshot: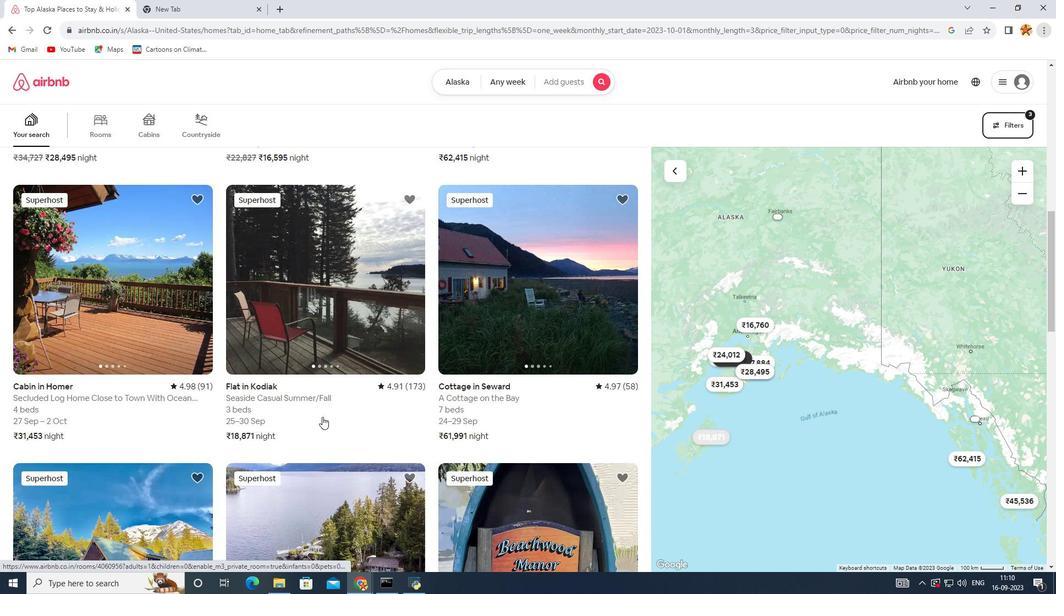 
Action: Mouse scrolled (322, 416) with delta (0, 0)
Screenshot: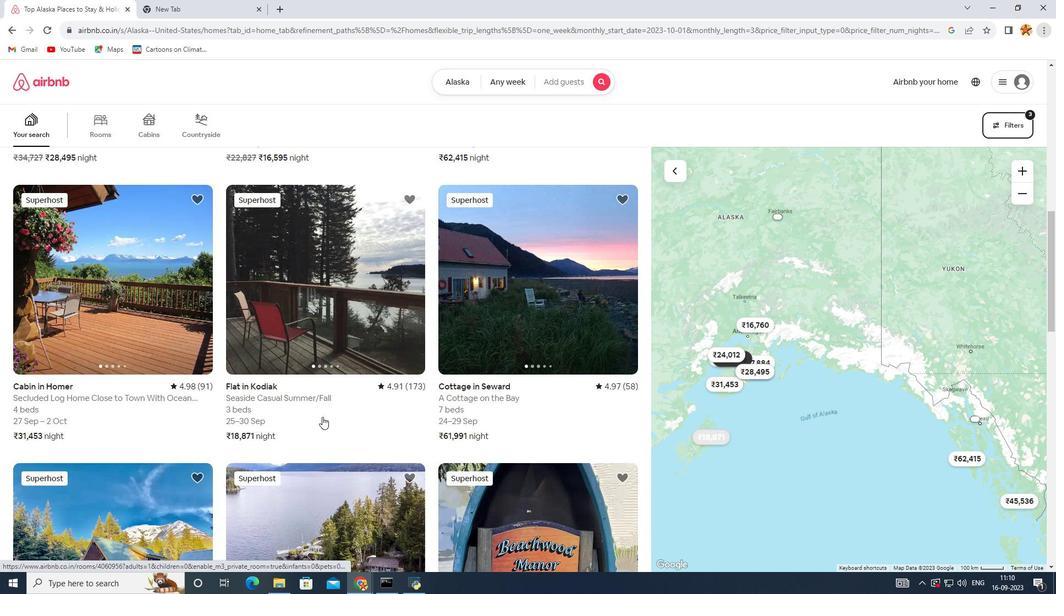 
Action: Mouse scrolled (322, 416) with delta (0, 0)
Screenshot: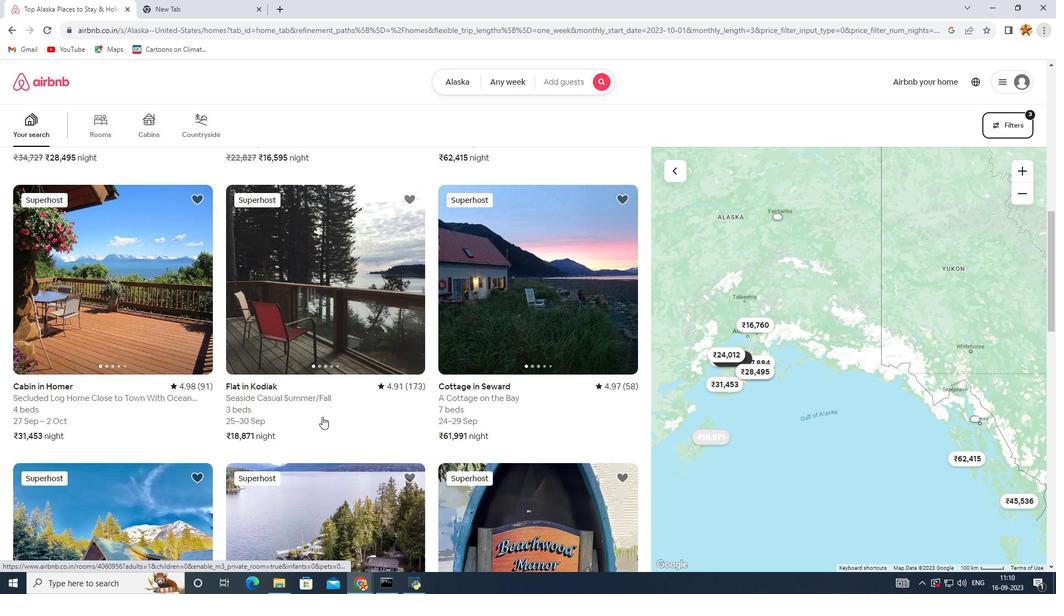 
Action: Mouse scrolled (322, 416) with delta (0, 0)
Screenshot: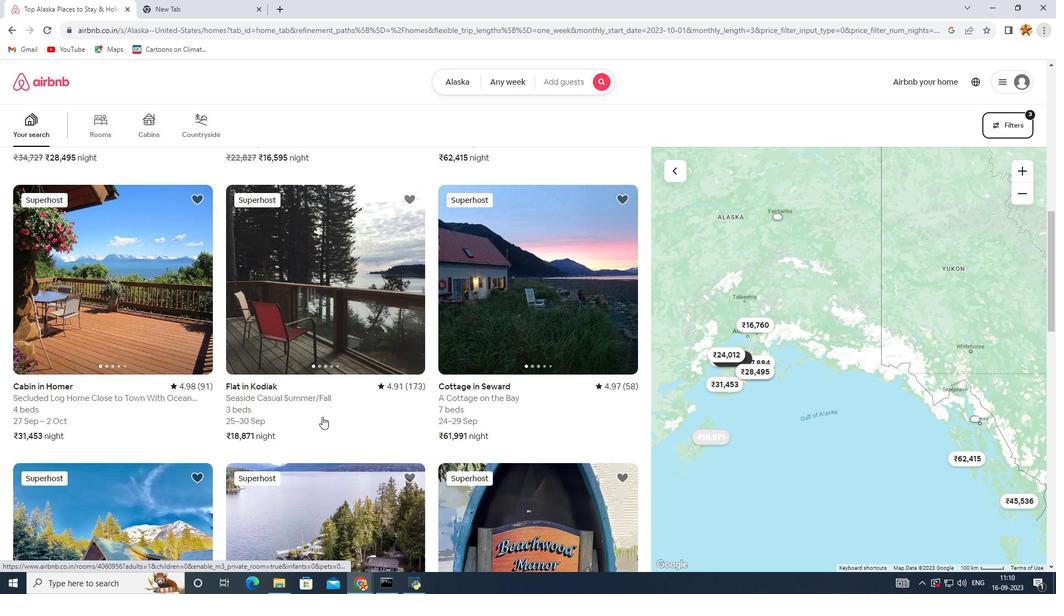 
Action: Mouse scrolled (322, 416) with delta (0, 0)
Screenshot: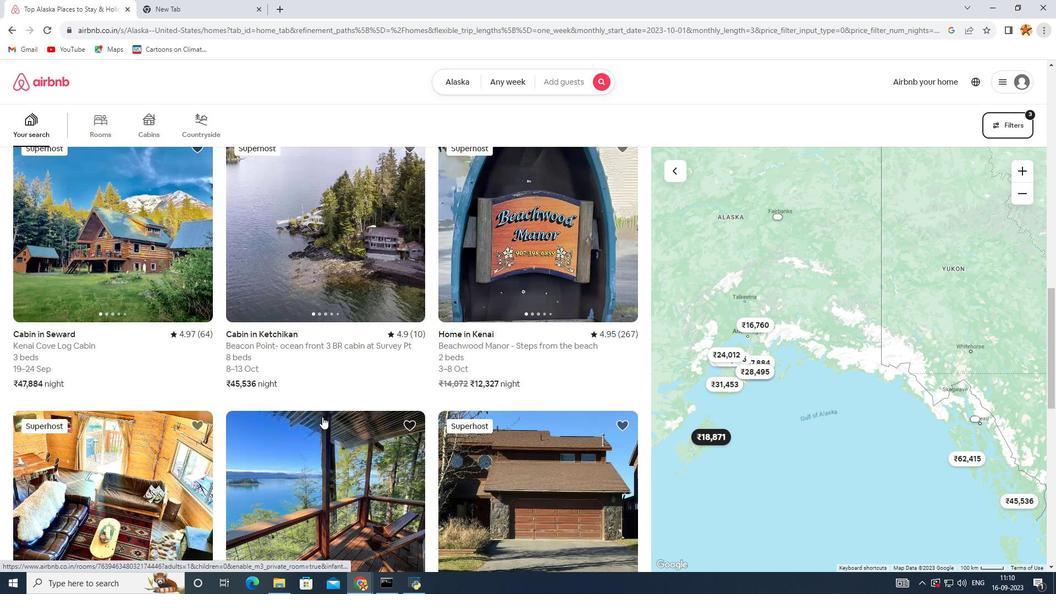 
Action: Mouse scrolled (322, 416) with delta (0, 0)
Screenshot: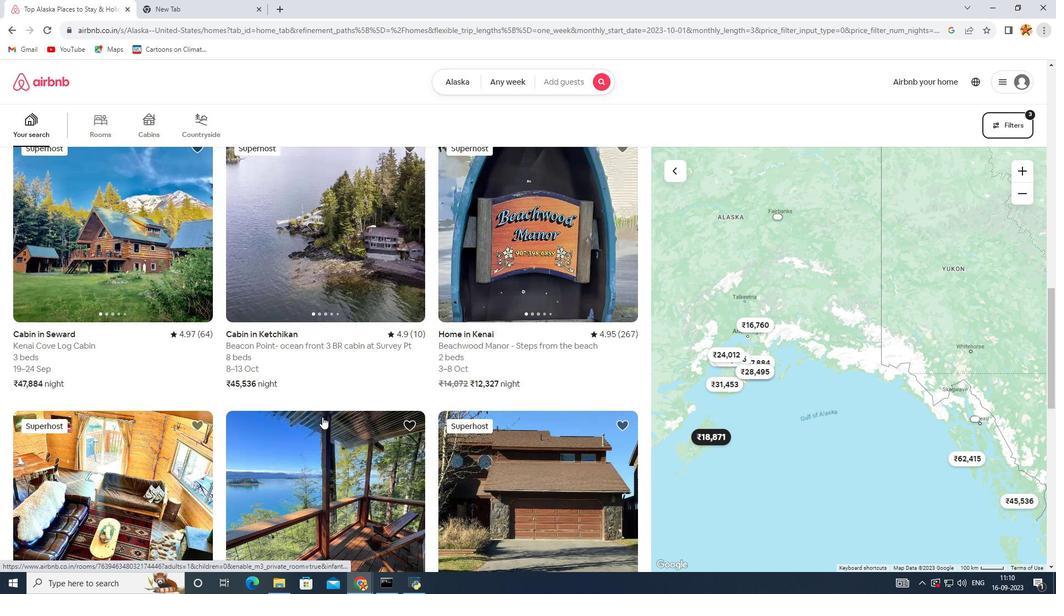 
Action: Mouse scrolled (322, 416) with delta (0, -1)
Screenshot: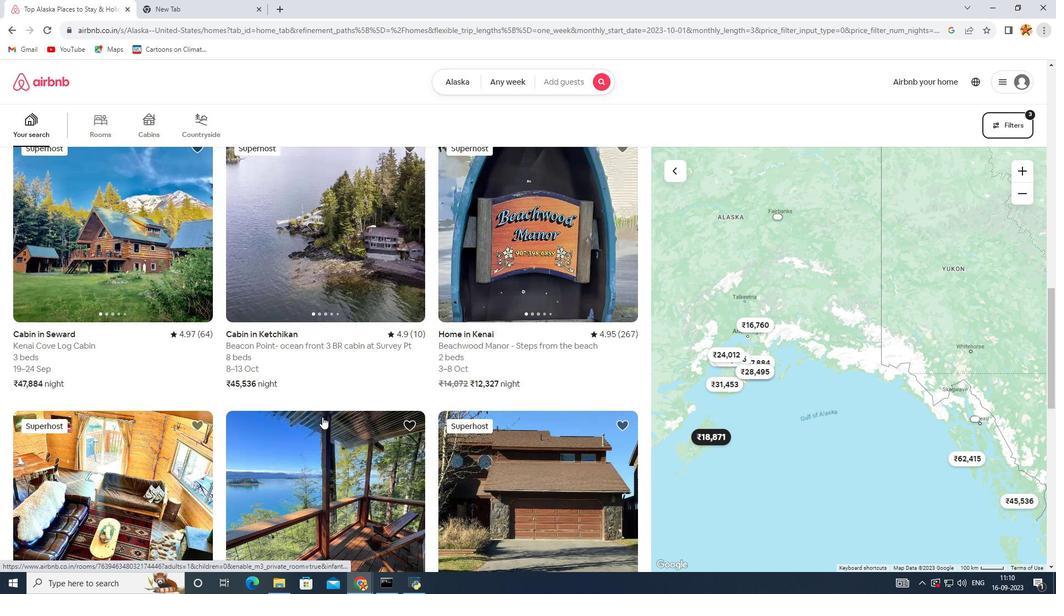 
Action: Mouse scrolled (322, 416) with delta (0, 0)
Screenshot: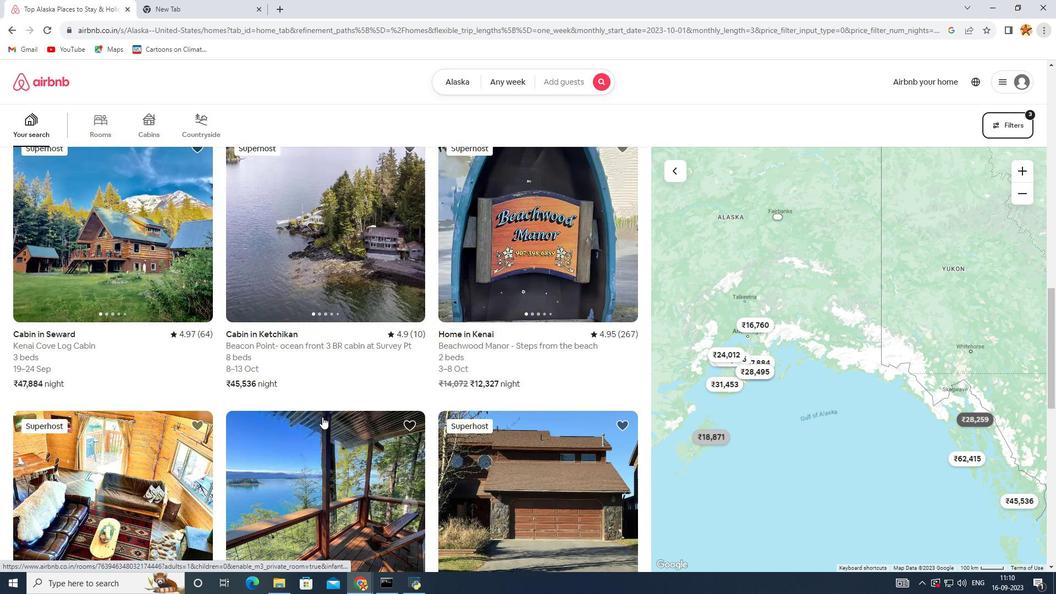 
Action: Mouse scrolled (322, 416) with delta (0, 0)
Screenshot: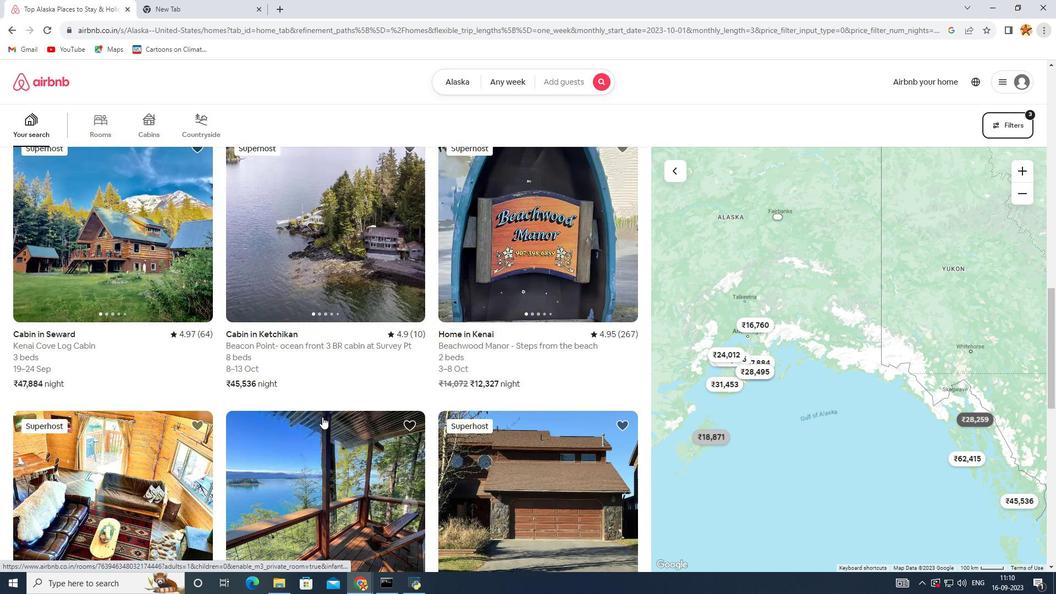 
Action: Mouse scrolled (322, 416) with delta (0, 0)
Screenshot: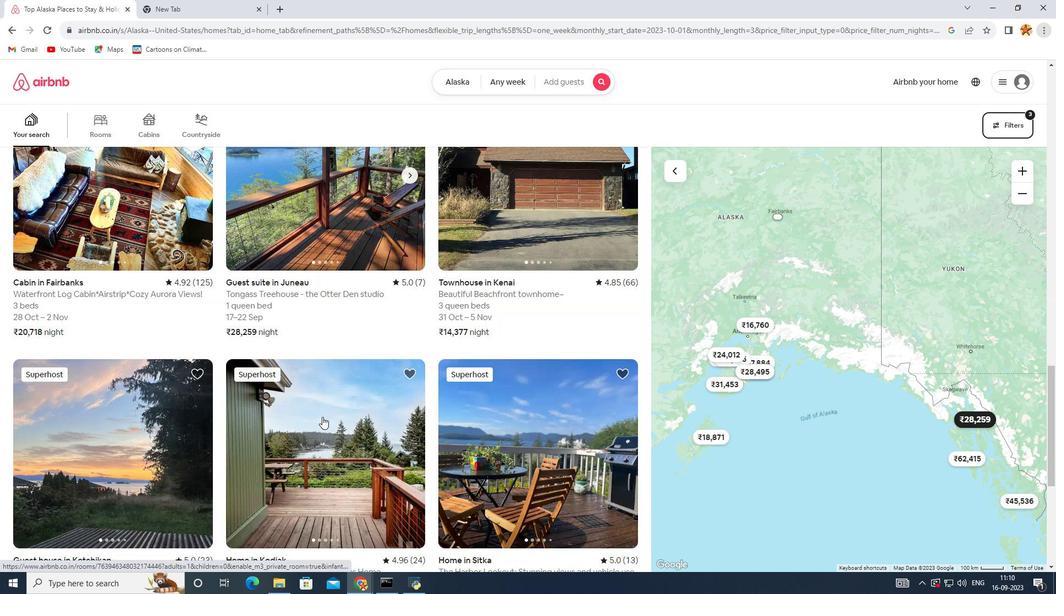 
Action: Mouse scrolled (322, 416) with delta (0, 0)
Screenshot: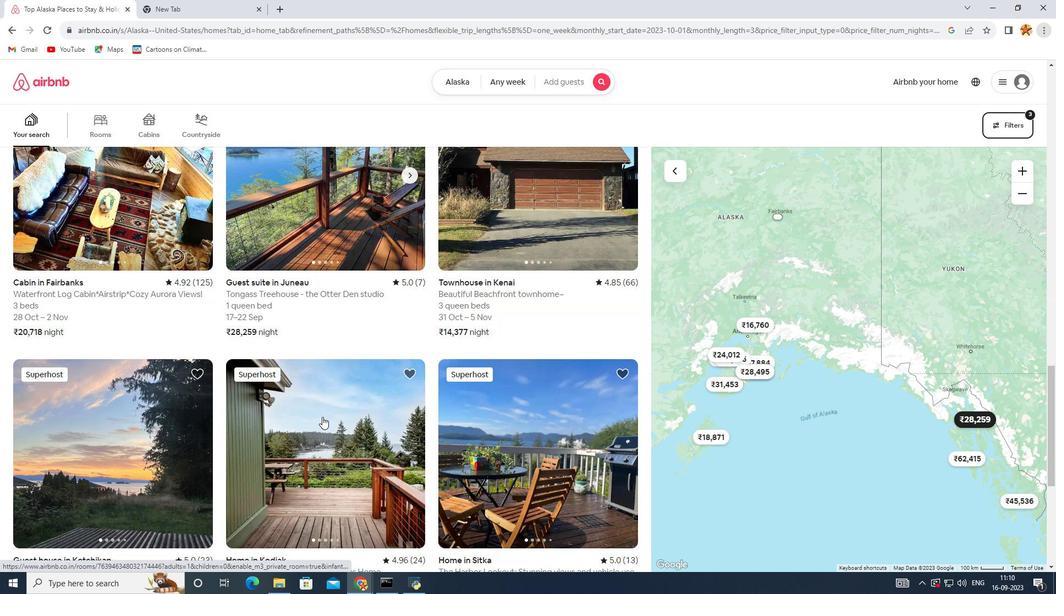 
Action: Mouse scrolled (322, 416) with delta (0, -1)
Screenshot: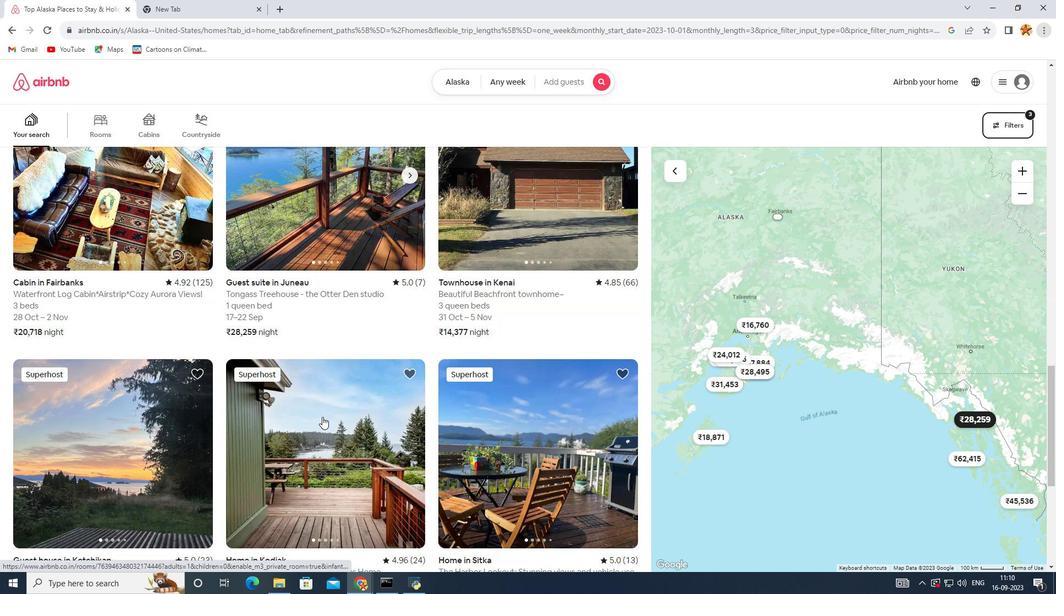 
Action: Mouse scrolled (322, 416) with delta (0, 0)
Screenshot: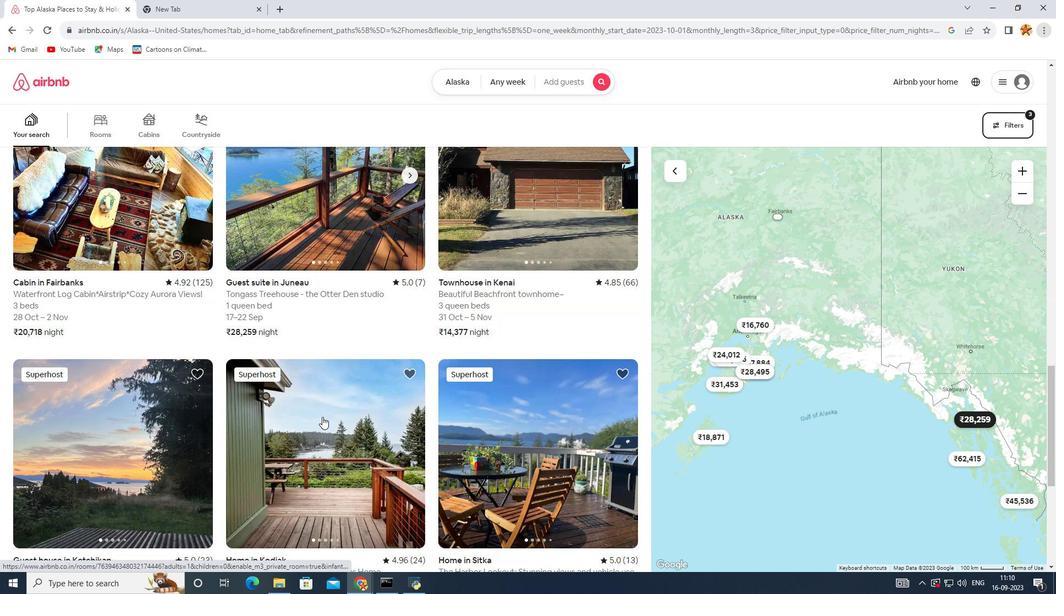 
Action: Mouse scrolled (322, 416) with delta (0, 0)
Screenshot: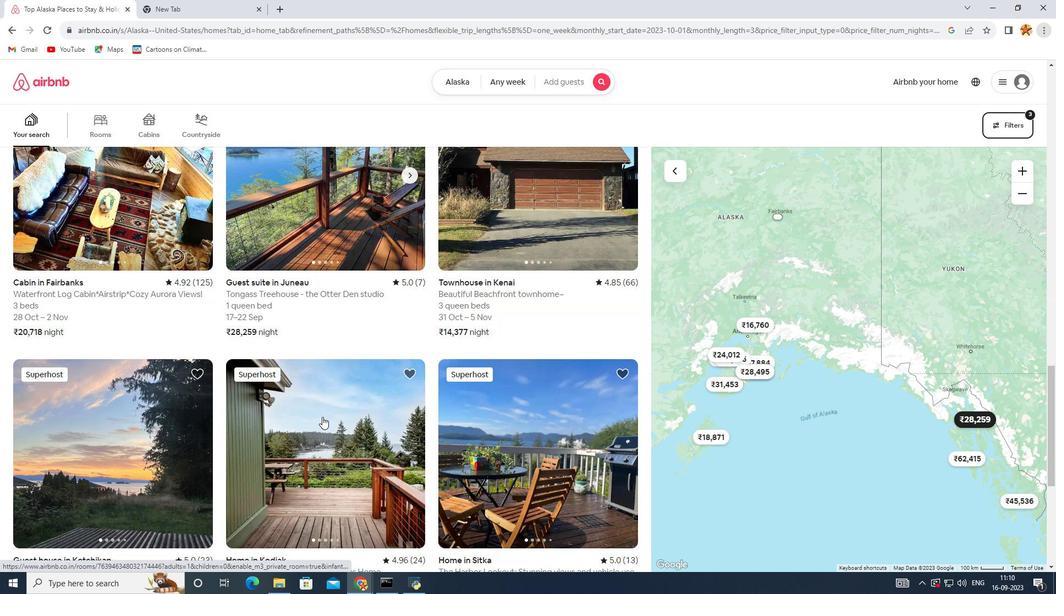 
Action: Mouse scrolled (322, 416) with delta (0, 0)
Screenshot: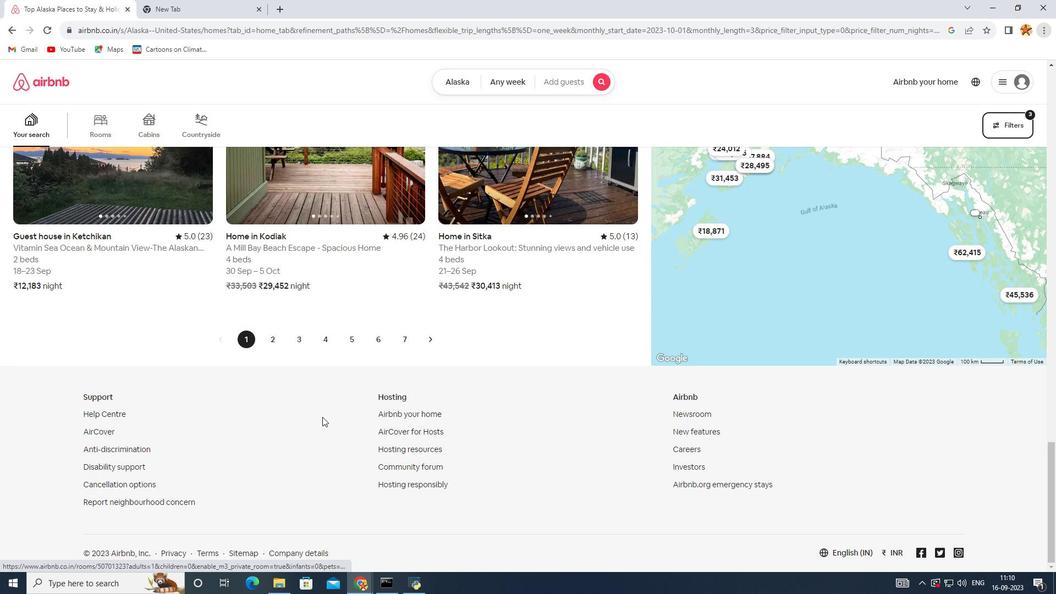 
Action: Mouse scrolled (322, 416) with delta (0, 0)
Screenshot: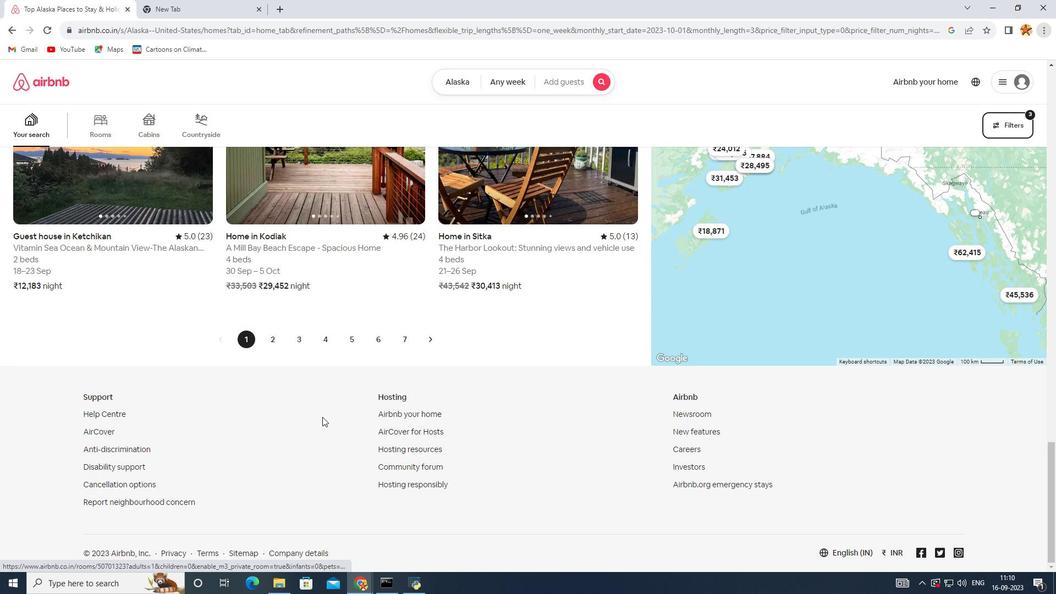 
Action: Mouse scrolled (322, 416) with delta (0, 0)
Screenshot: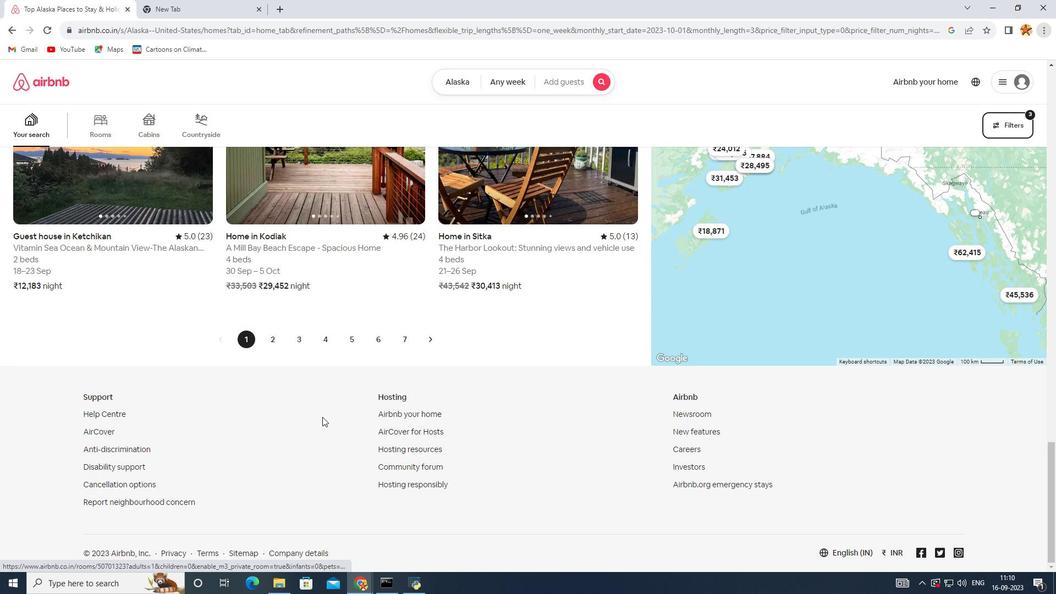 
Action: Mouse scrolled (322, 416) with delta (0, -1)
Screenshot: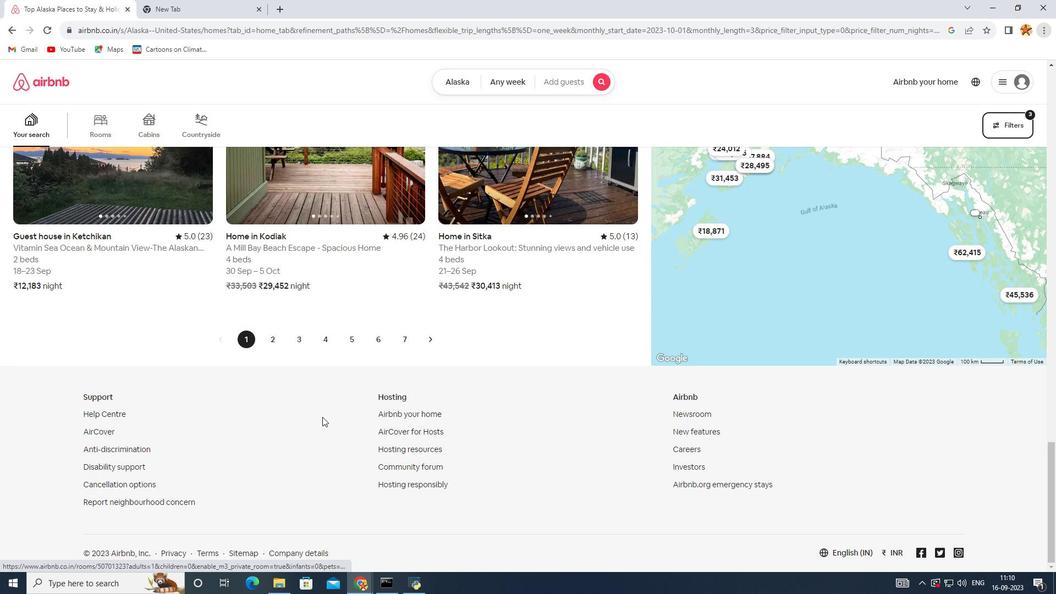 
Action: Mouse scrolled (322, 416) with delta (0, 0)
Screenshot: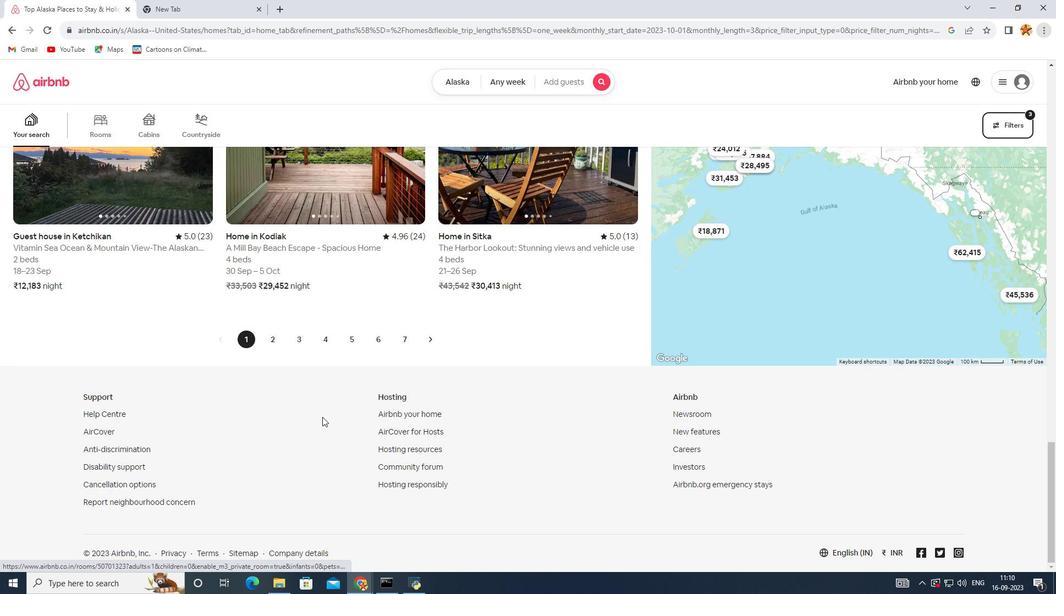 
Action: Mouse scrolled (322, 417) with delta (0, 0)
Screenshot: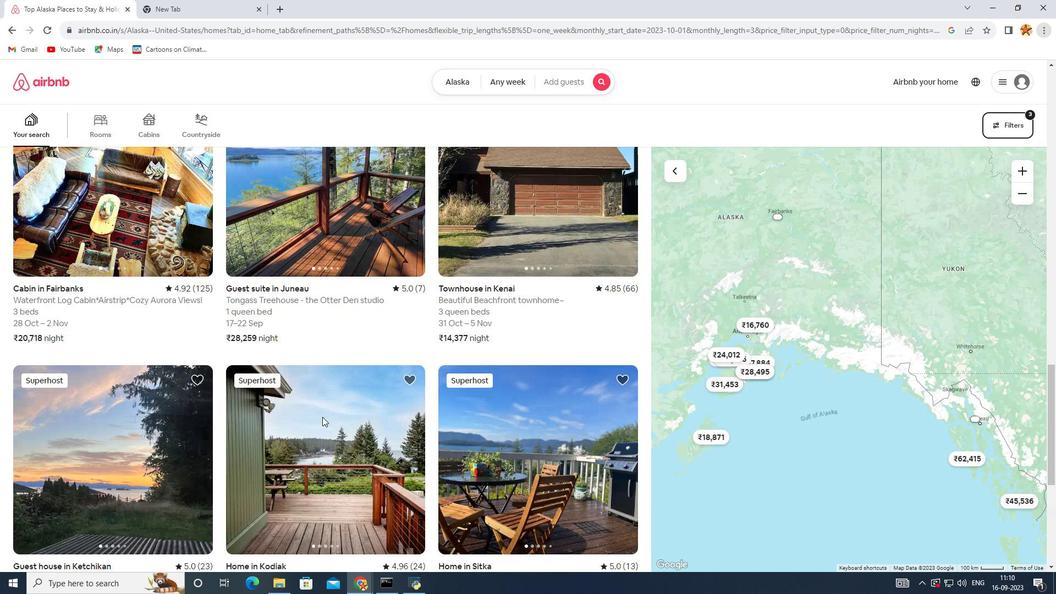
Action: Mouse scrolled (322, 417) with delta (0, 0)
Screenshot: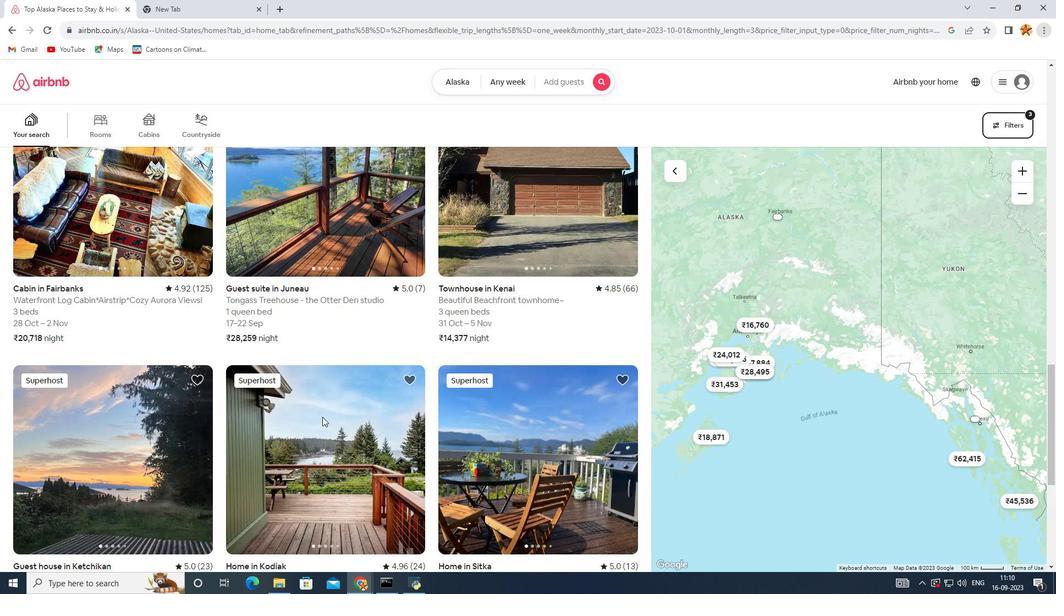 
Action: Mouse scrolled (322, 417) with delta (0, 0)
Screenshot: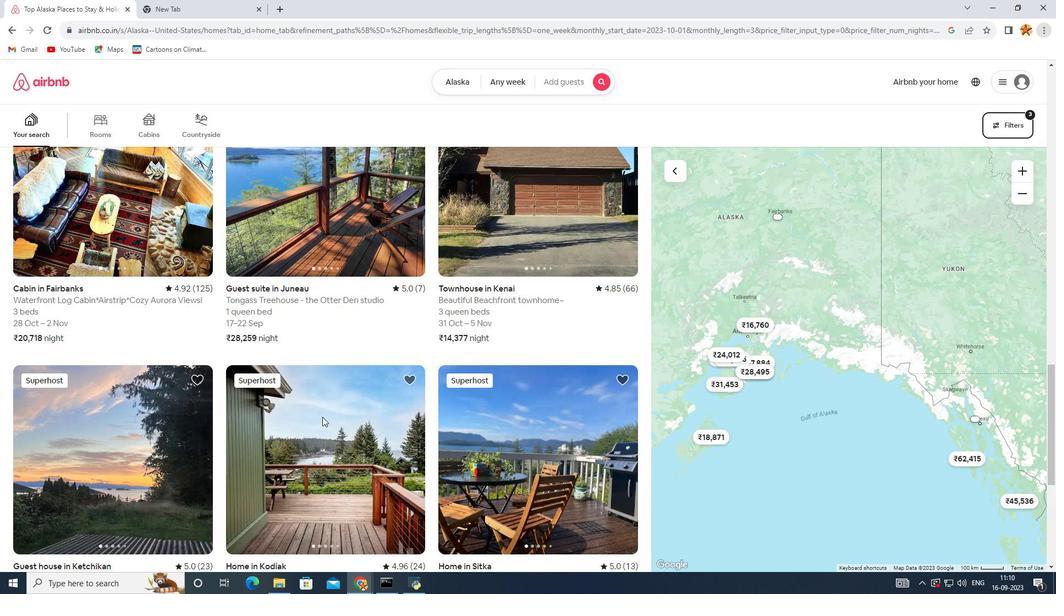 
Action: Mouse scrolled (322, 417) with delta (0, 0)
Screenshot: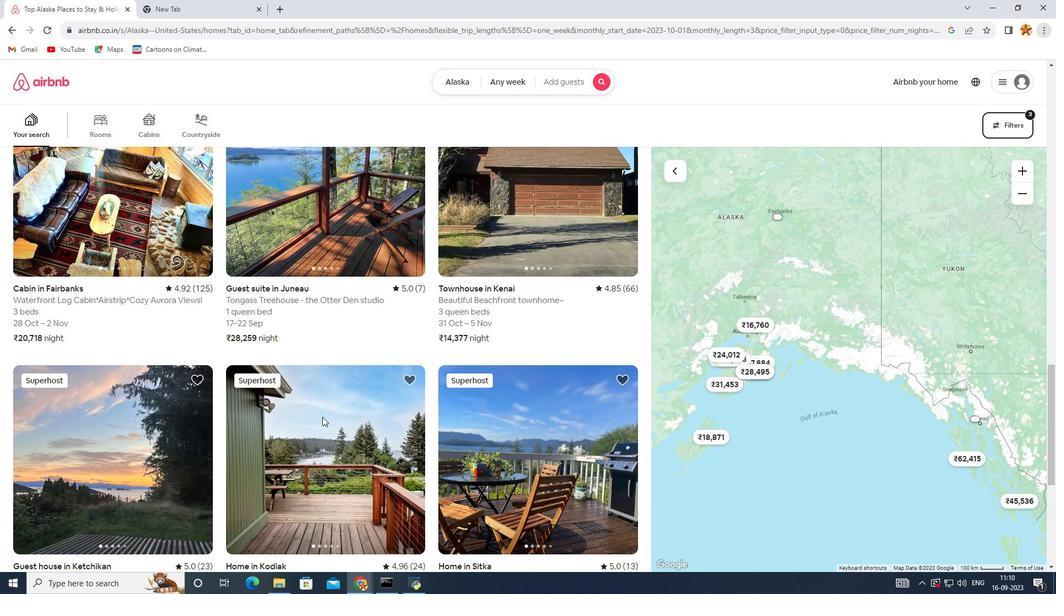 
Action: Mouse scrolled (322, 417) with delta (0, 0)
Screenshot: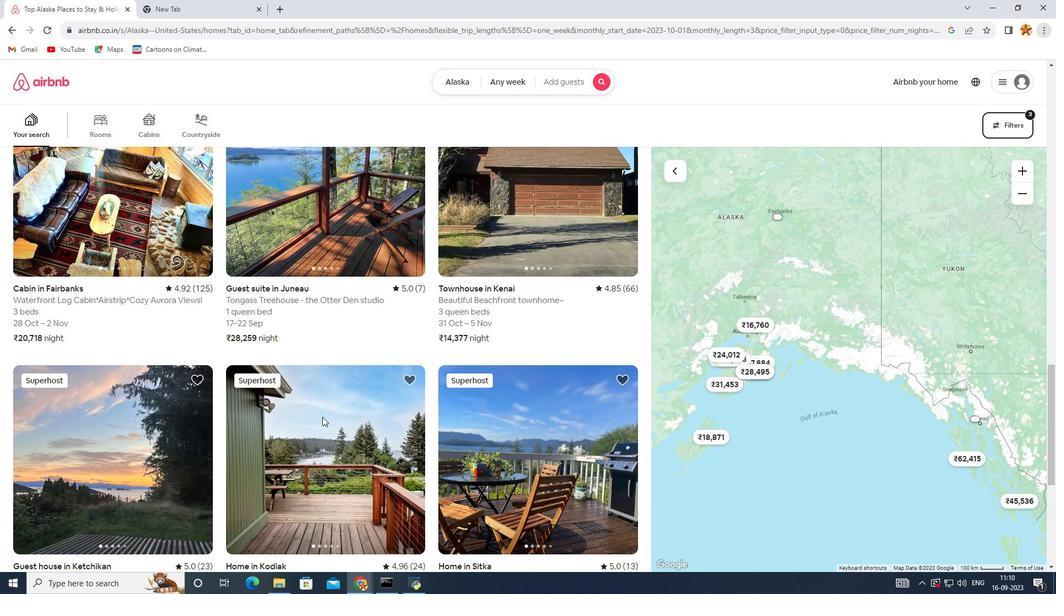 
Action: Mouse scrolled (322, 417) with delta (0, 0)
Screenshot: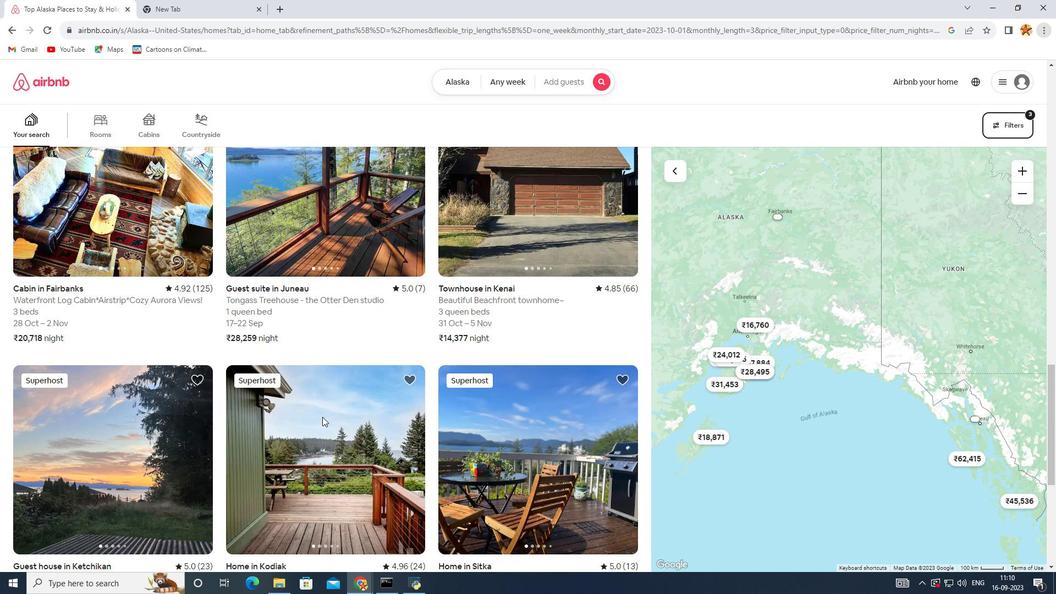 
Action: Mouse scrolled (322, 417) with delta (0, 0)
Screenshot: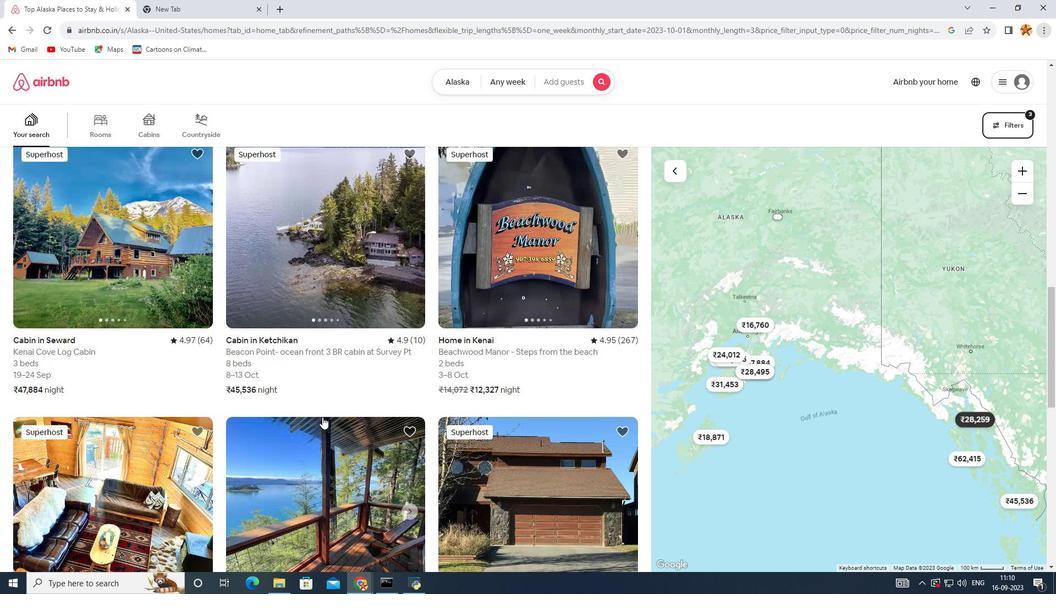
Action: Mouse scrolled (322, 417) with delta (0, 0)
Screenshot: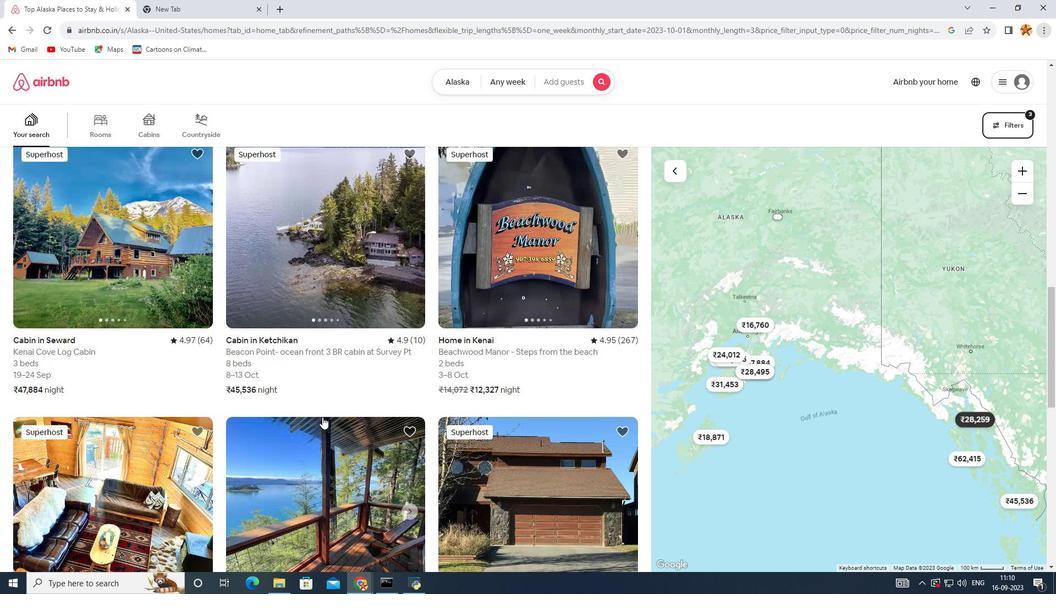 
Action: Mouse scrolled (322, 417) with delta (0, 0)
Screenshot: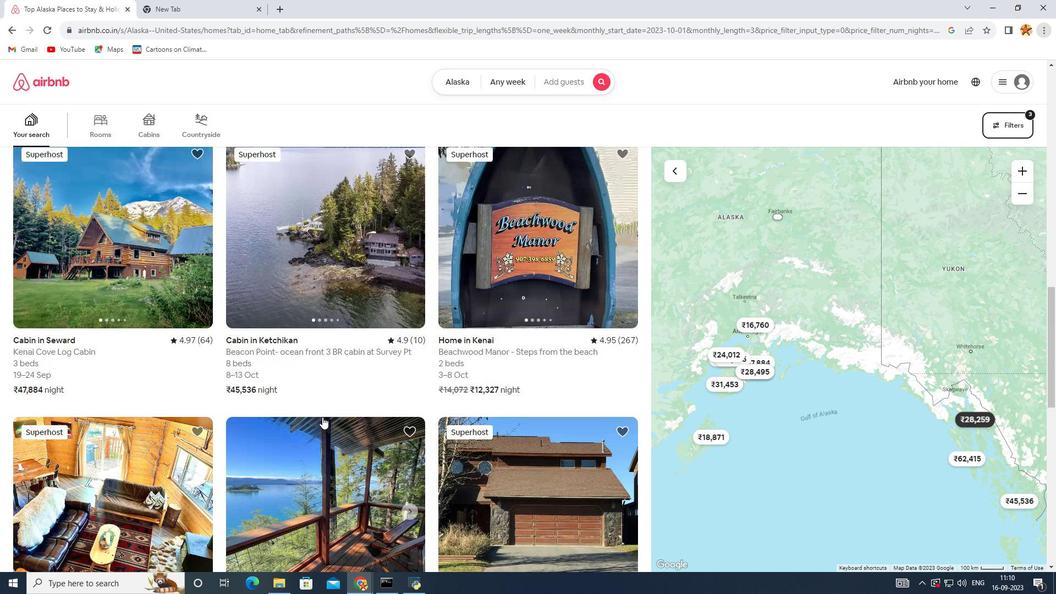 
Action: Mouse scrolled (322, 417) with delta (0, 0)
Screenshot: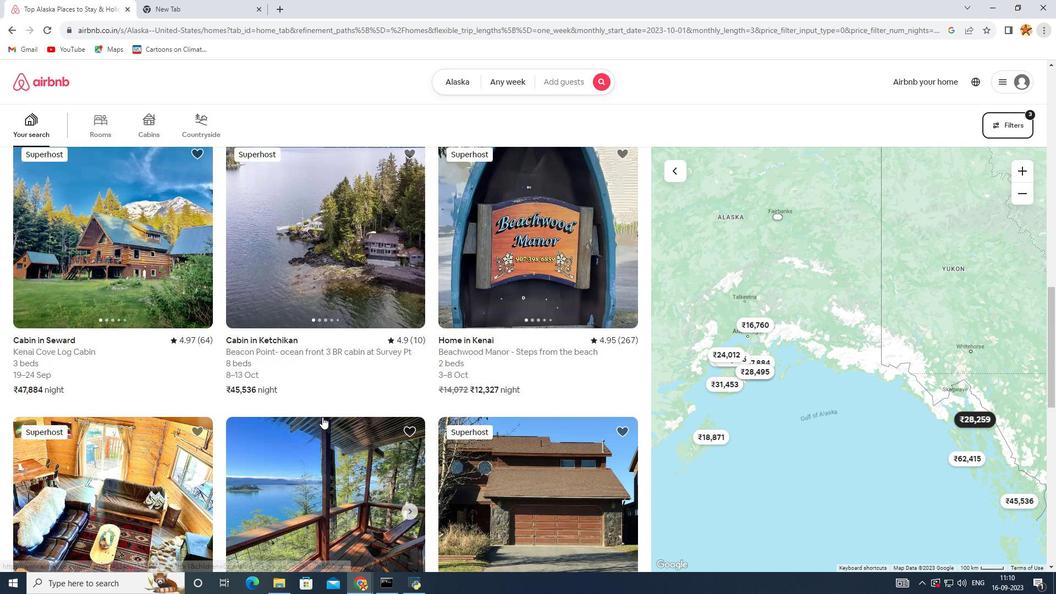 
Action: Mouse scrolled (322, 417) with delta (0, 0)
Screenshot: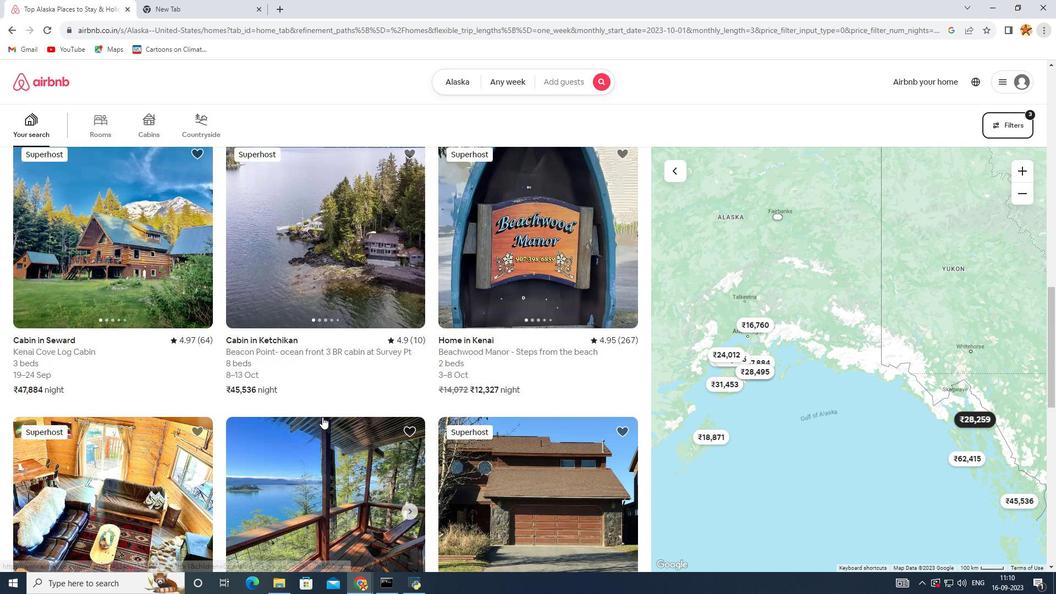 
Action: Mouse scrolled (322, 417) with delta (0, 0)
Screenshot: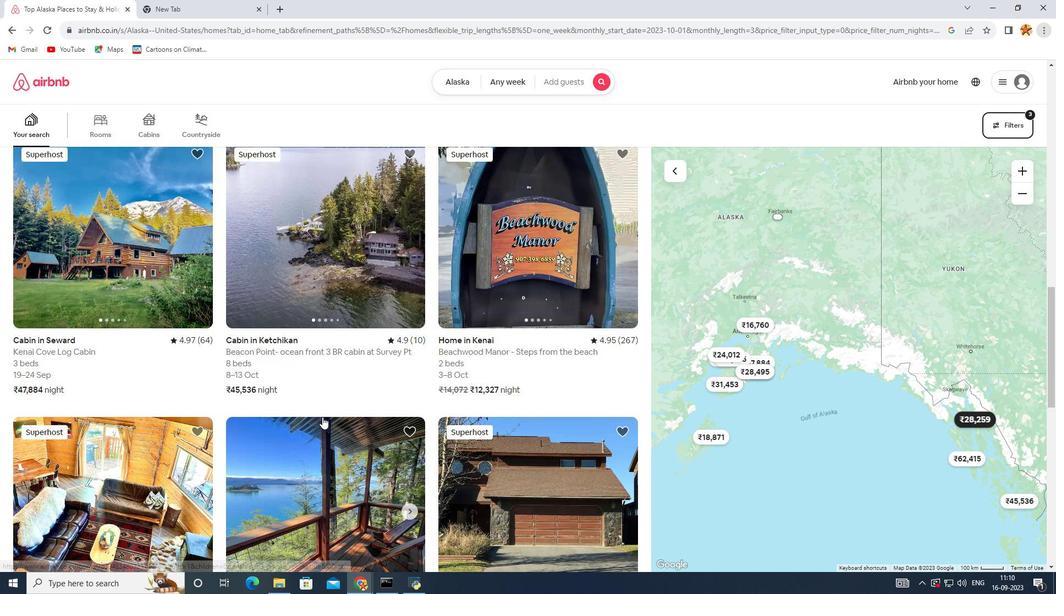 
Action: Mouse scrolled (322, 417) with delta (0, 0)
Screenshot: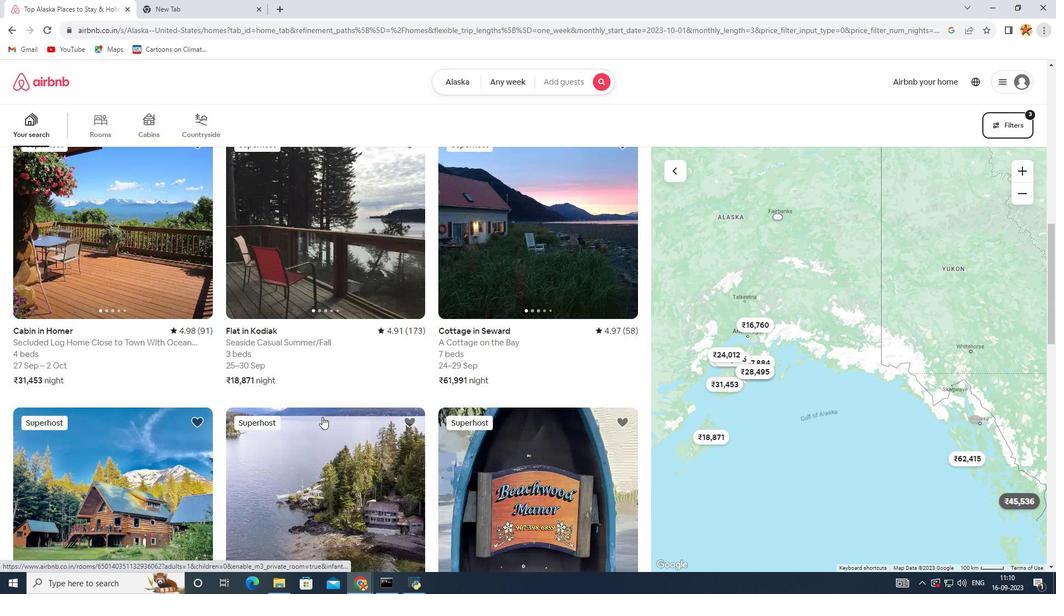 
Action: Mouse scrolled (322, 417) with delta (0, 0)
Screenshot: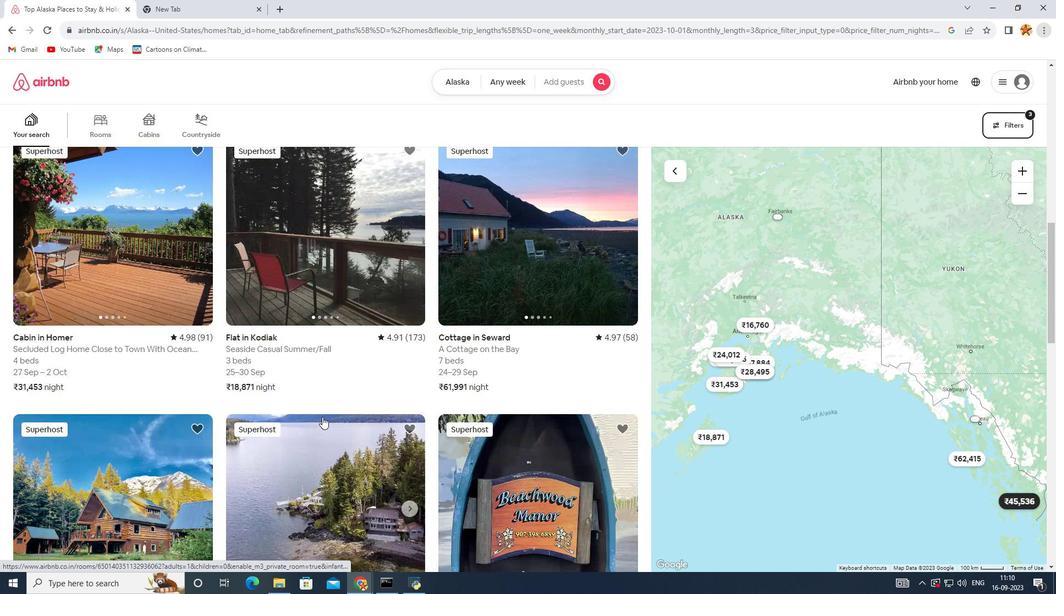 
Action: Mouse scrolled (322, 417) with delta (0, 0)
Screenshot: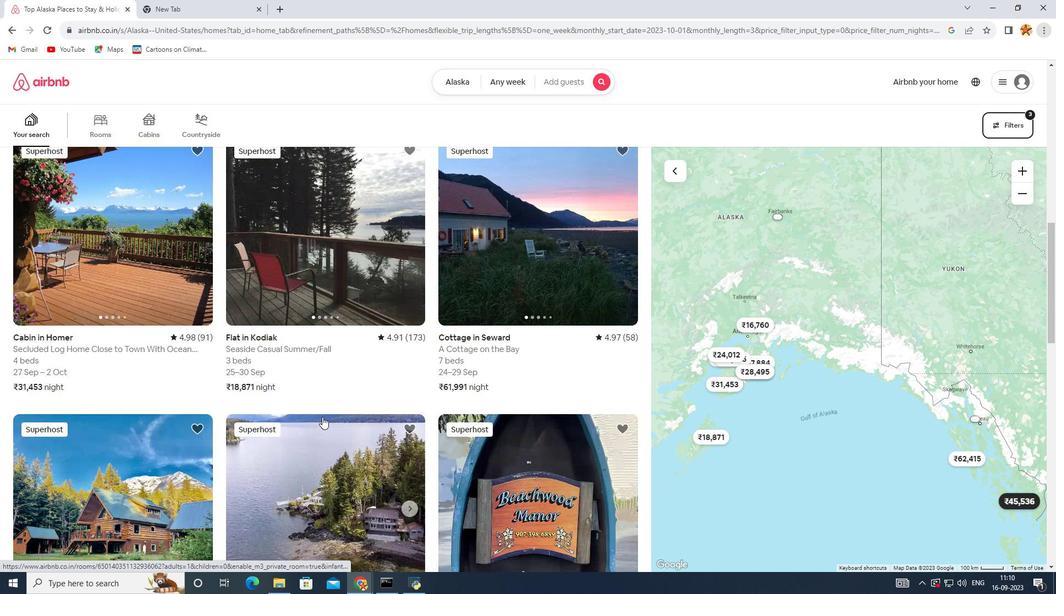 
Action: Mouse scrolled (322, 417) with delta (0, 0)
Screenshot: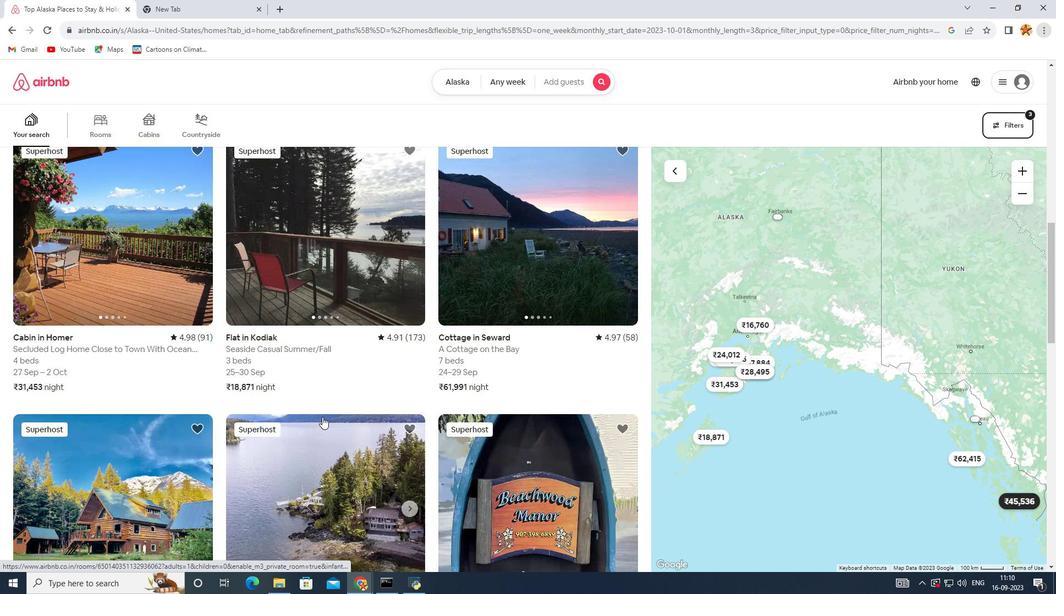 
Action: Mouse scrolled (322, 417) with delta (0, 0)
Screenshot: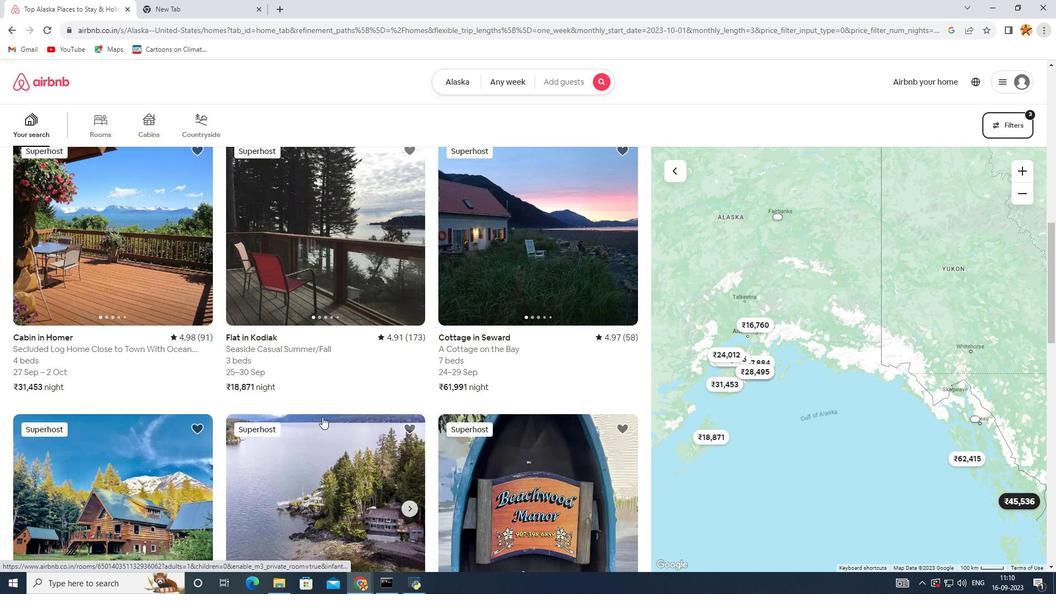 
Action: Mouse scrolled (322, 416) with delta (0, 0)
Screenshot: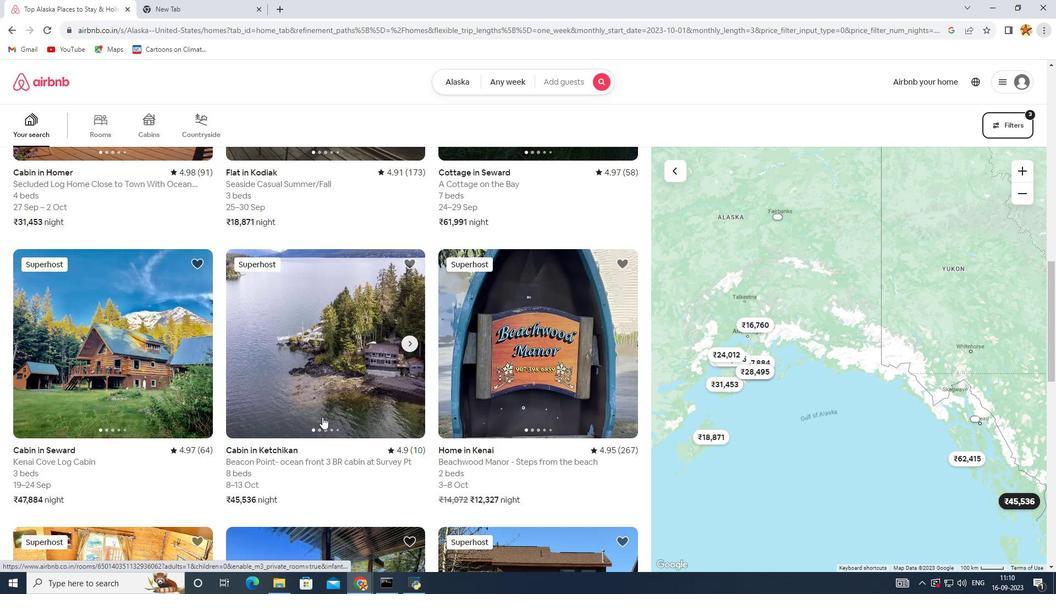 
Action: Mouse scrolled (322, 416) with delta (0, 0)
Screenshot: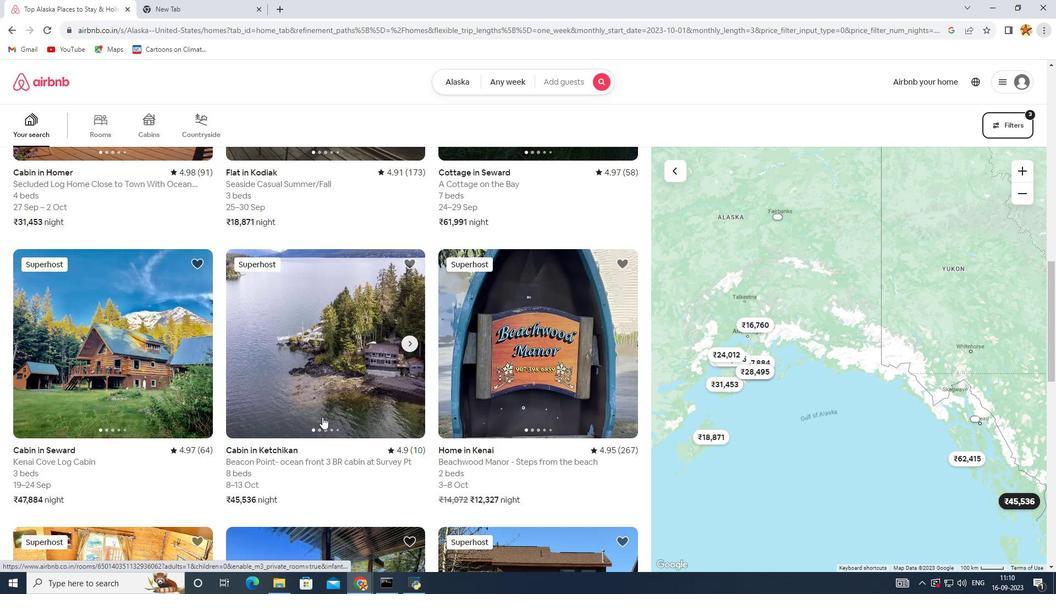 
Action: Mouse scrolled (322, 416) with delta (0, 0)
Screenshot: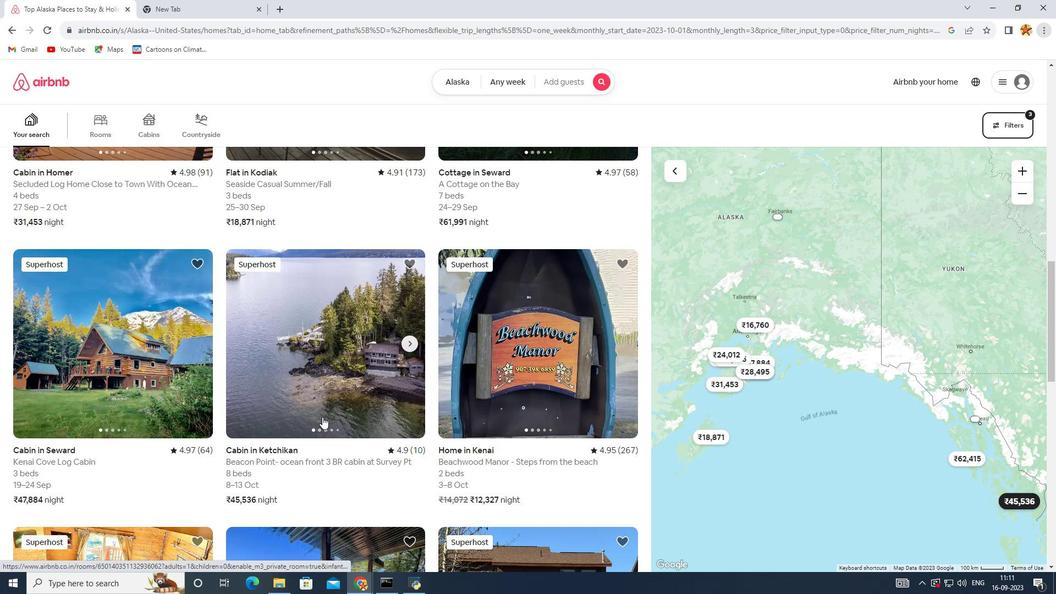 
Action: Mouse moved to (580, 418)
